Task: Look for space in Mandaguari, Brazil from 7th July, 2023 to 15th July, 2023 for 6 adults in price range Rs.15000 to Rs.20000. Place can be entire place with 3 bedrooms having 3 beds and 3 bathrooms. Property type can be house, flat, guest house. Booking option can be shelf check-in. Required host language is Spanish.
Action: Mouse scrolled (876, 238) with delta (0, 0)
Screenshot: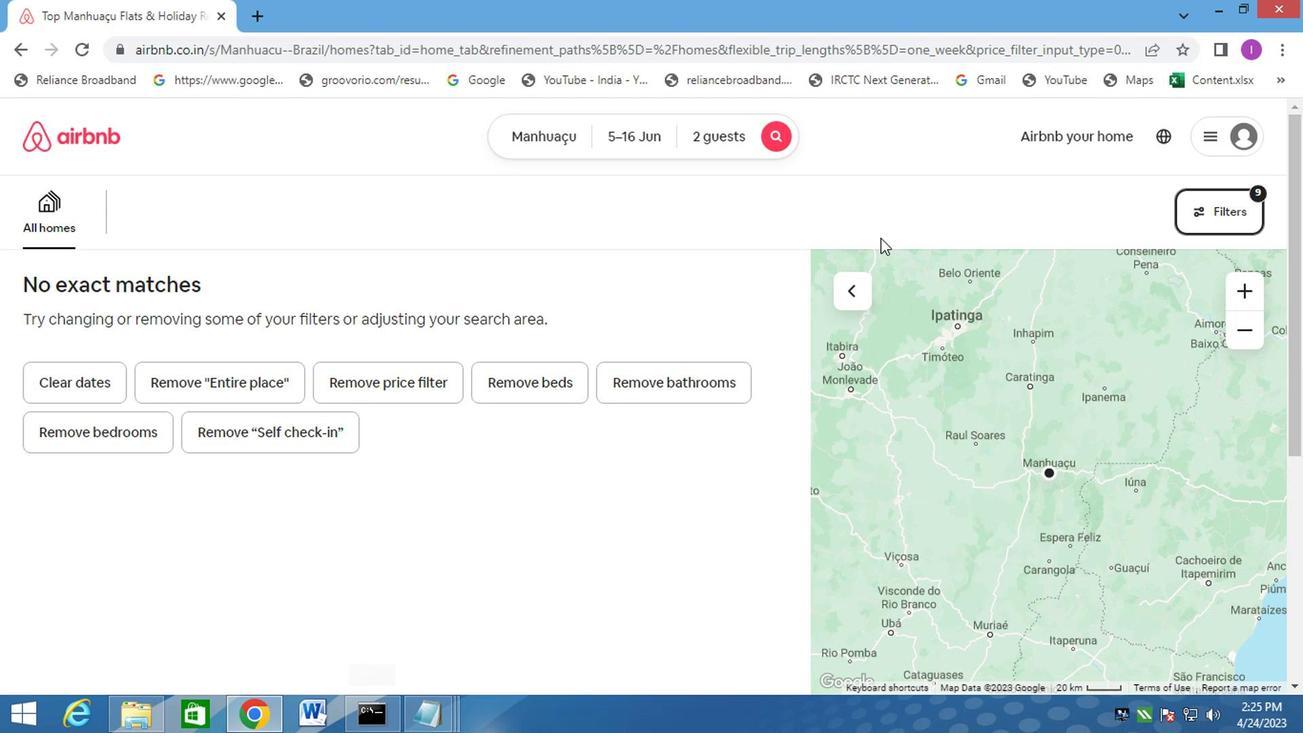 
Action: Mouse moved to (248, 710)
Screenshot: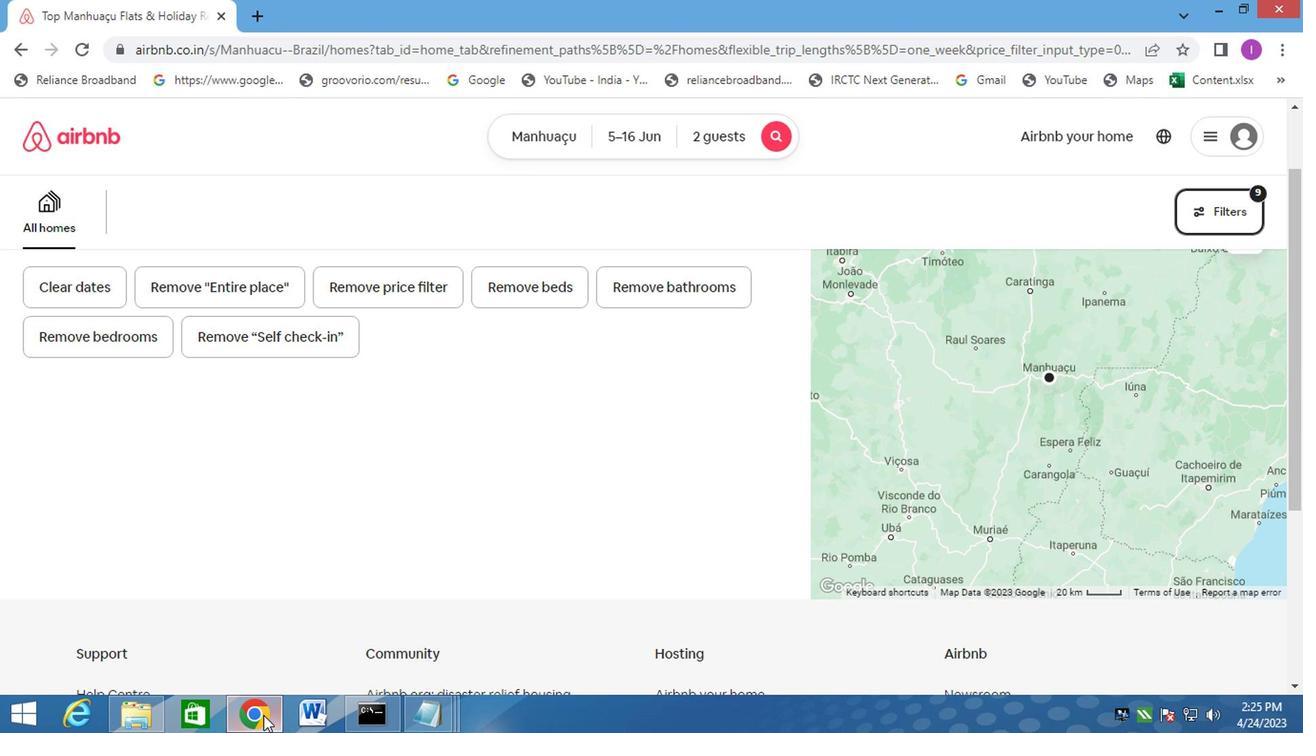 
Action: Mouse pressed left at (248, 710)
Screenshot: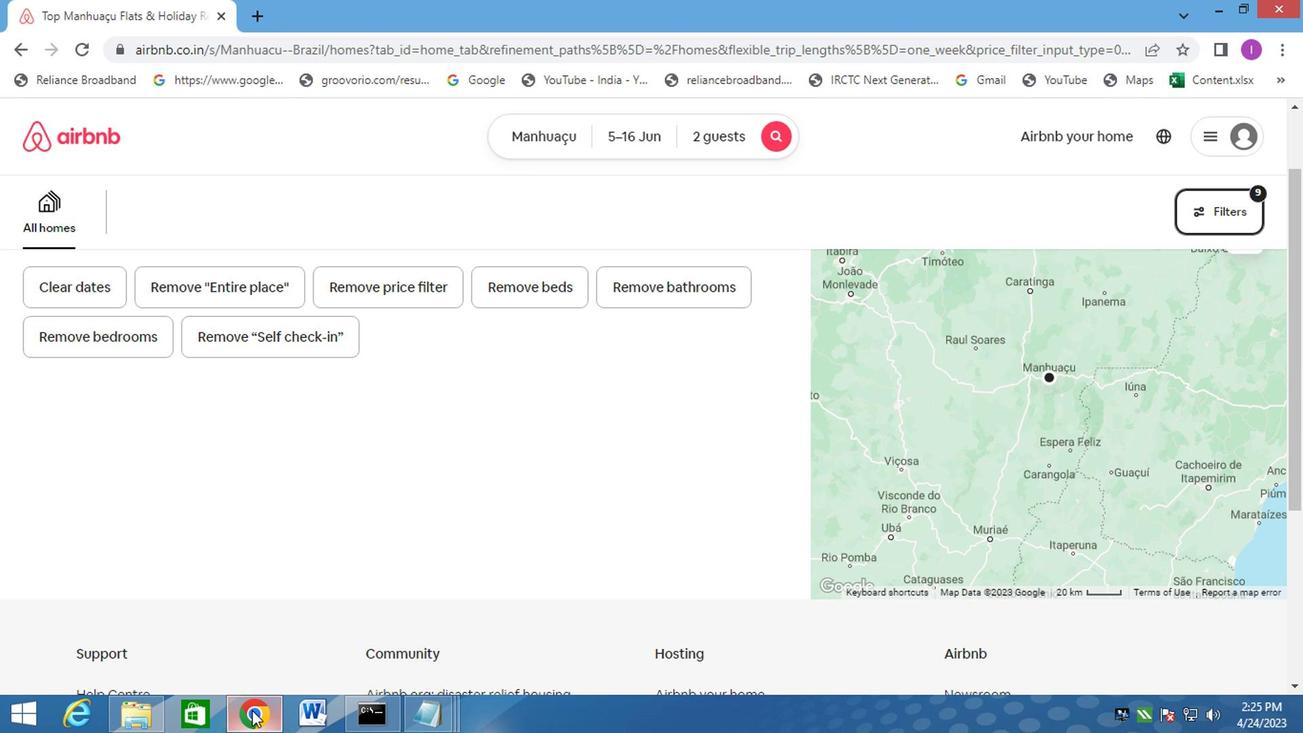 
Action: Mouse moved to (256, 699)
Screenshot: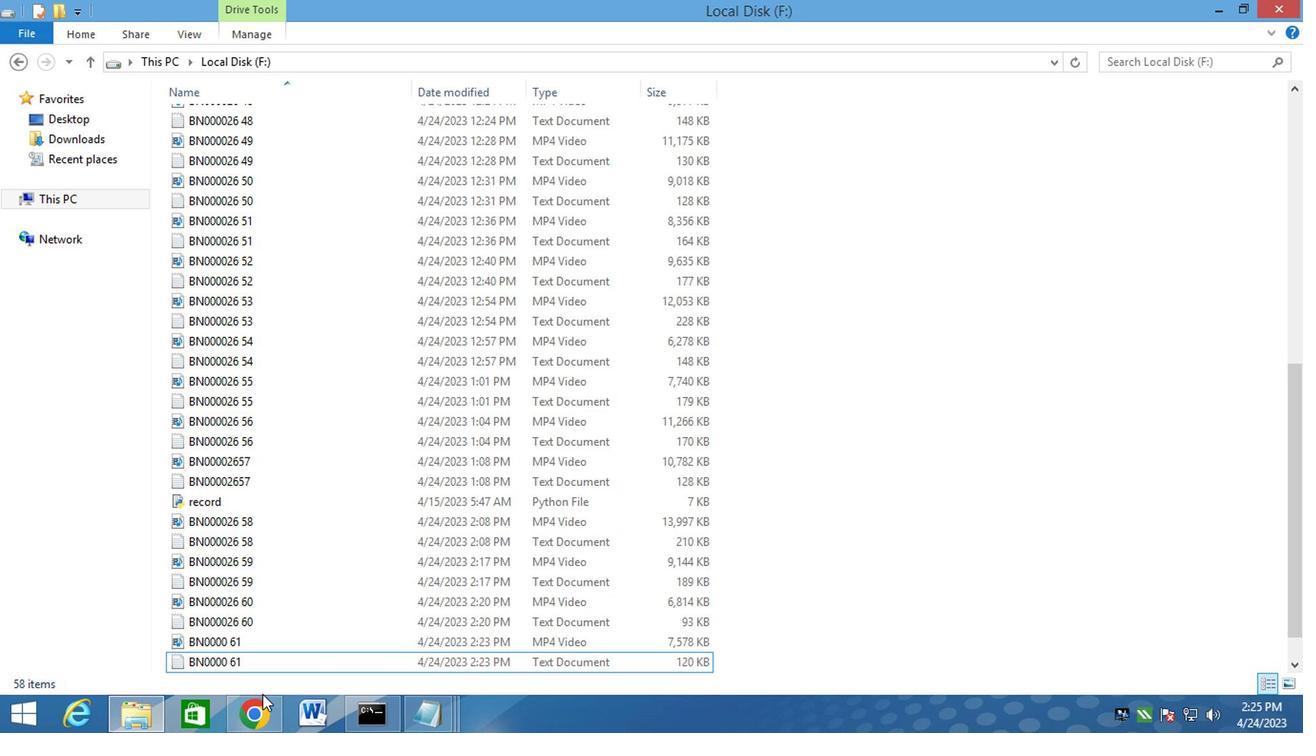 
Action: Mouse pressed left at (256, 699)
Screenshot: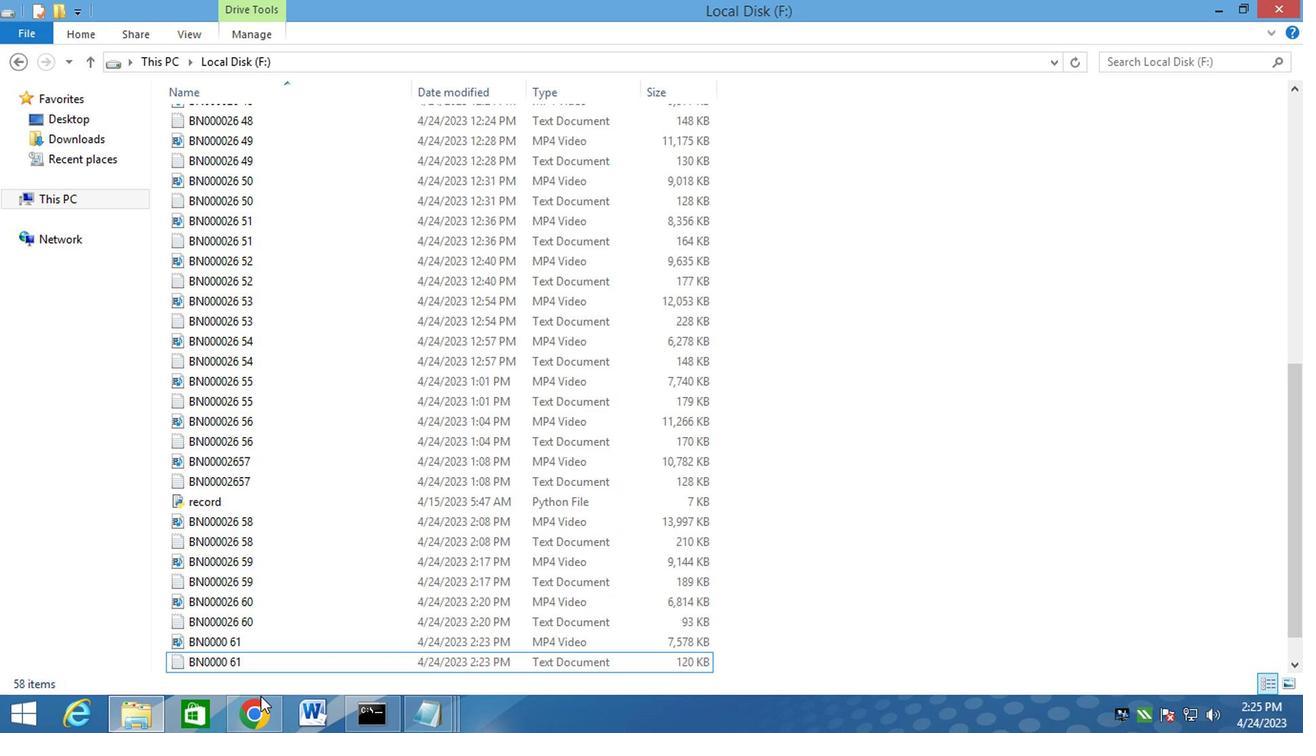 
Action: Mouse moved to (574, 141)
Screenshot: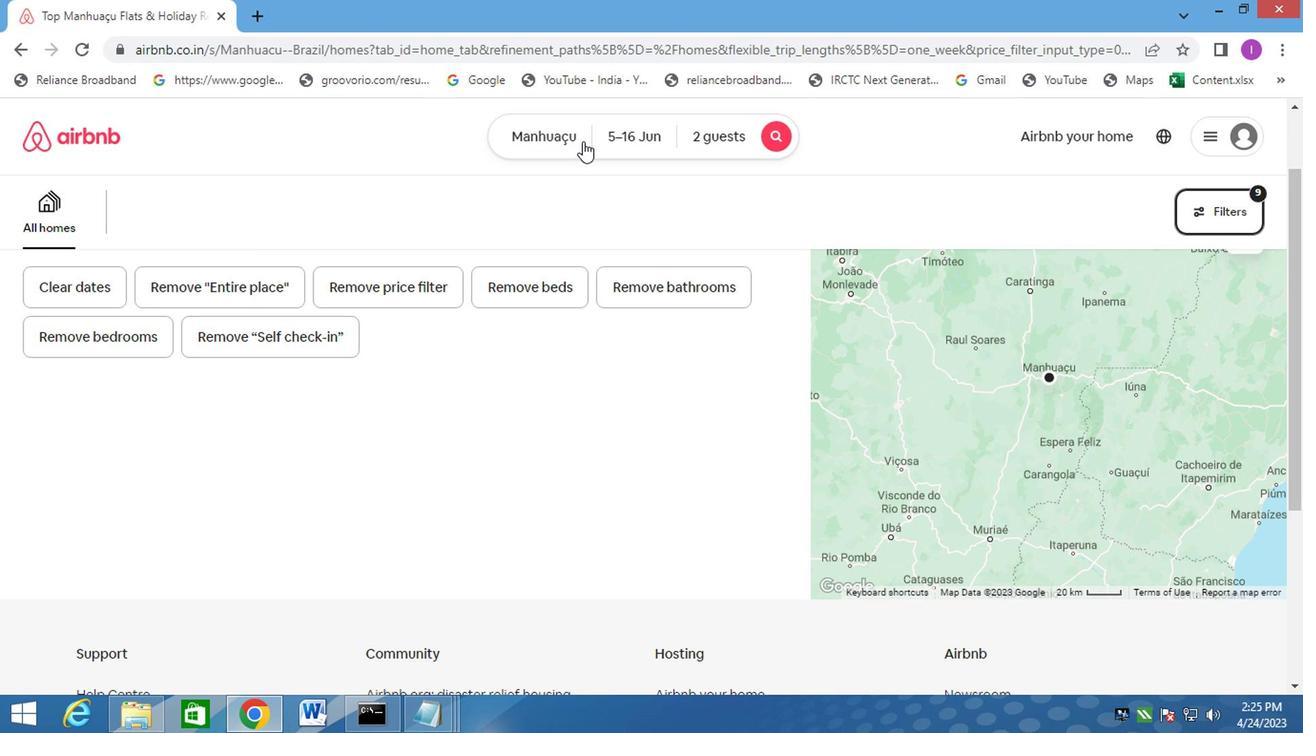 
Action: Mouse pressed left at (574, 141)
Screenshot: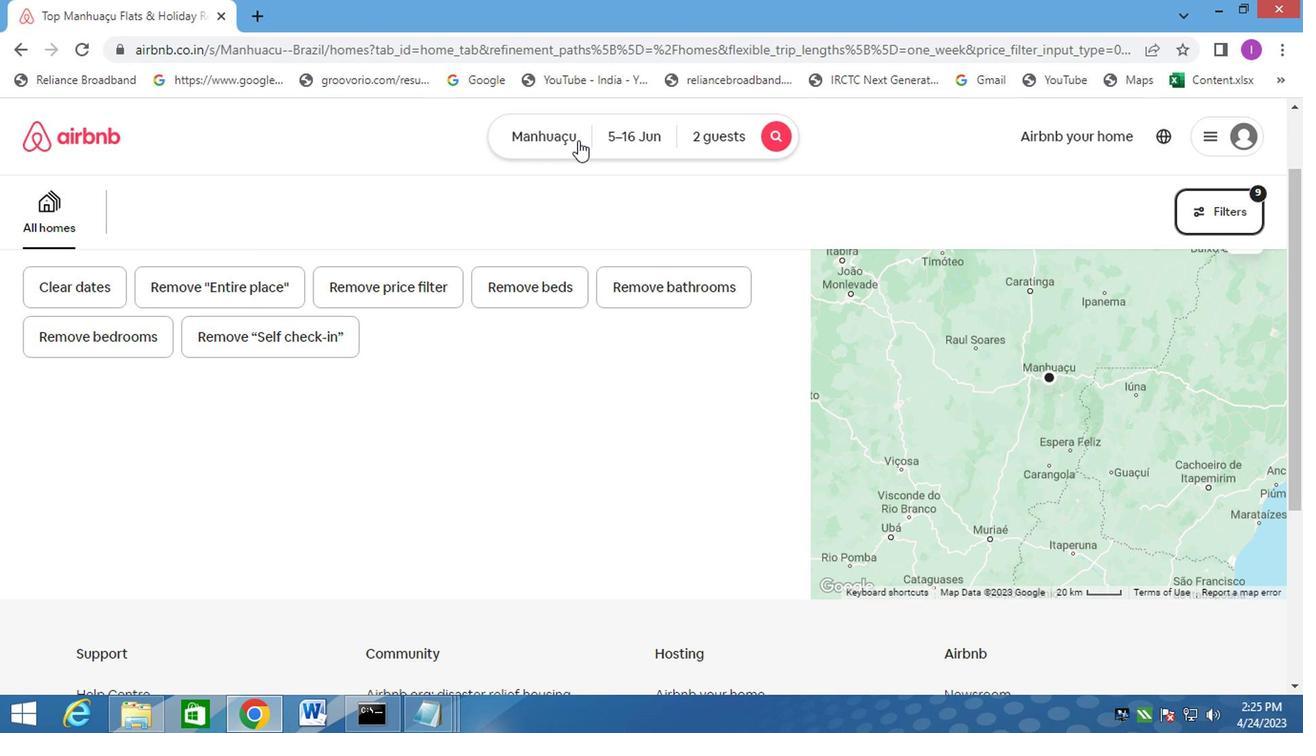 
Action: Mouse moved to (515, 206)
Screenshot: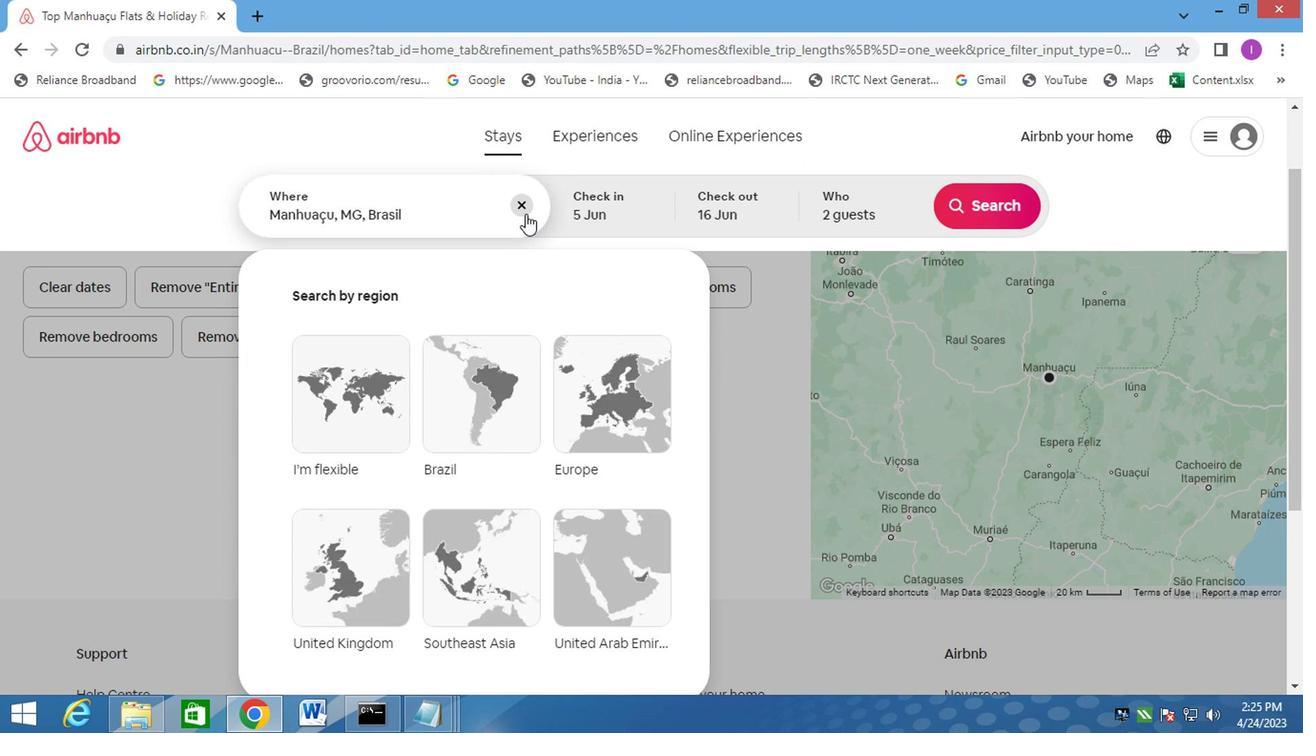 
Action: Mouse pressed left at (515, 206)
Screenshot: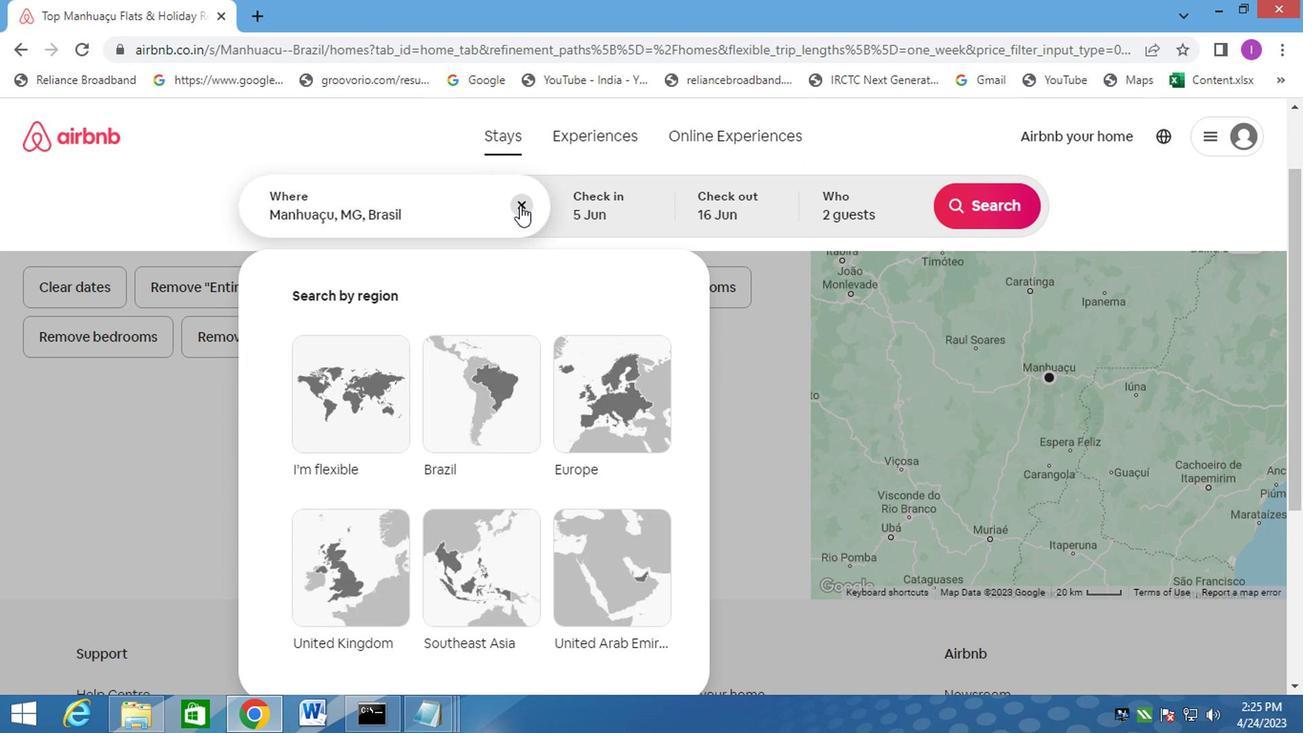 
Action: Mouse moved to (360, 208)
Screenshot: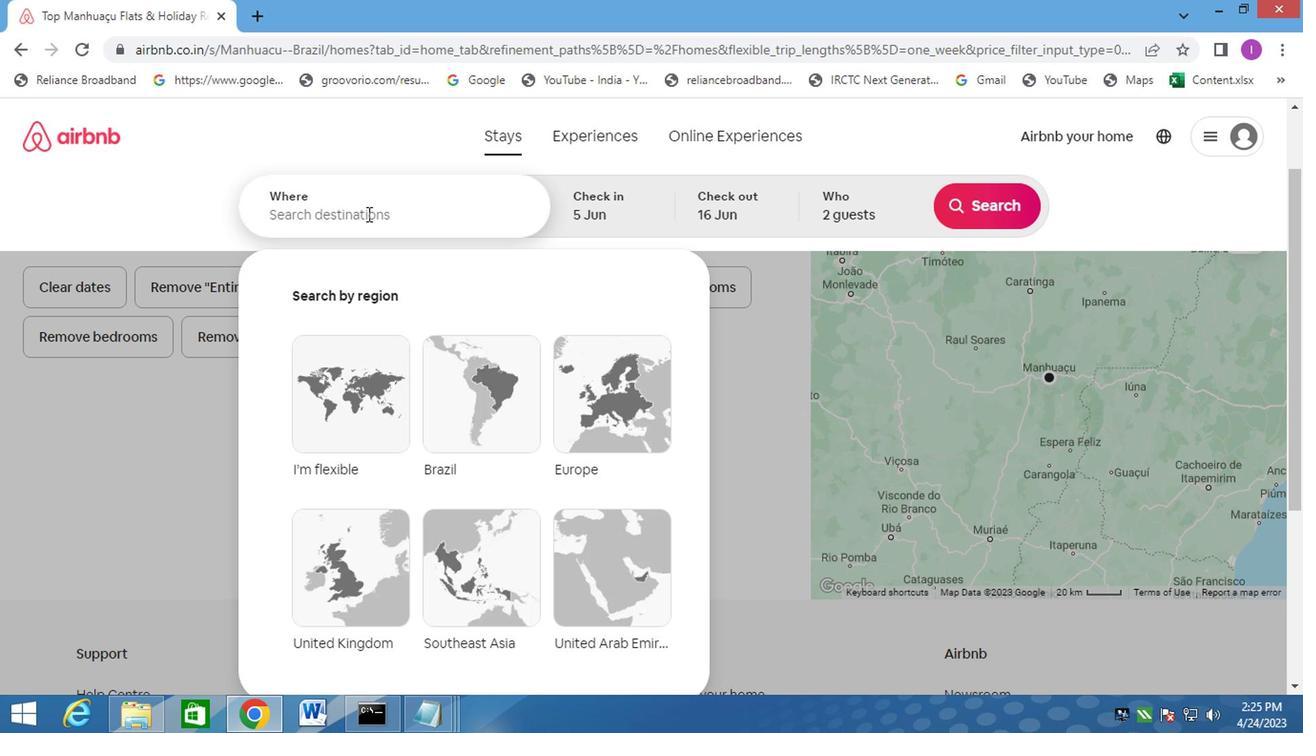 
Action: Mouse pressed left at (360, 208)
Screenshot: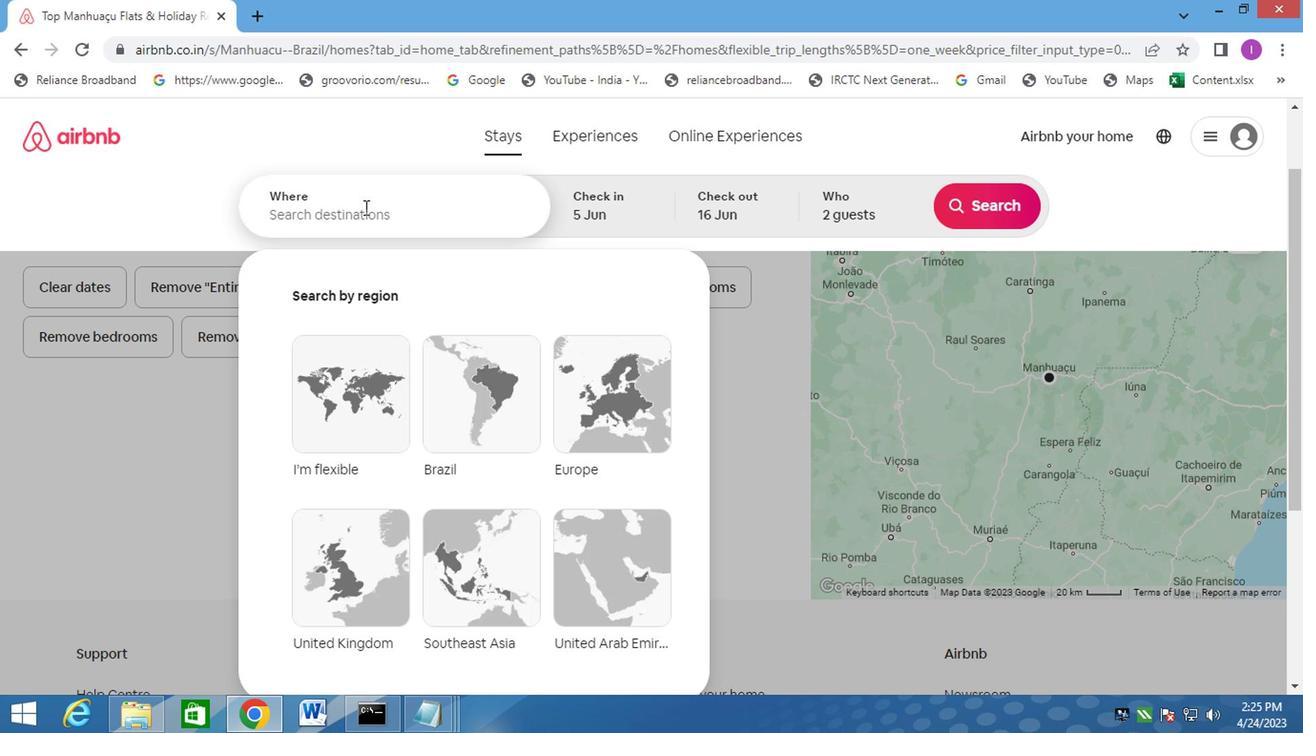 
Action: Mouse moved to (513, 205)
Screenshot: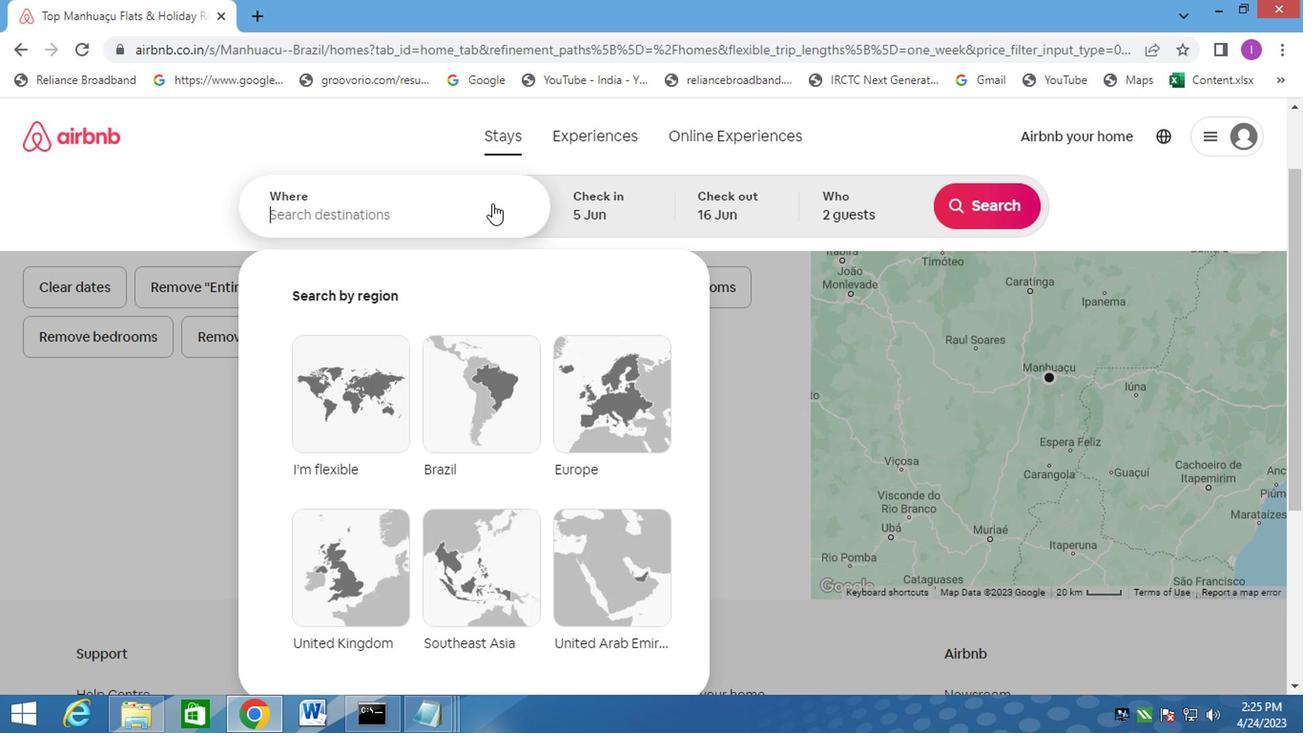 
Action: Key pressed <Key.shift><Key.shift>MANDAGUARI,<Key.shift>BRAZIL
Screenshot: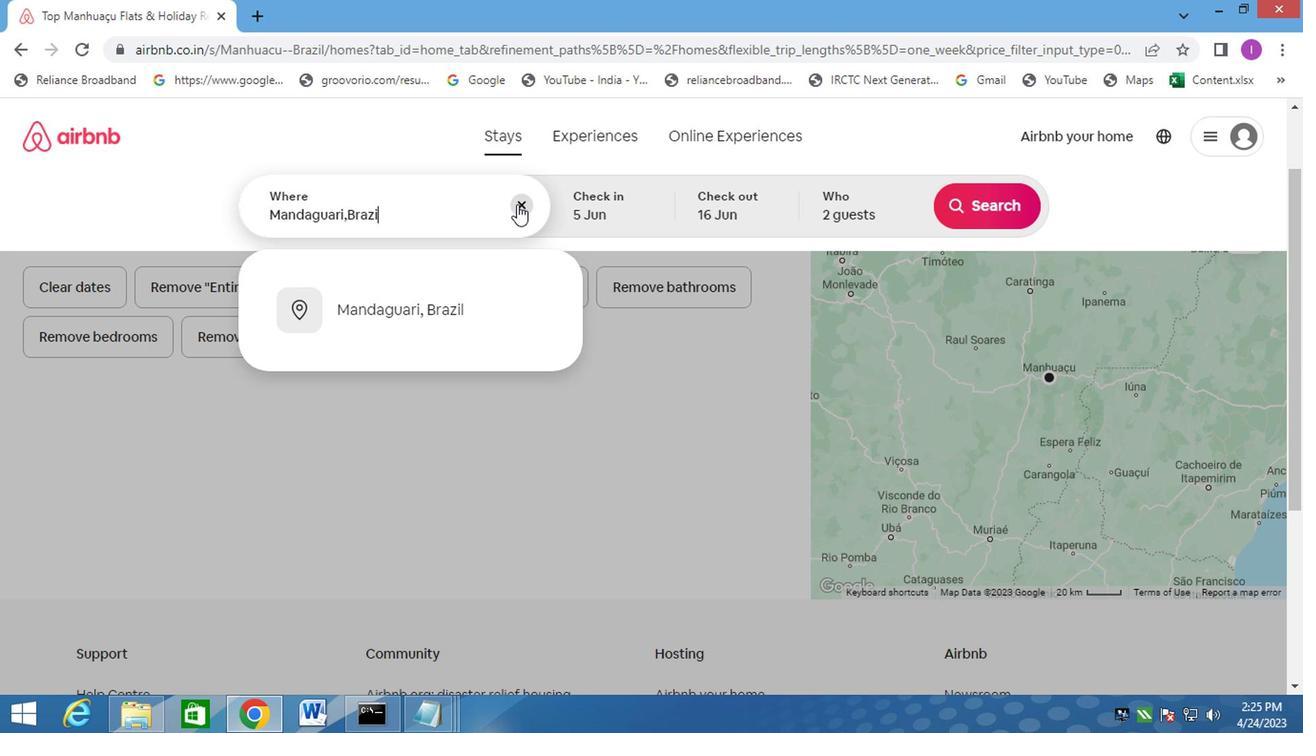 
Action: Mouse moved to (419, 310)
Screenshot: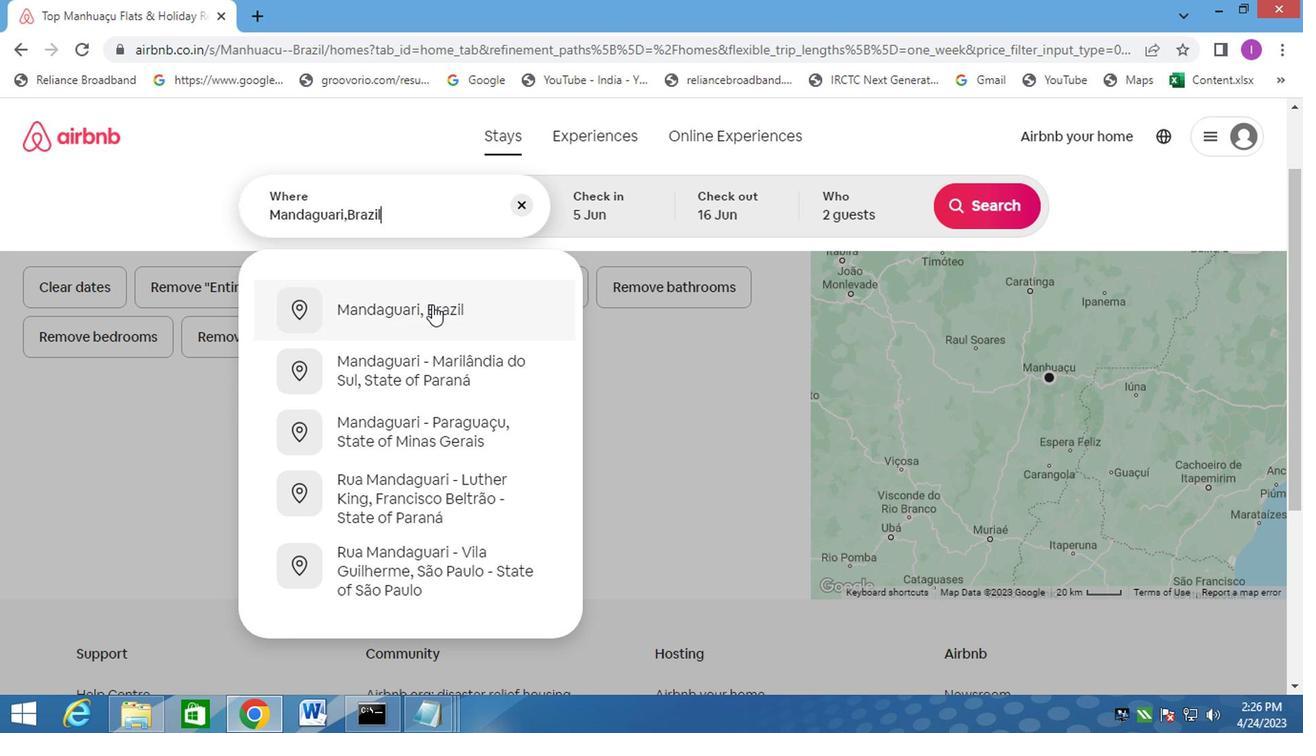 
Action: Mouse pressed left at (419, 310)
Screenshot: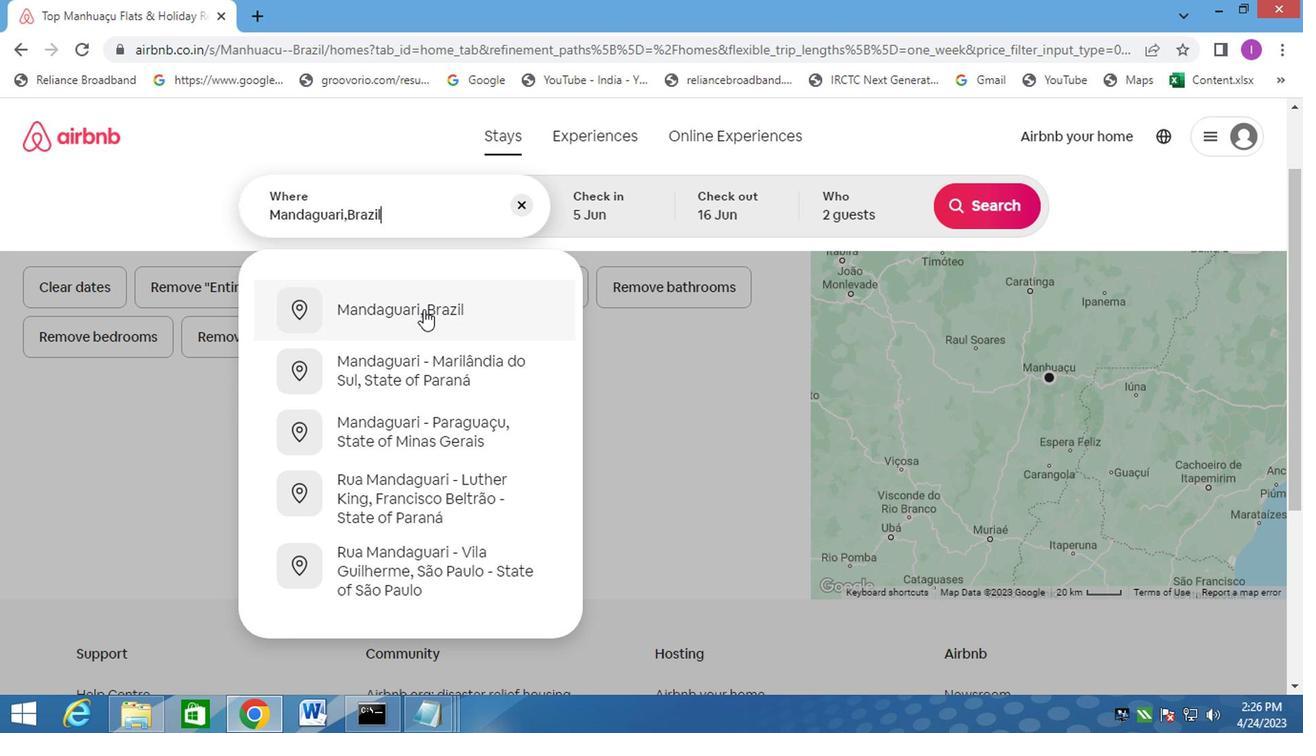 
Action: Mouse moved to (614, 206)
Screenshot: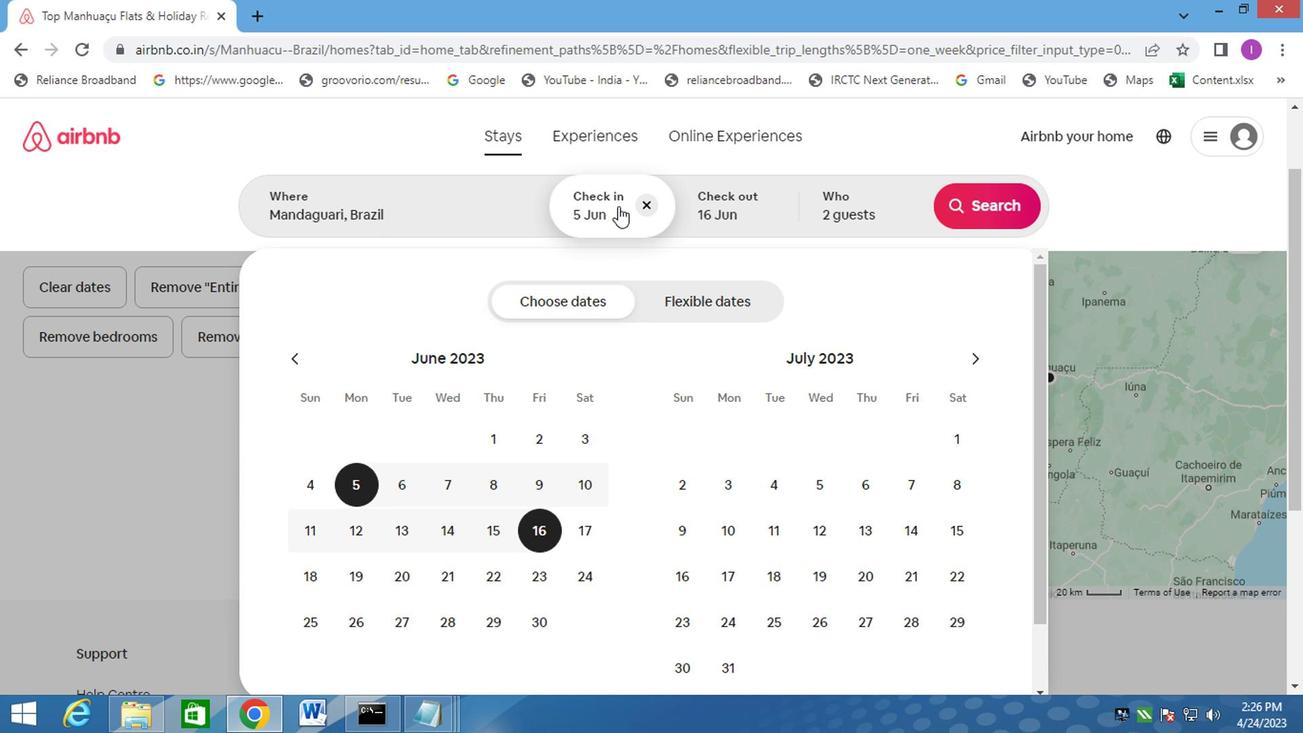 
Action: Mouse pressed left at (614, 206)
Screenshot: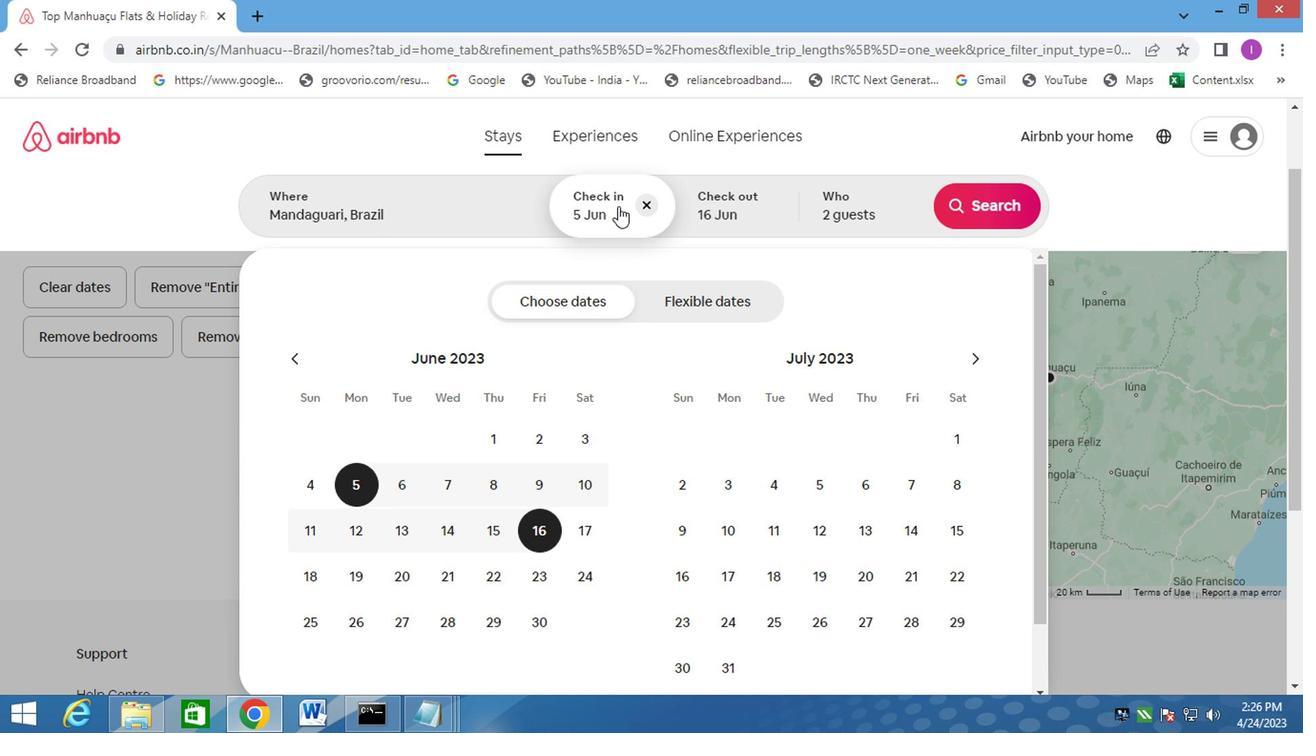 
Action: Mouse moved to (616, 148)
Screenshot: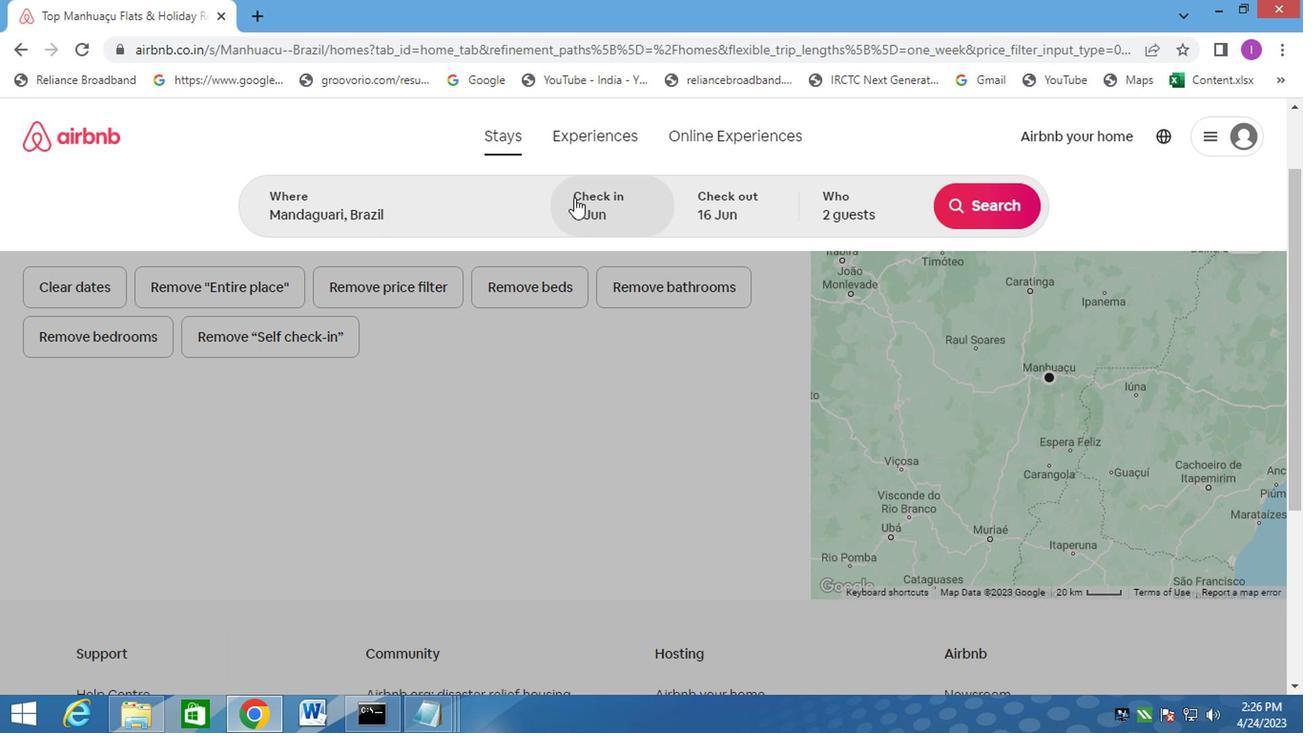 
Action: Mouse pressed left at (616, 148)
Screenshot: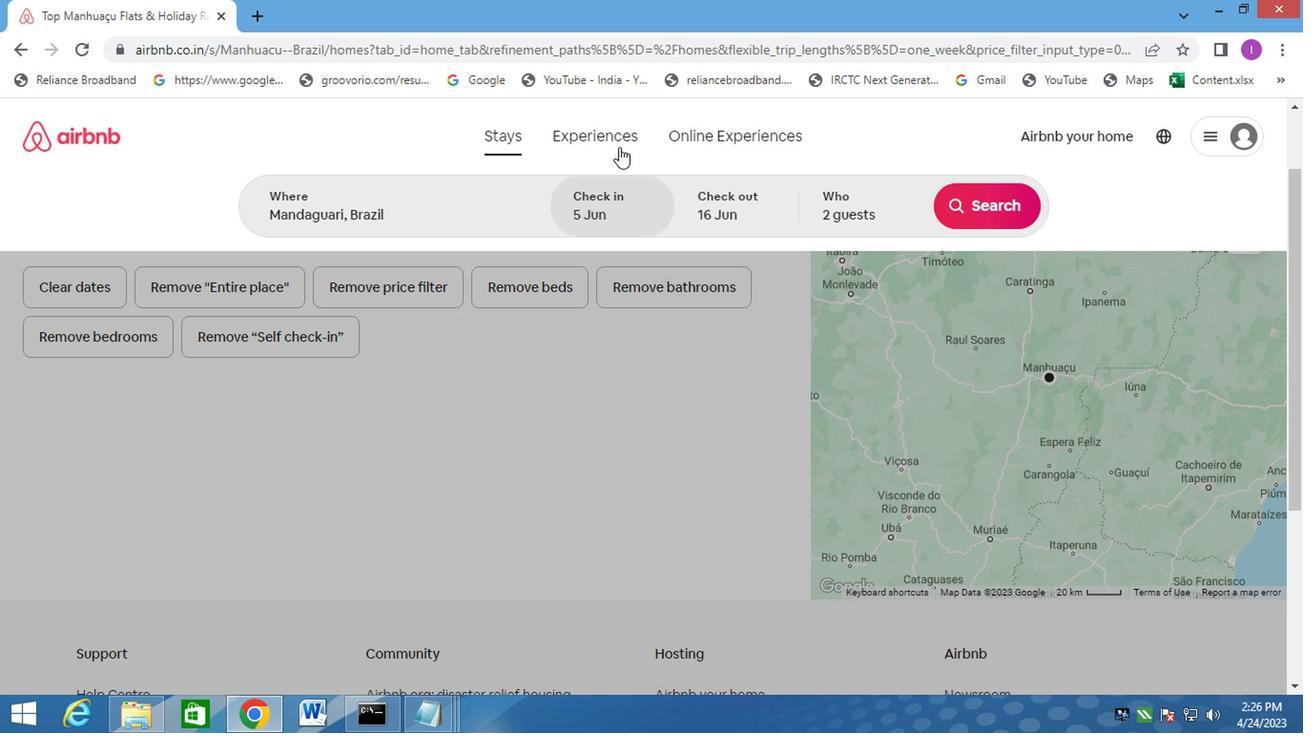 
Action: Mouse moved to (606, 222)
Screenshot: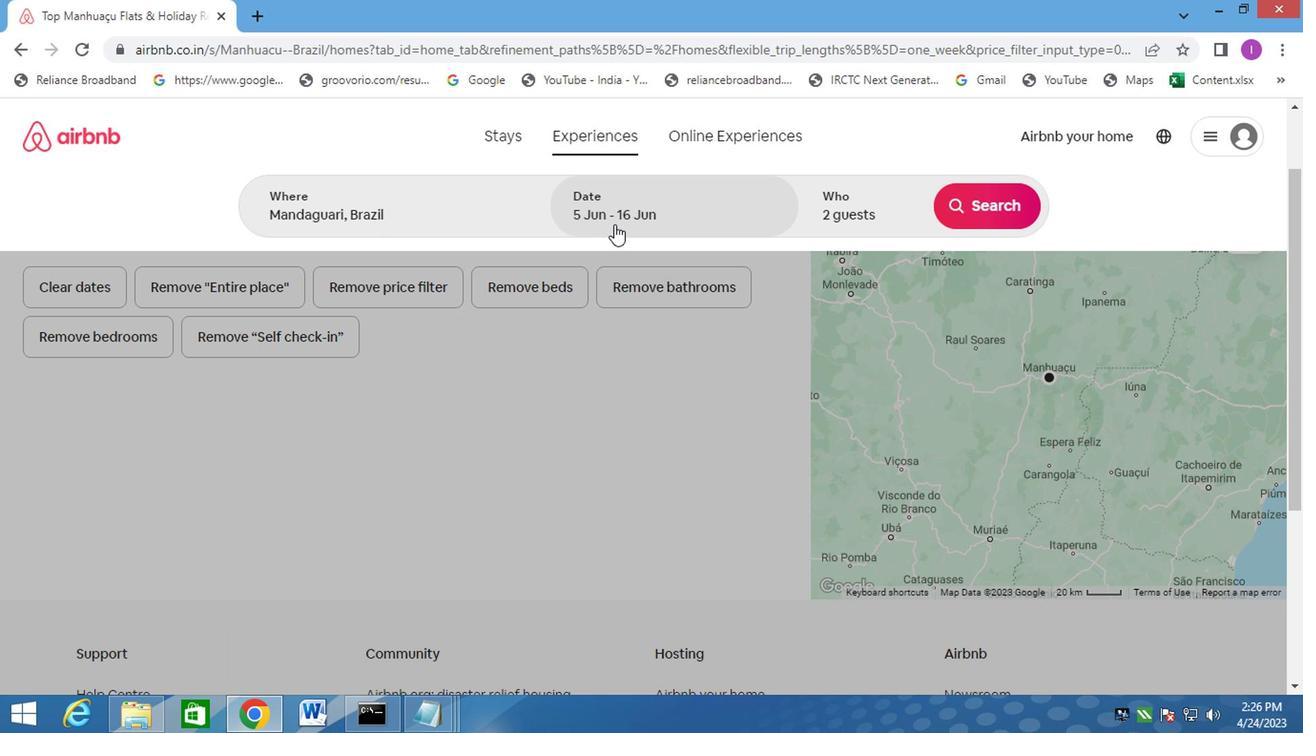 
Action: Mouse pressed left at (606, 222)
Screenshot: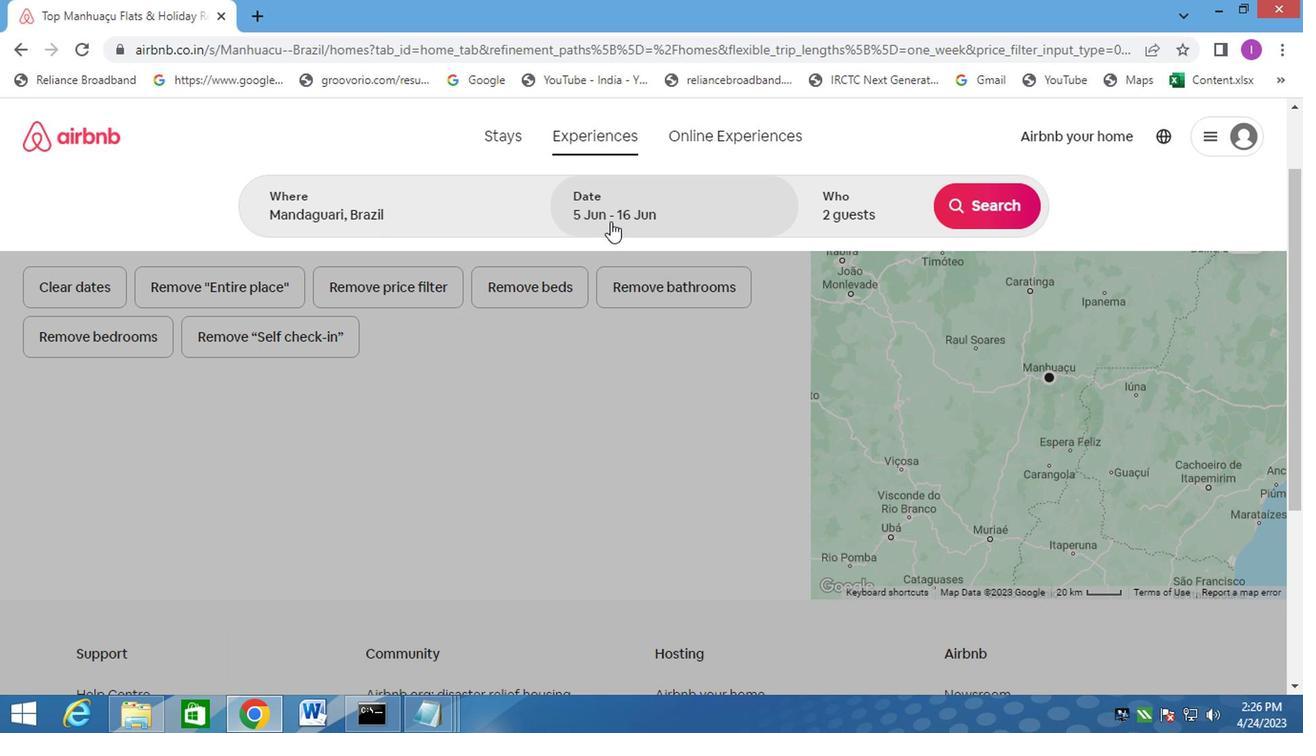 
Action: Mouse moved to (920, 445)
Screenshot: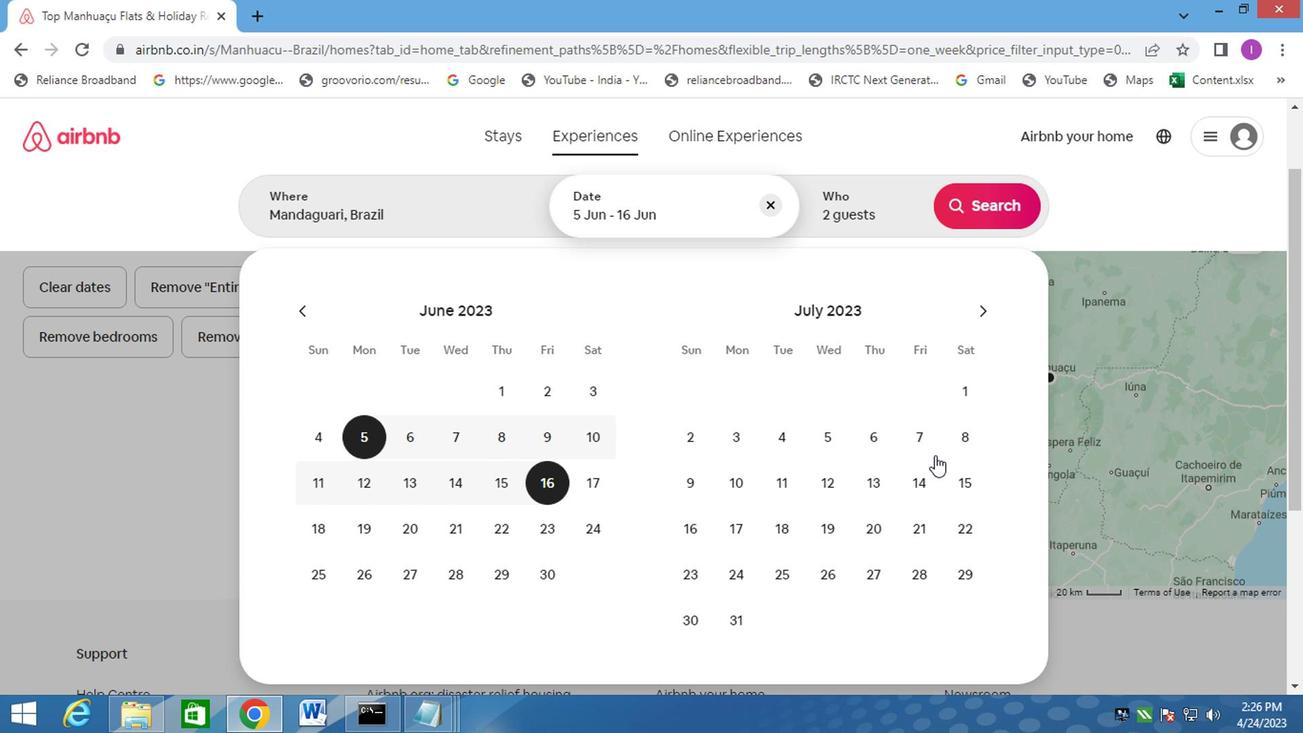 
Action: Mouse pressed left at (920, 445)
Screenshot: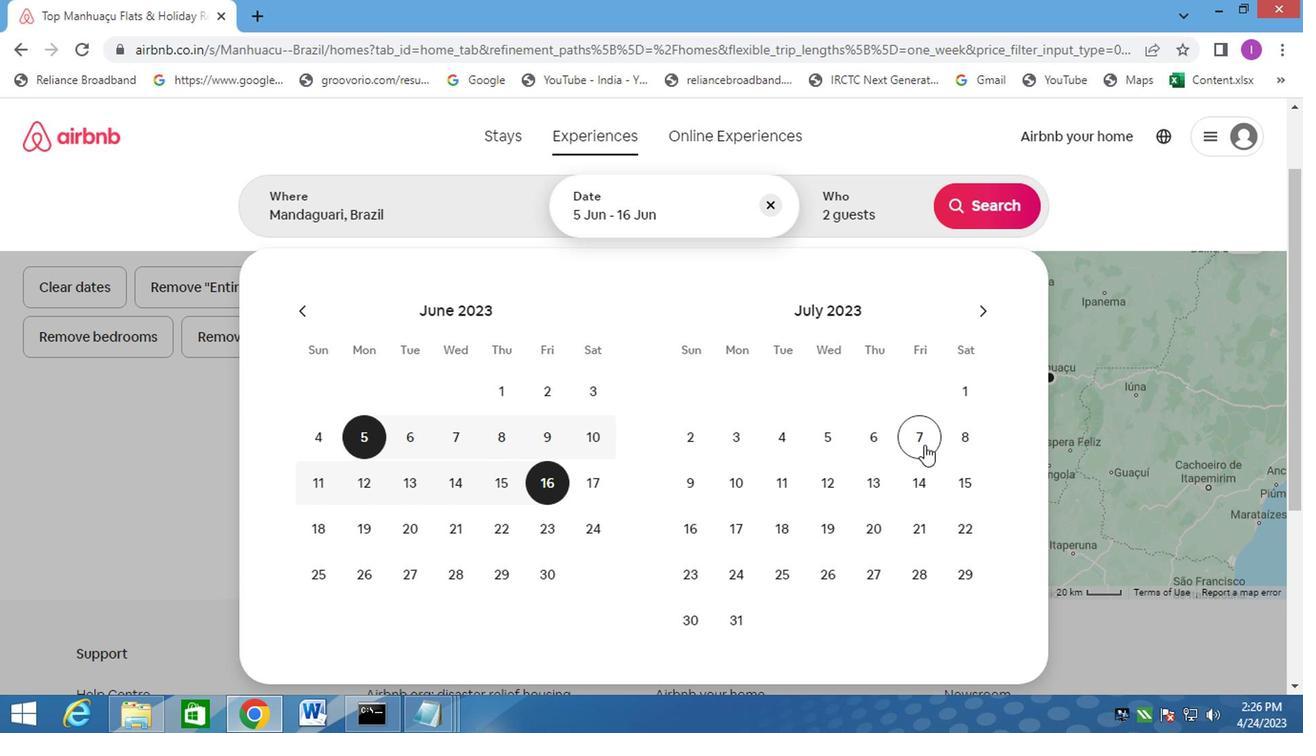 
Action: Mouse moved to (963, 475)
Screenshot: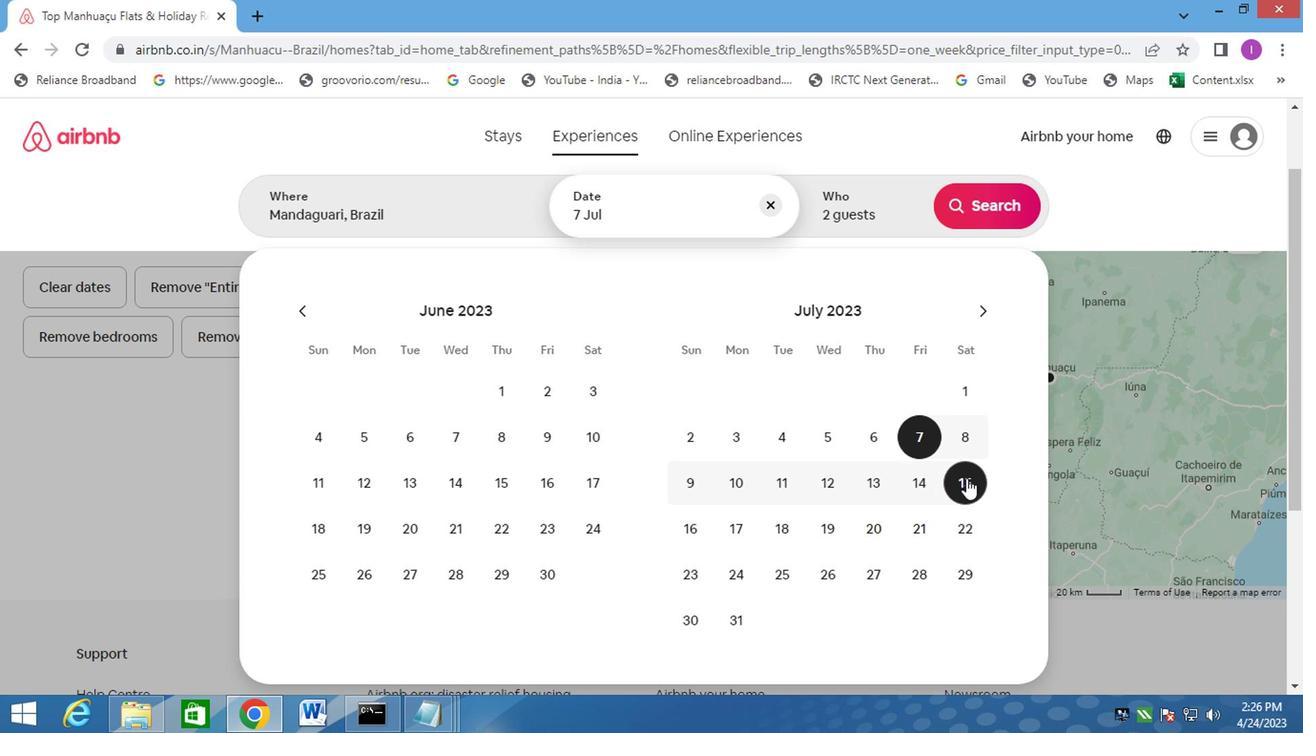 
Action: Mouse pressed left at (963, 475)
Screenshot: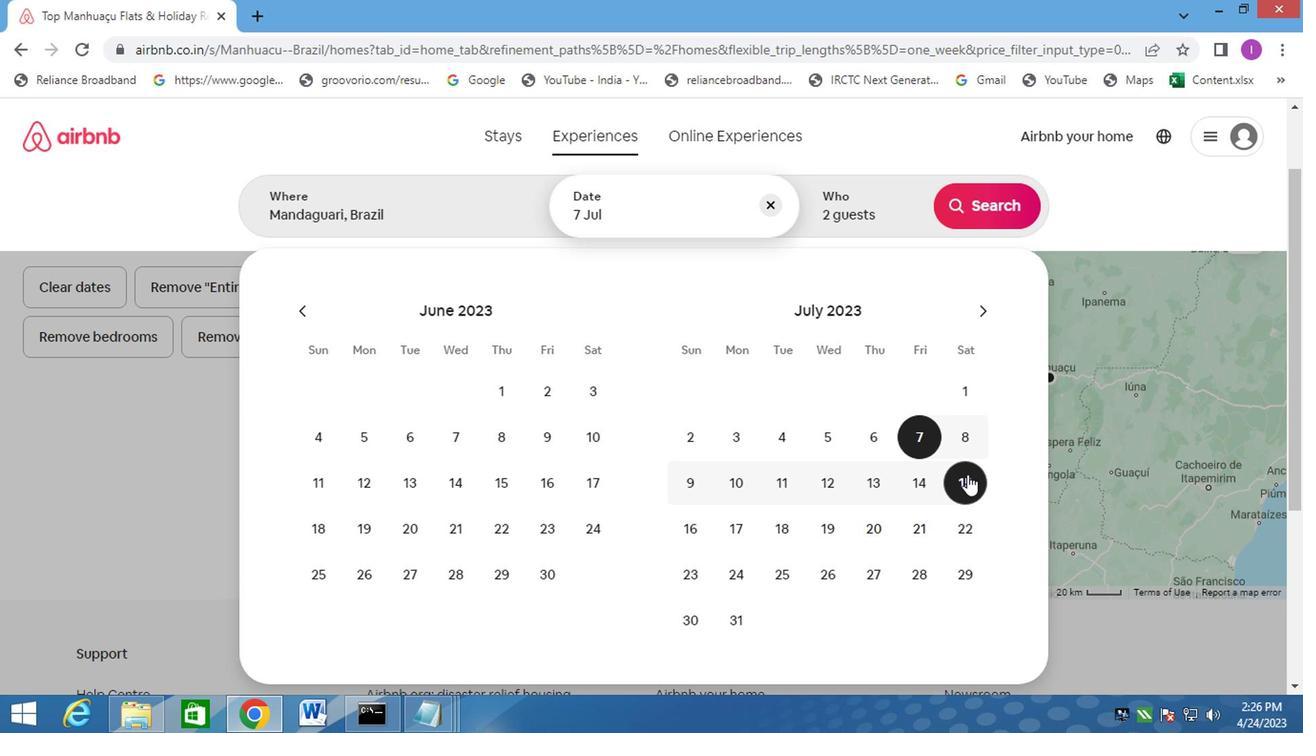 
Action: Mouse moved to (846, 213)
Screenshot: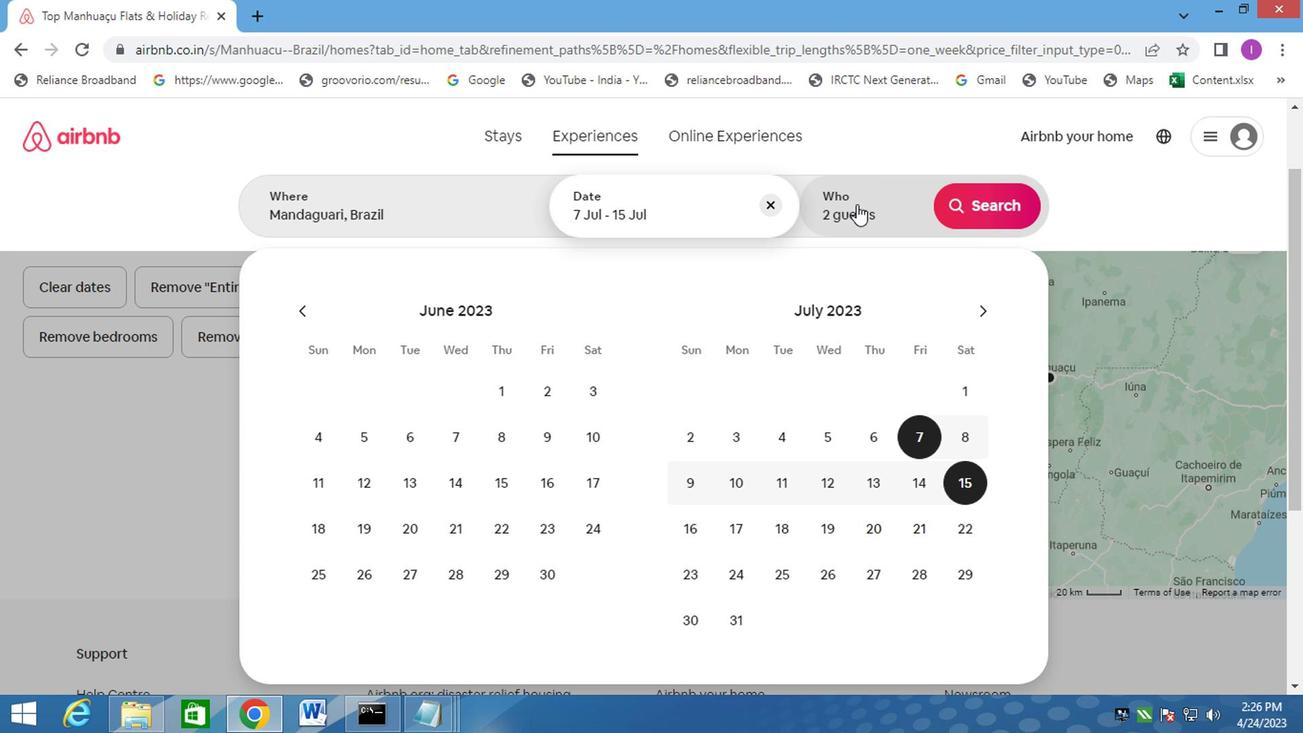 
Action: Mouse pressed left at (846, 213)
Screenshot: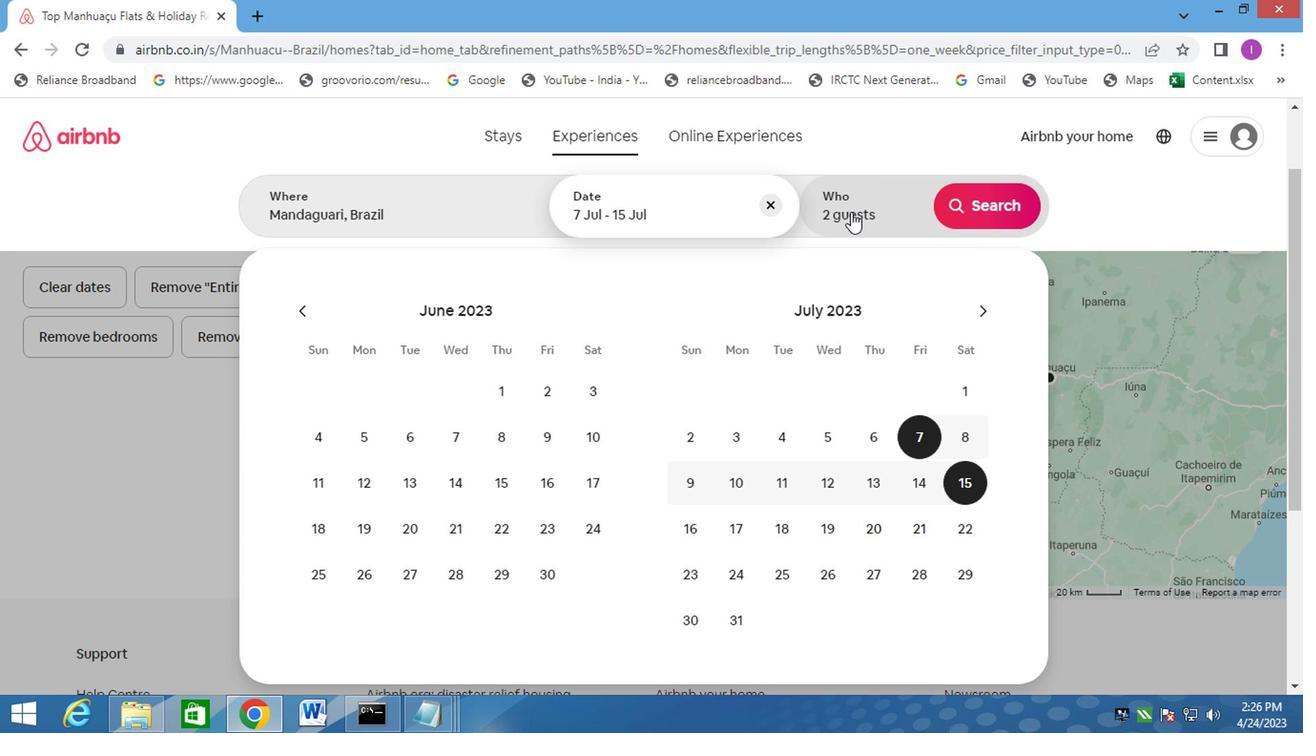 
Action: Mouse moved to (989, 313)
Screenshot: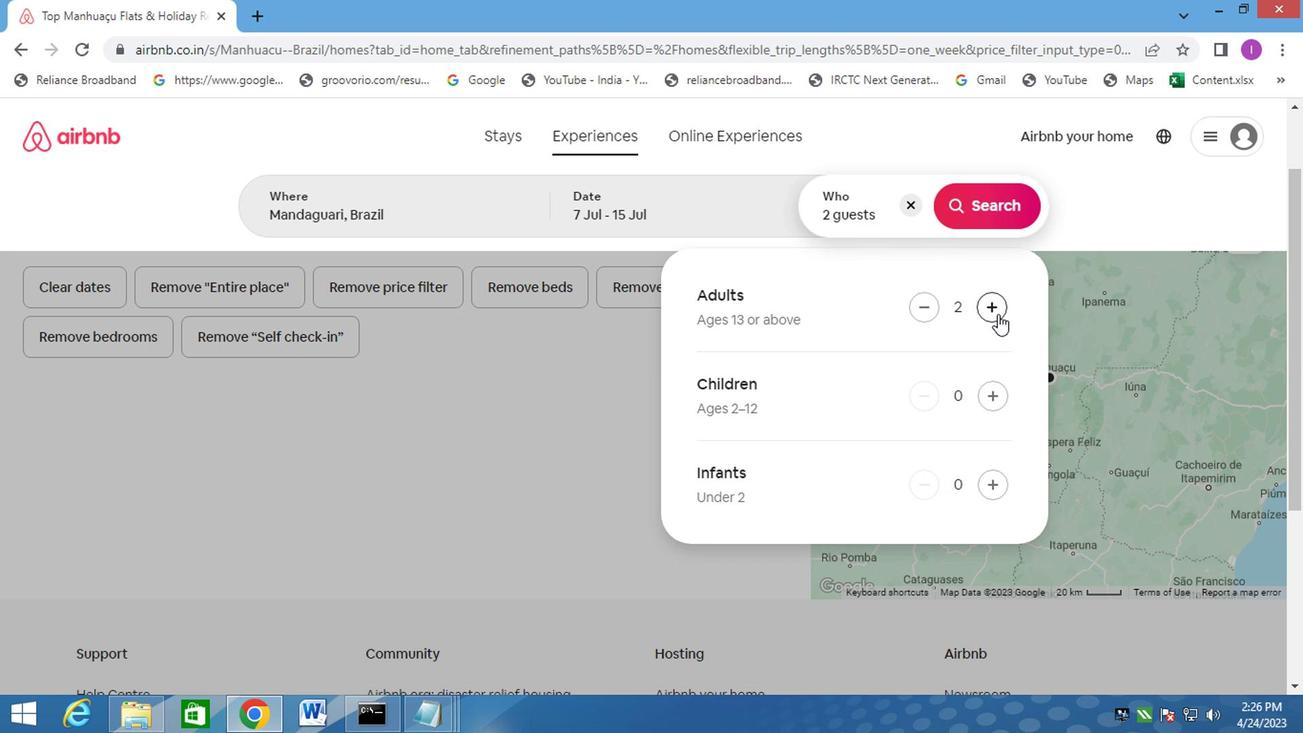 
Action: Mouse pressed left at (989, 313)
Screenshot: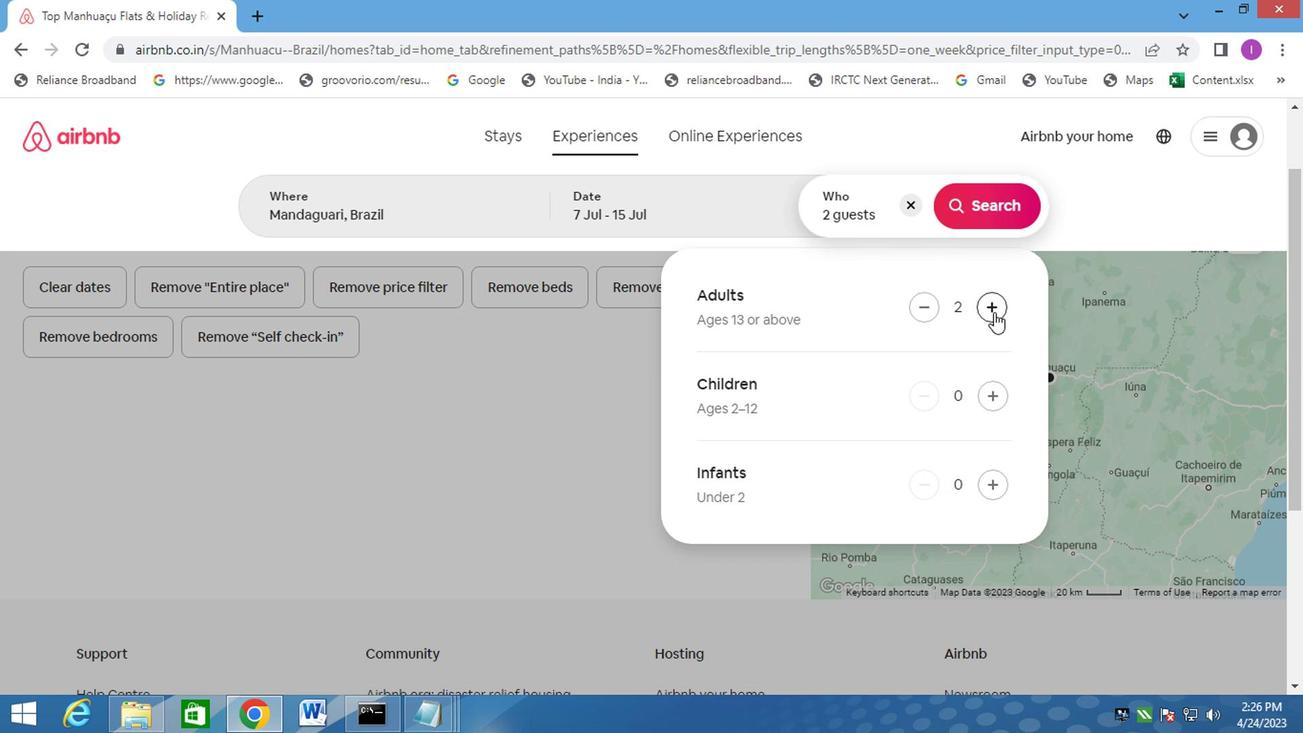 
Action: Mouse pressed left at (989, 313)
Screenshot: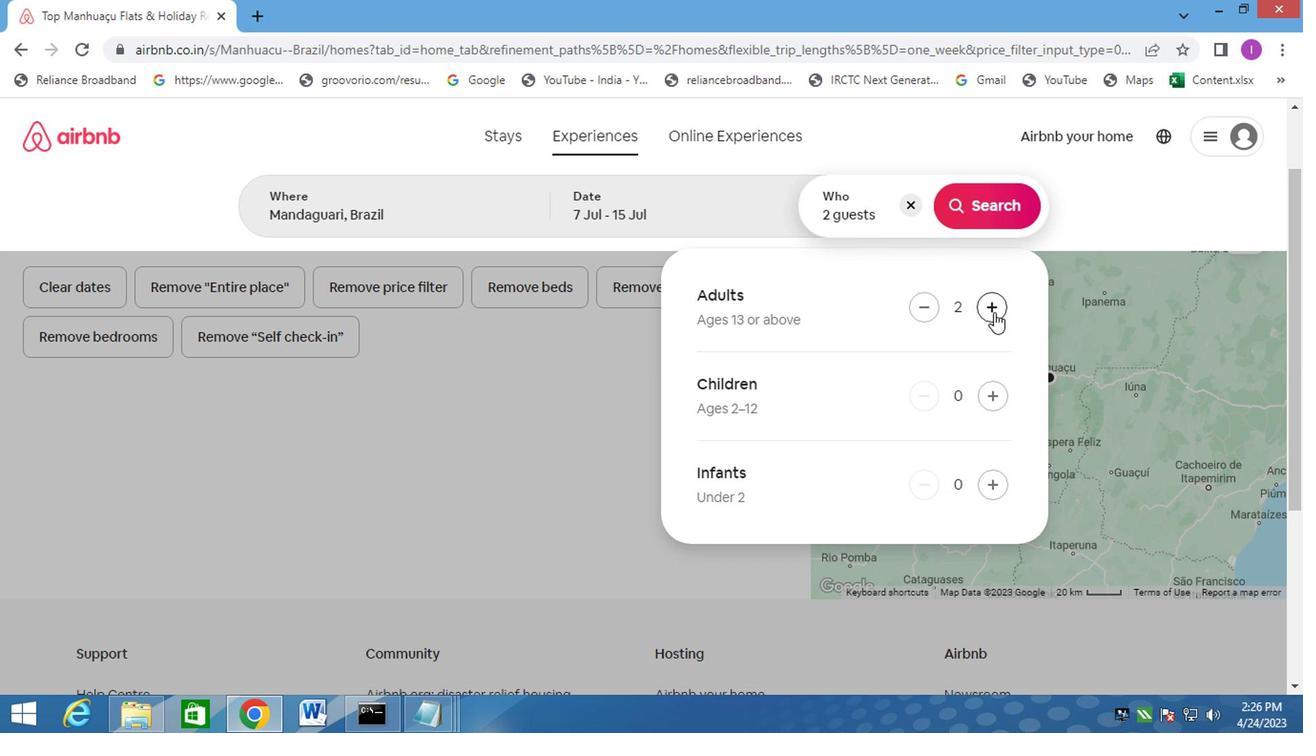 
Action: Mouse pressed left at (989, 313)
Screenshot: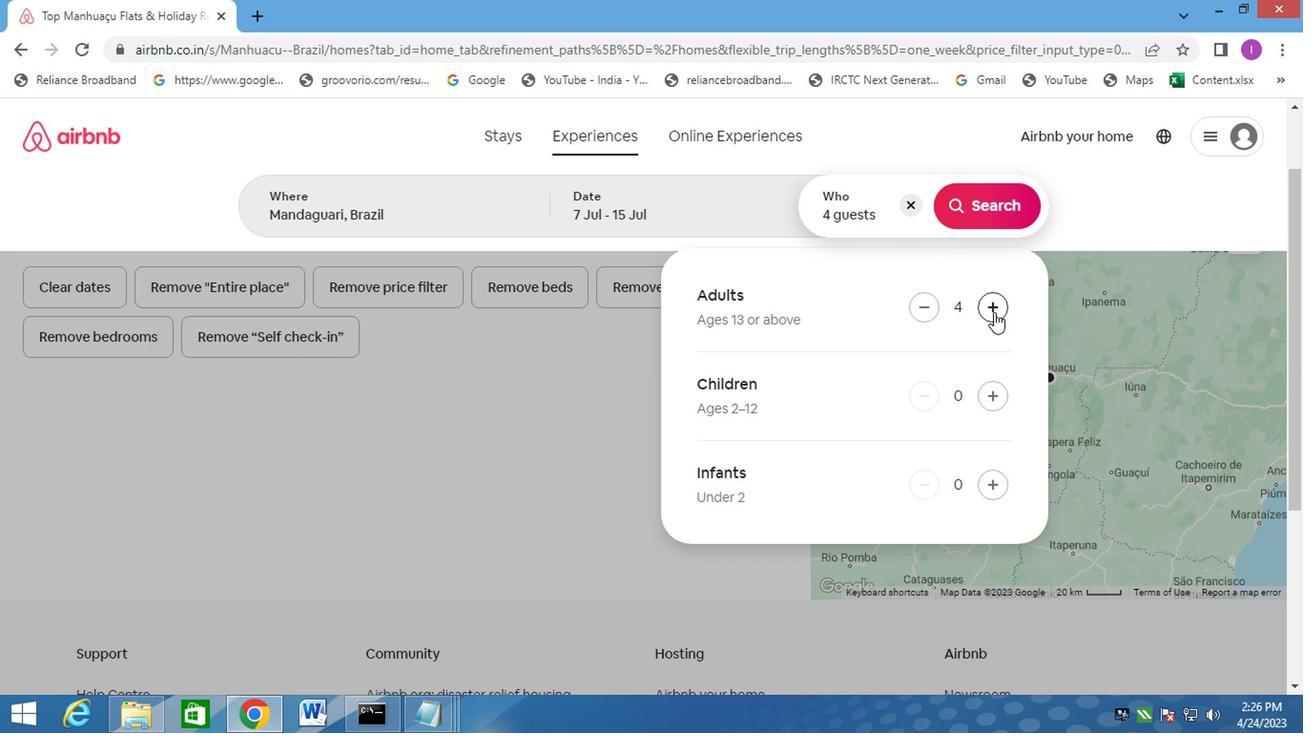 
Action: Mouse pressed left at (989, 313)
Screenshot: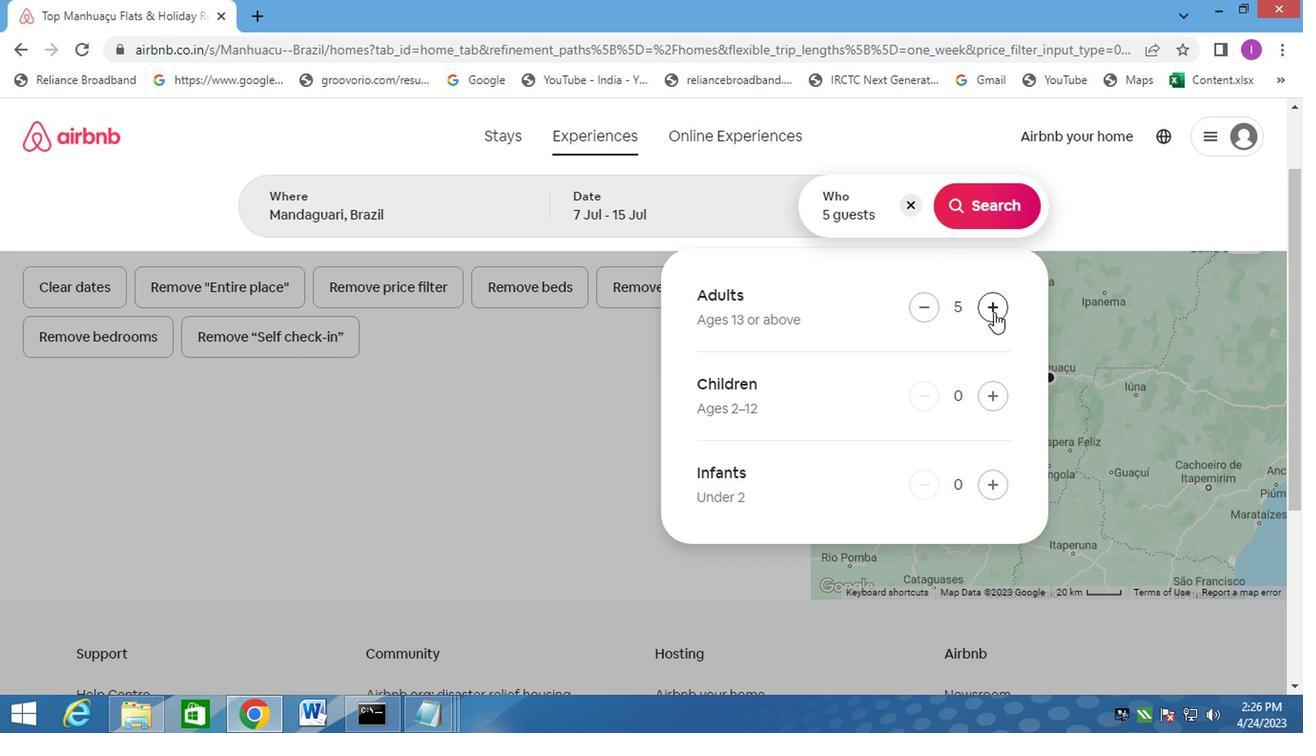 
Action: Mouse moved to (984, 201)
Screenshot: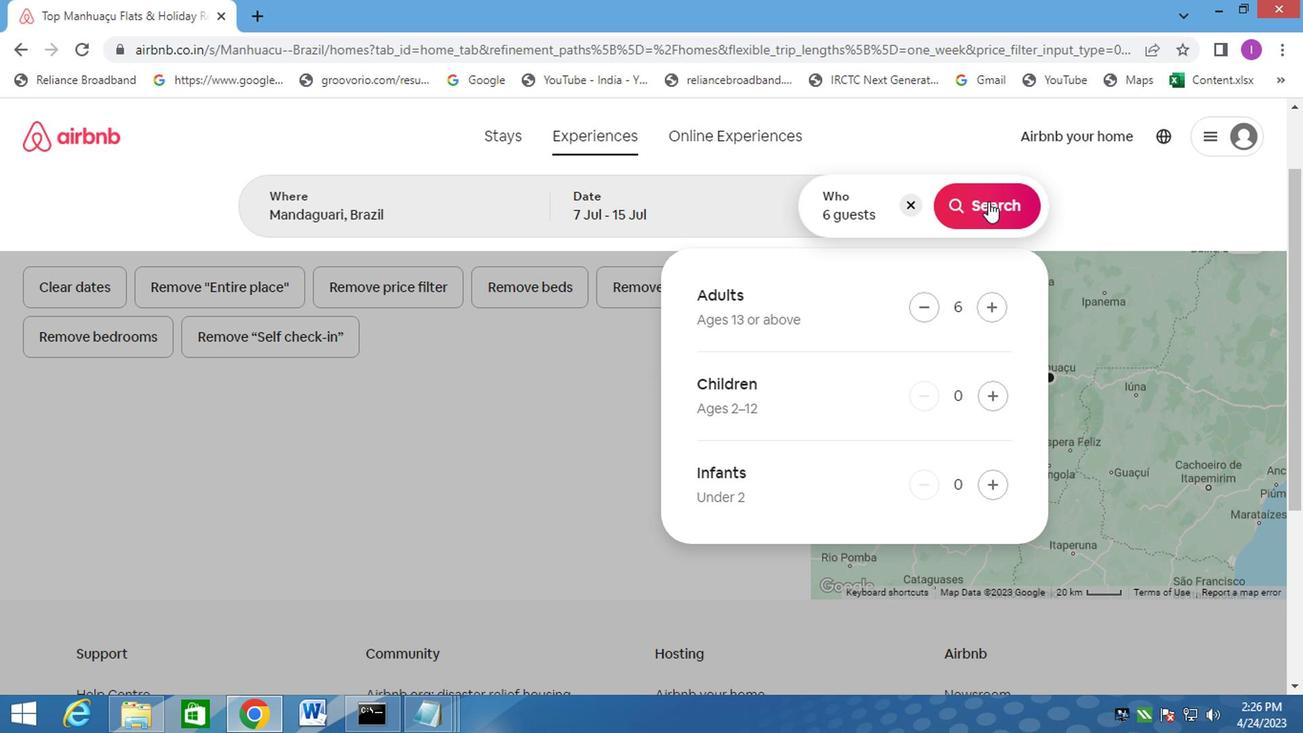 
Action: Mouse pressed left at (984, 201)
Screenshot: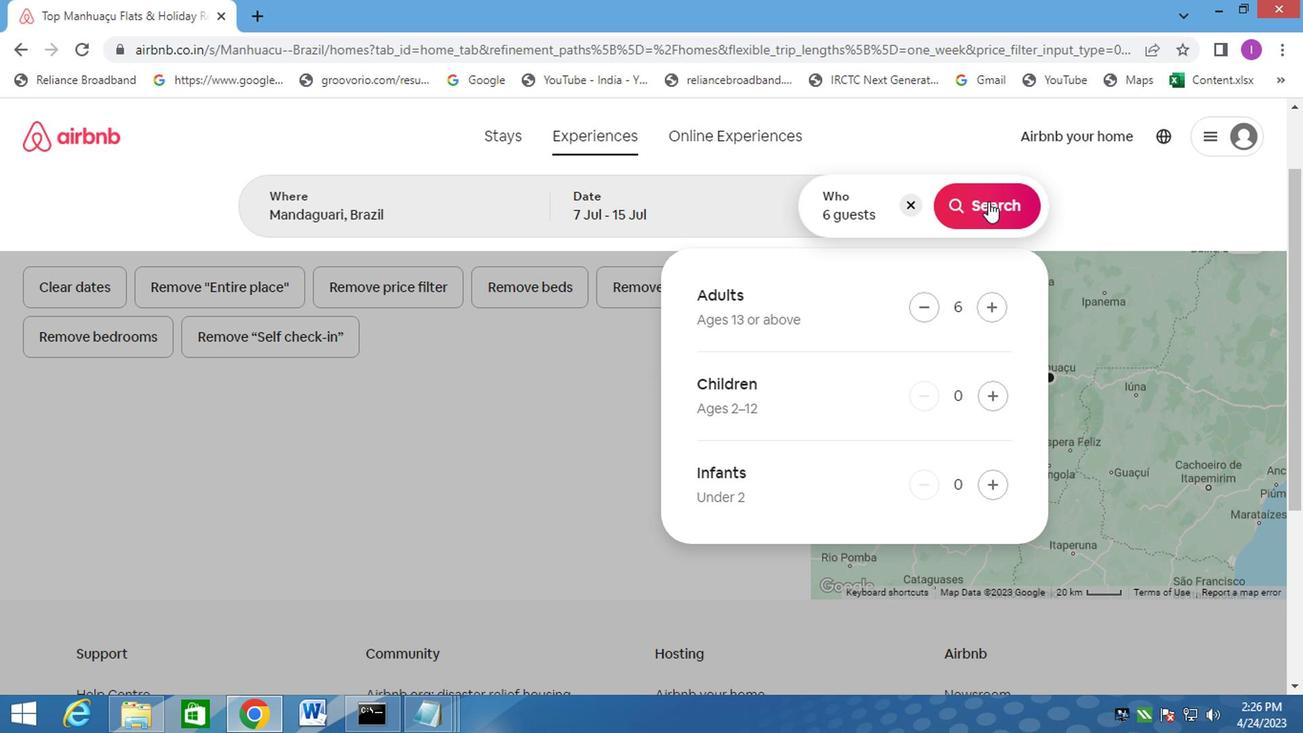 
Action: Mouse moved to (1199, 212)
Screenshot: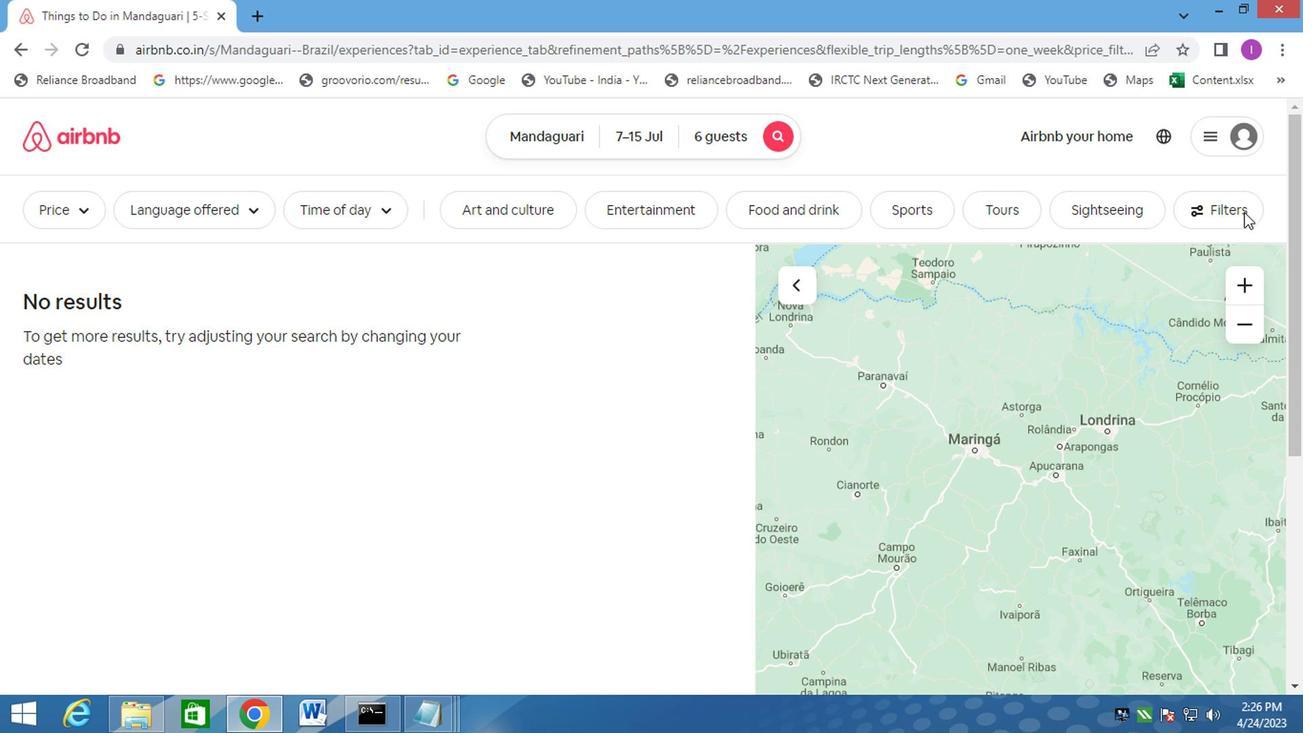 
Action: Mouse pressed left at (1199, 212)
Screenshot: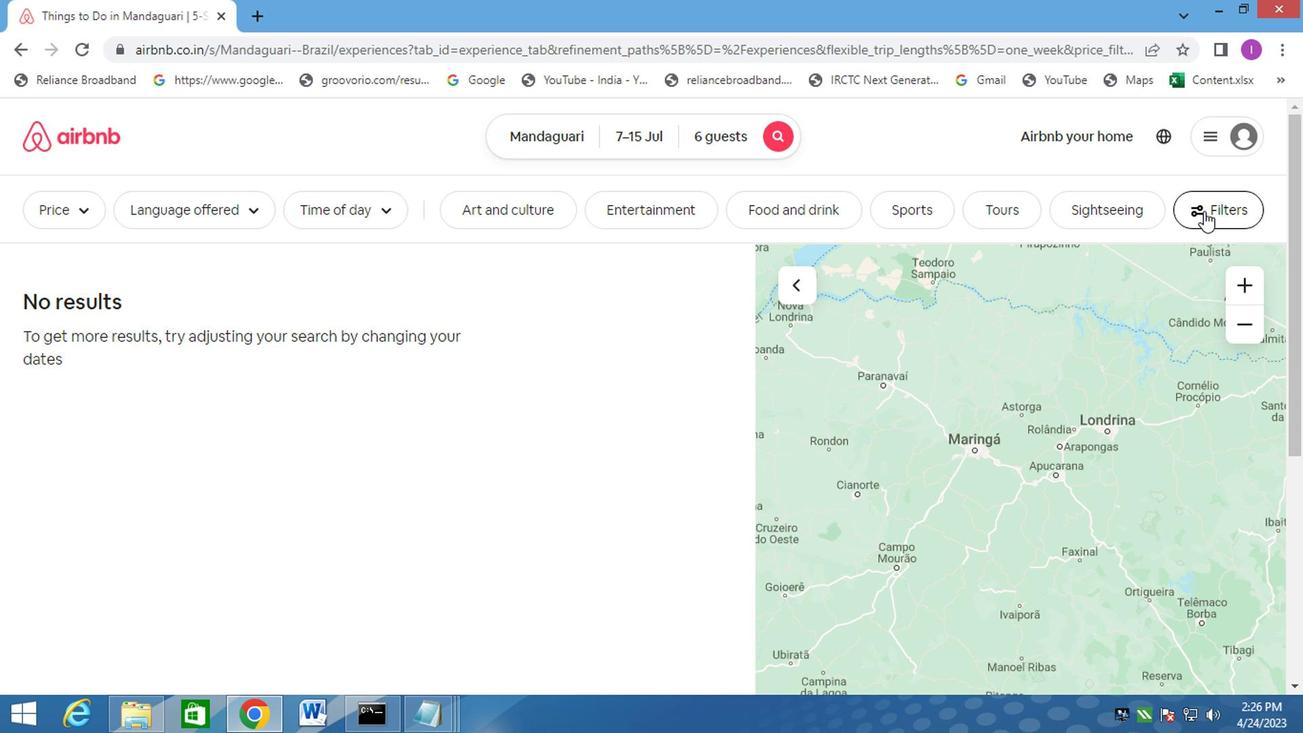 
Action: Mouse moved to (699, 304)
Screenshot: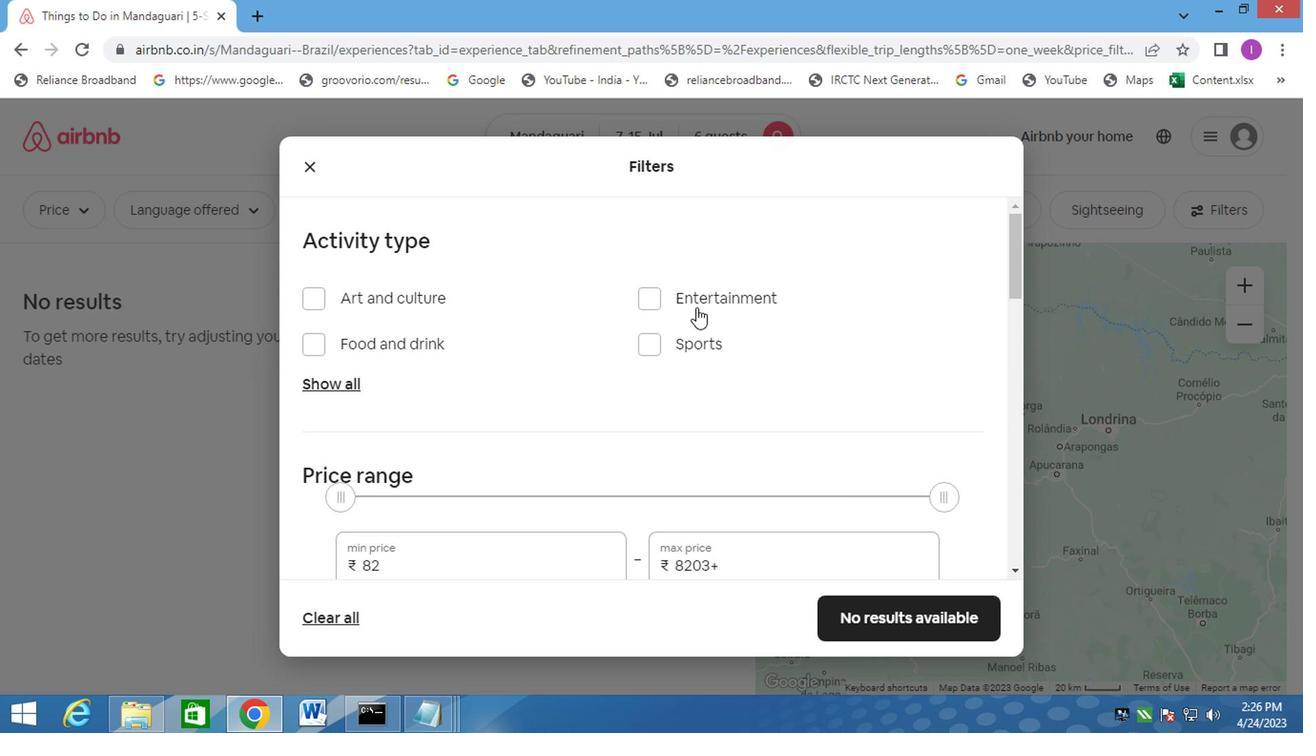 
Action: Mouse scrolled (699, 305) with delta (0, 0)
Screenshot: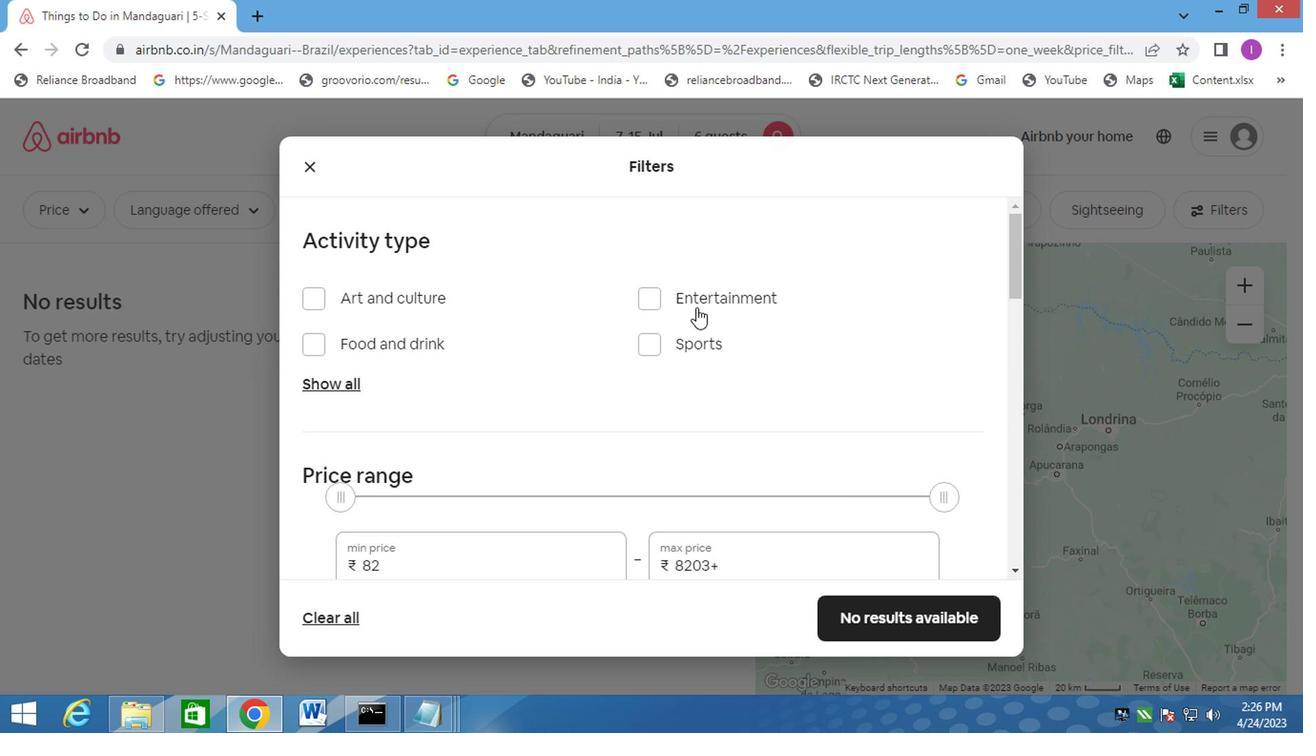 
Action: Mouse moved to (699, 304)
Screenshot: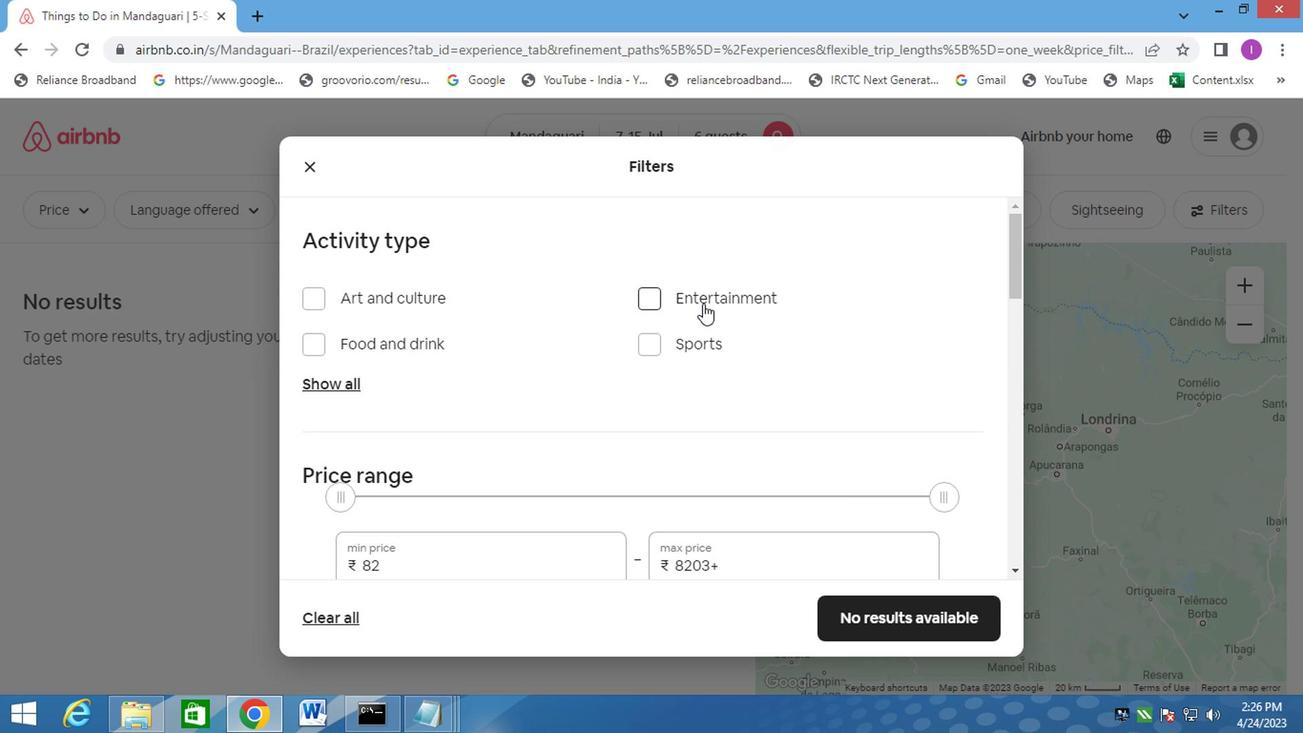 
Action: Mouse scrolled (699, 304) with delta (0, 0)
Screenshot: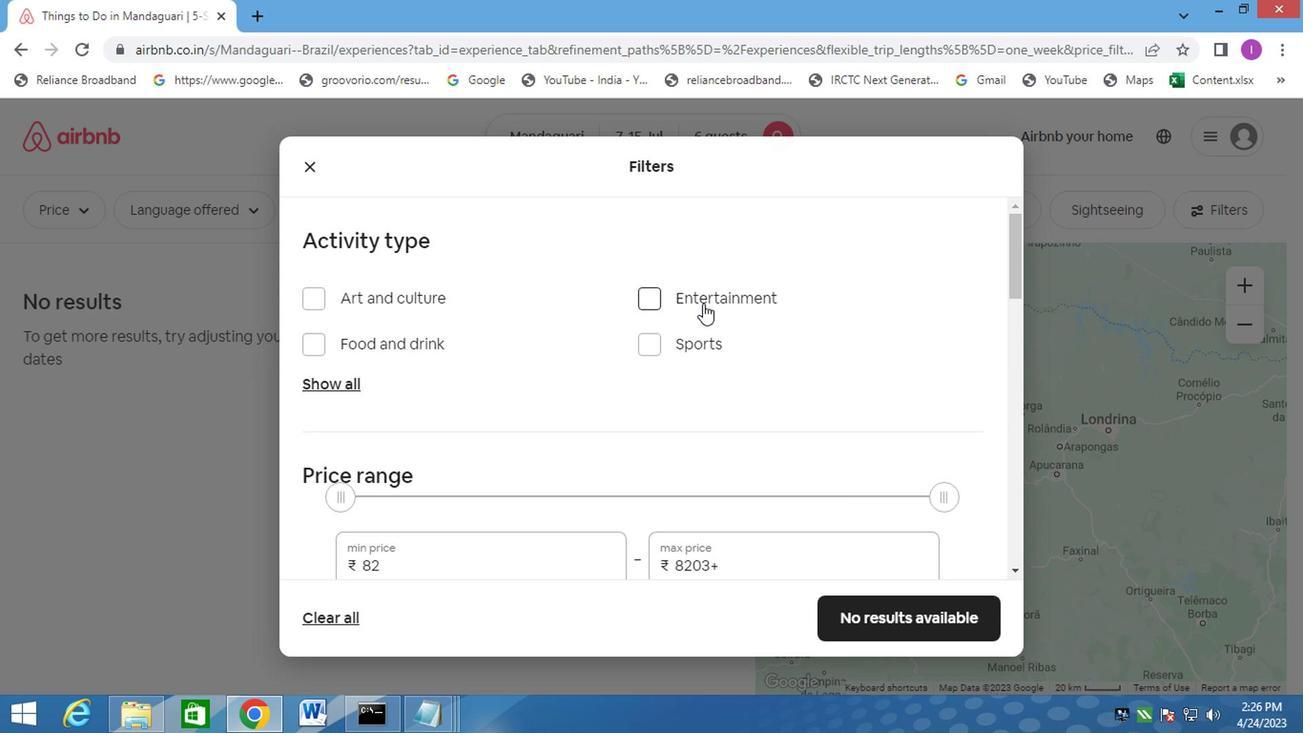 
Action: Mouse moved to (437, 372)
Screenshot: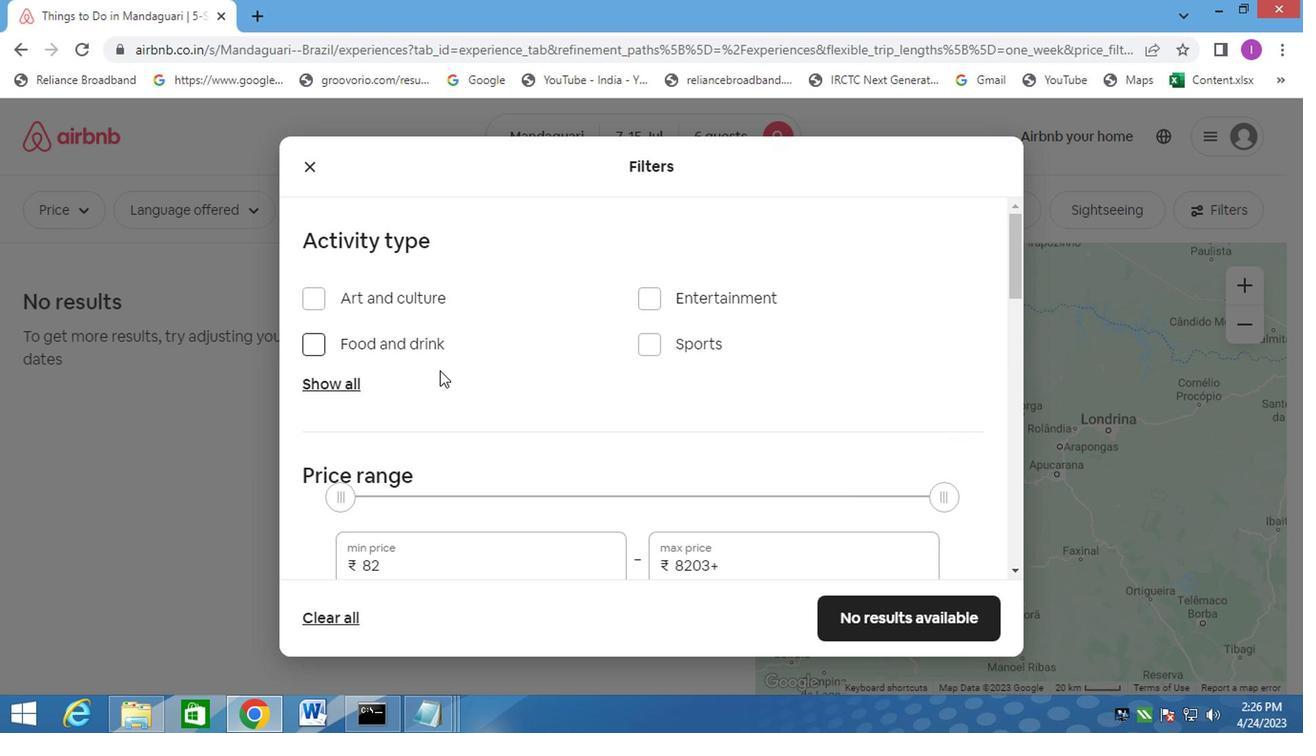 
Action: Mouse scrolled (437, 371) with delta (0, -1)
Screenshot: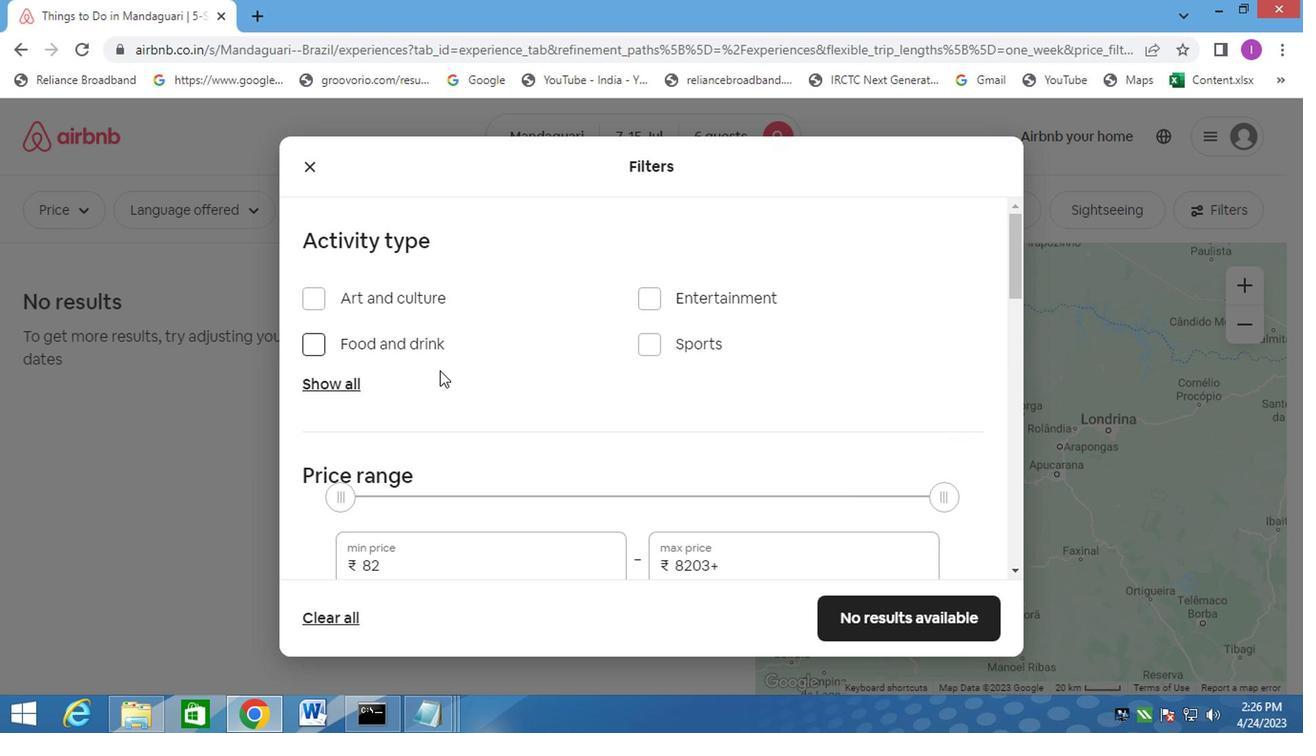 
Action: Mouse moved to (439, 372)
Screenshot: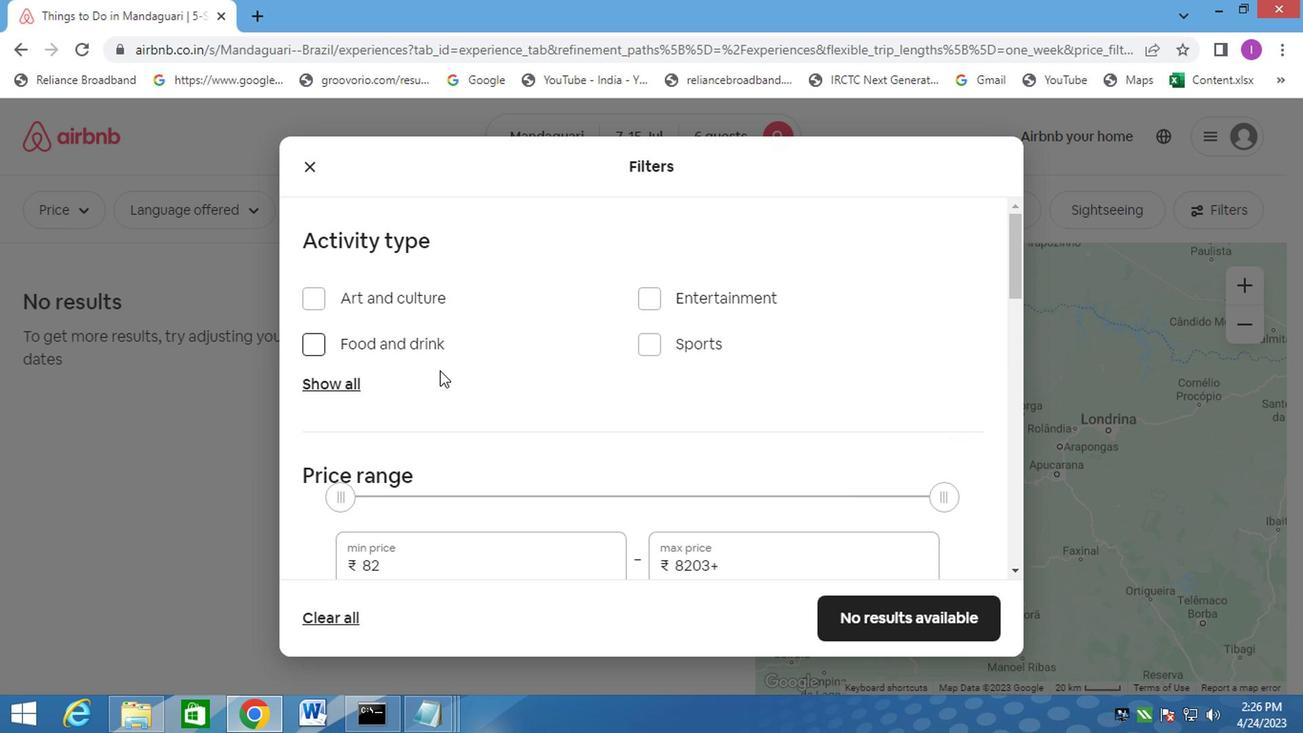 
Action: Mouse scrolled (439, 371) with delta (0, -1)
Screenshot: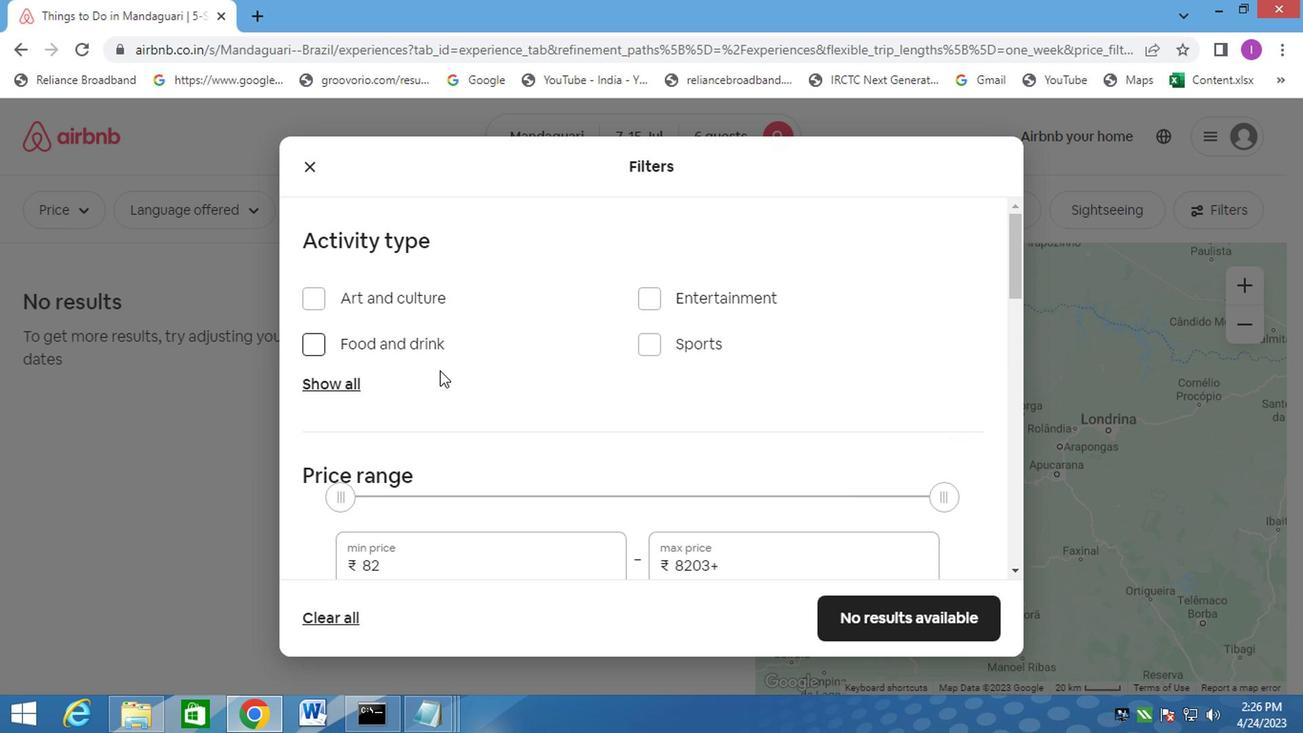 
Action: Mouse moved to (441, 372)
Screenshot: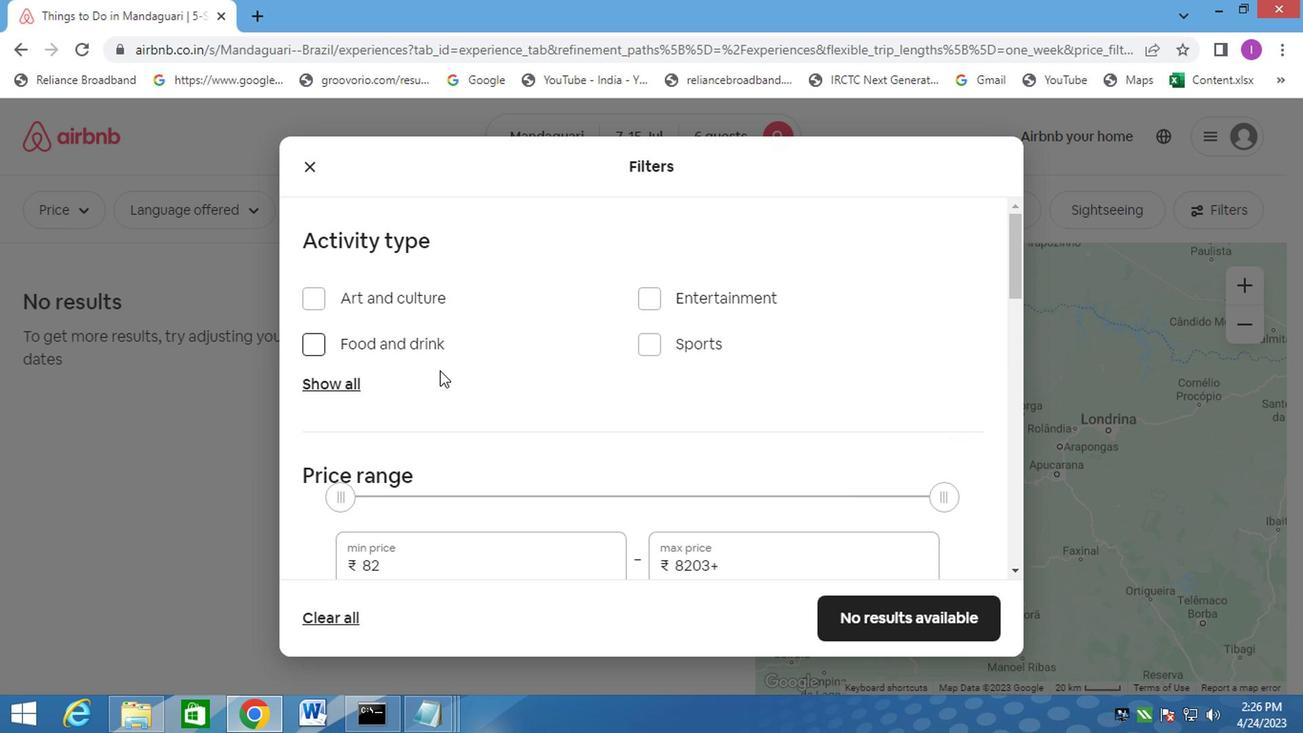 
Action: Mouse scrolled (441, 371) with delta (0, -1)
Screenshot: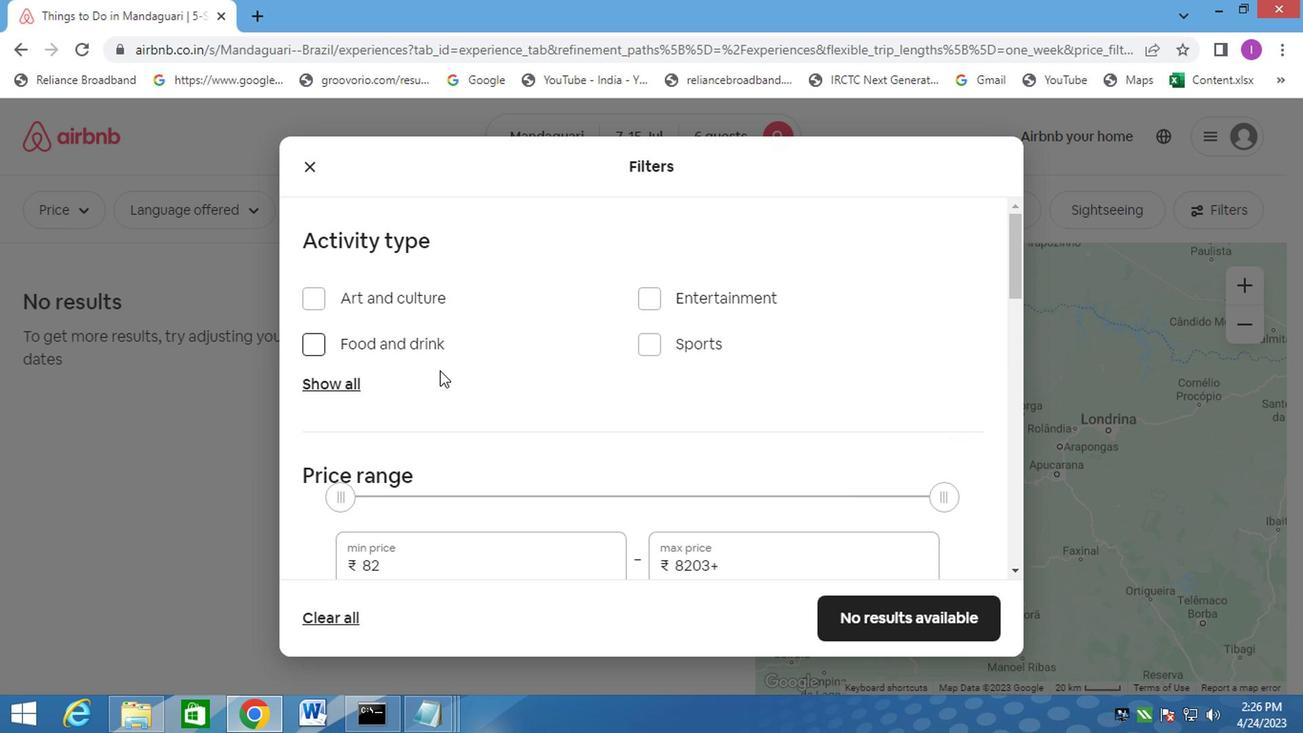 
Action: Mouse moved to (444, 324)
Screenshot: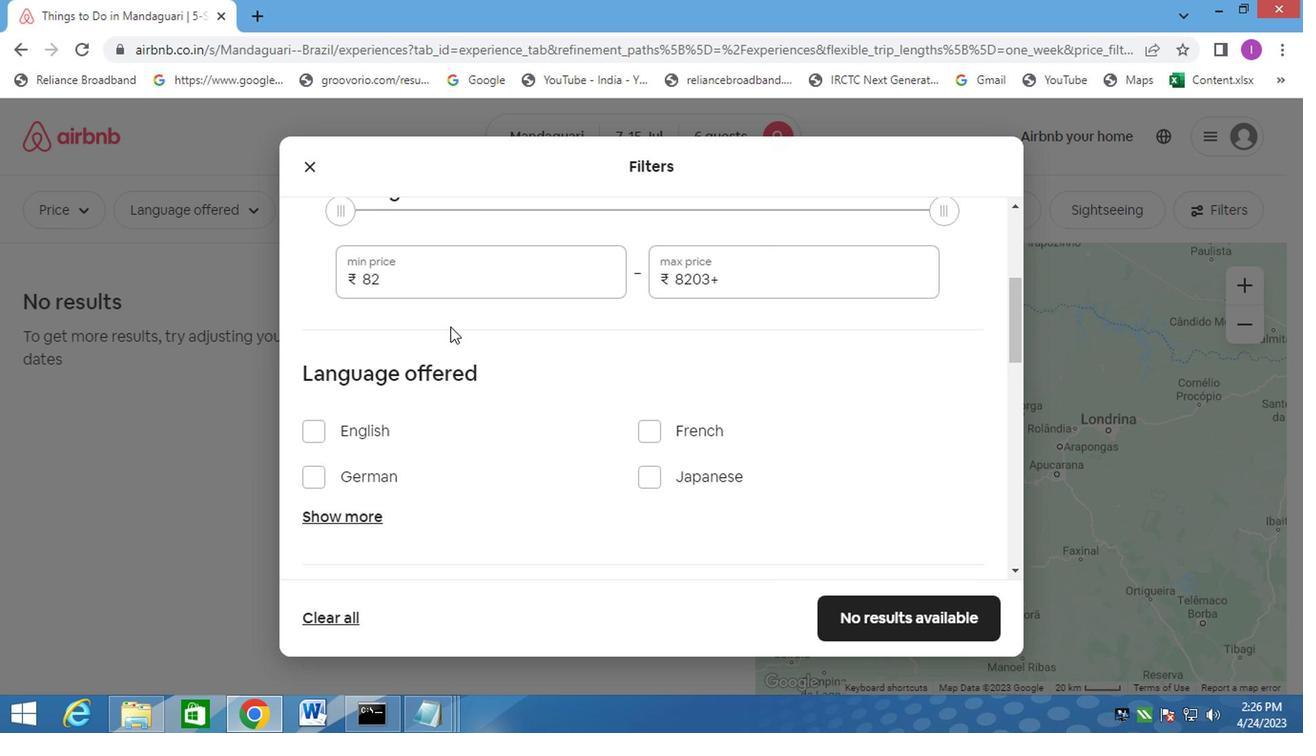 
Action: Mouse scrolled (444, 325) with delta (0, 1)
Screenshot: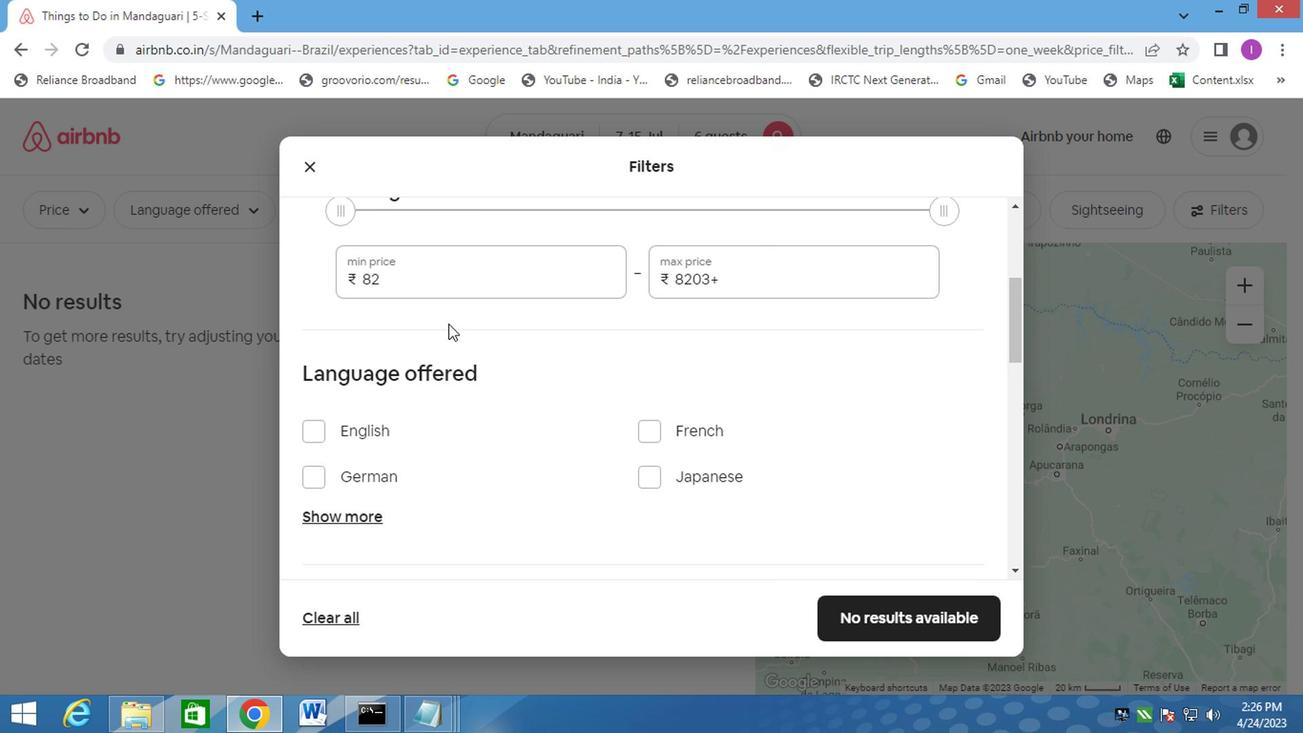 
Action: Mouse moved to (444, 323)
Screenshot: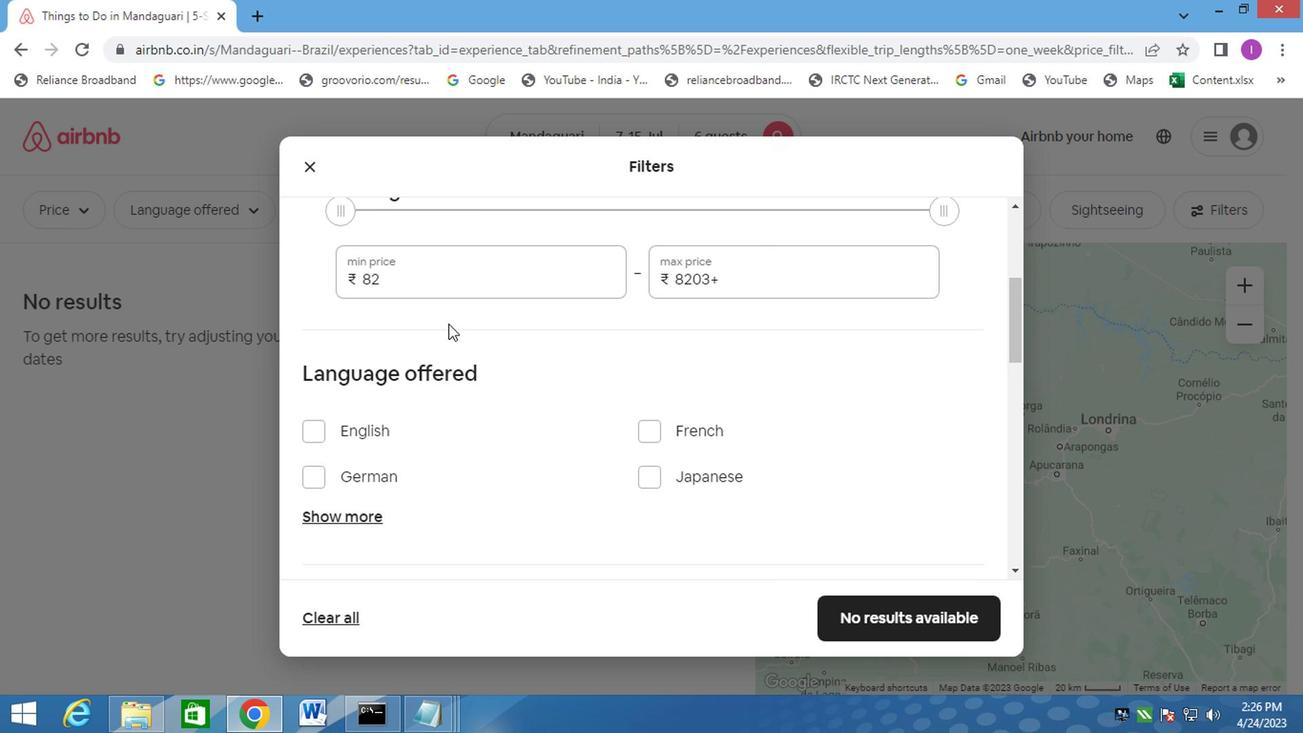 
Action: Mouse scrolled (444, 324) with delta (0, 0)
Screenshot: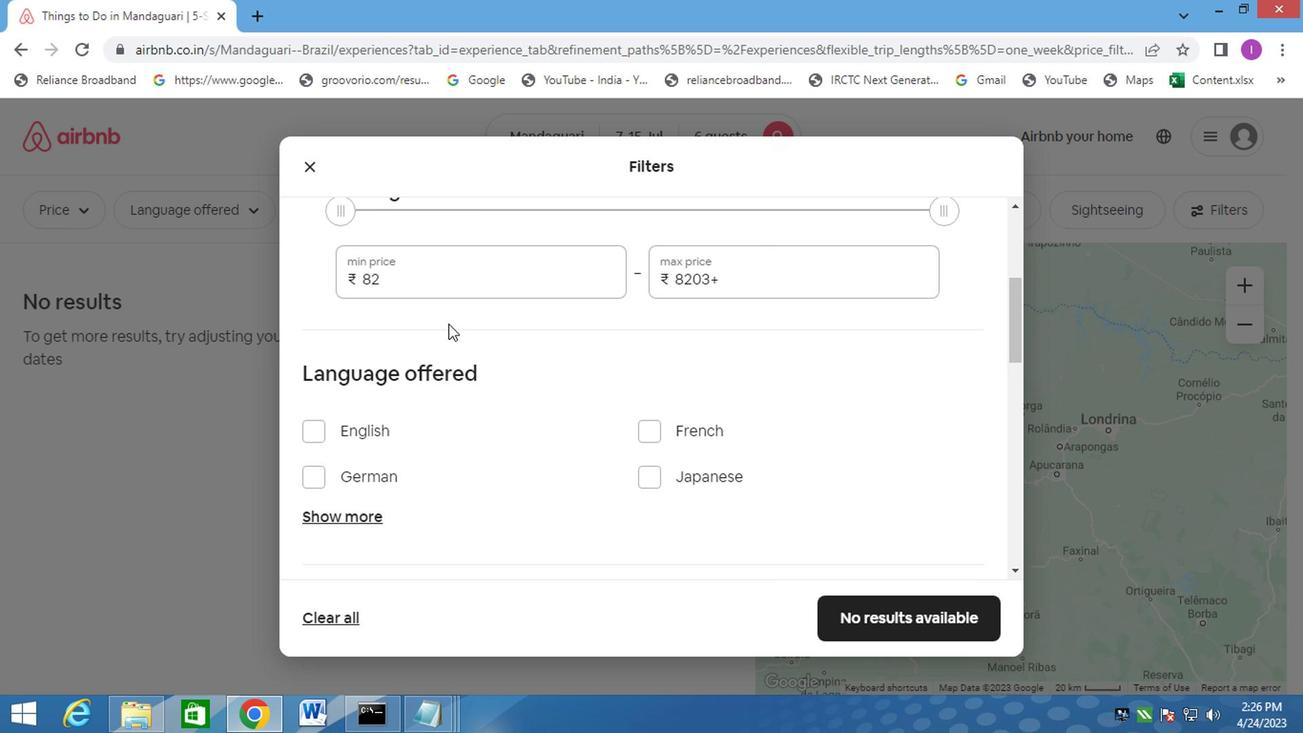 
Action: Mouse scrolled (444, 324) with delta (0, 0)
Screenshot: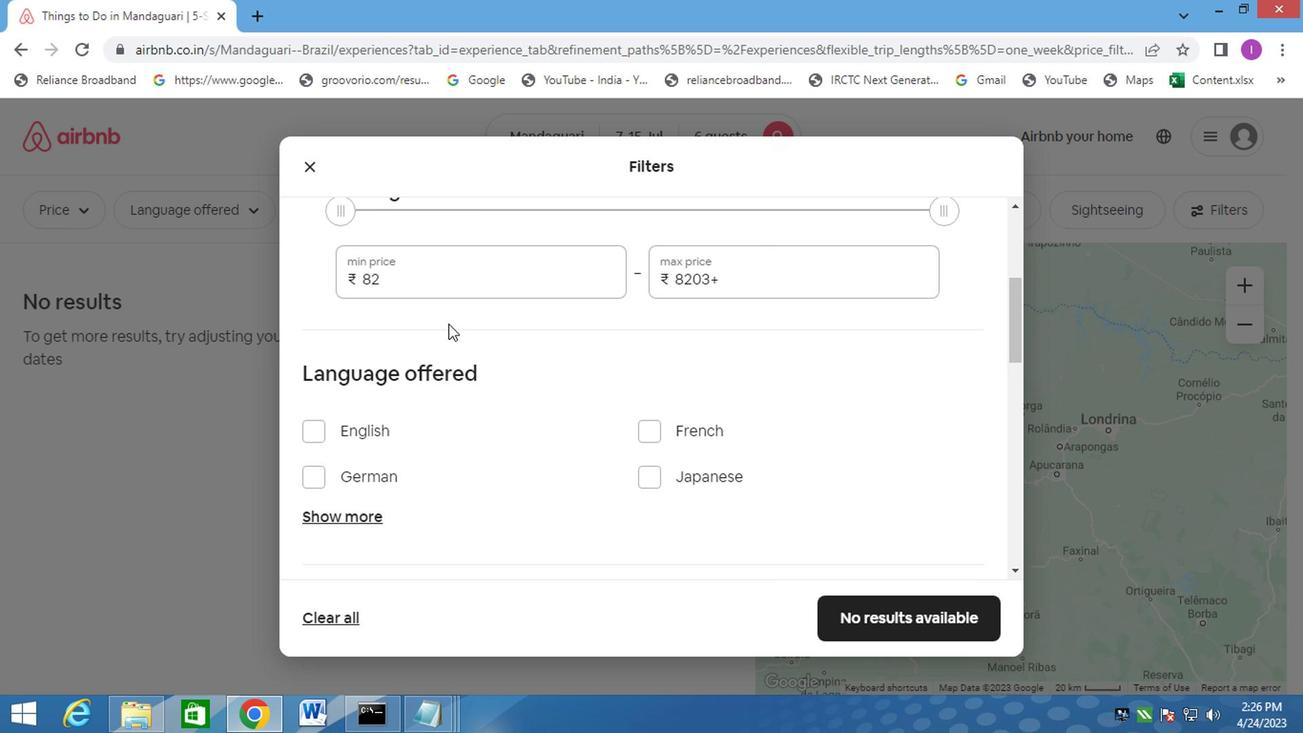 
Action: Mouse scrolled (444, 324) with delta (0, 0)
Screenshot: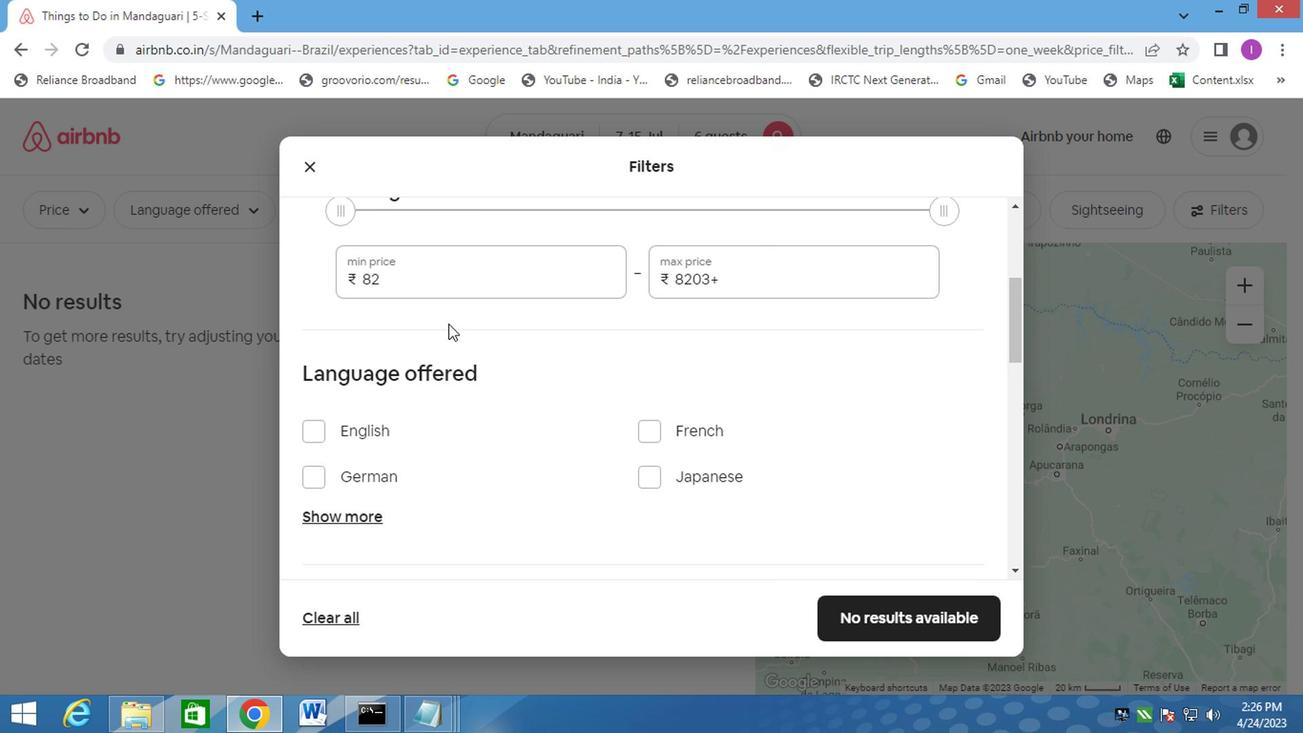 
Action: Mouse moved to (449, 327)
Screenshot: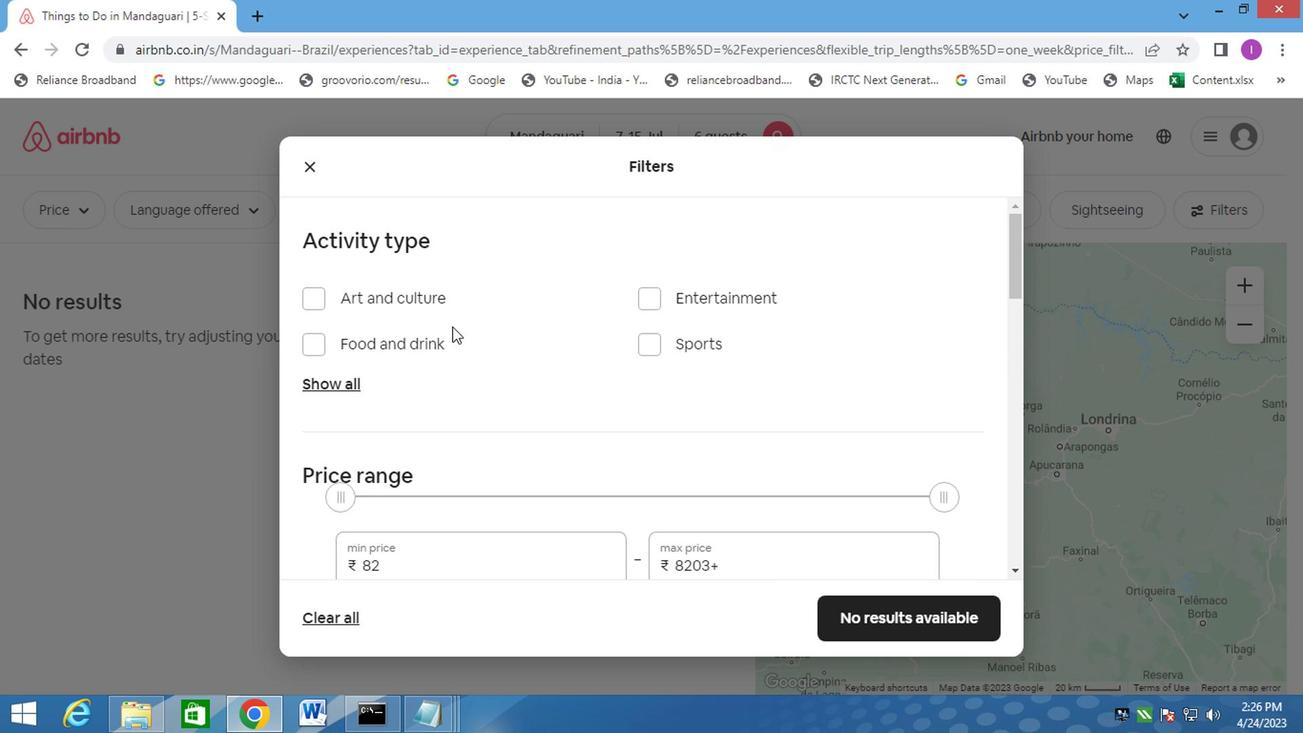 
Action: Mouse scrolled (449, 328) with delta (0, 0)
Screenshot: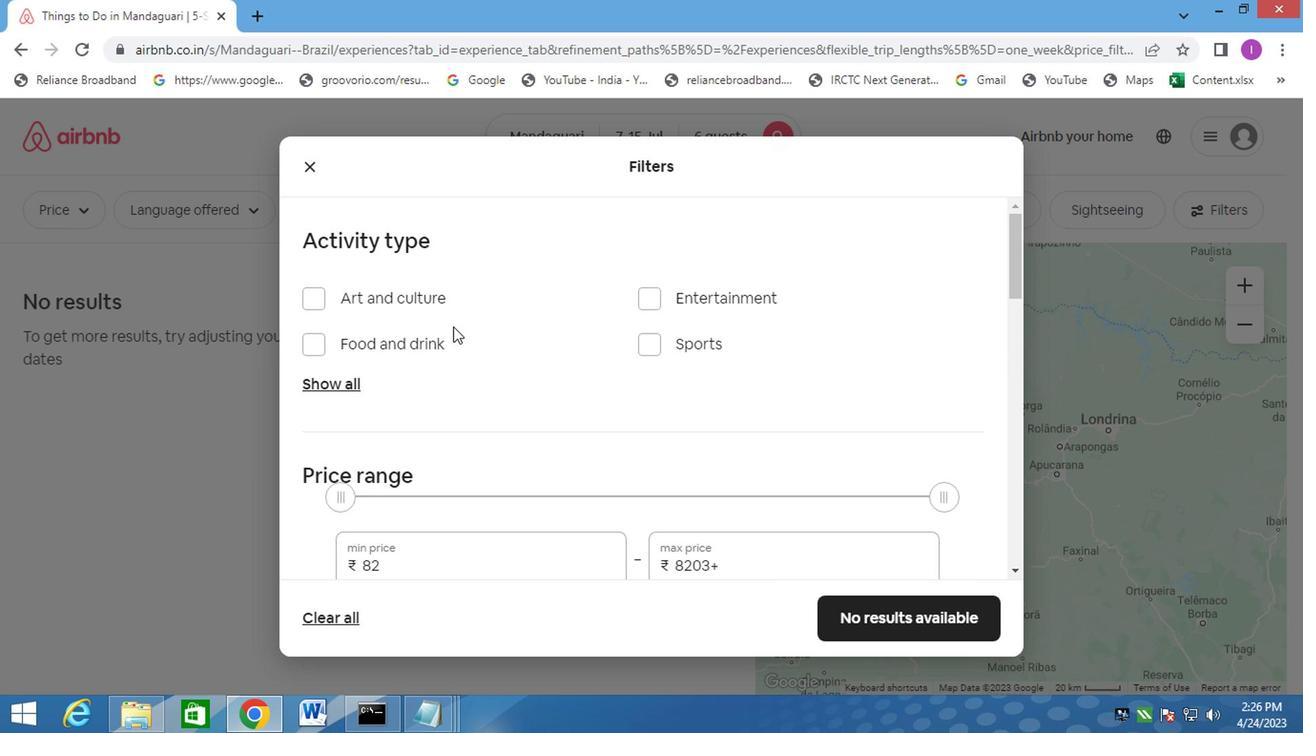 
Action: Mouse moved to (449, 327)
Screenshot: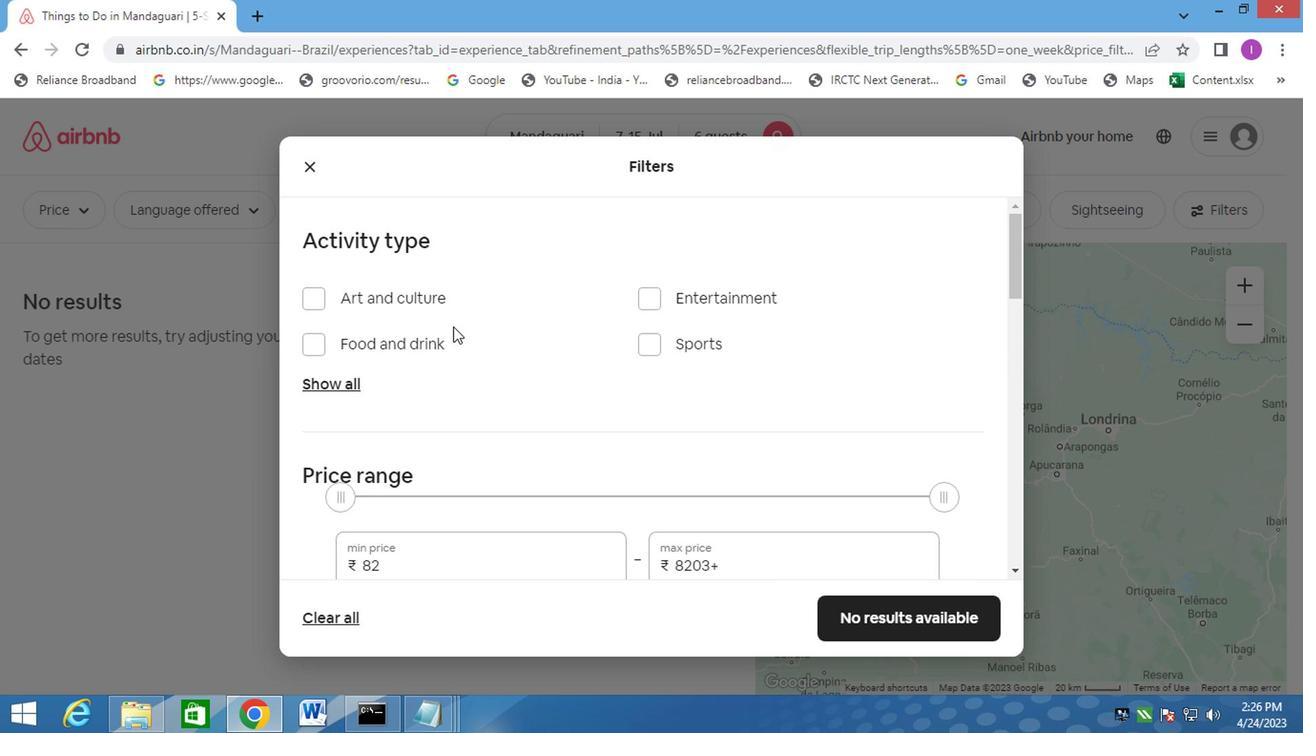 
Action: Mouse scrolled (449, 328) with delta (0, 0)
Screenshot: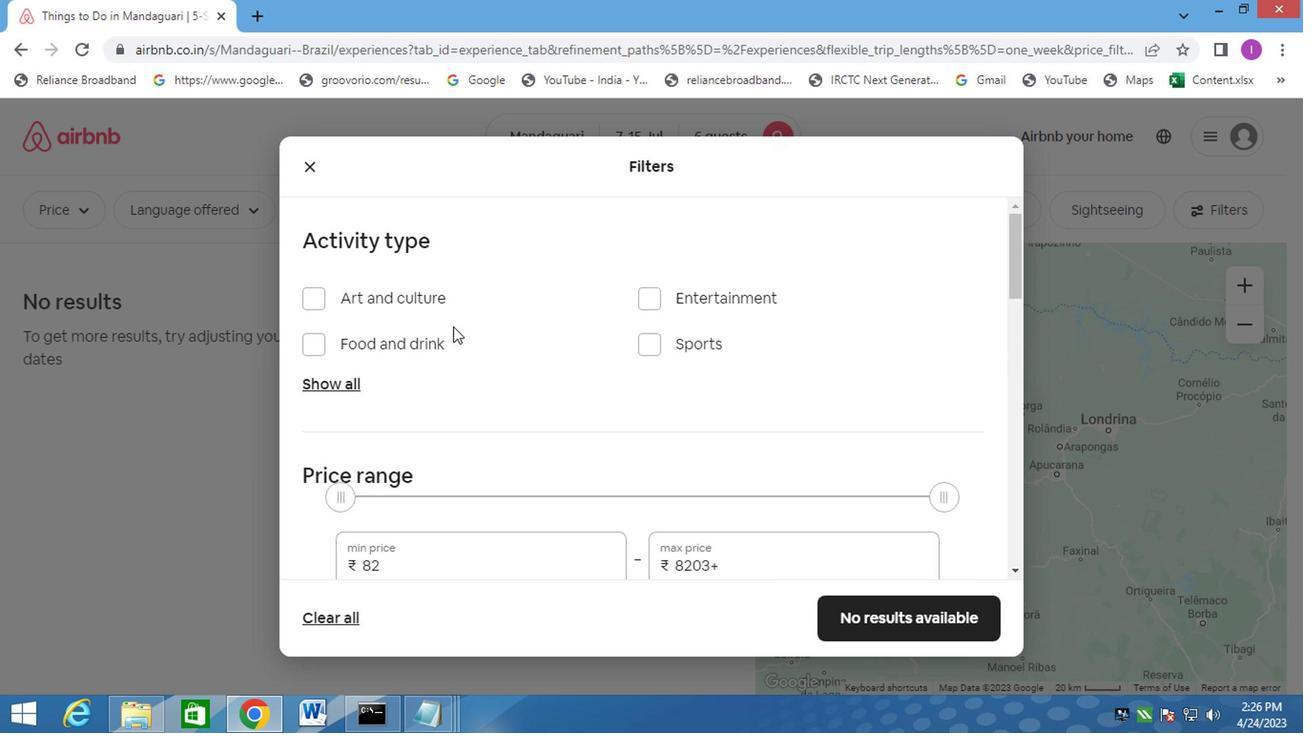 
Action: Mouse moved to (449, 327)
Screenshot: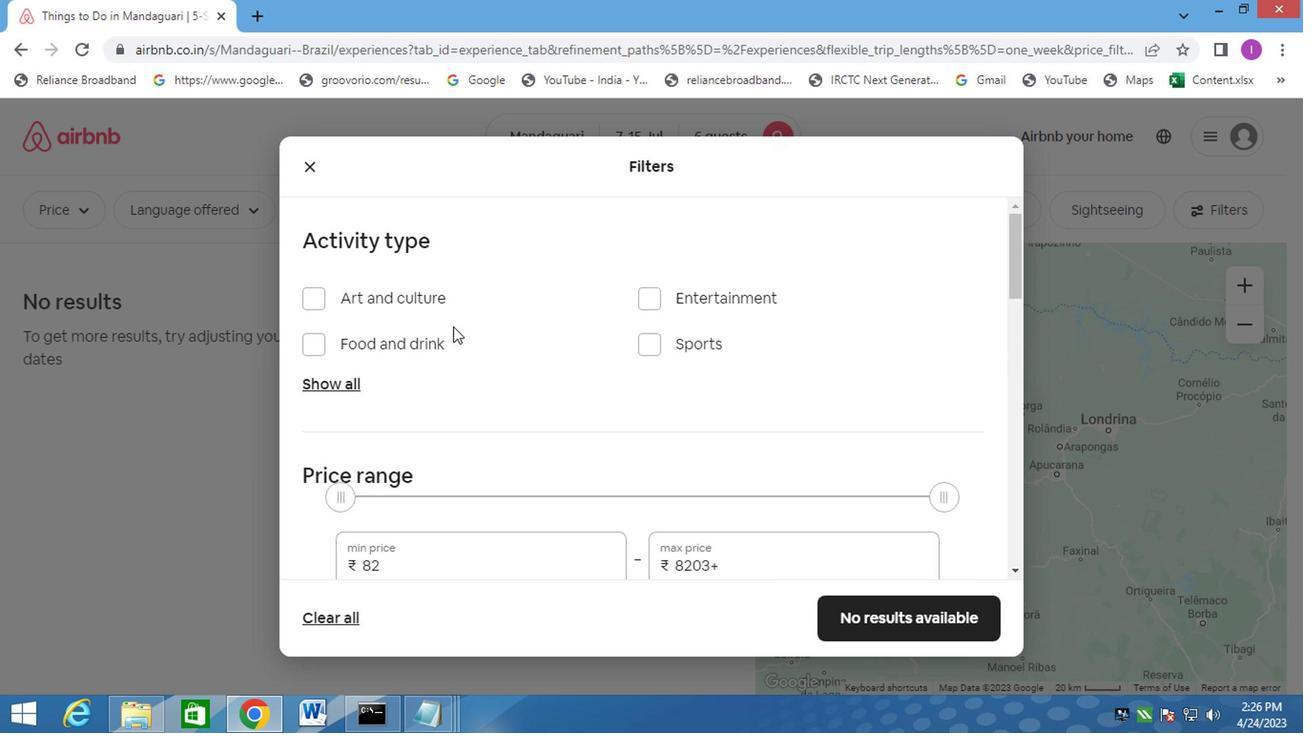 
Action: Mouse scrolled (449, 328) with delta (0, 0)
Screenshot: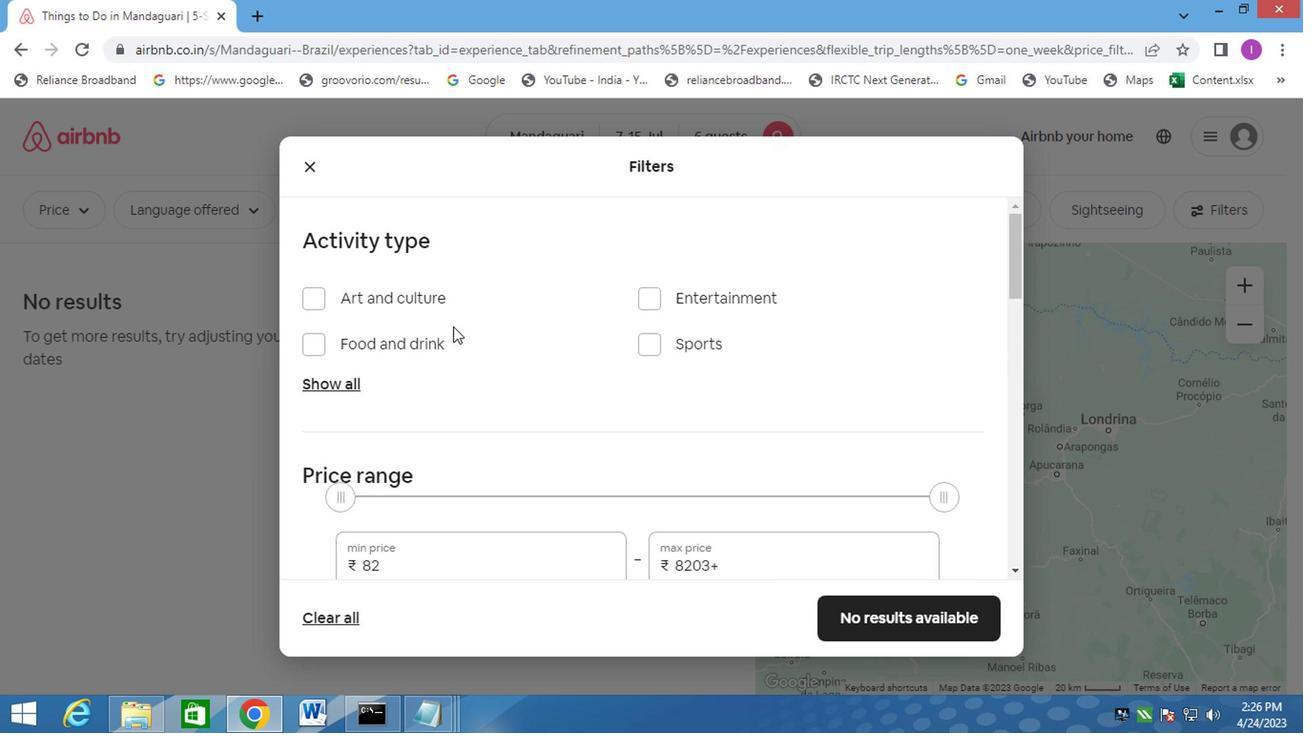 
Action: Mouse moved to (475, 453)
Screenshot: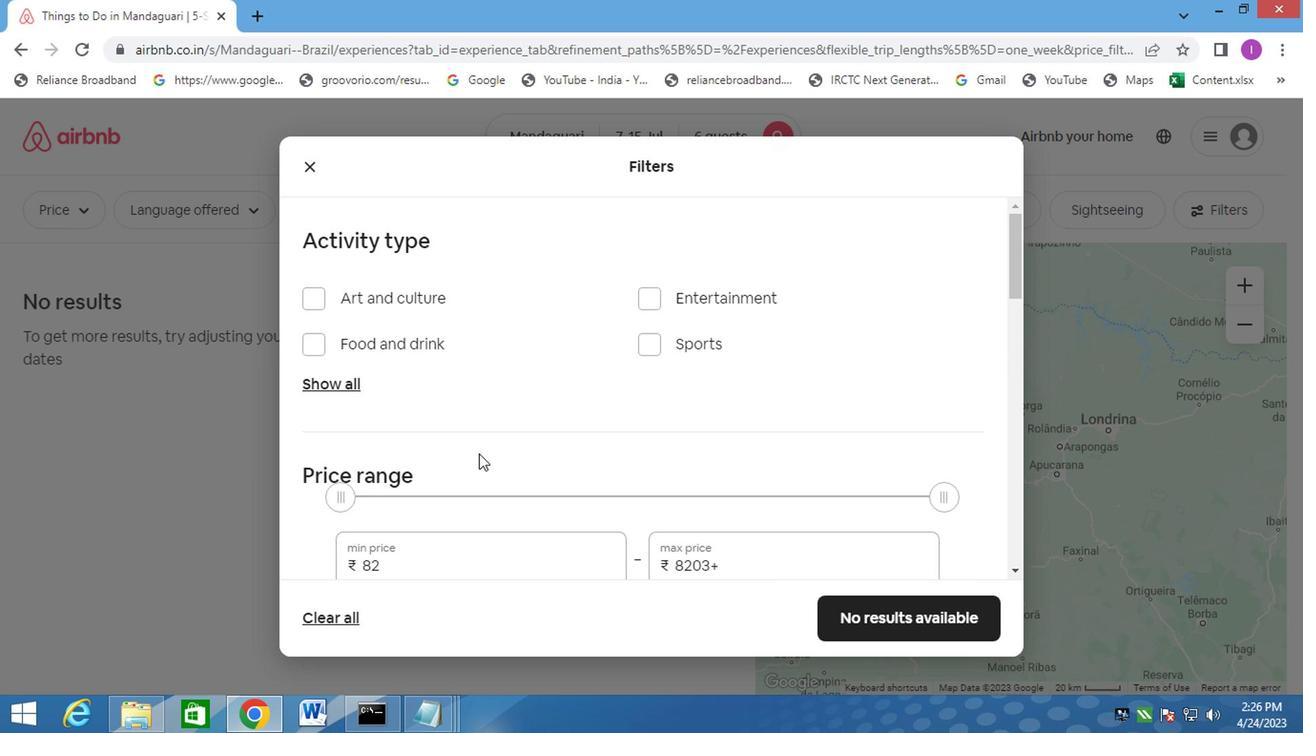 
Action: Mouse scrolled (475, 452) with delta (0, -1)
Screenshot: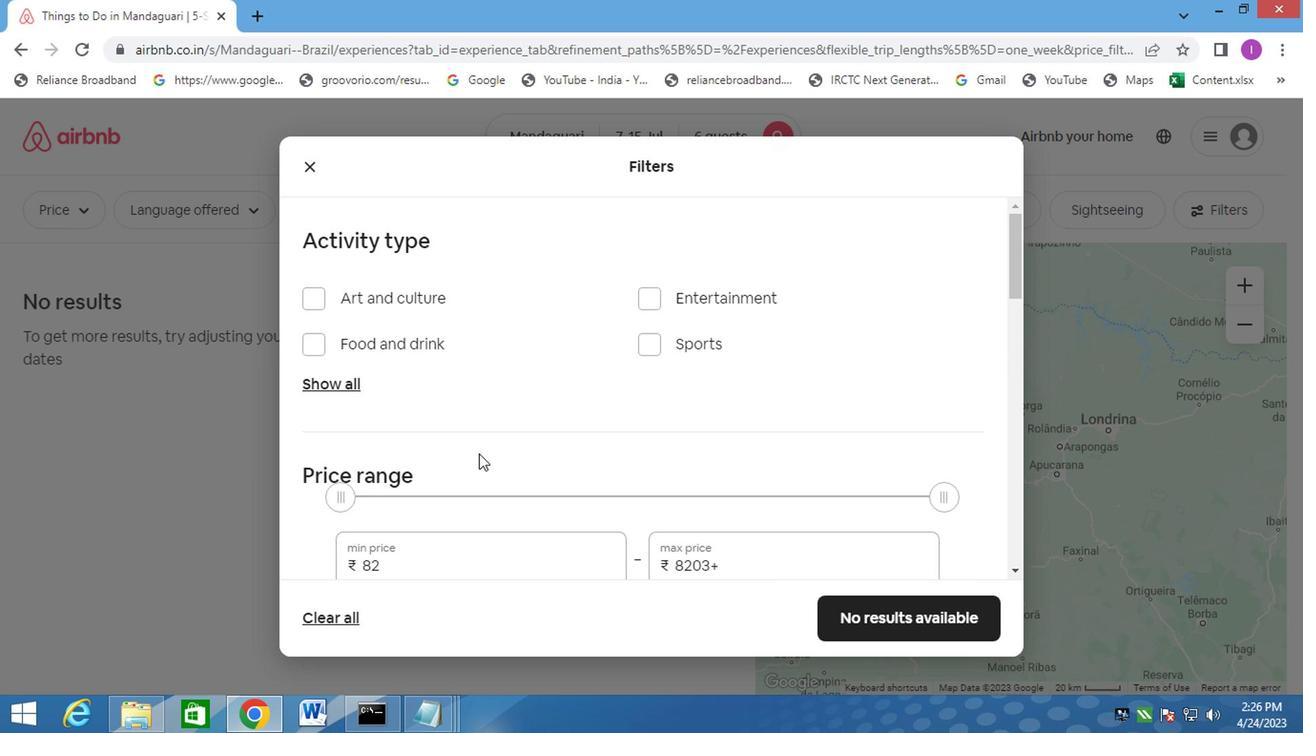 
Action: Mouse scrolled (475, 452) with delta (0, -1)
Screenshot: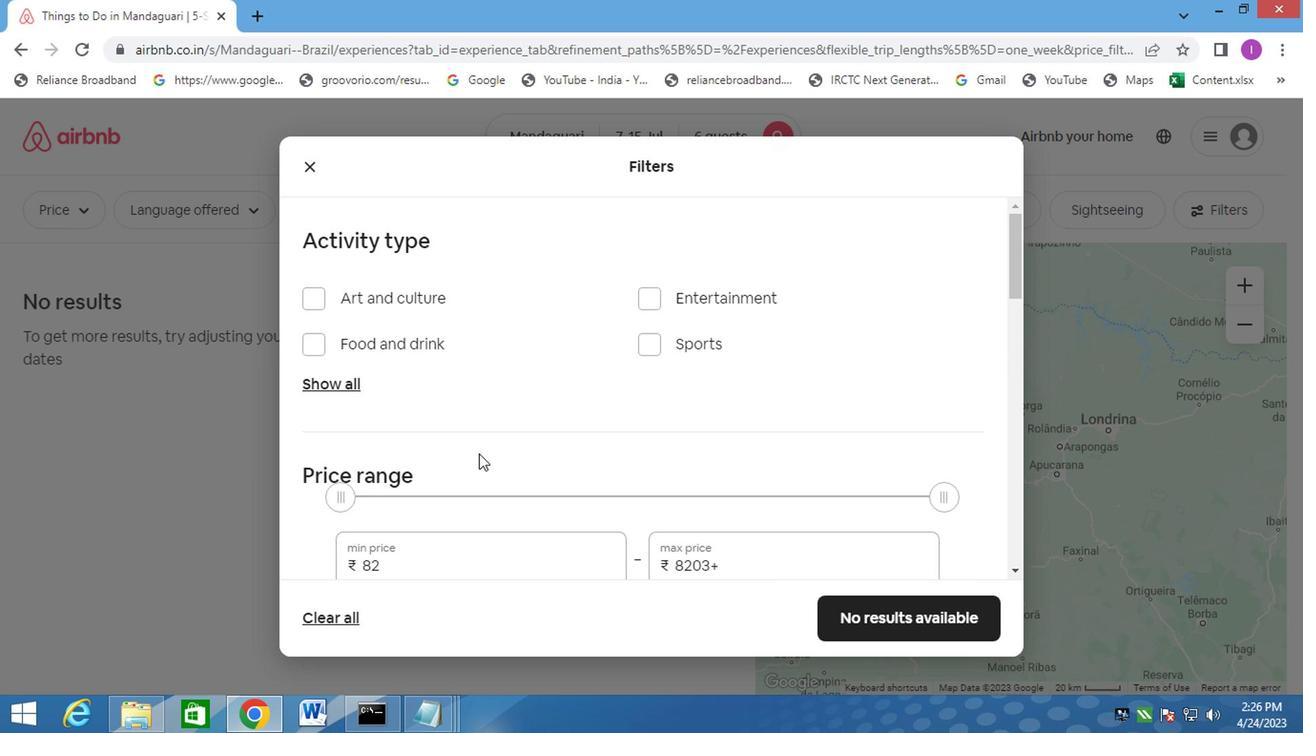 
Action: Mouse moved to (385, 377)
Screenshot: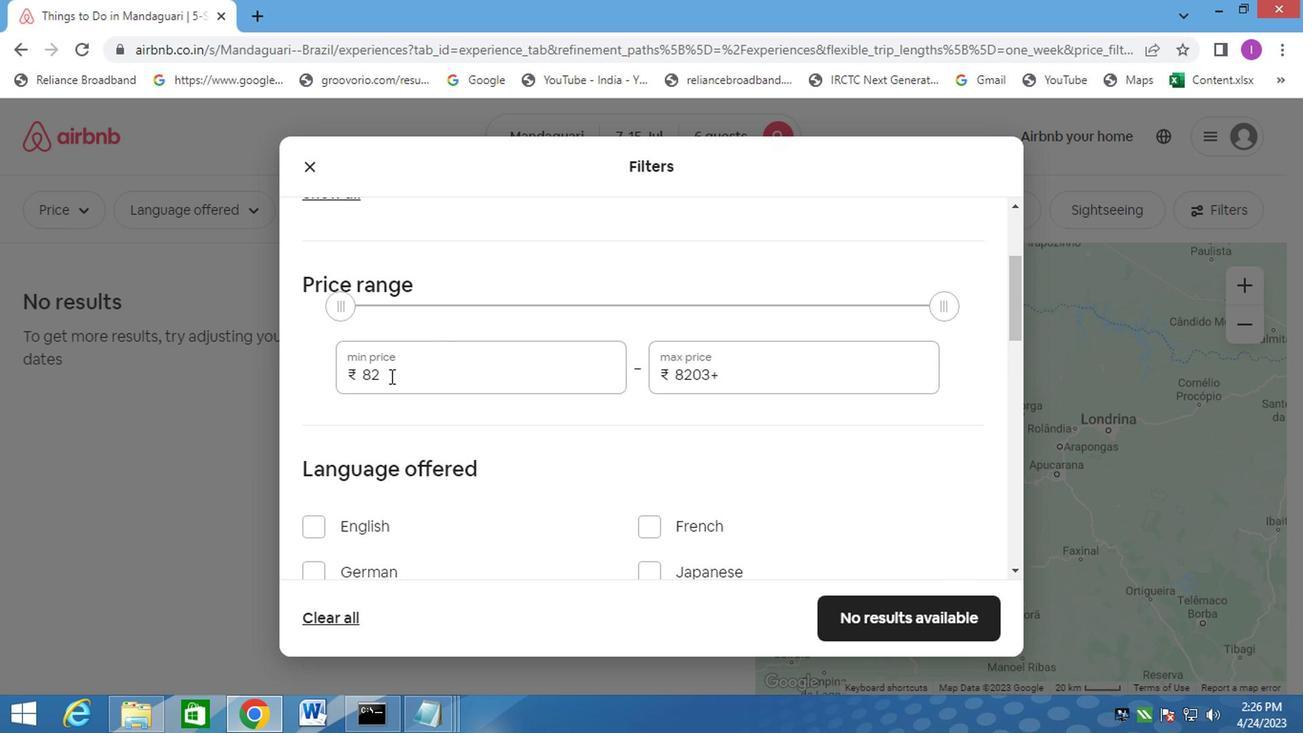 
Action: Mouse pressed left at (385, 377)
Screenshot: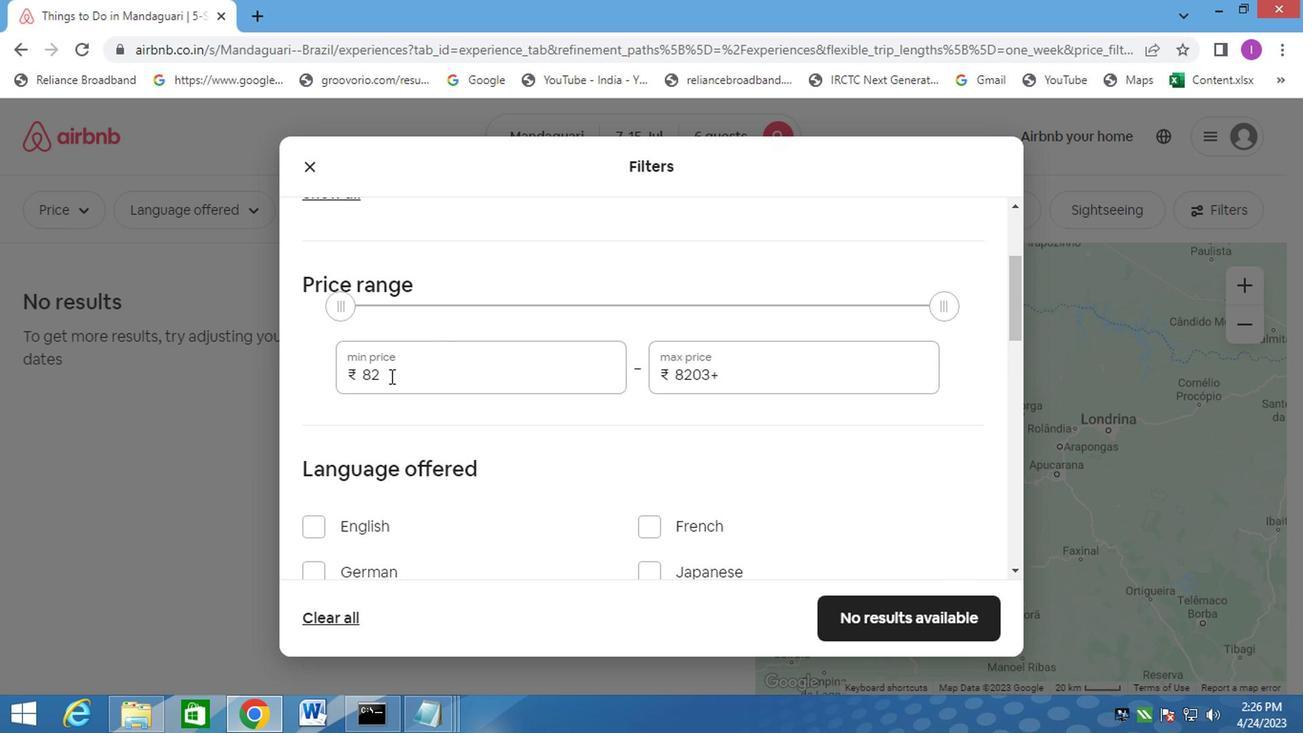 
Action: Mouse moved to (1269, 93)
Screenshot: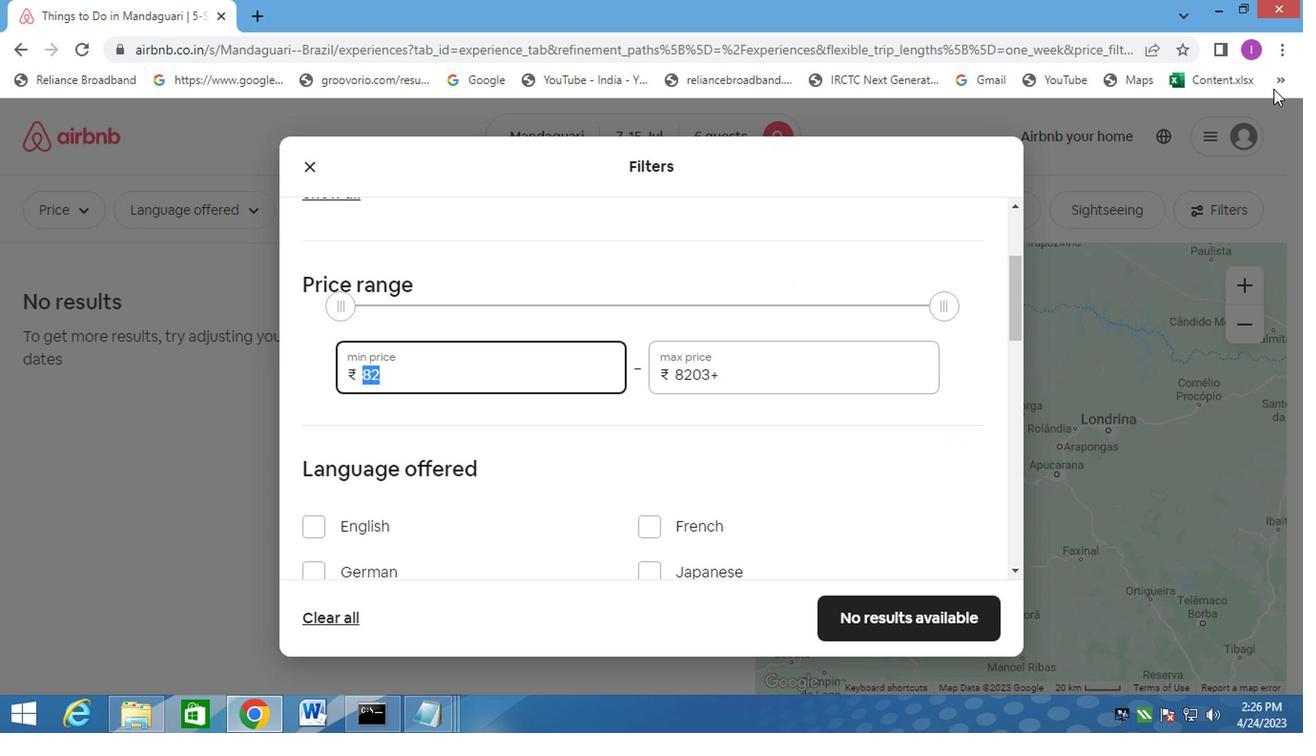 
Action: Key pressed 15000
Screenshot: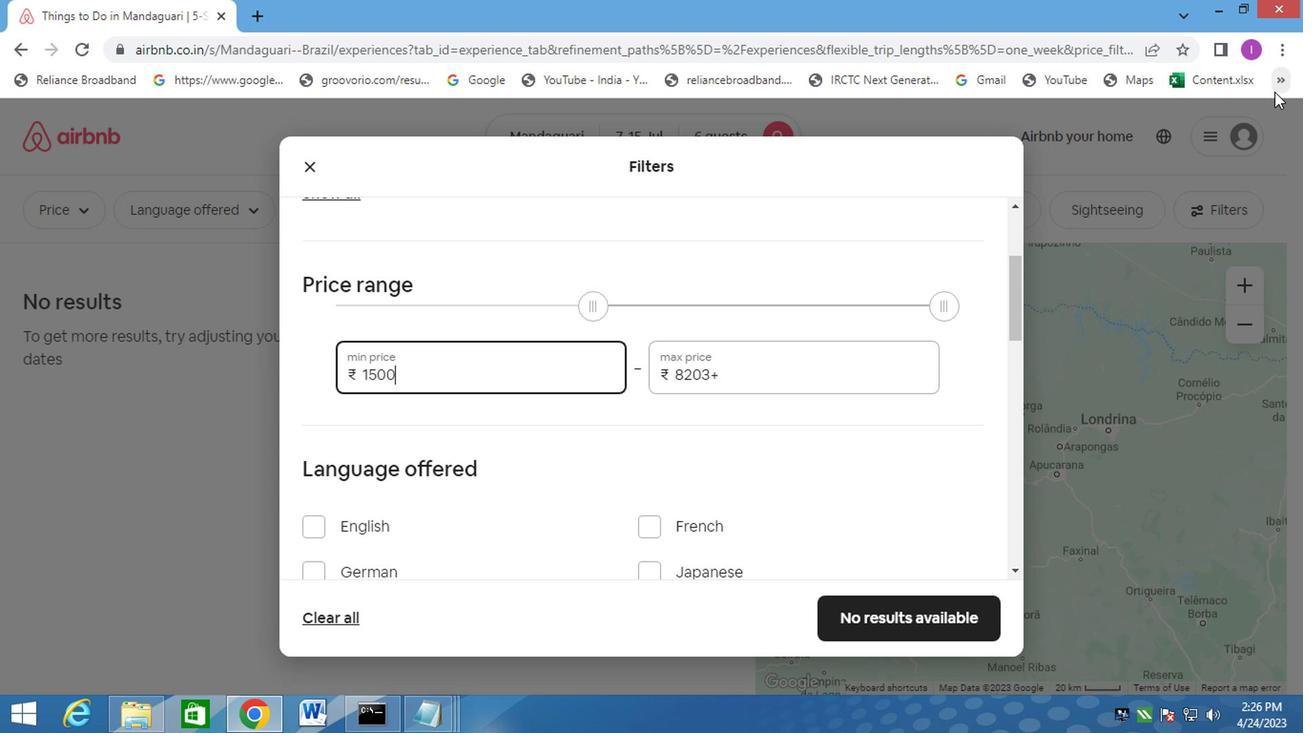 
Action: Mouse moved to (730, 365)
Screenshot: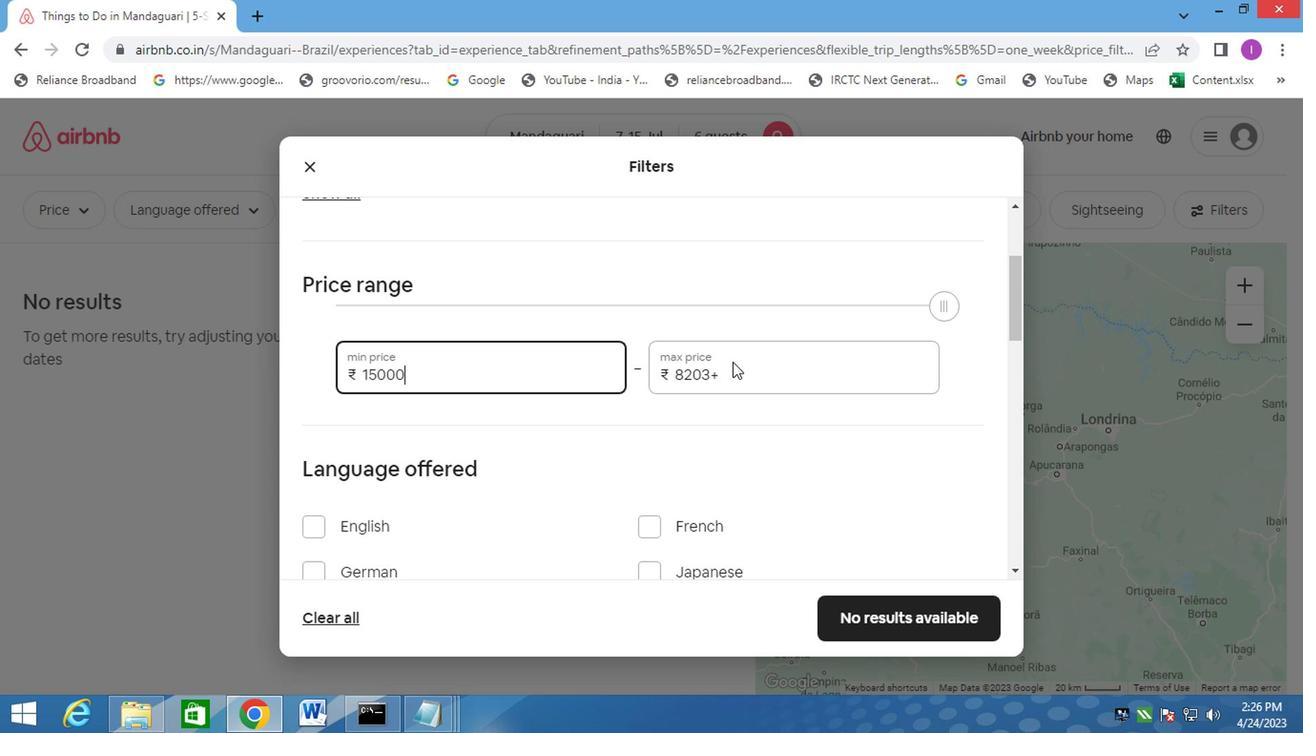 
Action: Mouse pressed left at (730, 365)
Screenshot: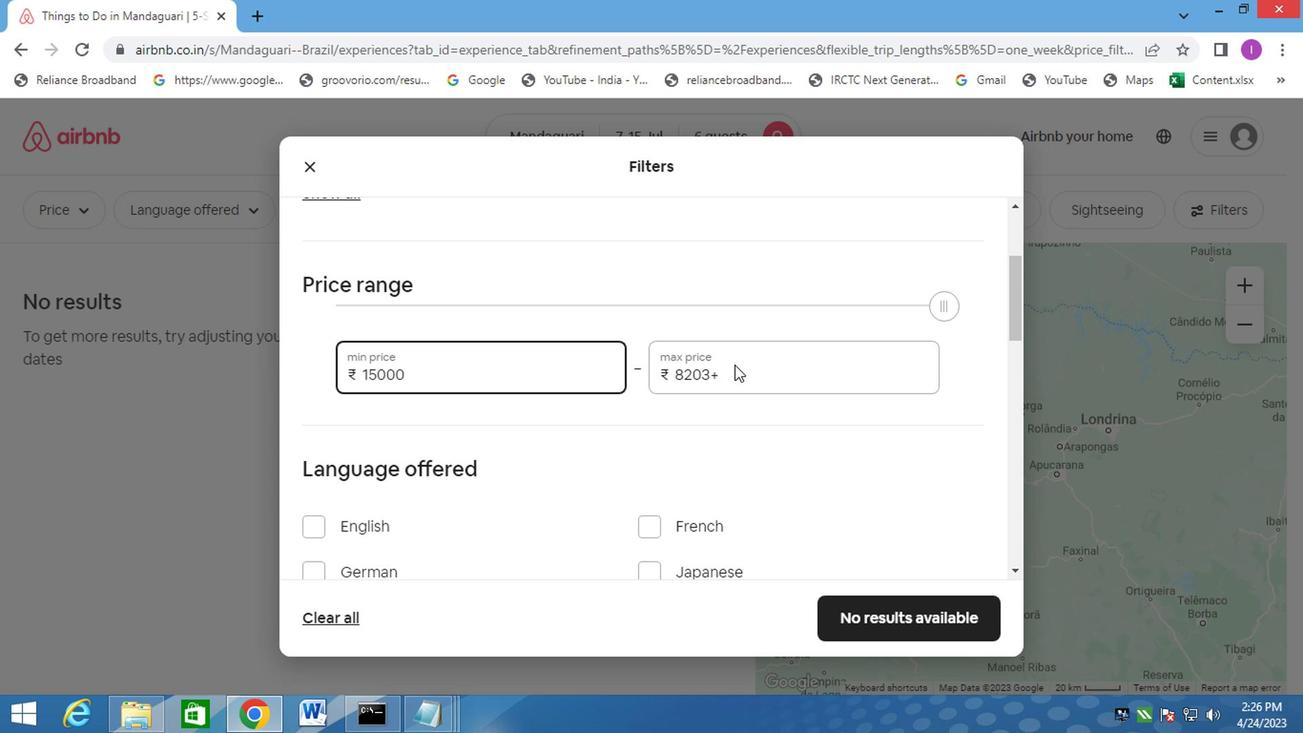 
Action: Mouse moved to (720, 370)
Screenshot: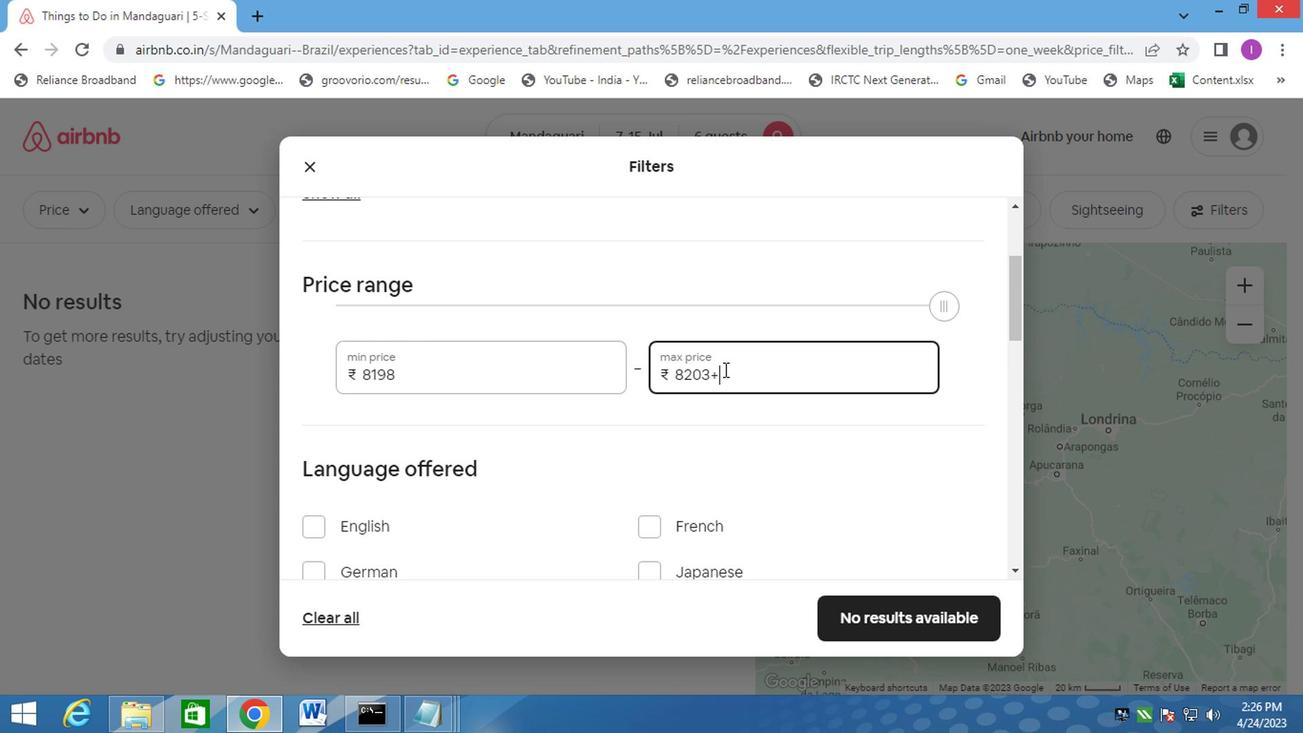 
Action: Mouse pressed left at (720, 370)
Screenshot: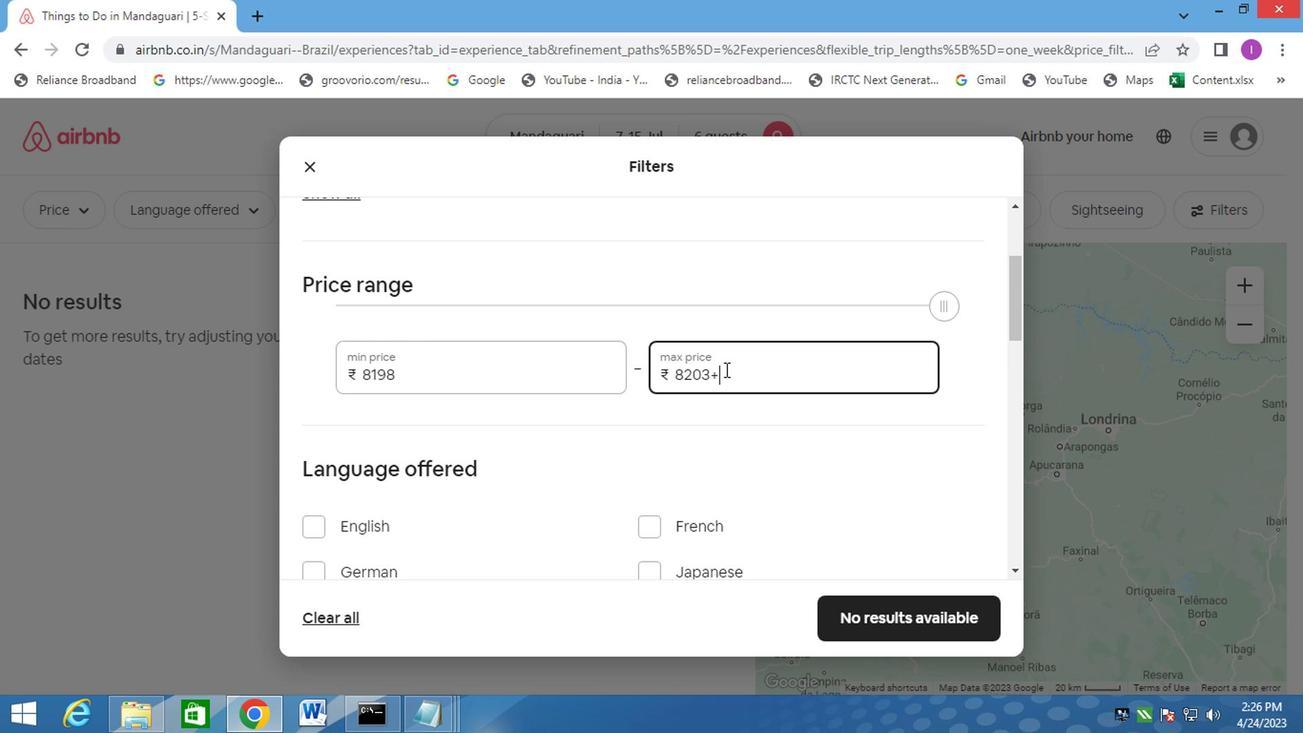 
Action: Mouse moved to (1214, 153)
Screenshot: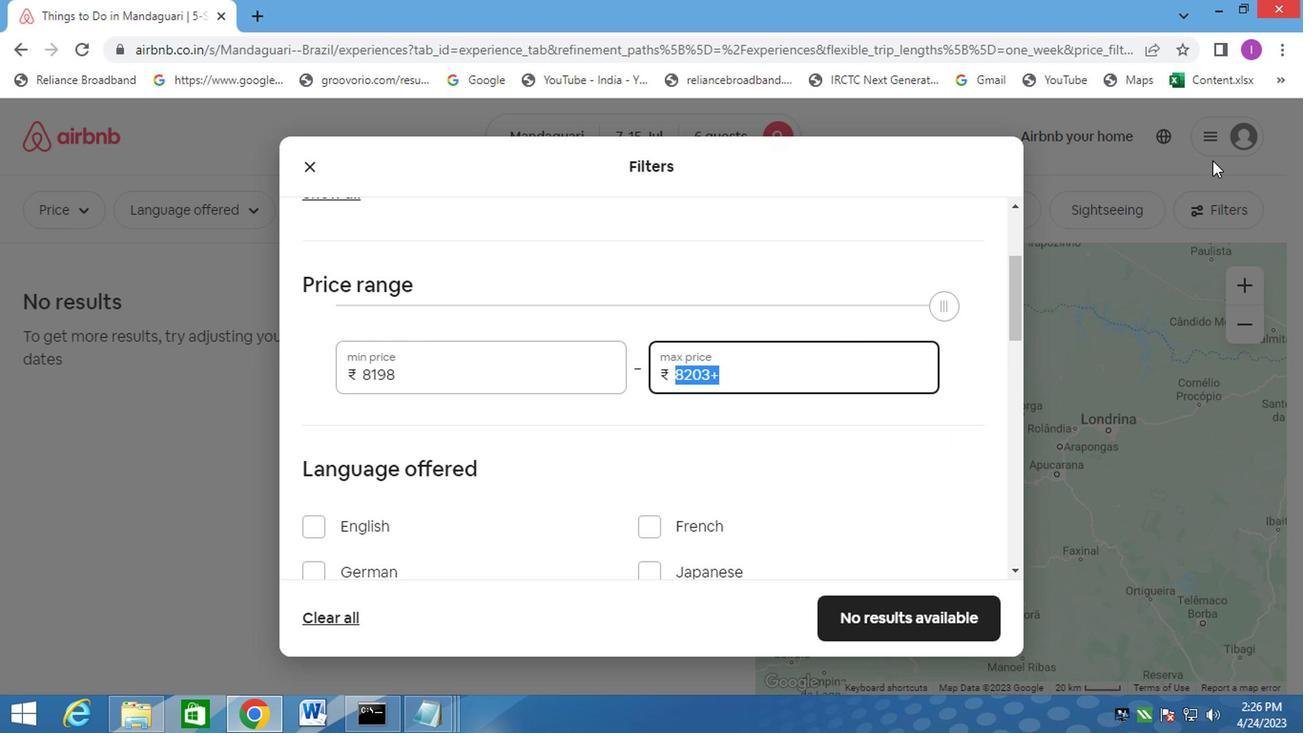 
Action: Key pressed 20000
Screenshot: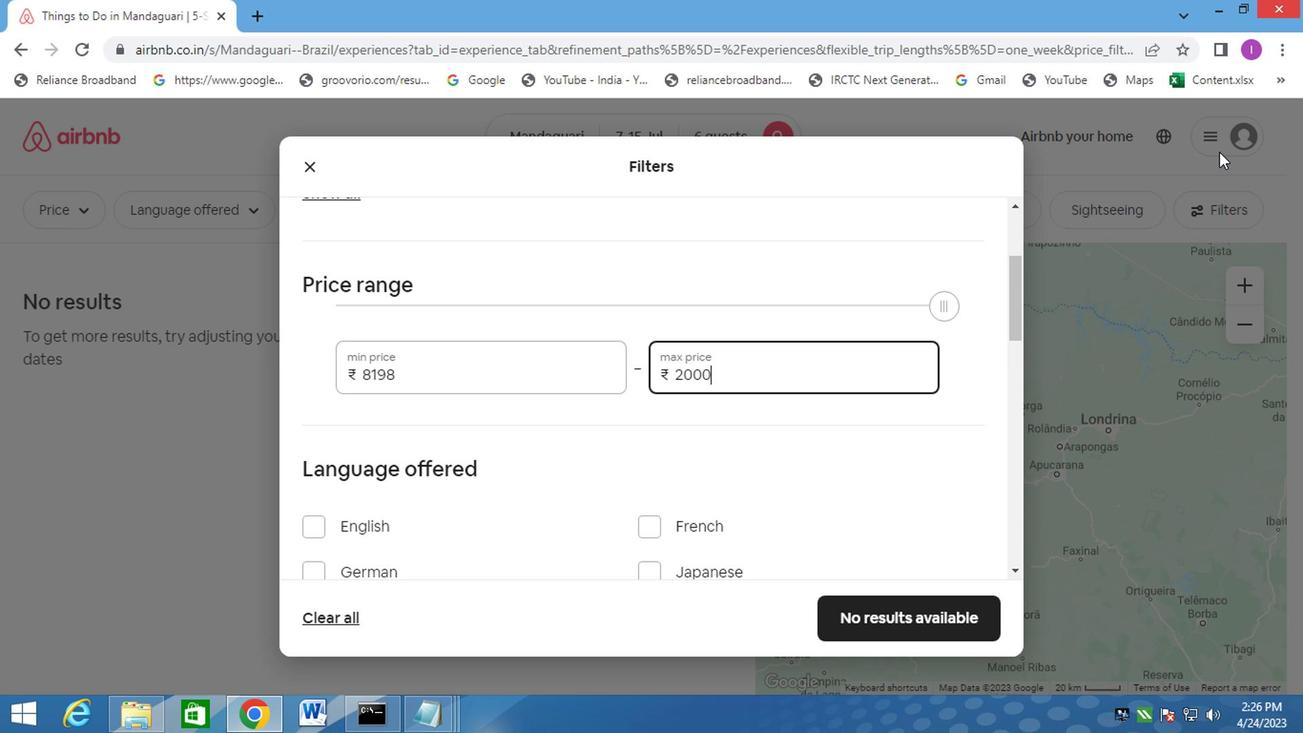 
Action: Mouse moved to (567, 361)
Screenshot: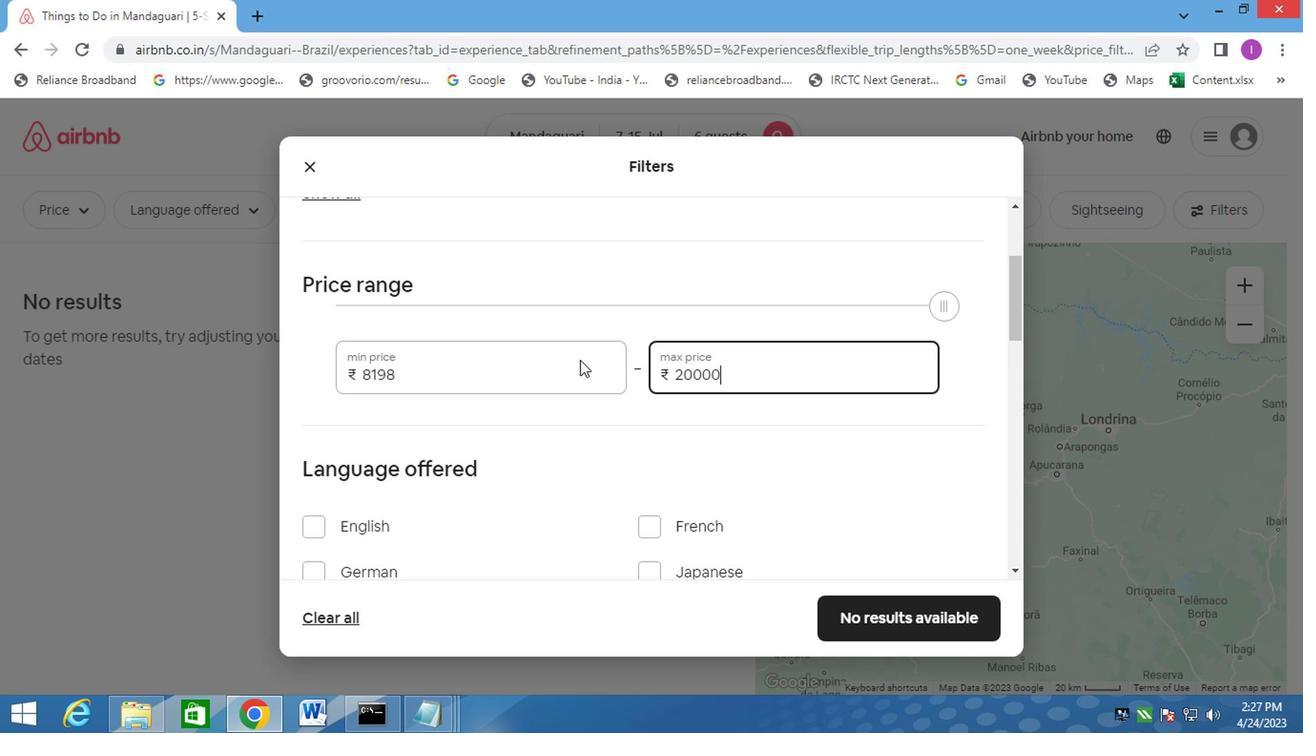 
Action: Mouse pressed left at (567, 361)
Screenshot: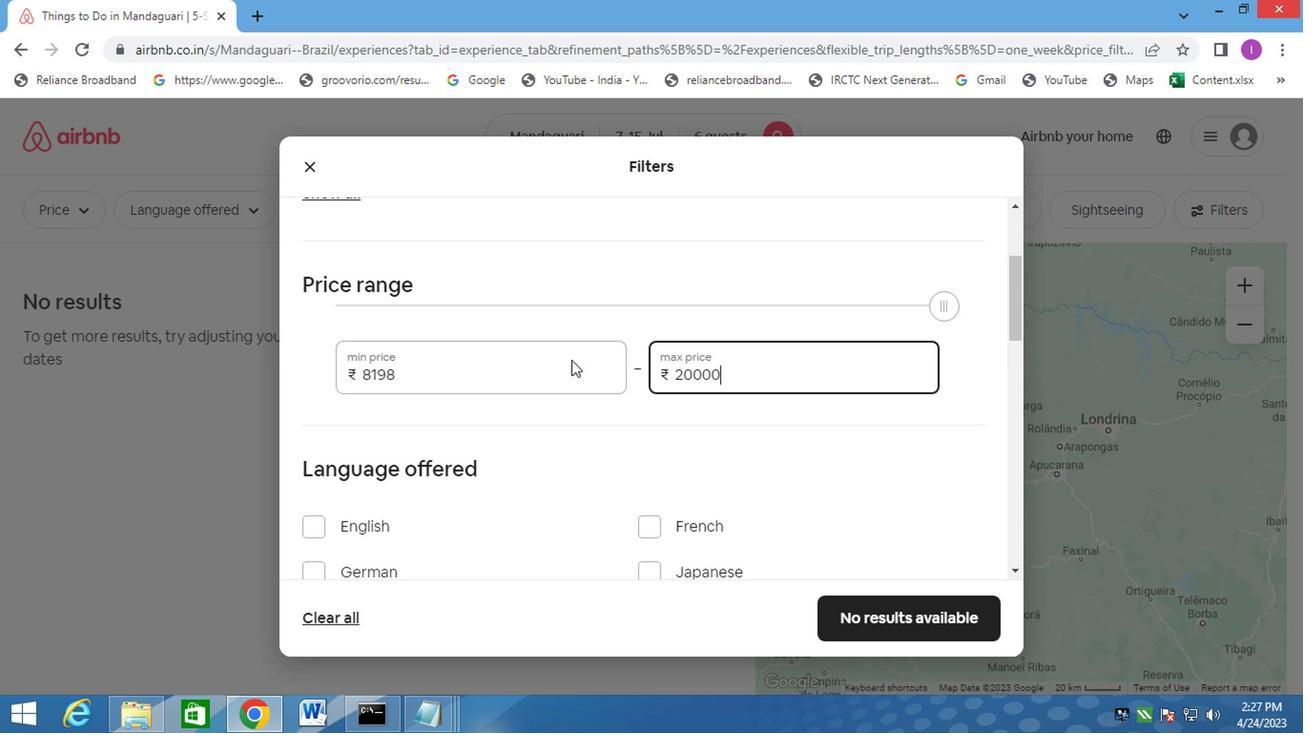 
Action: Mouse moved to (402, 373)
Screenshot: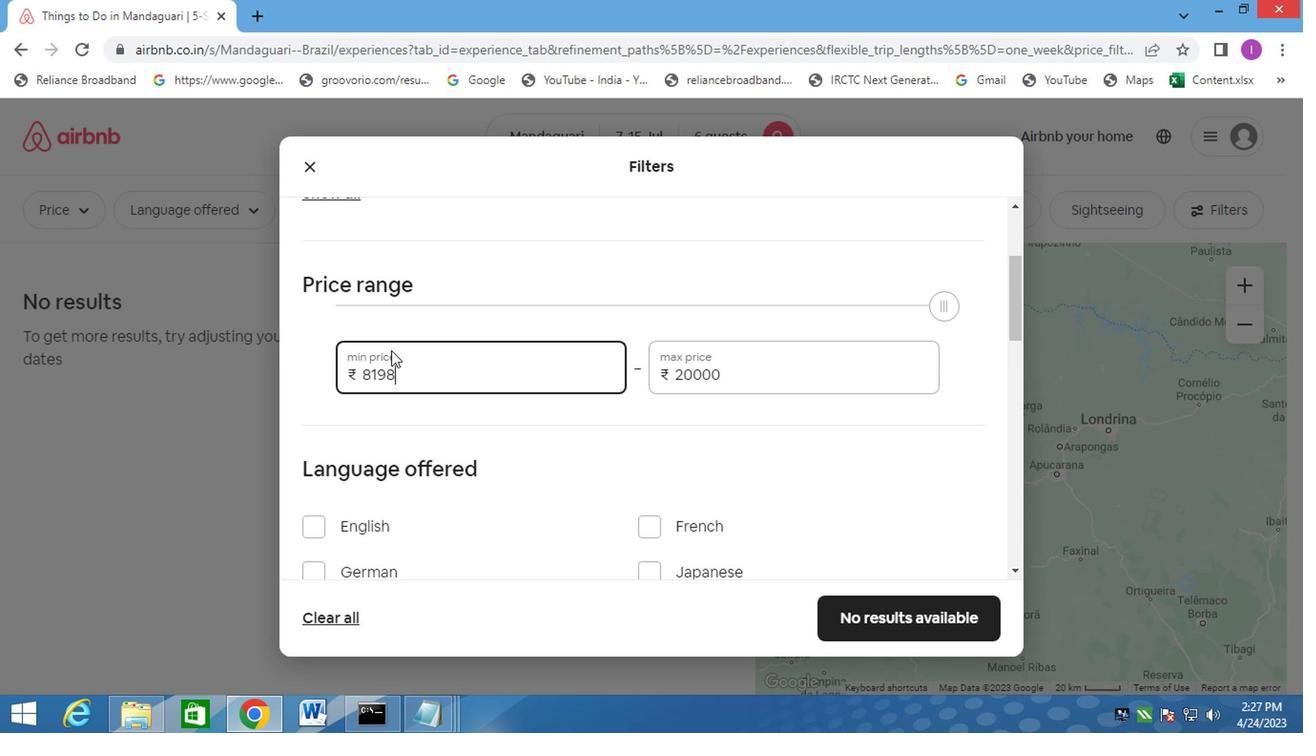 
Action: Mouse pressed left at (402, 373)
Screenshot: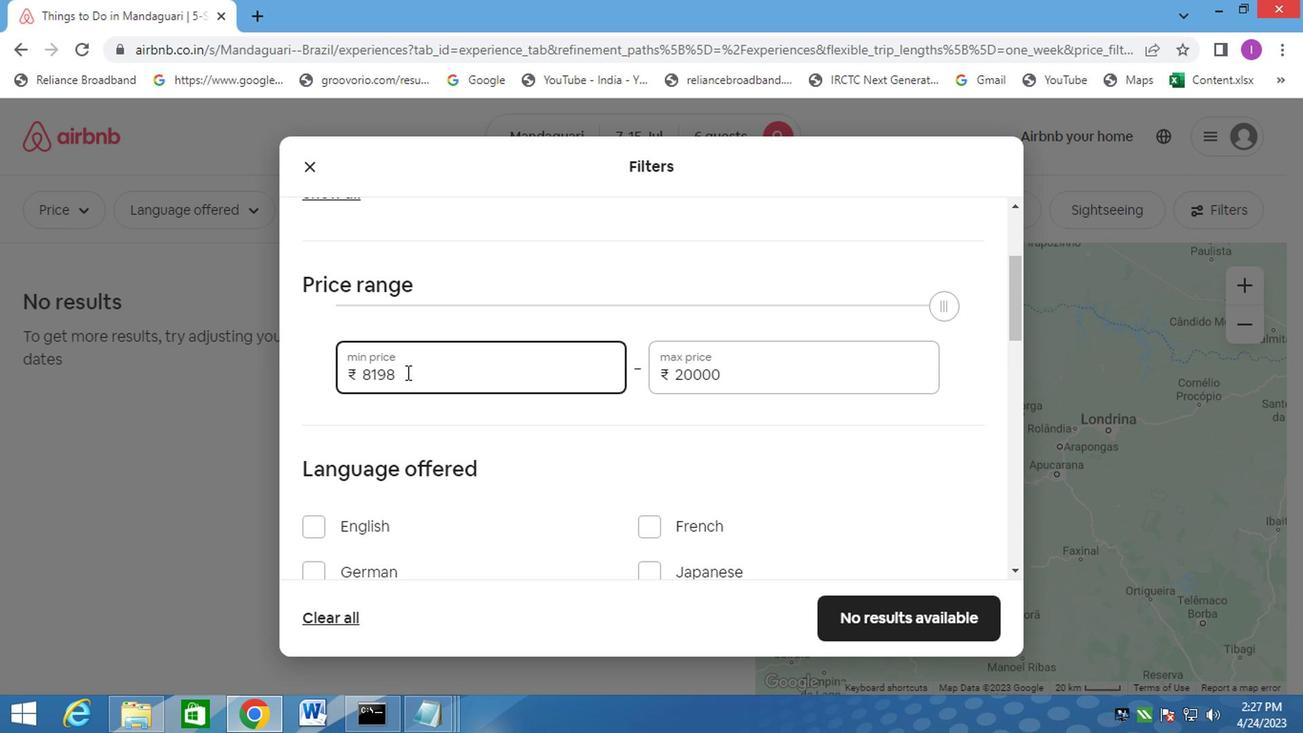 
Action: Mouse moved to (356, 390)
Screenshot: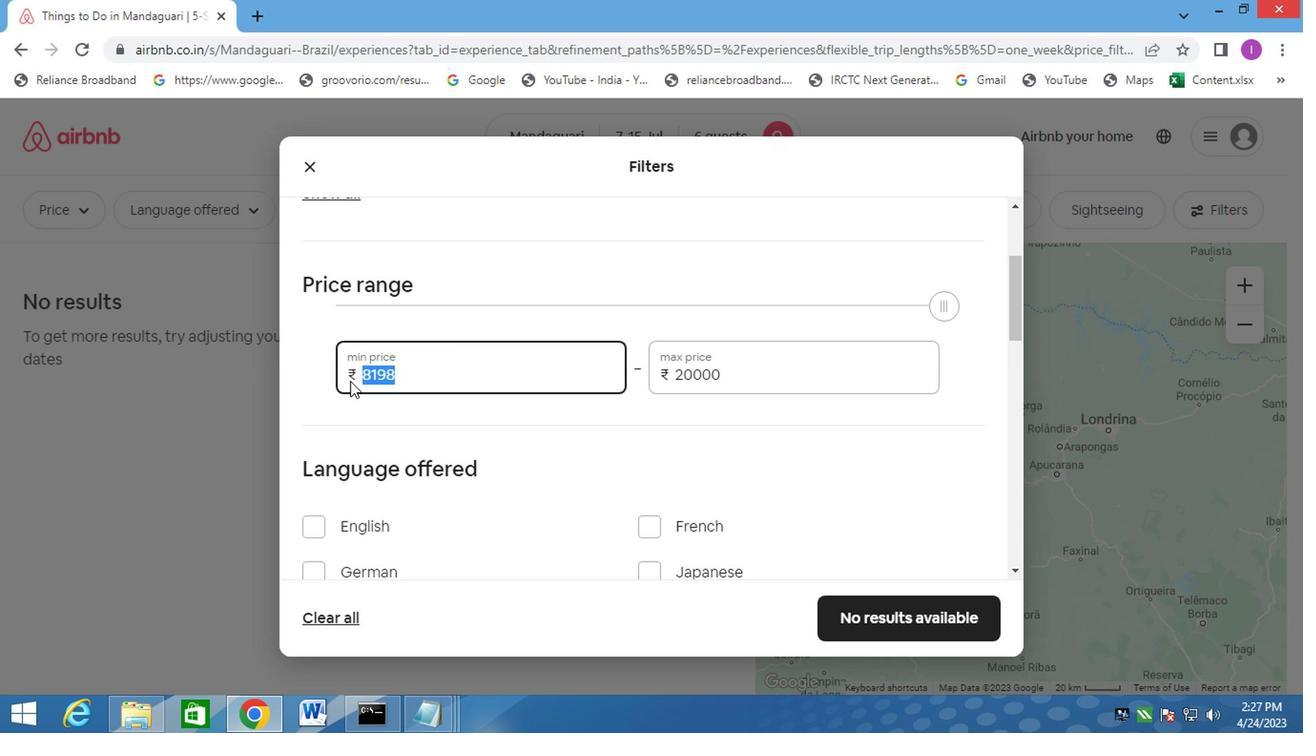 
Action: Key pressed <Key.backspace>15000
Screenshot: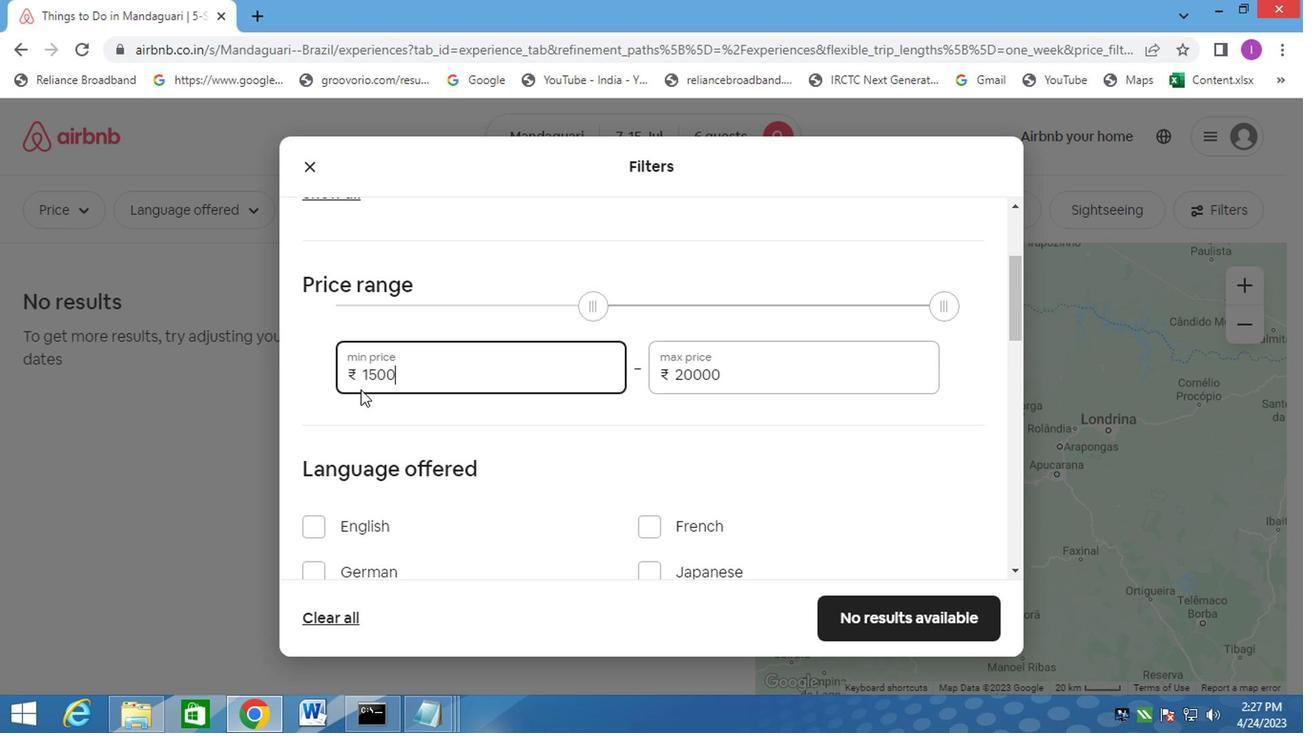 
Action: Mouse moved to (565, 500)
Screenshot: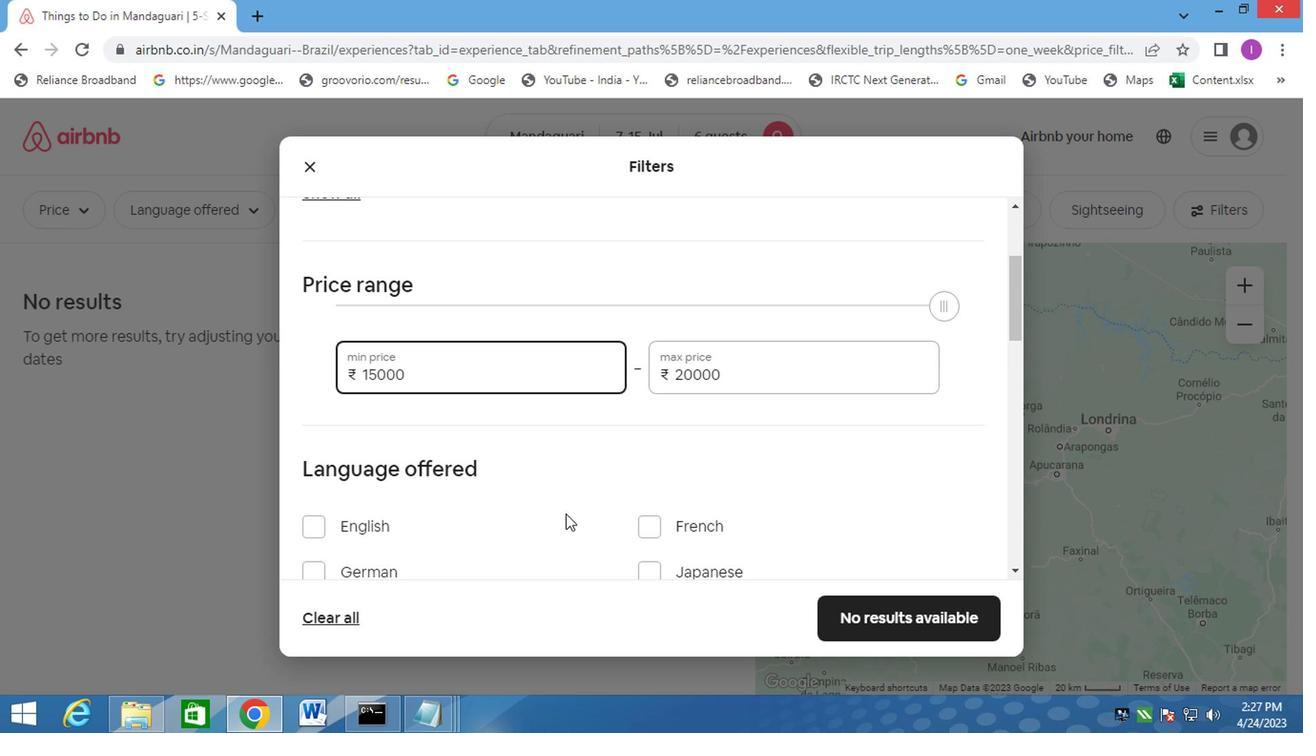 
Action: Mouse scrolled (565, 498) with delta (0, -1)
Screenshot: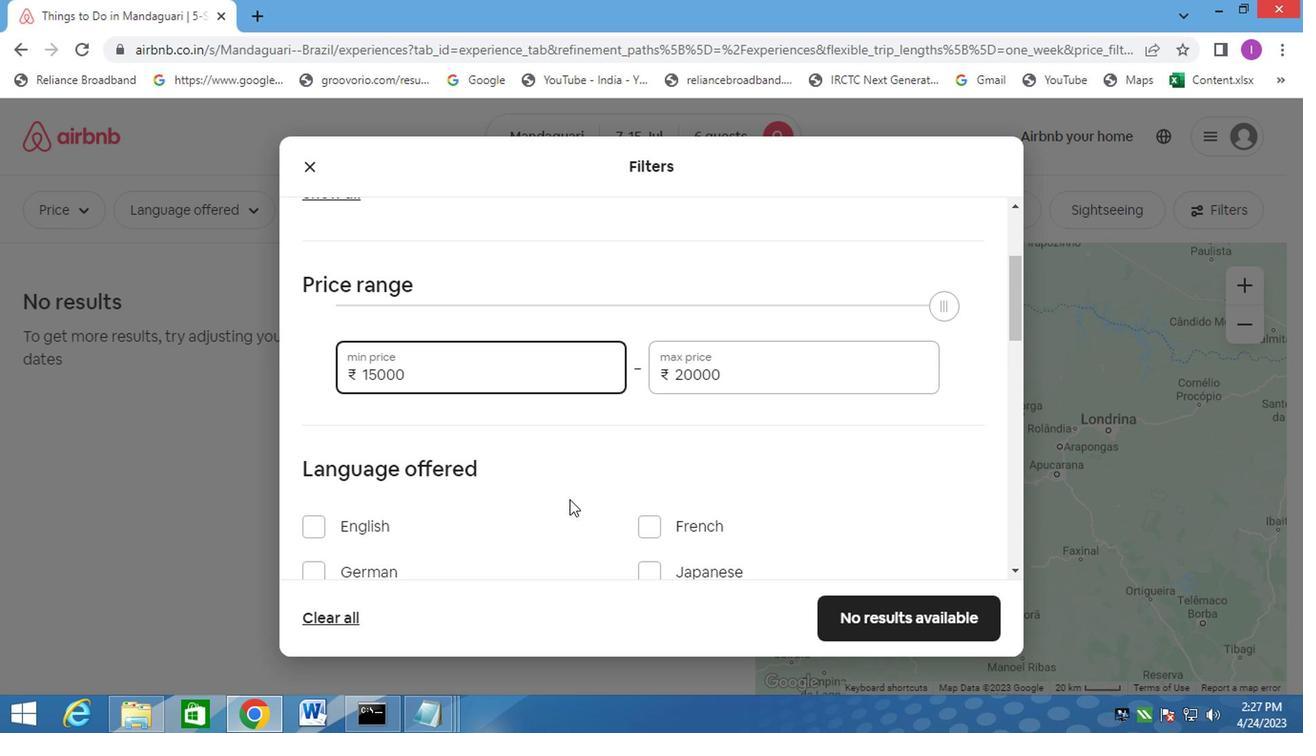 
Action: Mouse scrolled (565, 498) with delta (0, -1)
Screenshot: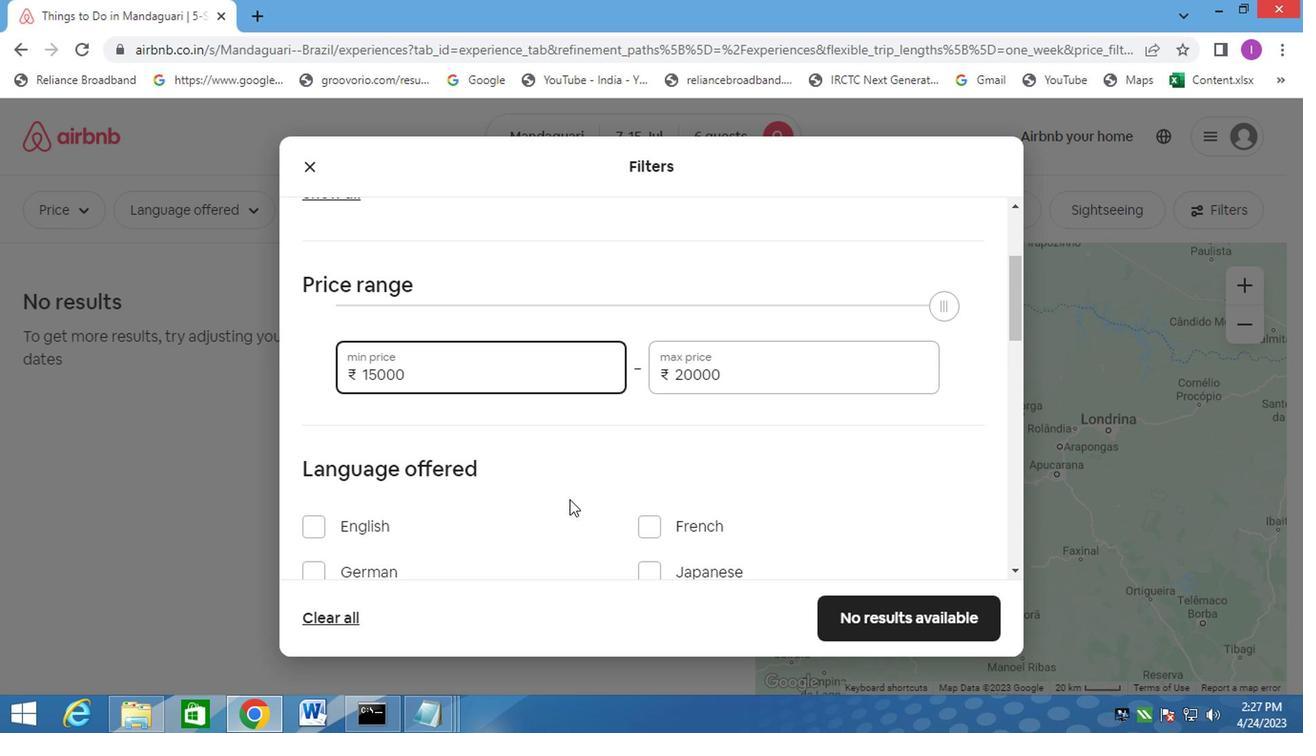 
Action: Mouse moved to (570, 479)
Screenshot: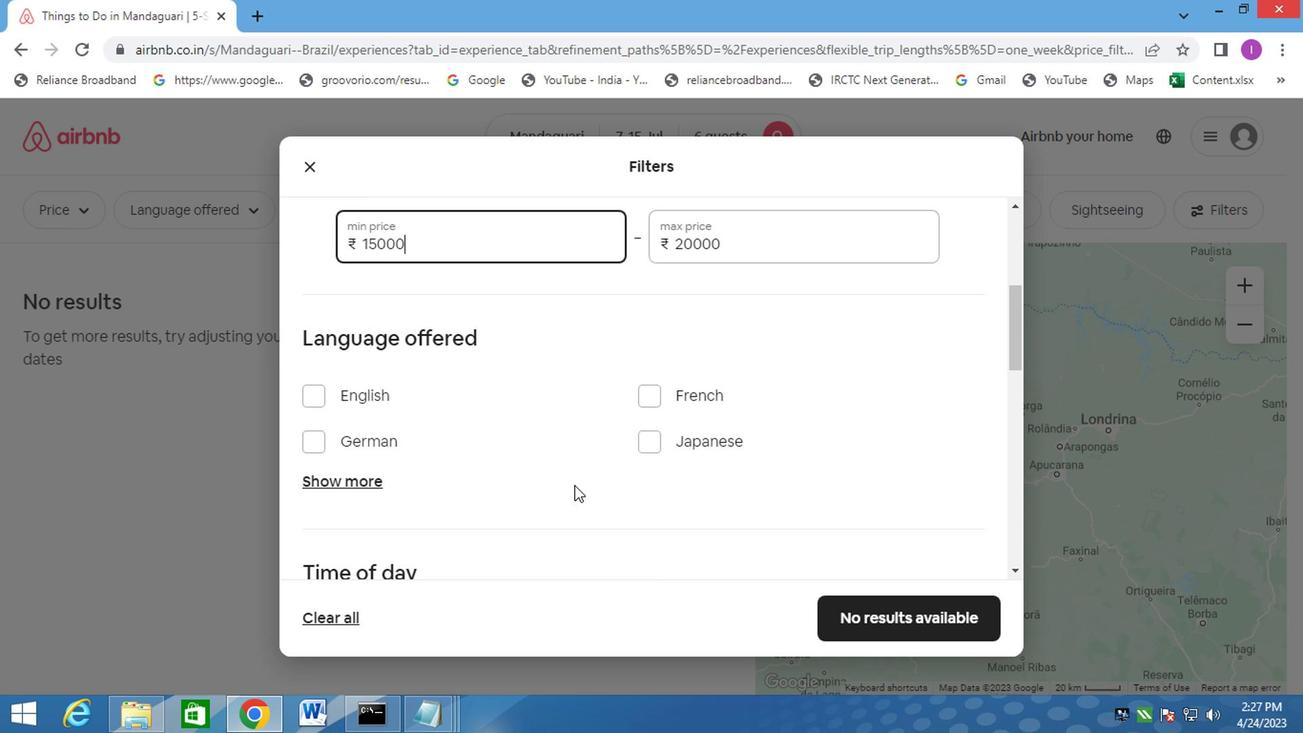 
Action: Mouse scrolled (570, 480) with delta (0, 0)
Screenshot: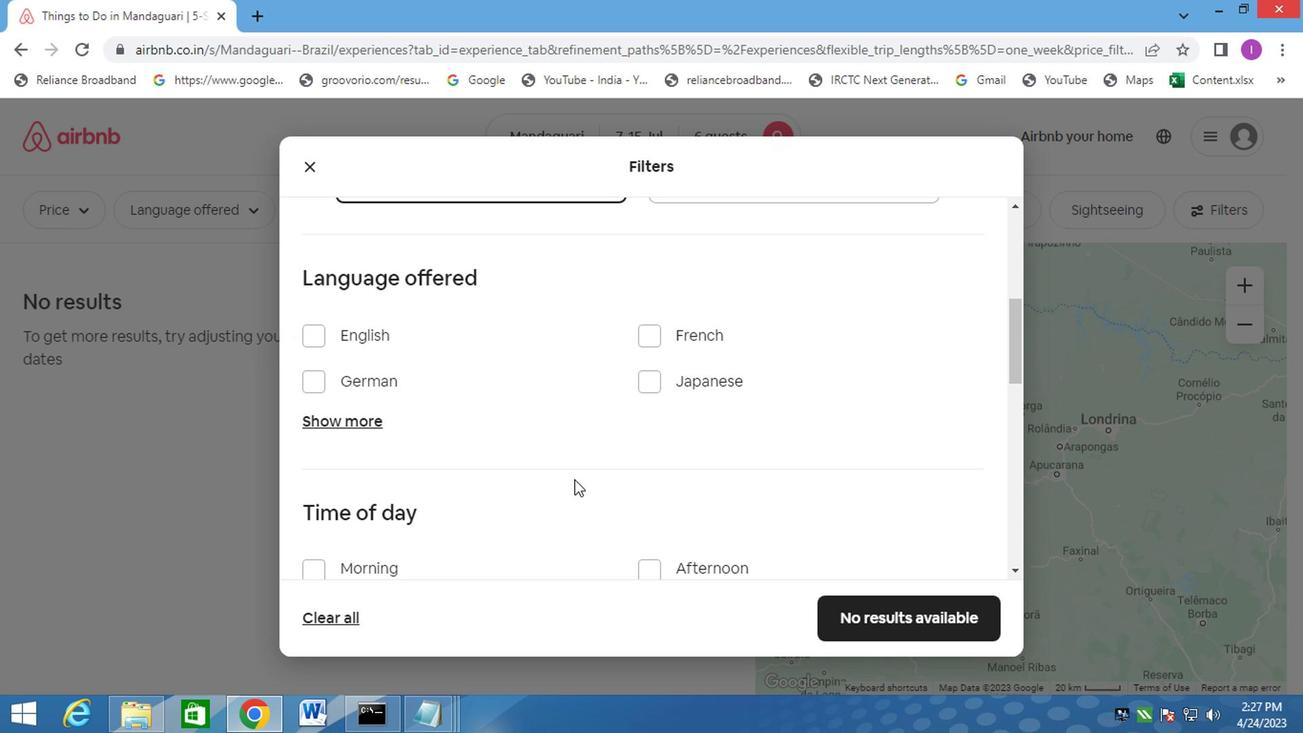 
Action: Mouse scrolled (570, 480) with delta (0, 0)
Screenshot: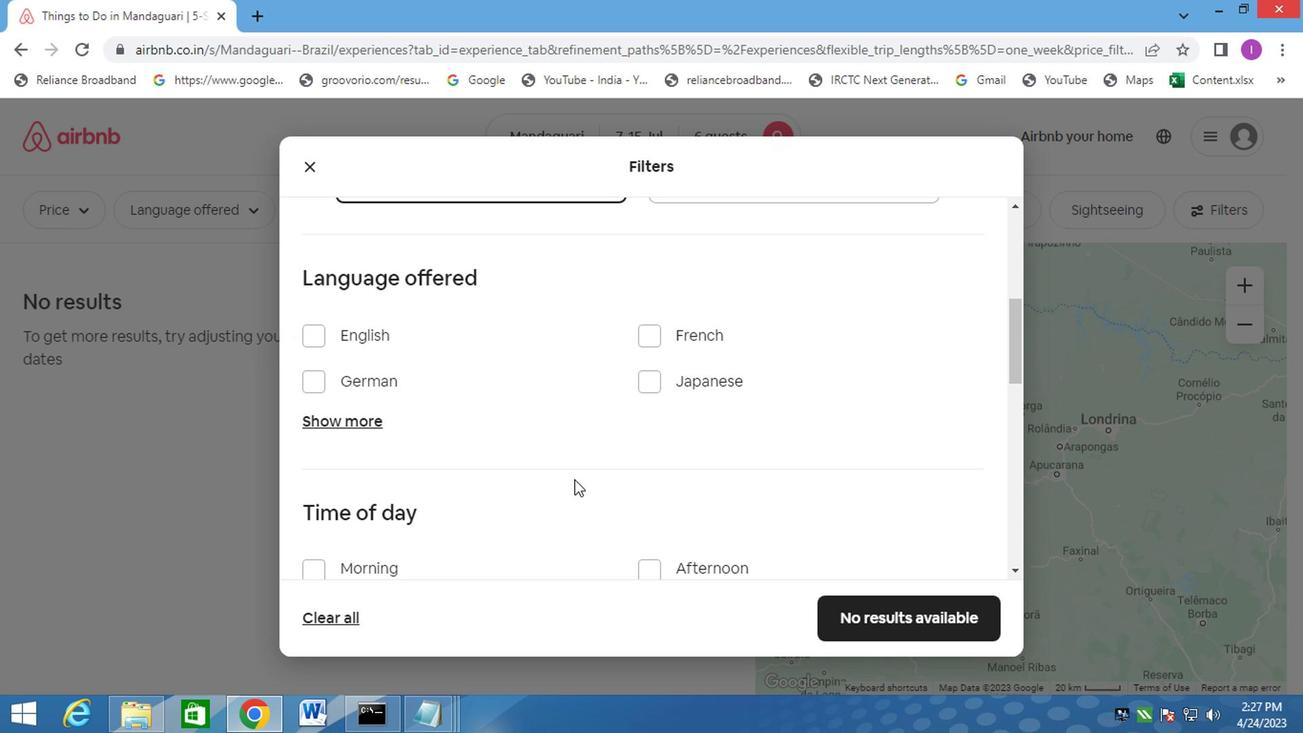 
Action: Mouse scrolled (570, 480) with delta (0, 0)
Screenshot: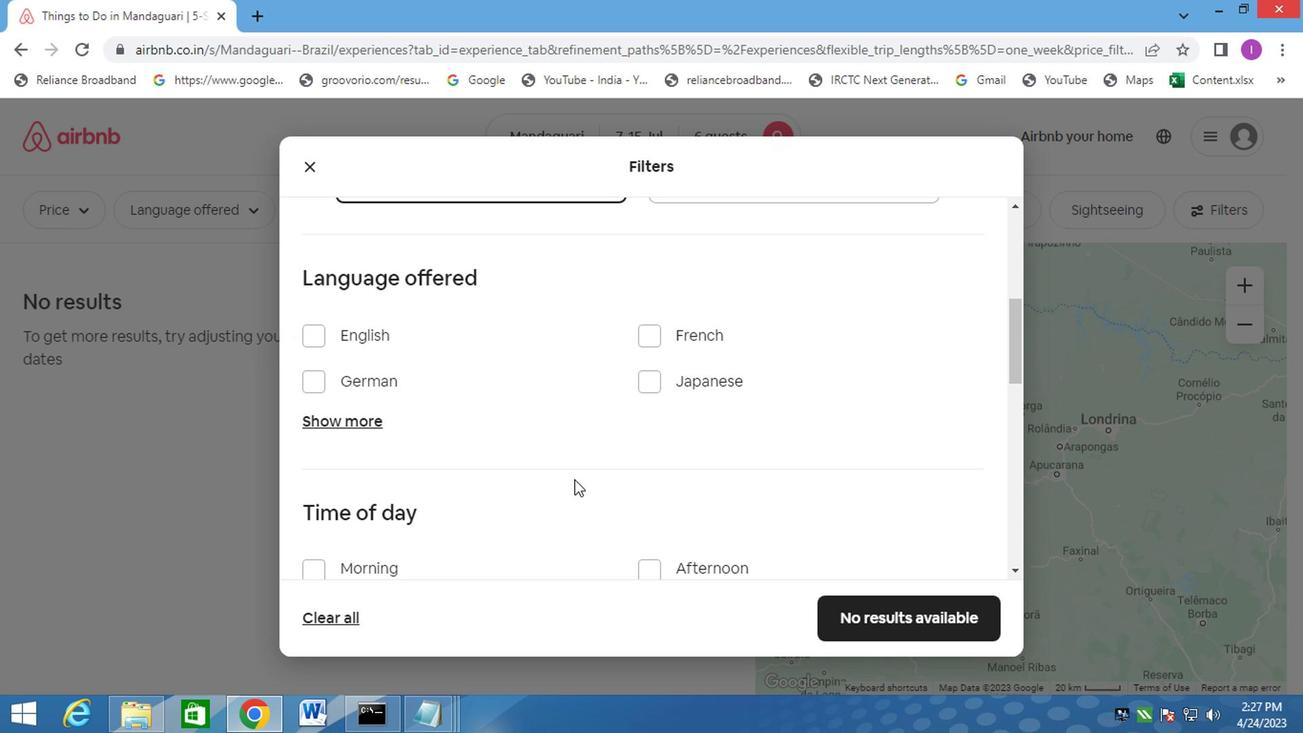 
Action: Mouse scrolled (570, 480) with delta (0, 0)
Screenshot: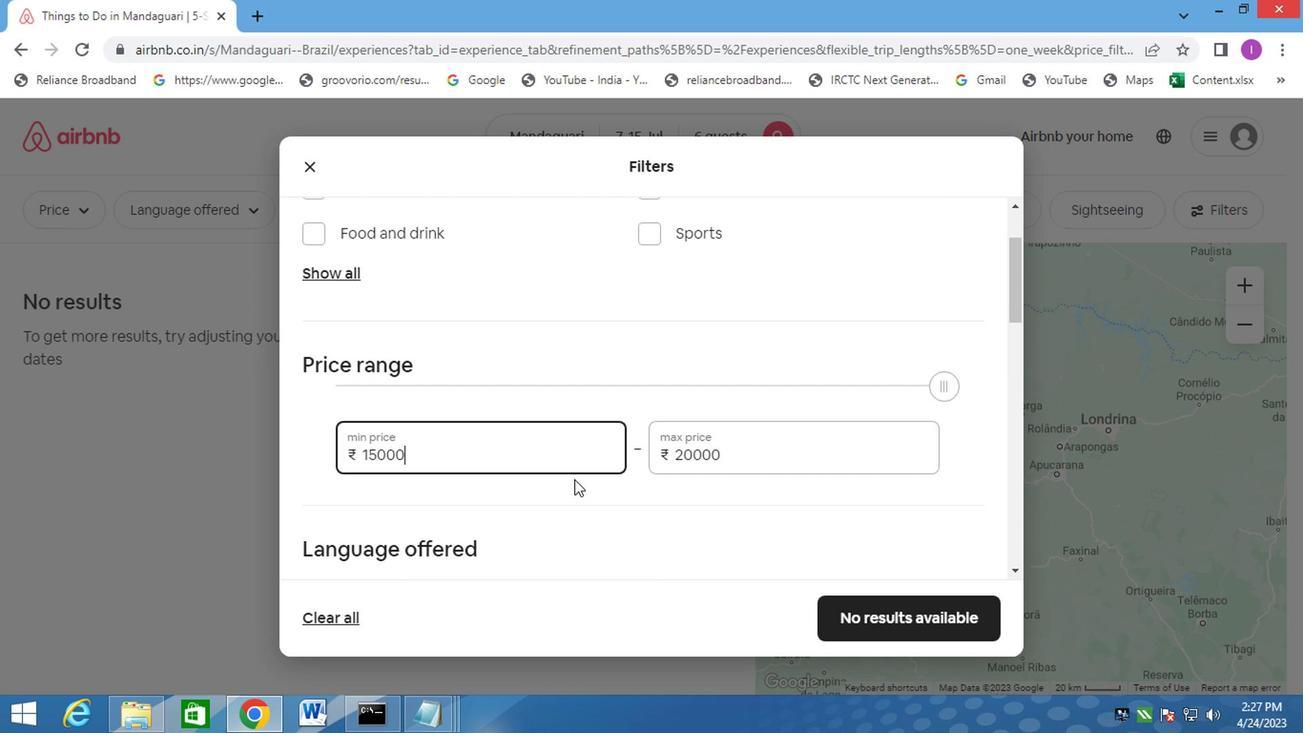 
Action: Mouse scrolled (570, 480) with delta (0, 0)
Screenshot: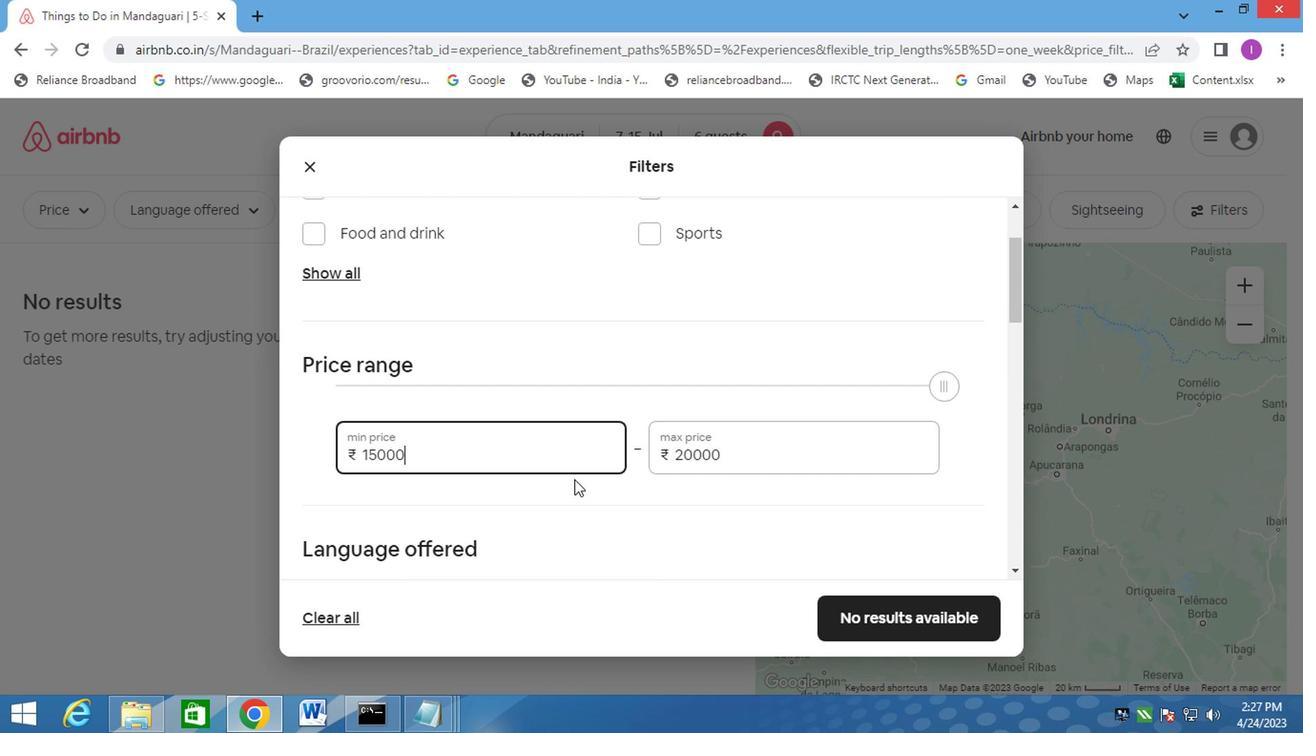 
Action: Mouse moved to (570, 473)
Screenshot: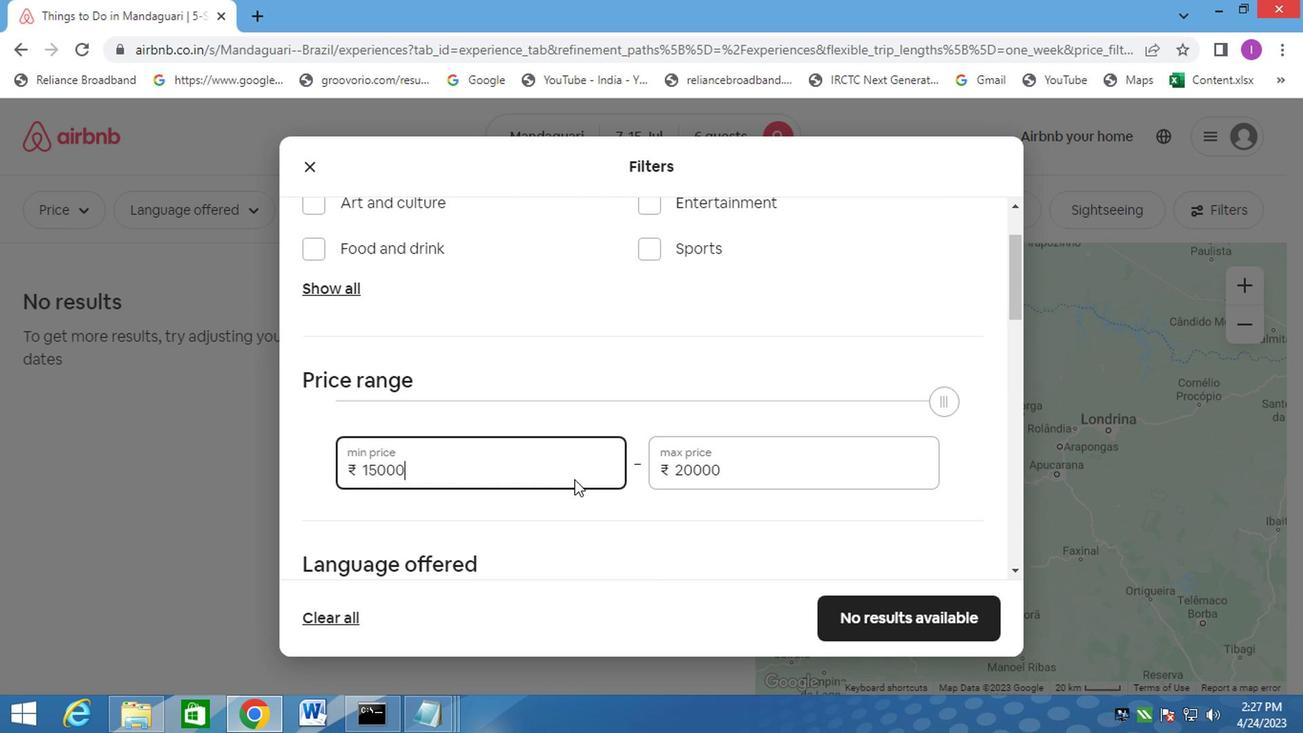 
Action: Mouse scrolled (570, 474) with delta (0, 1)
Screenshot: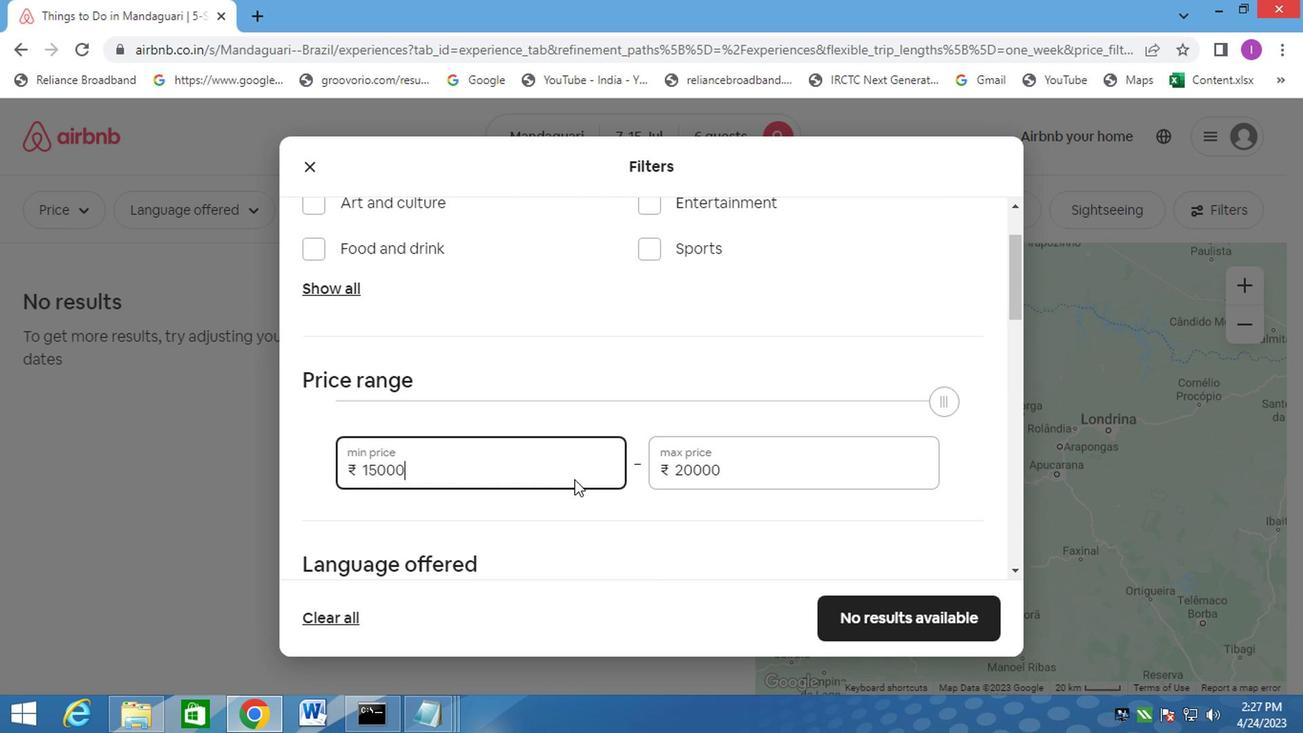 
Action: Mouse moved to (574, 460)
Screenshot: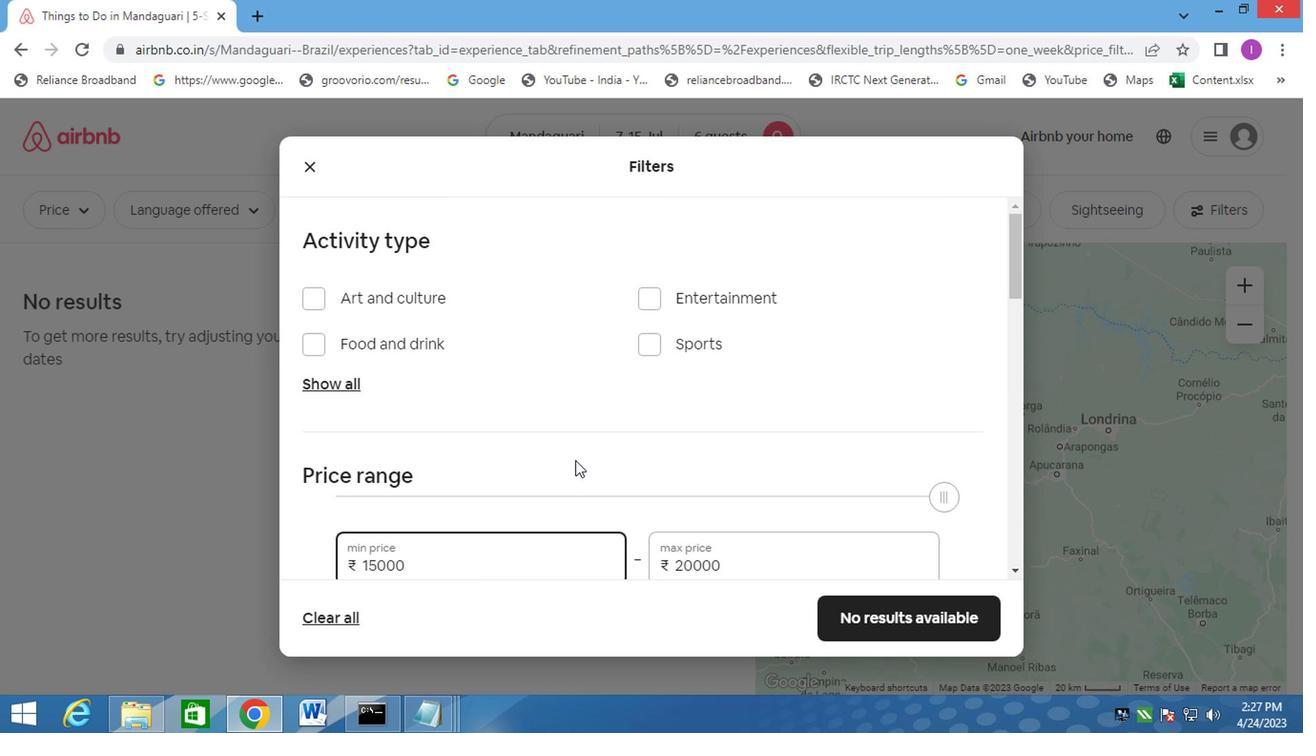 
Action: Mouse scrolled (574, 460) with delta (0, 0)
Screenshot: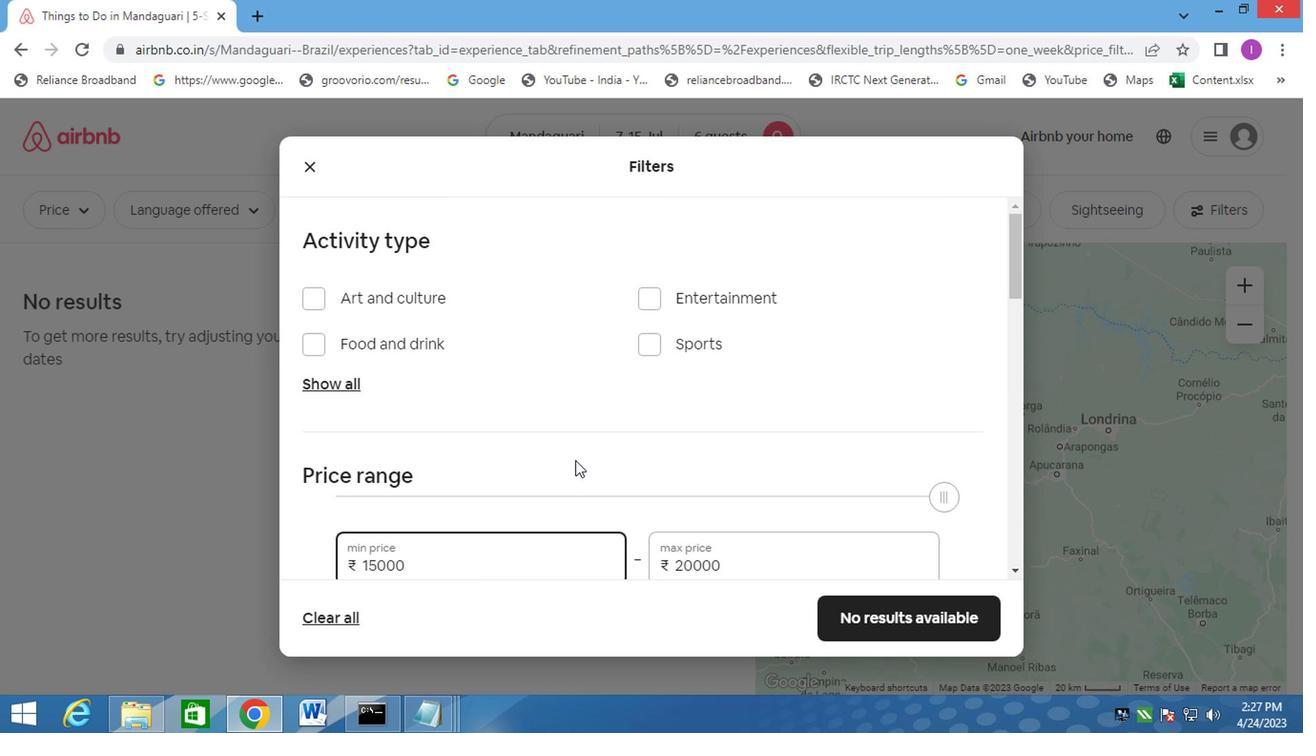 
Action: Mouse moved to (574, 460)
Screenshot: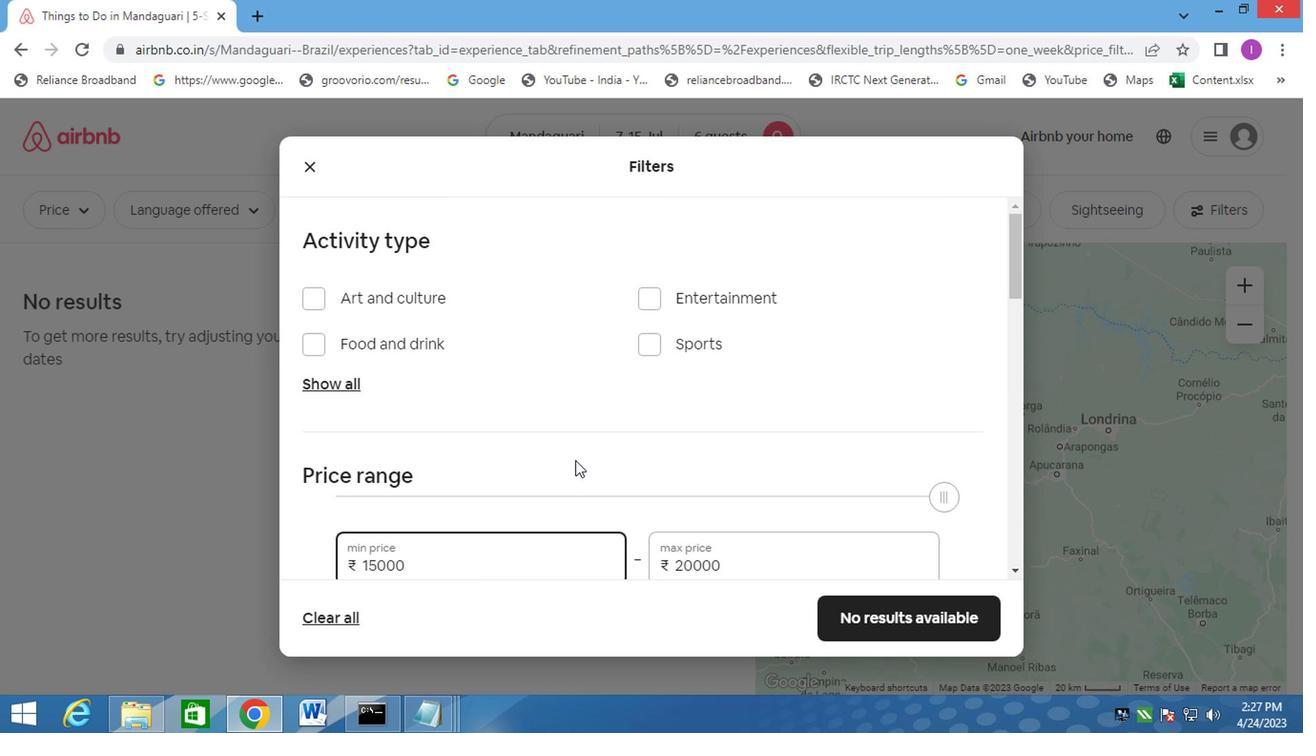 
Action: Mouse scrolled (574, 460) with delta (0, 0)
Screenshot: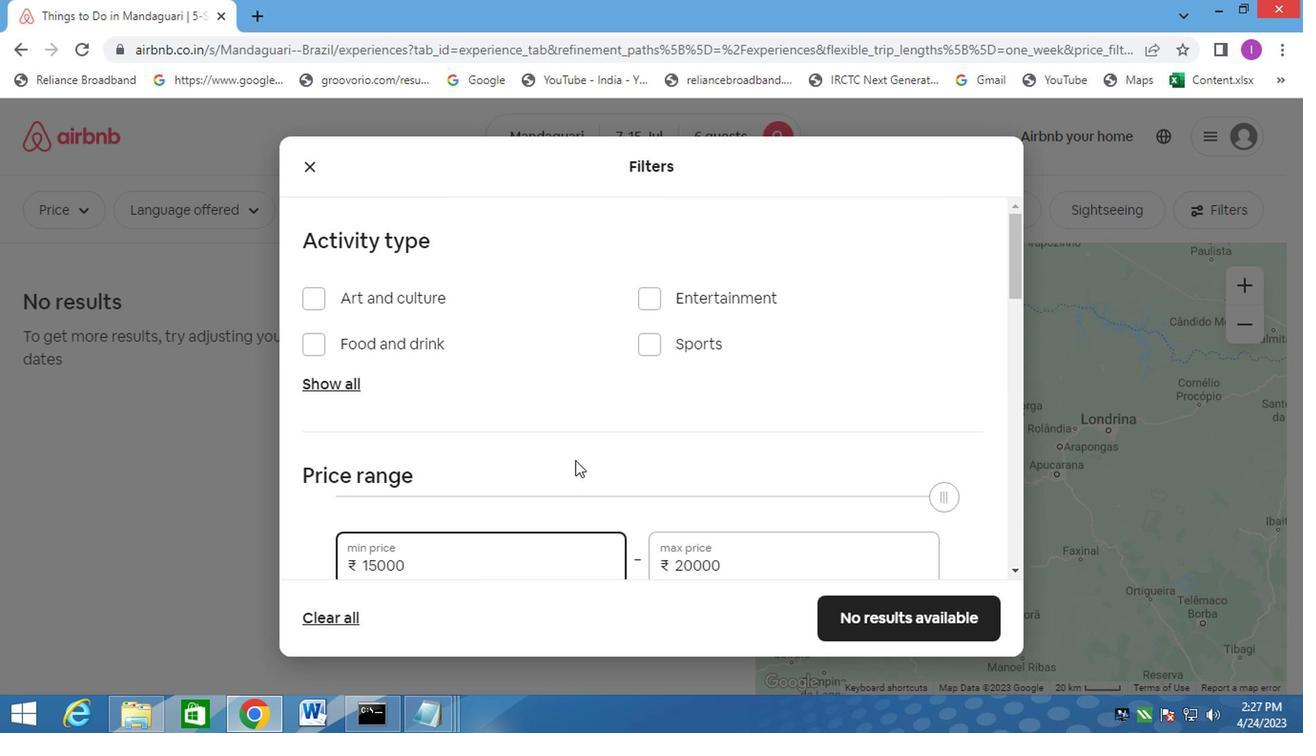 
Action: Mouse scrolled (574, 460) with delta (0, 0)
Screenshot: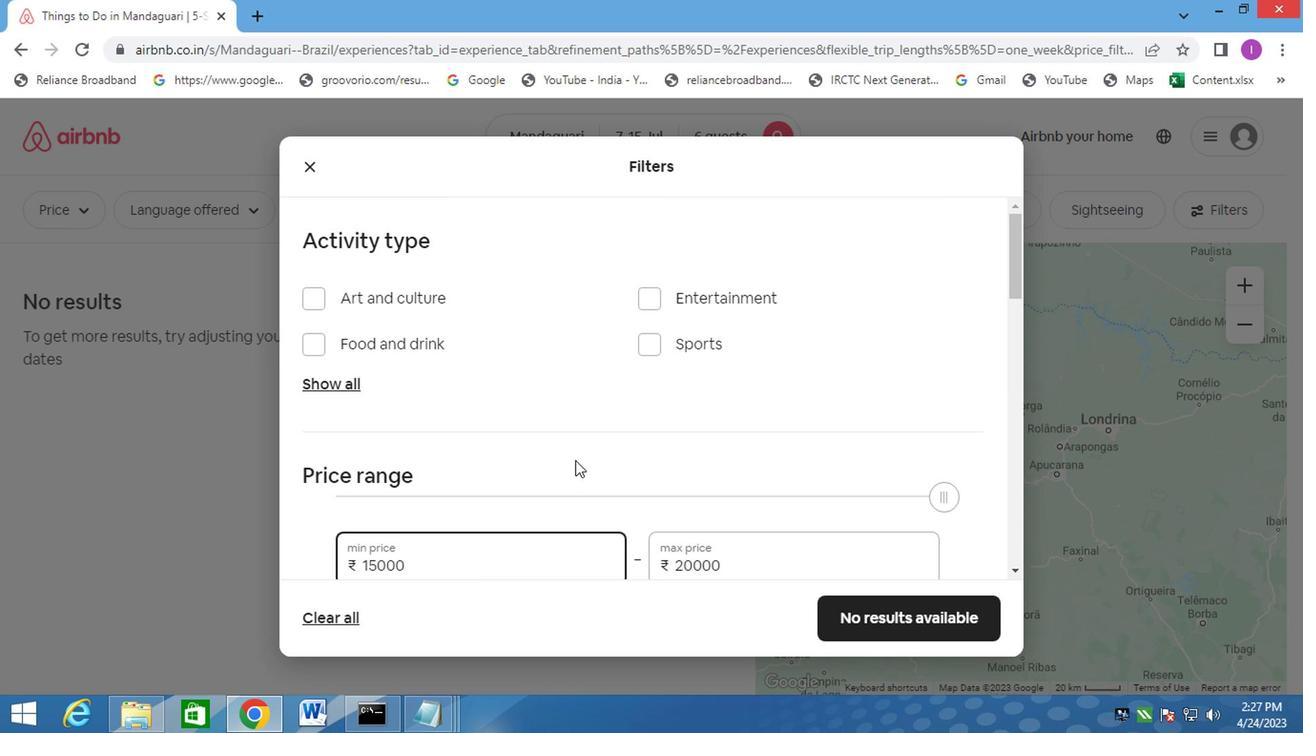 
Action: Mouse moved to (574, 458)
Screenshot: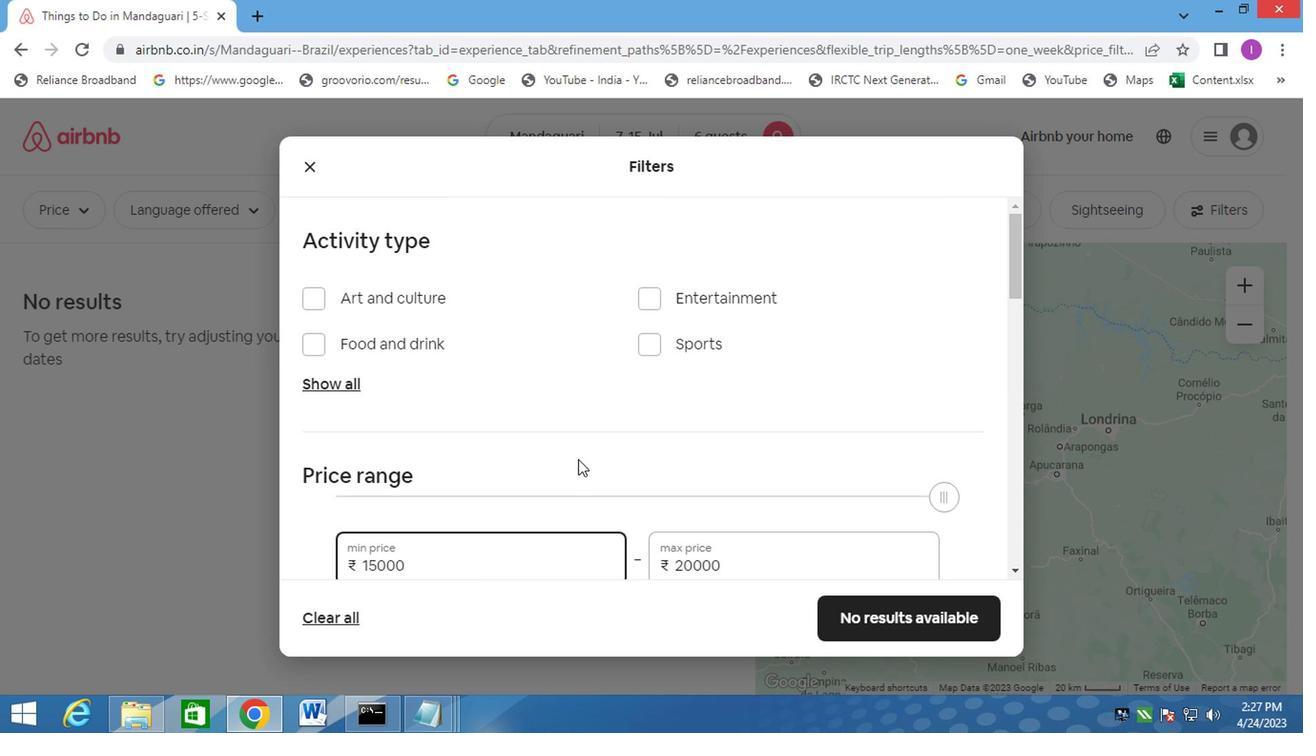 
Action: Mouse scrolled (574, 458) with delta (0, 0)
Screenshot: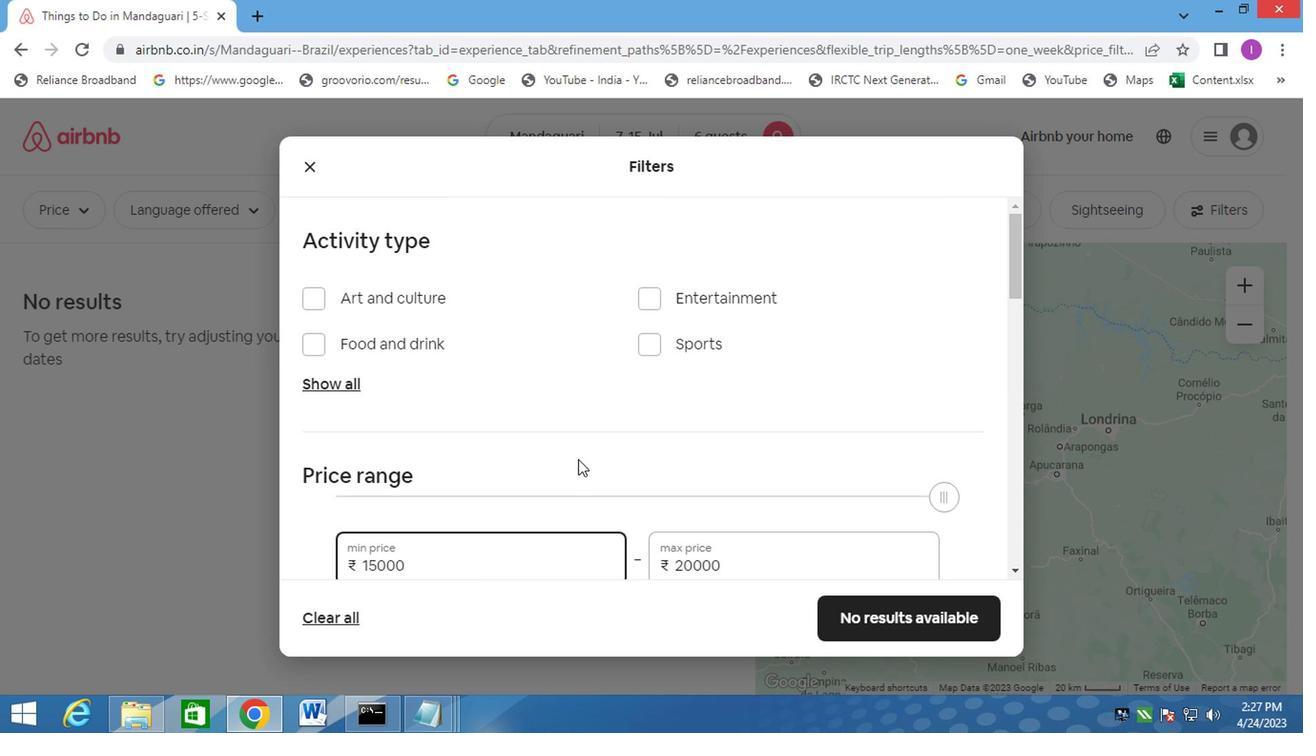 
Action: Mouse moved to (576, 454)
Screenshot: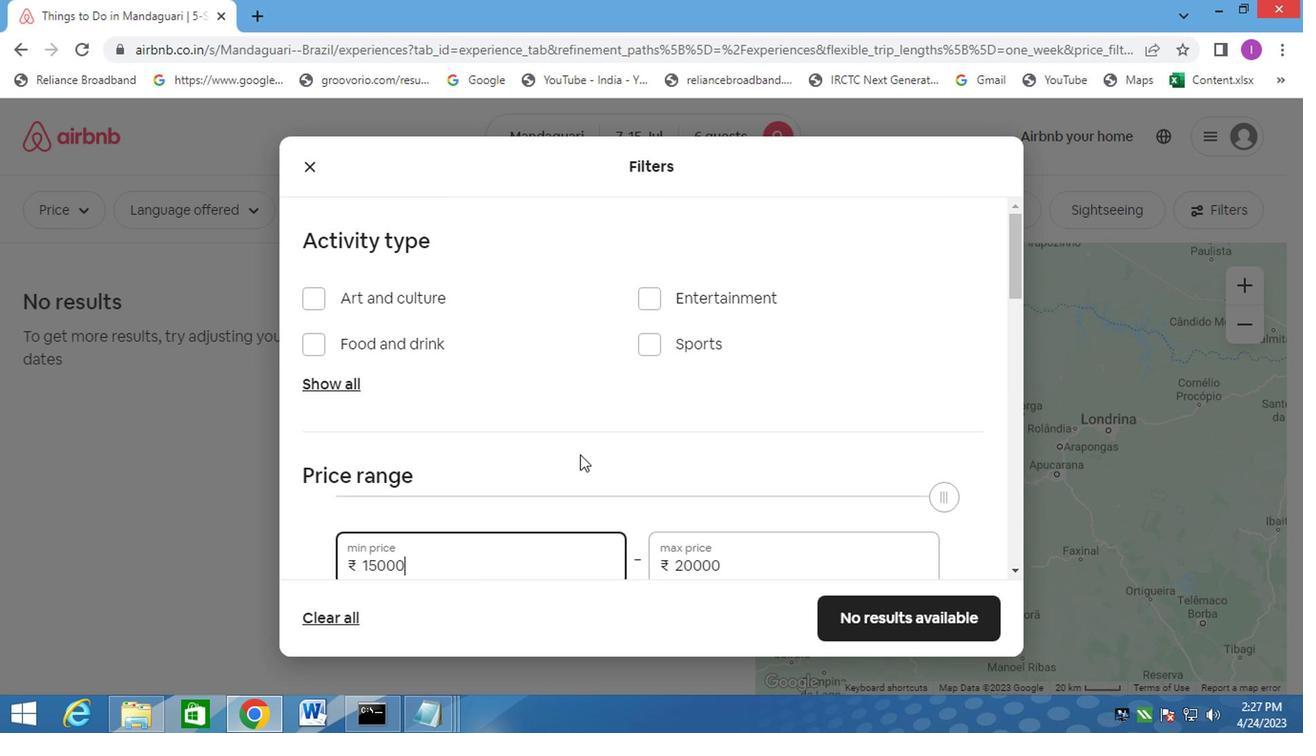
Action: Mouse scrolled (576, 453) with delta (0, 0)
Screenshot: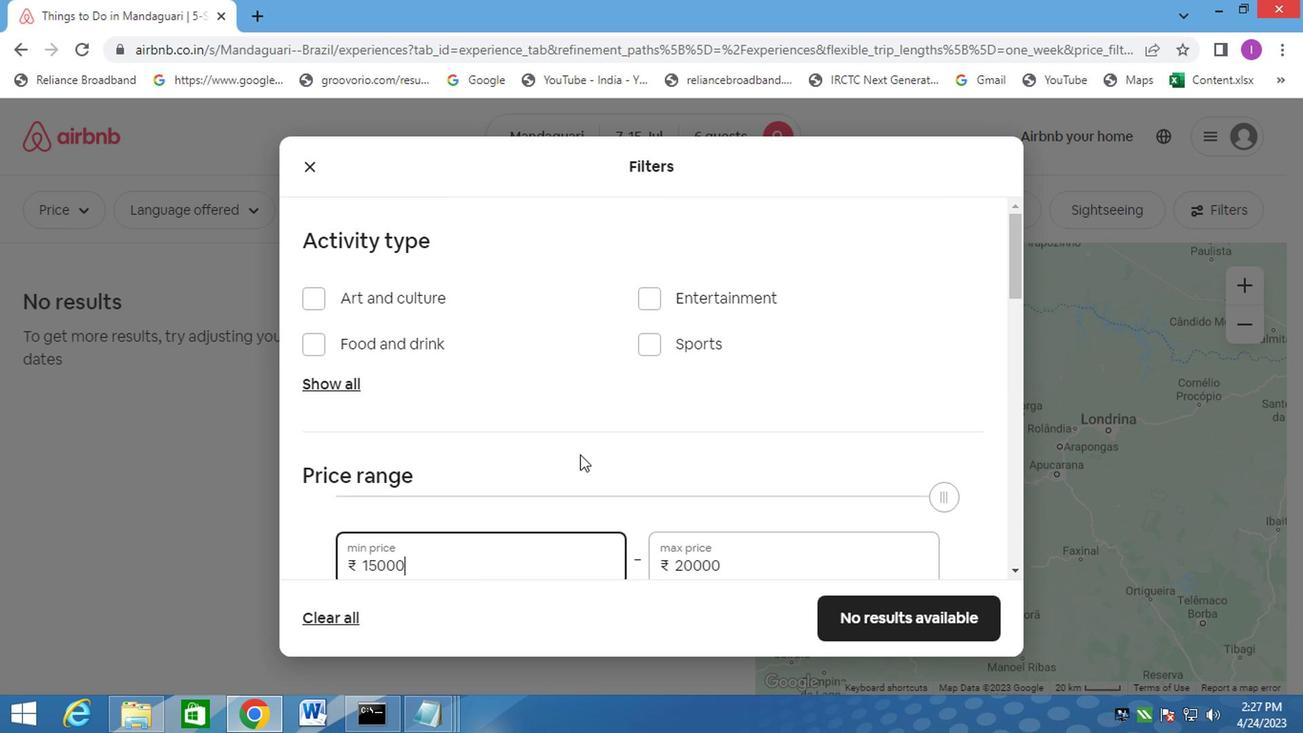 
Action: Mouse moved to (576, 454)
Screenshot: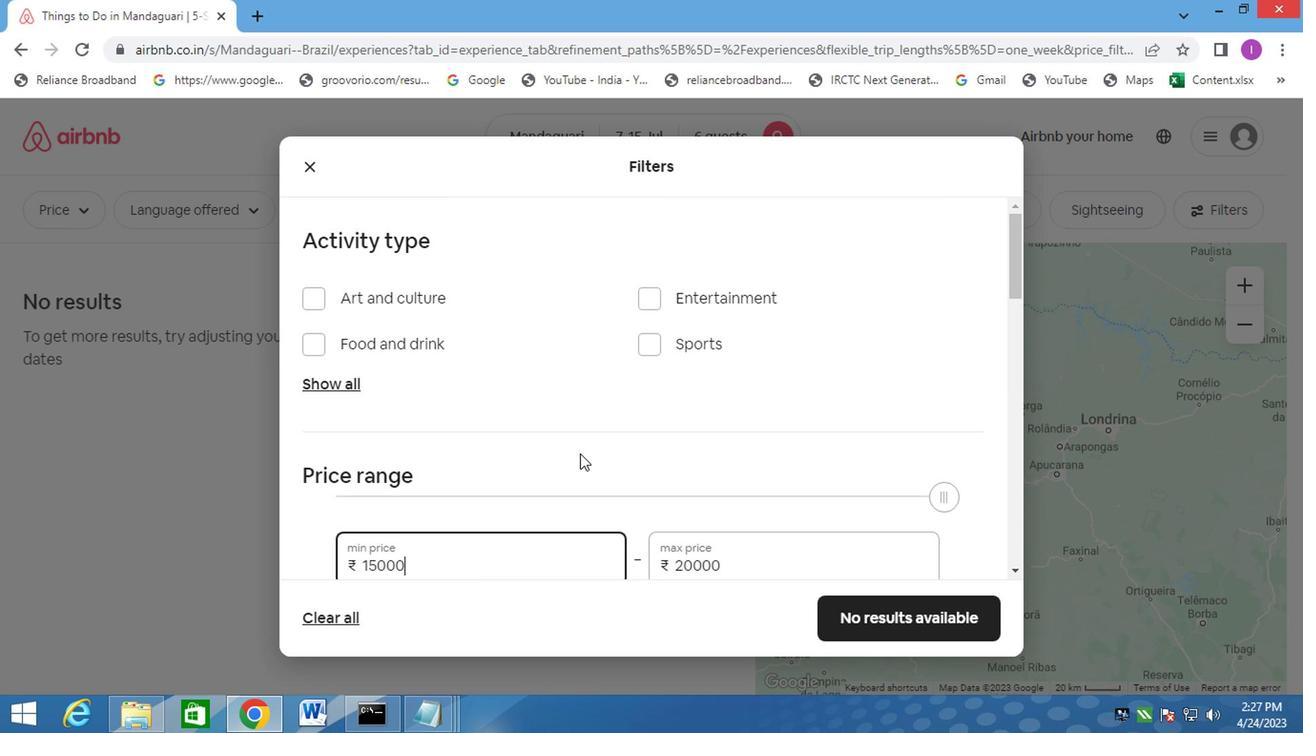 
Action: Mouse scrolled (576, 453) with delta (0, 0)
Screenshot: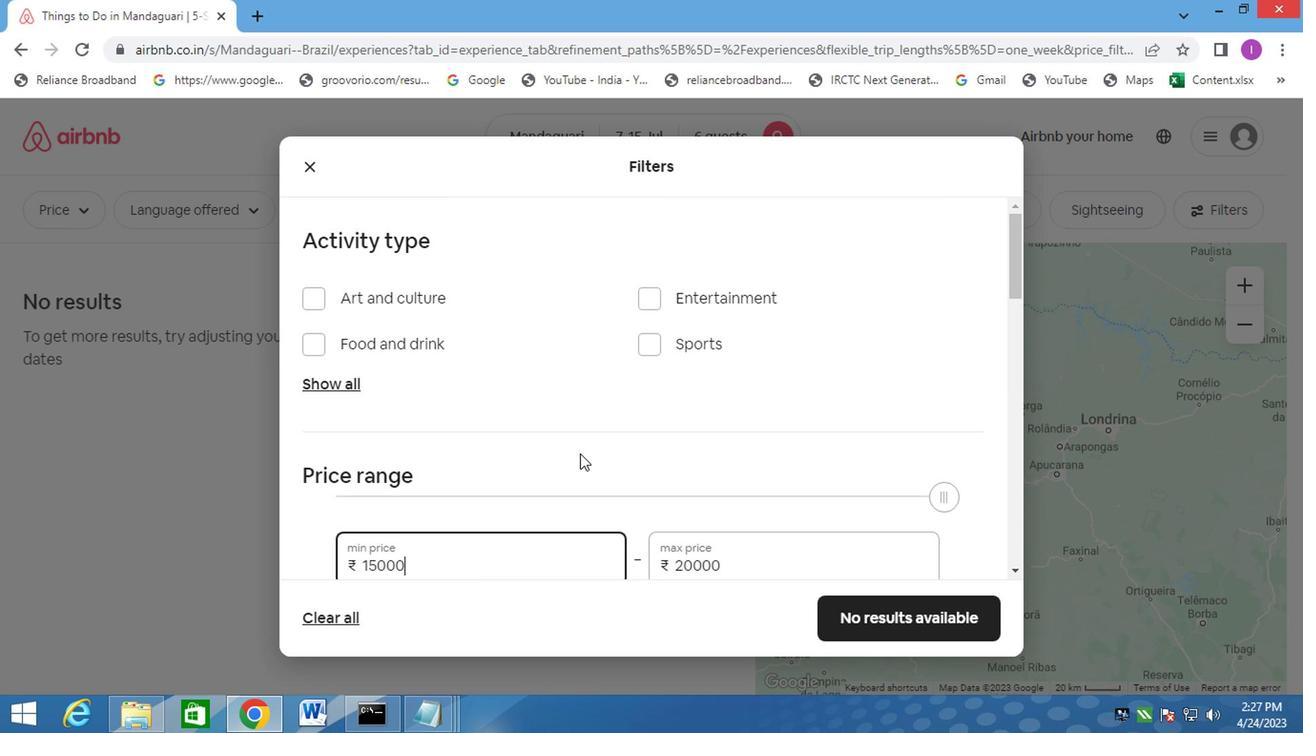 
Action: Mouse scrolled (576, 453) with delta (0, 0)
Screenshot: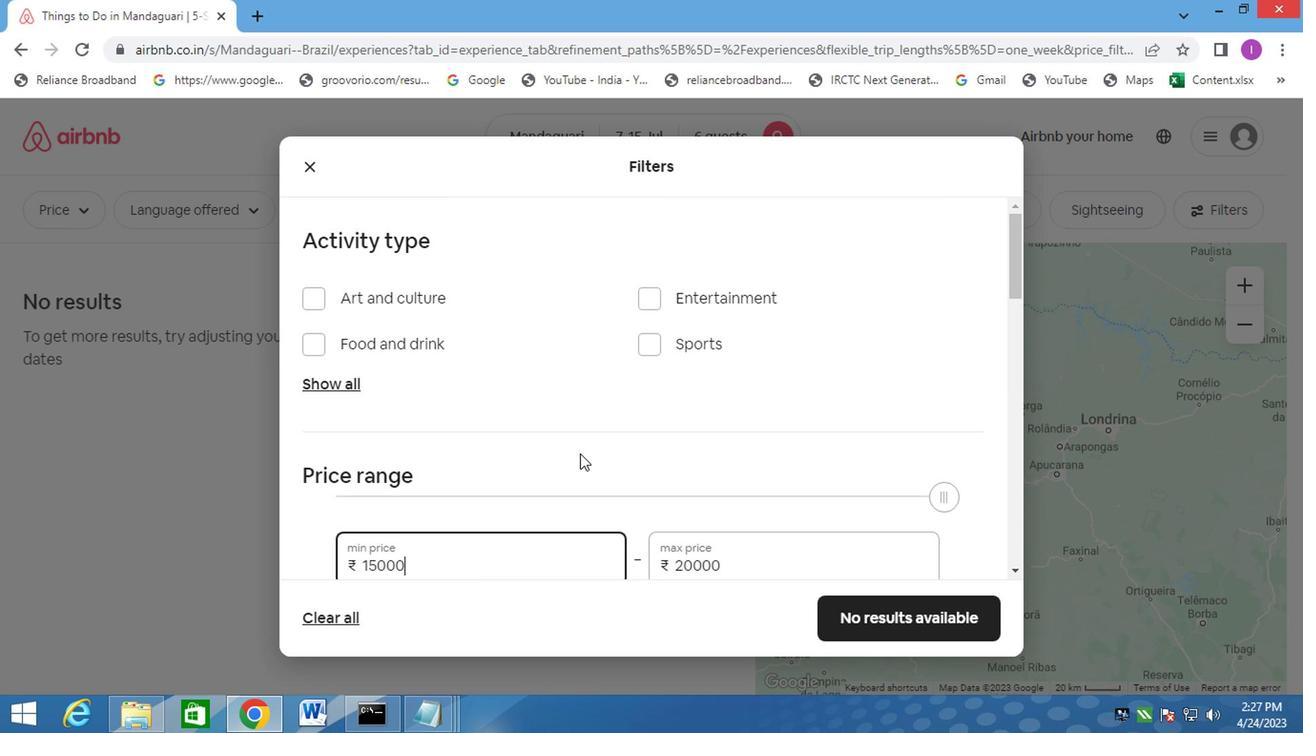 
Action: Mouse scrolled (576, 453) with delta (0, 0)
Screenshot: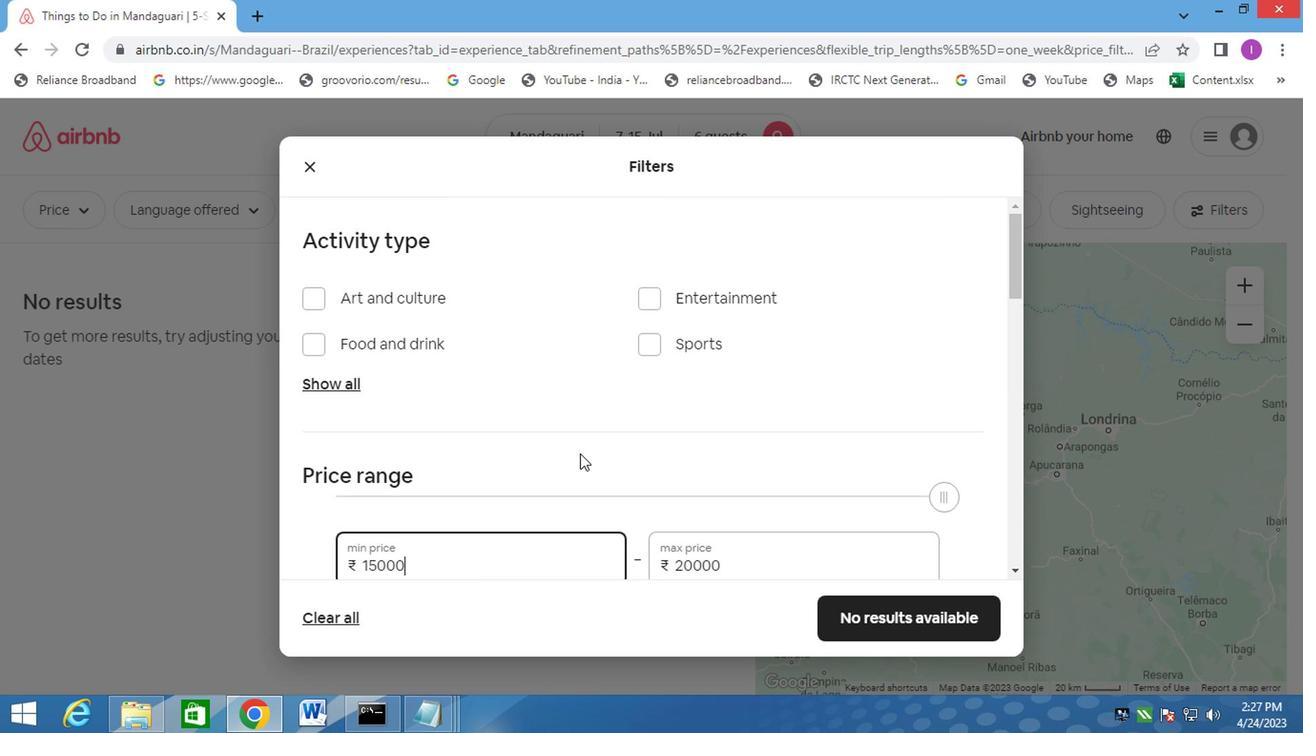 
Action: Mouse moved to (576, 454)
Screenshot: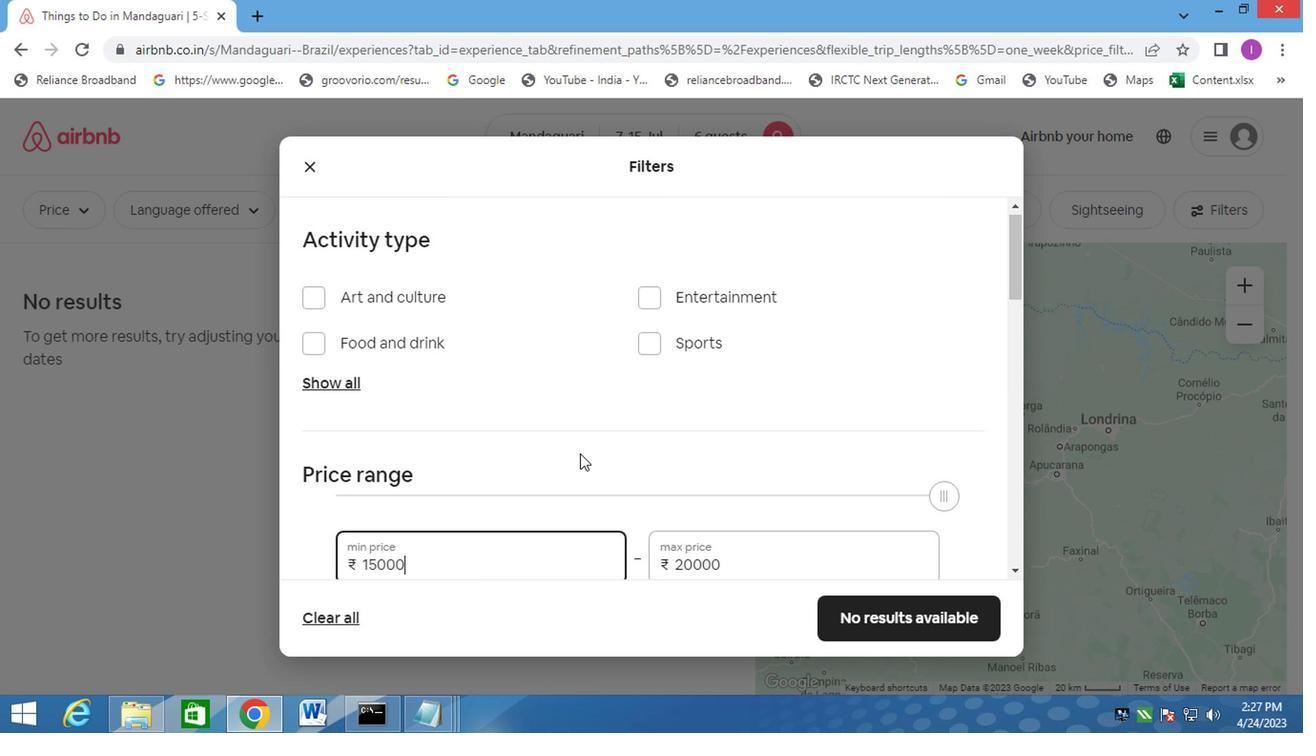 
Action: Mouse scrolled (576, 453) with delta (0, 0)
Screenshot: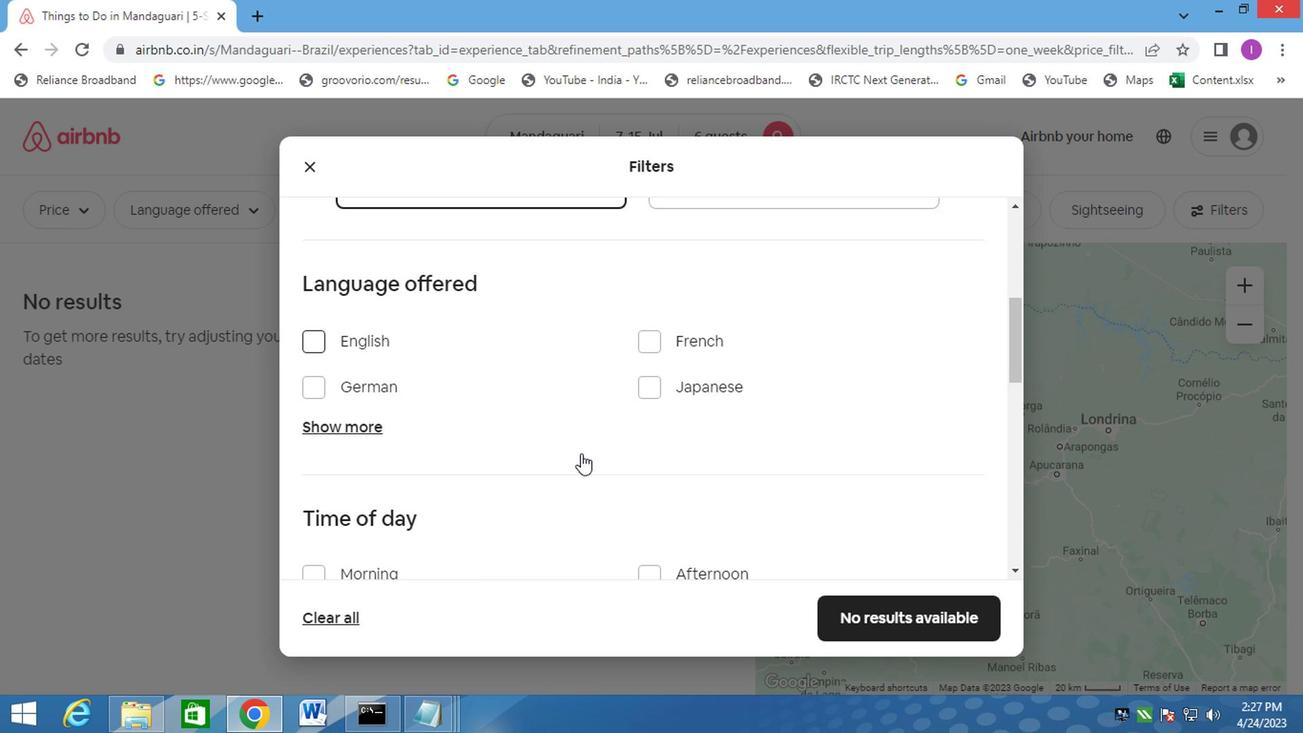
Action: Mouse scrolled (576, 453) with delta (0, 0)
Screenshot: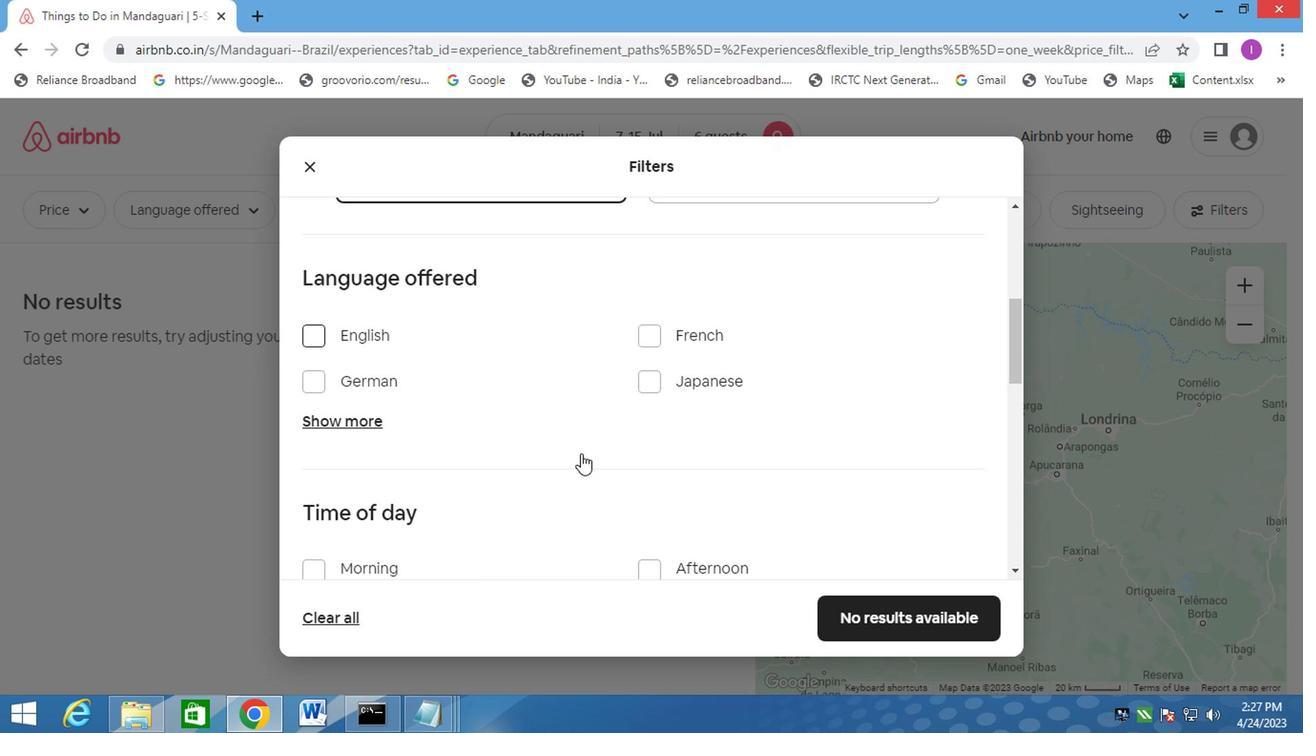 
Action: Mouse scrolled (576, 453) with delta (0, 0)
Screenshot: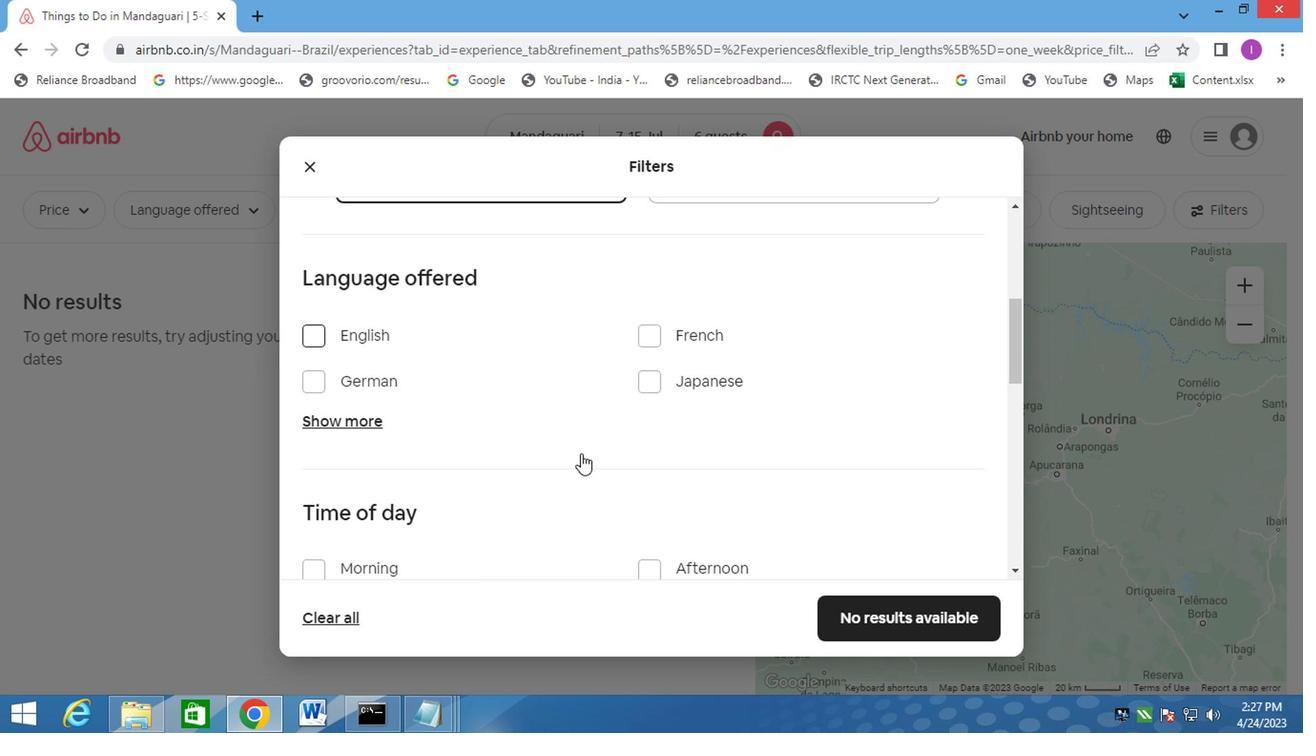 
Action: Mouse scrolled (576, 455) with delta (0, 1)
Screenshot: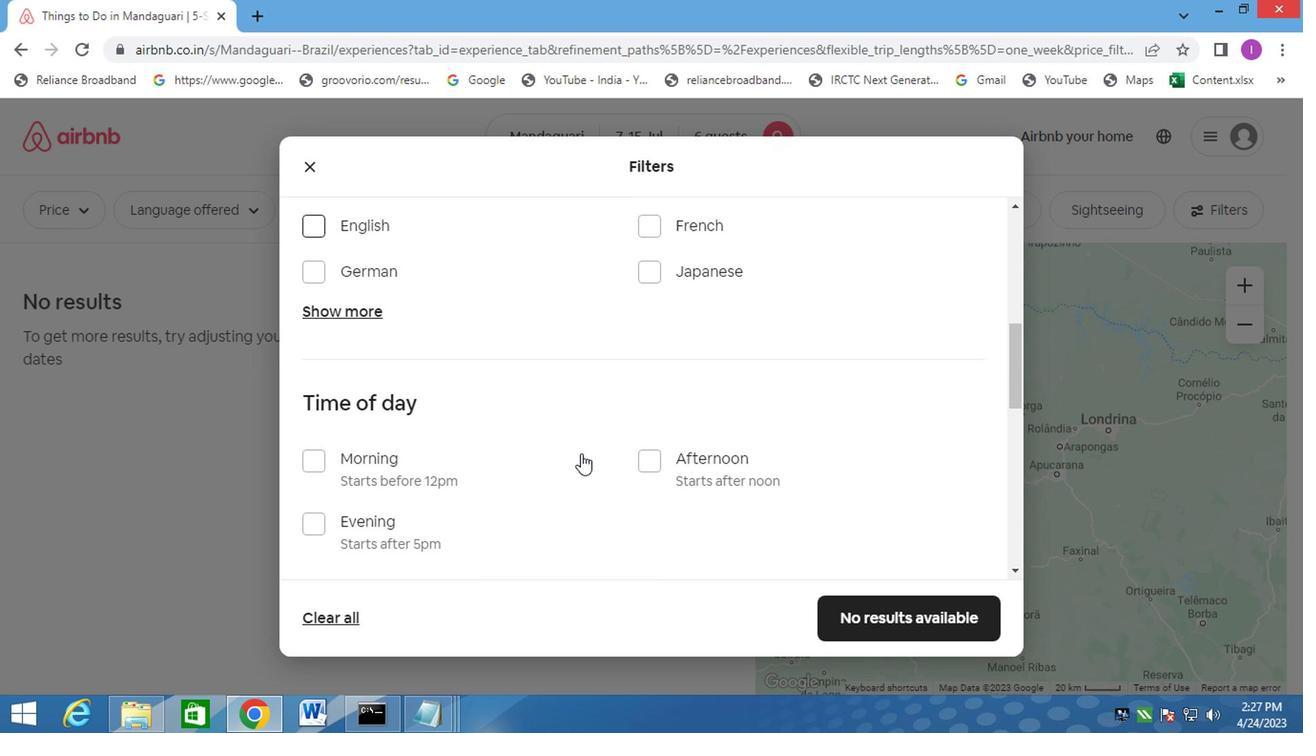 
Action: Mouse scrolled (576, 455) with delta (0, 1)
Screenshot: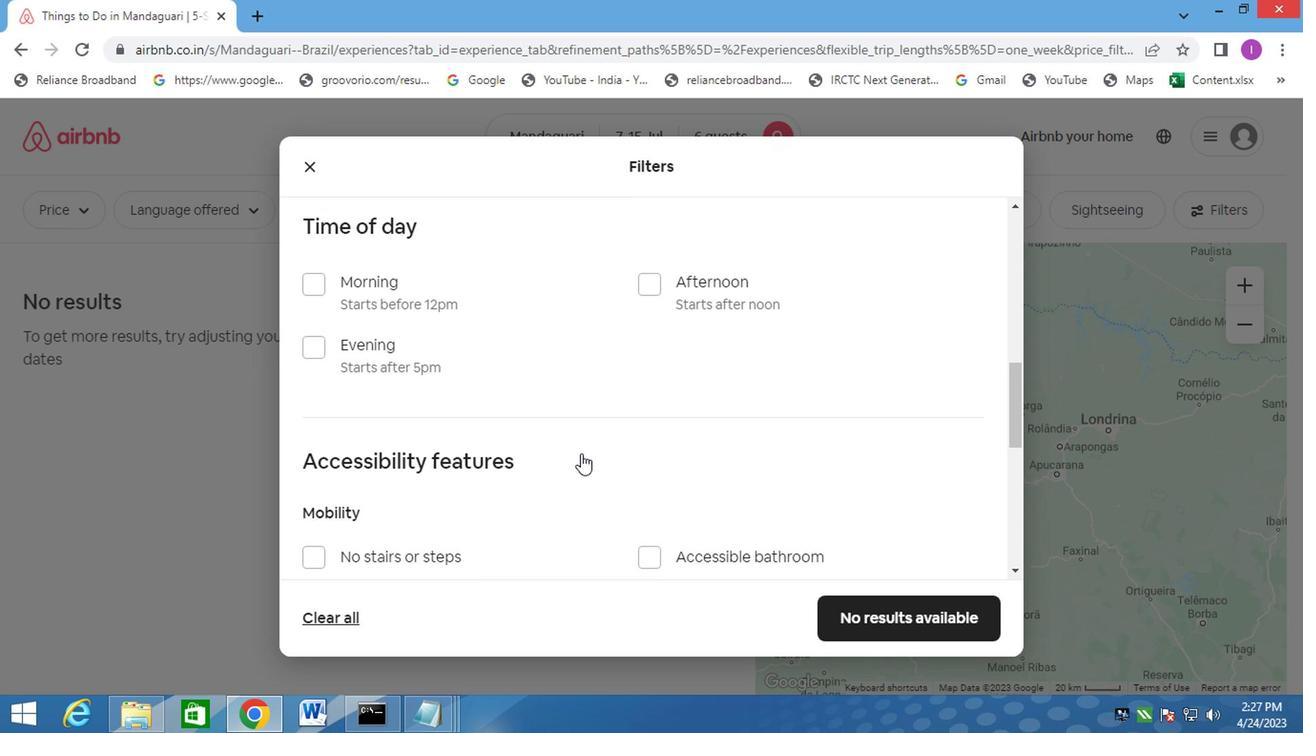
Action: Mouse moved to (349, 330)
Screenshot: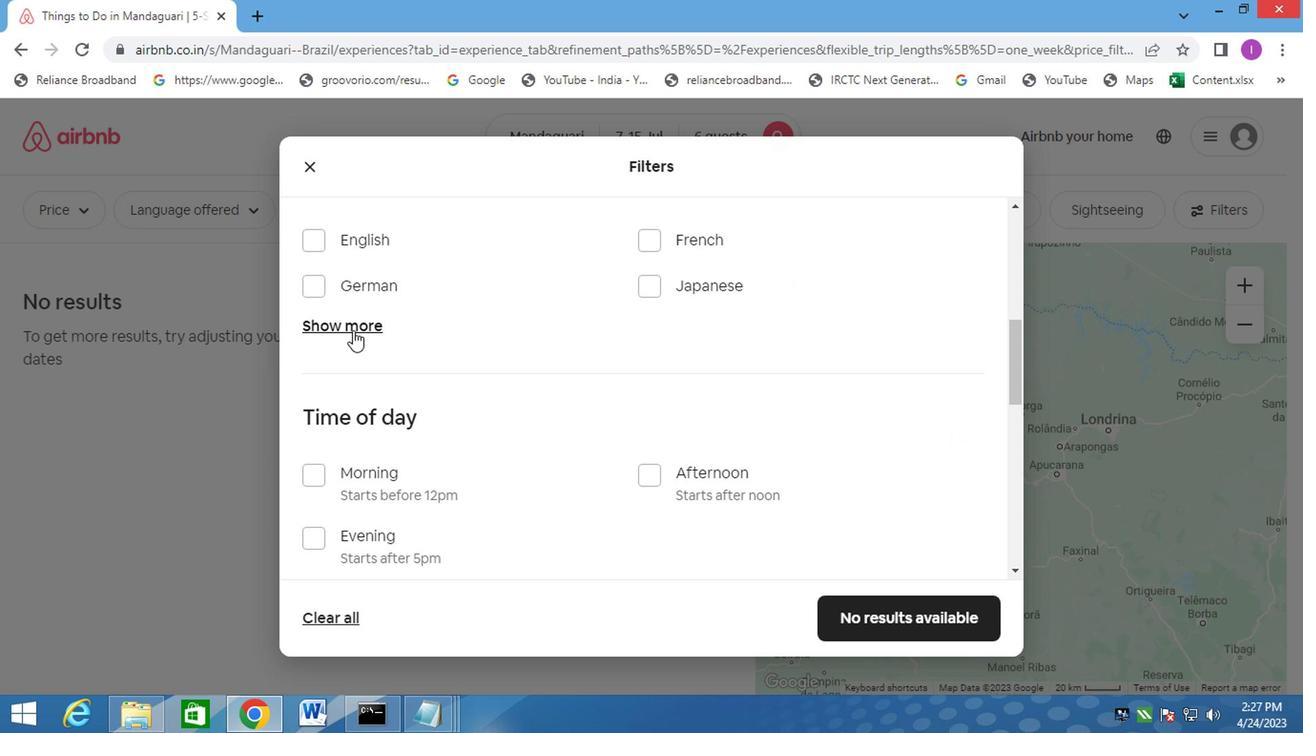 
Action: Mouse pressed left at (349, 330)
Screenshot: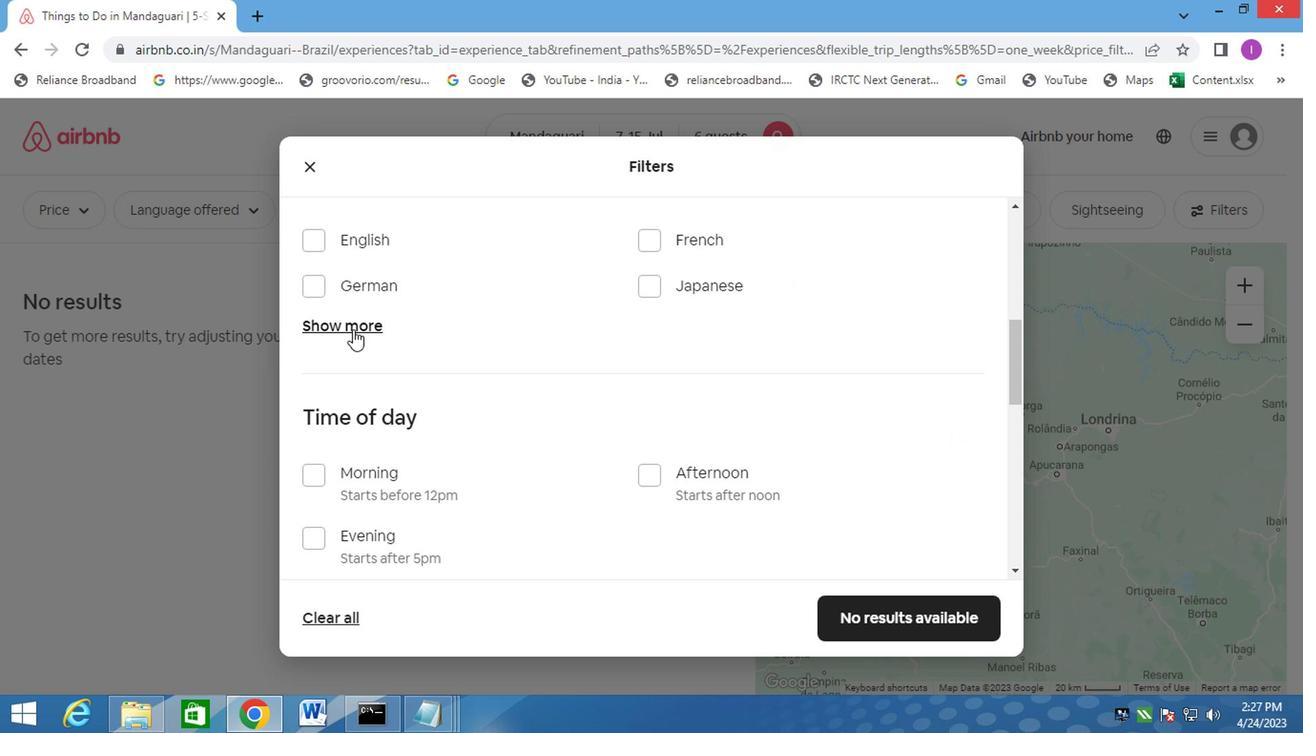 
Action: Mouse moved to (326, 384)
Screenshot: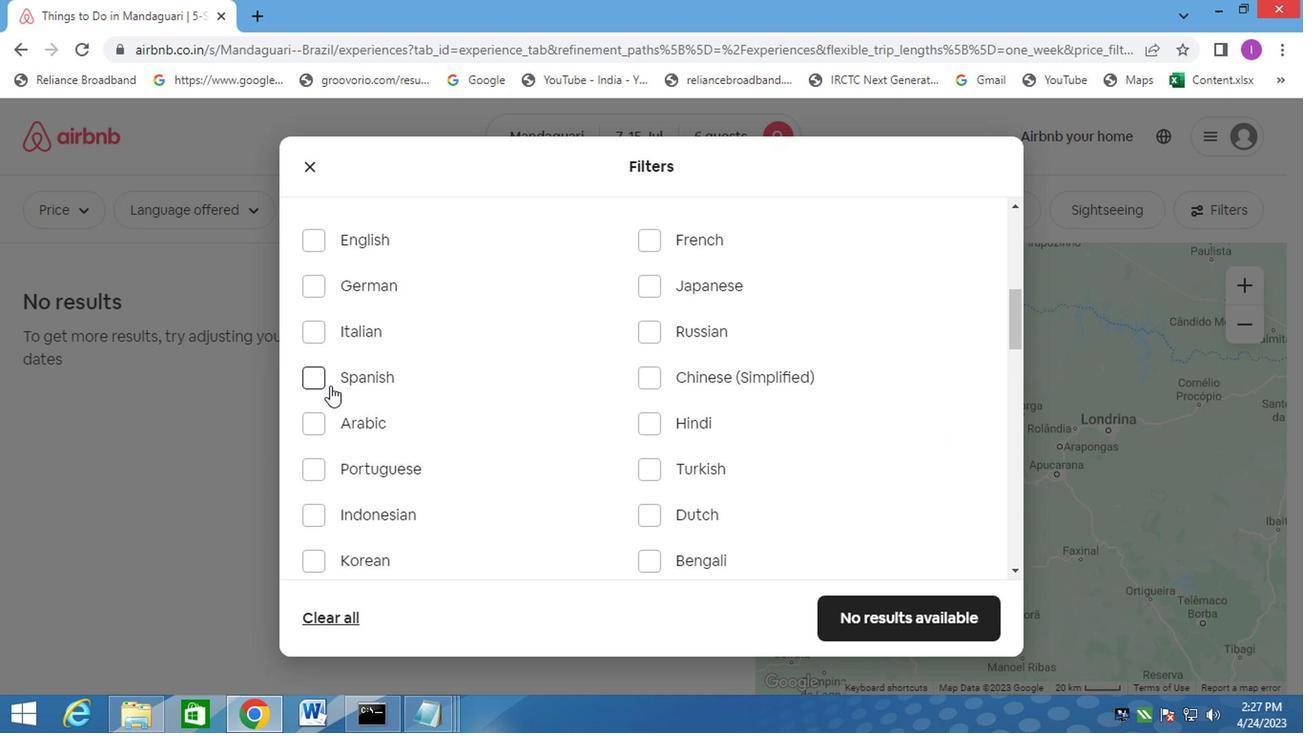 
Action: Mouse pressed left at (326, 384)
Screenshot: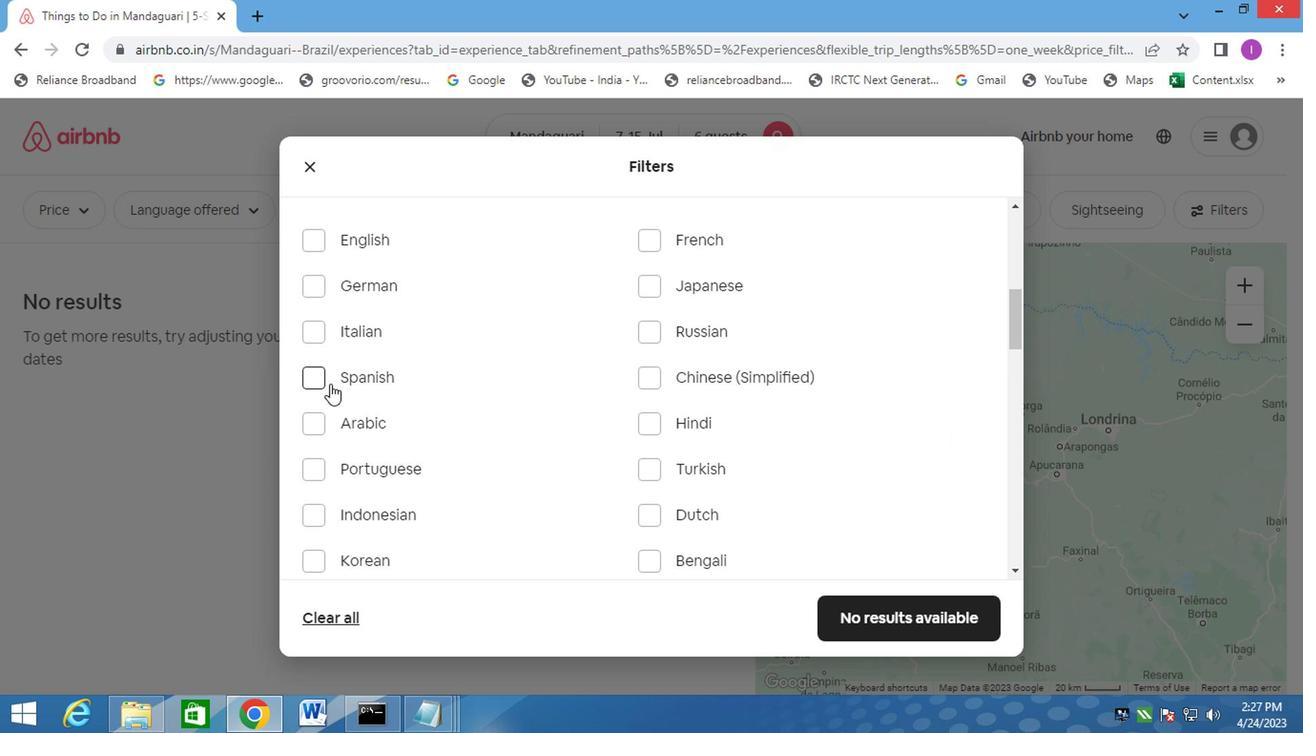 
Action: Mouse moved to (425, 371)
Screenshot: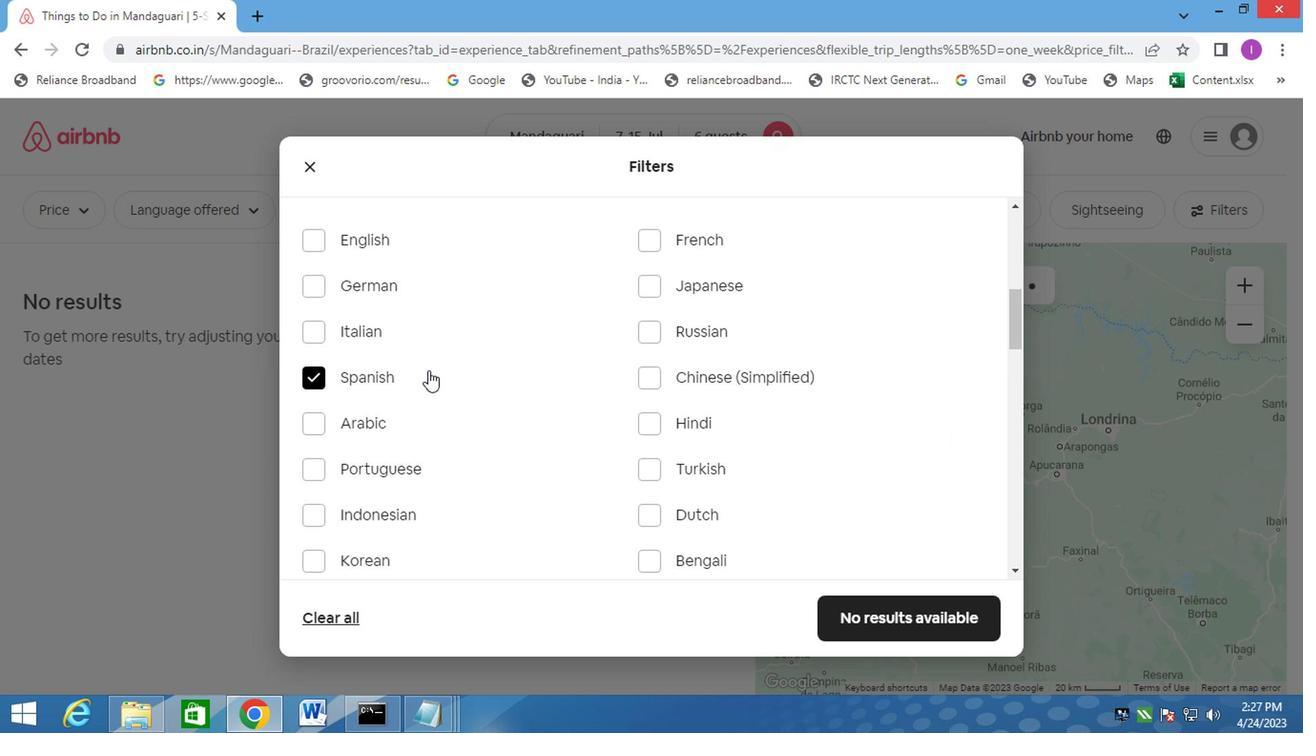 
Action: Mouse scrolled (425, 372) with delta (0, 1)
Screenshot: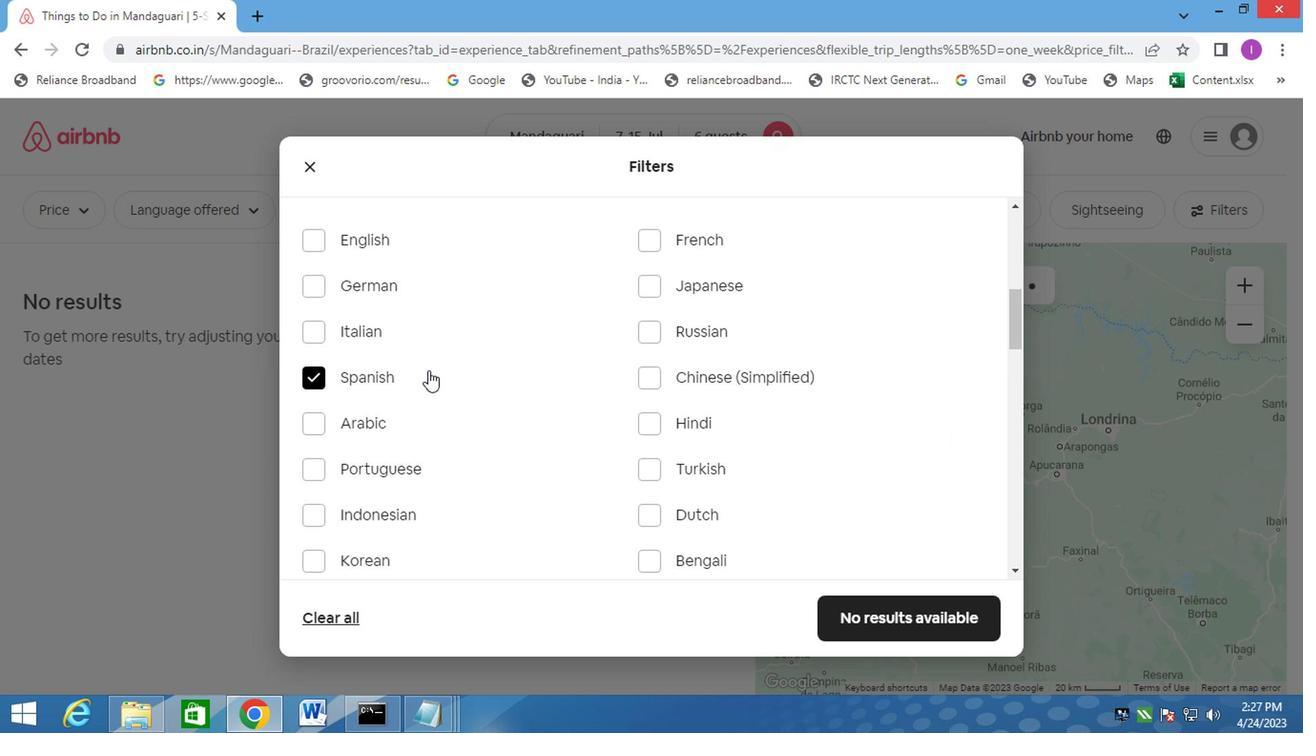 
Action: Mouse moved to (428, 370)
Screenshot: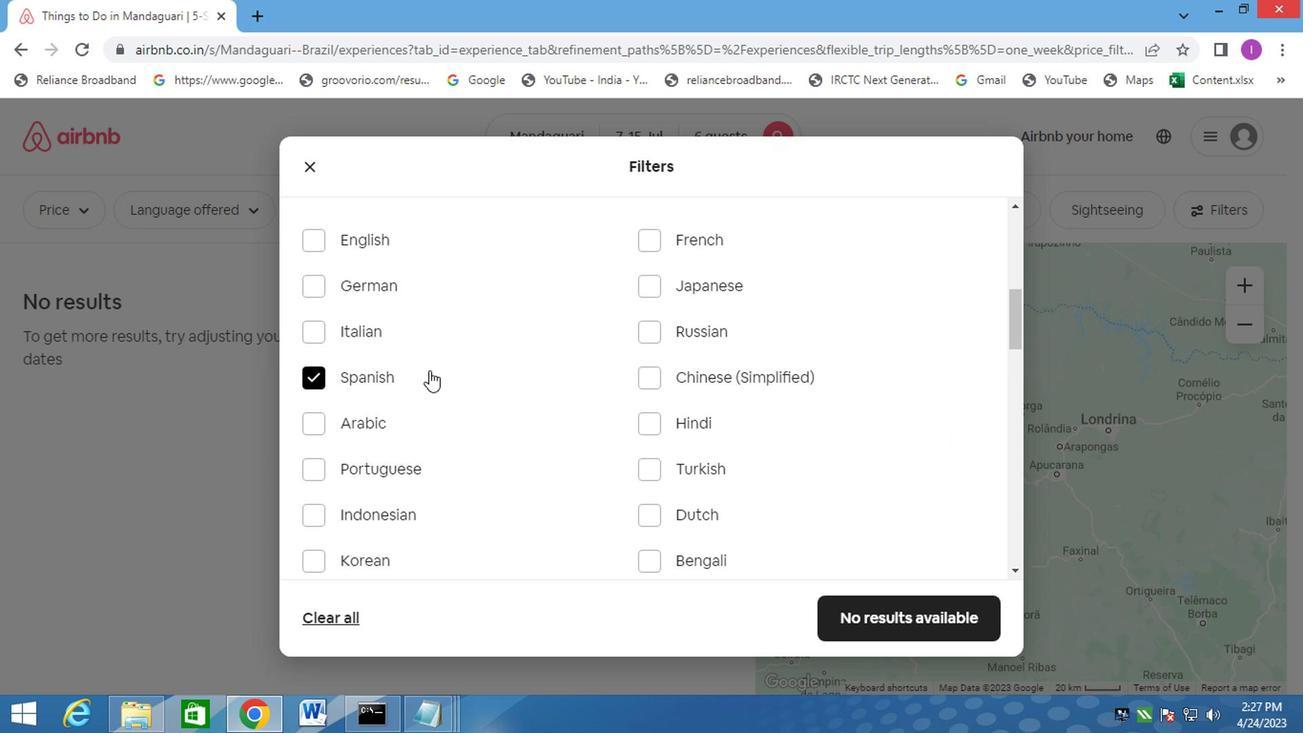 
Action: Mouse scrolled (428, 371) with delta (0, 0)
Screenshot: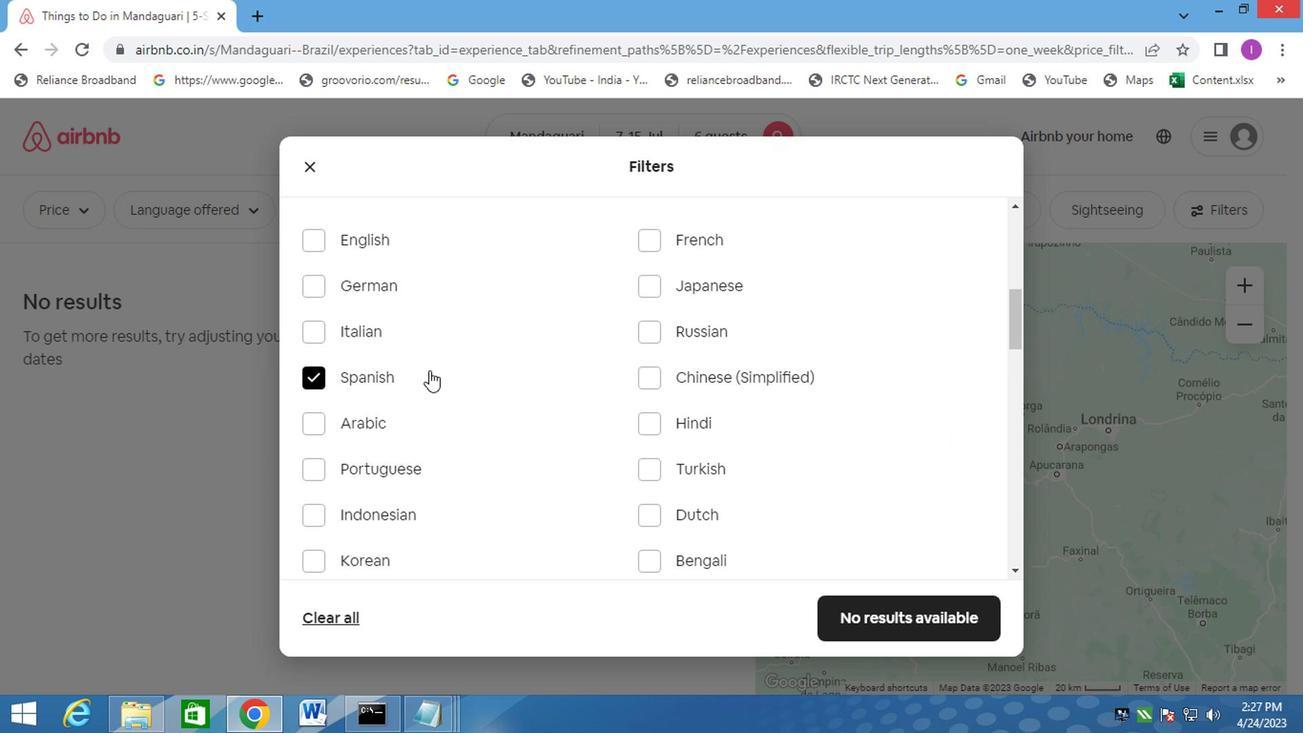 
Action: Mouse moved to (428, 368)
Screenshot: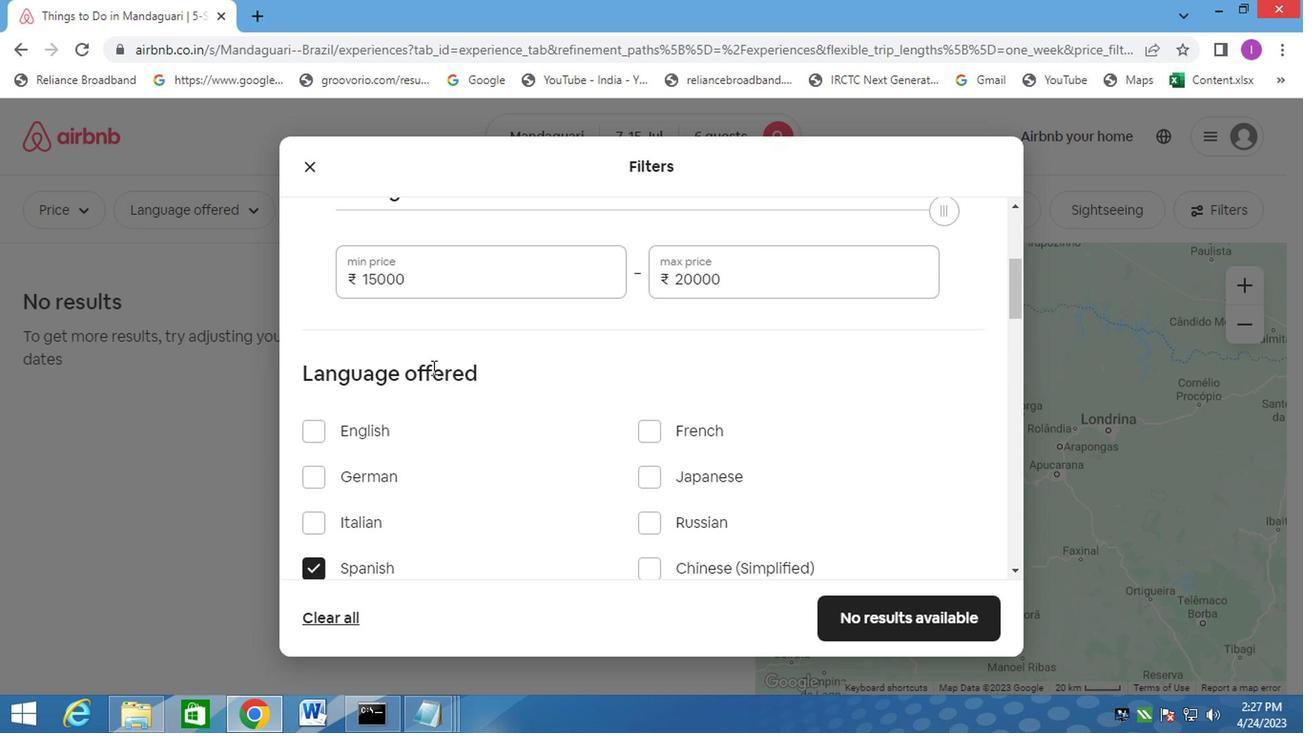 
Action: Mouse scrolled (428, 367) with delta (0, 0)
Screenshot: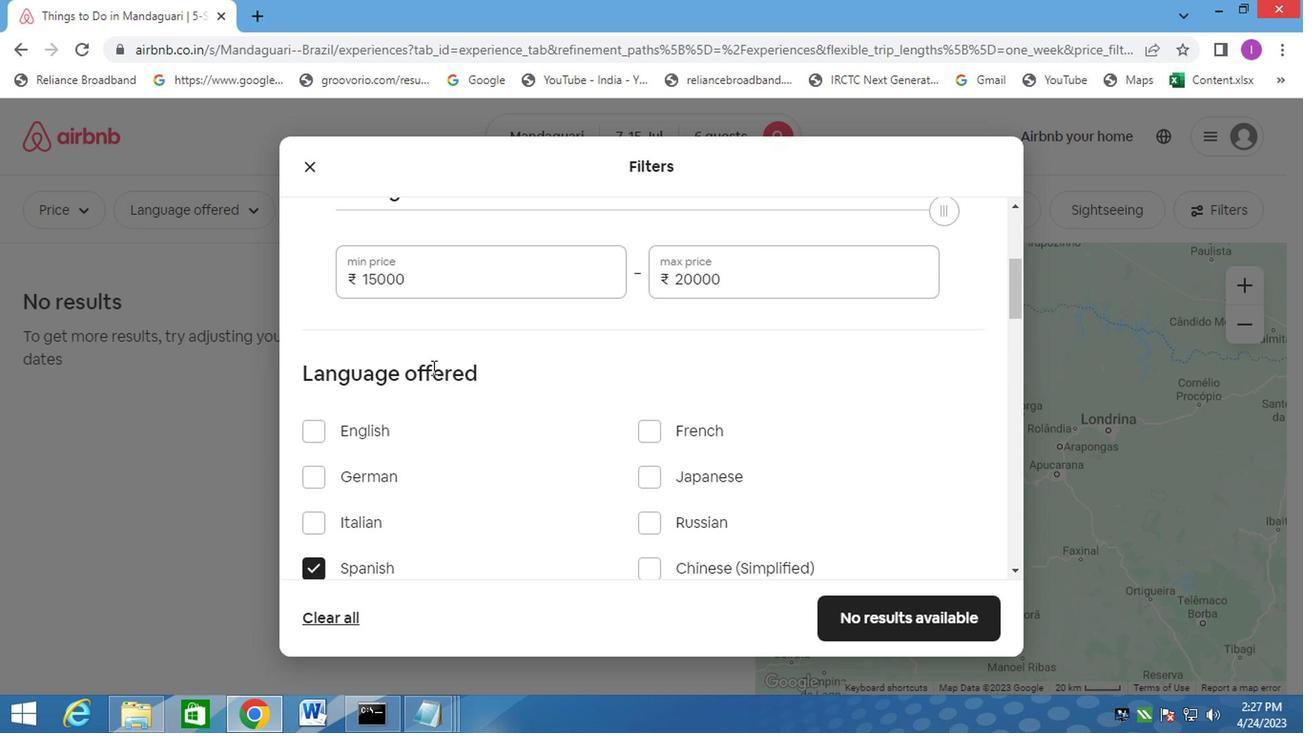 
Action: Mouse moved to (428, 368)
Screenshot: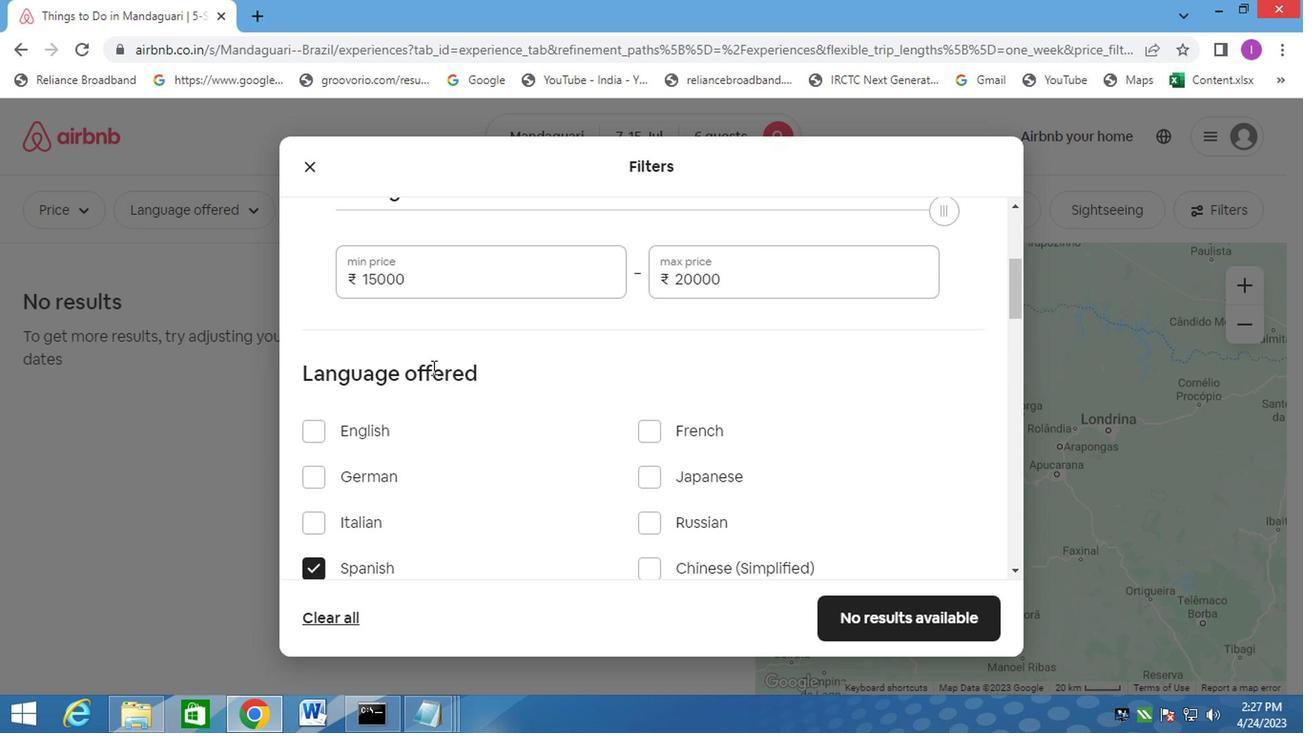 
Action: Mouse scrolled (428, 367) with delta (0, 0)
Screenshot: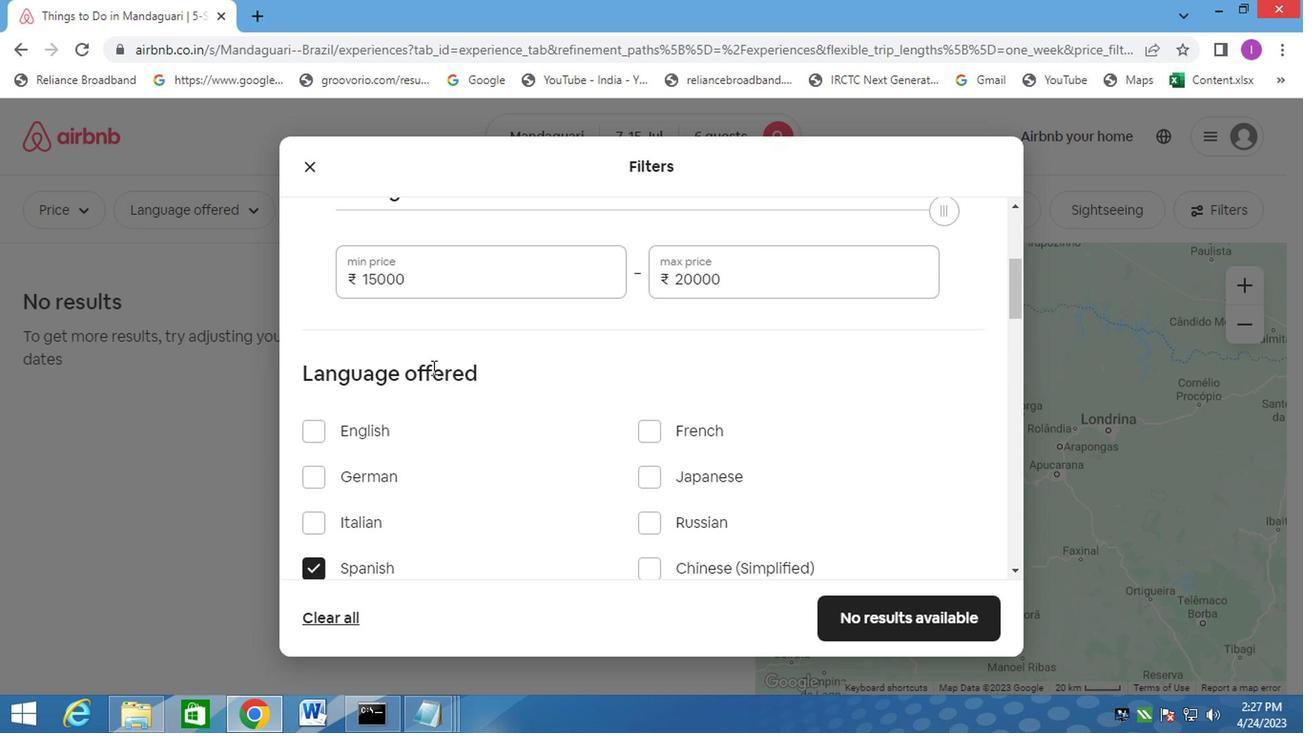 
Action: Mouse moved to (428, 369)
Screenshot: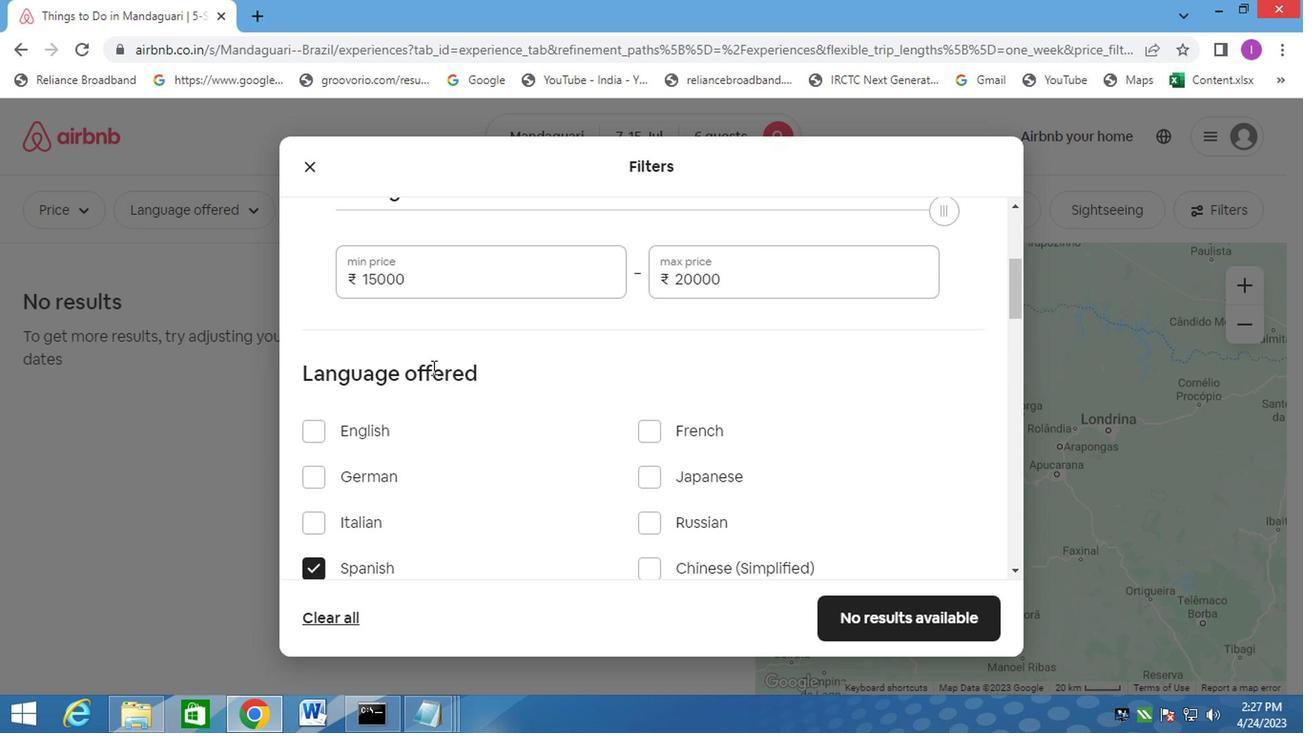 
Action: Mouse scrolled (428, 368) with delta (0, 0)
Screenshot: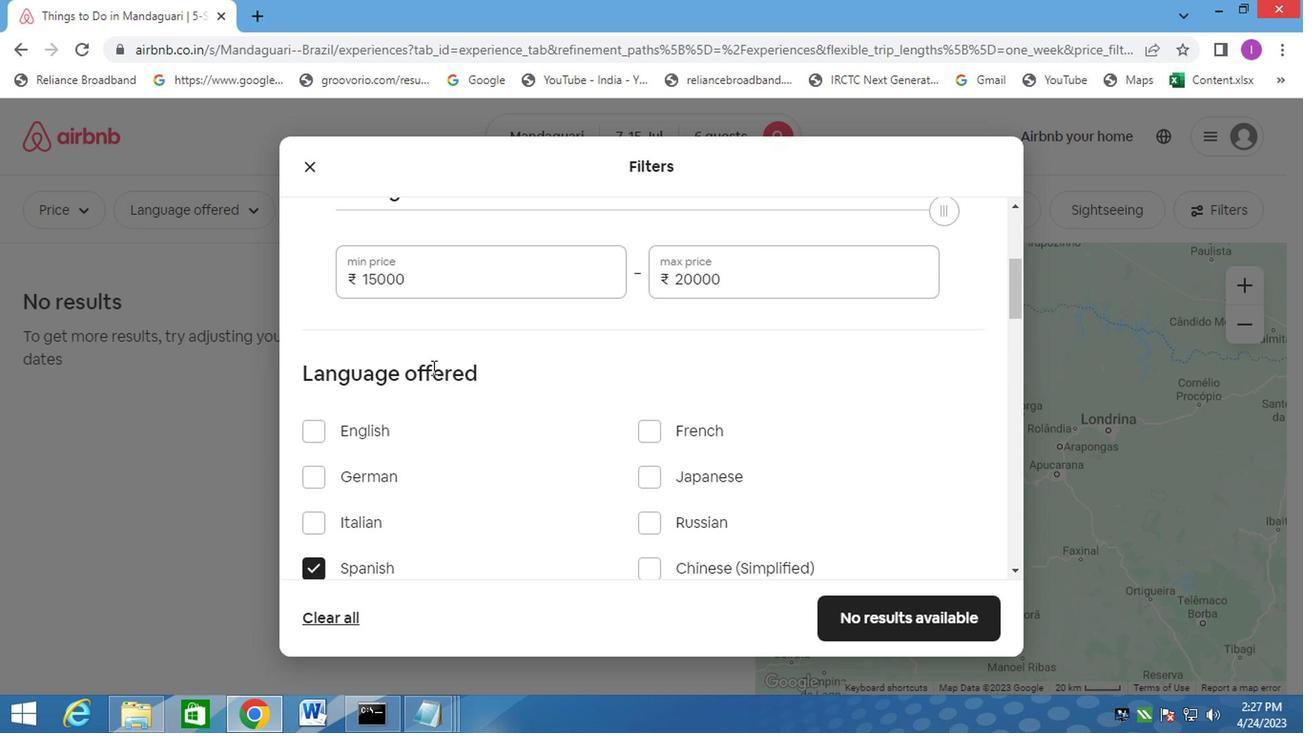 
Action: Mouse moved to (428, 370)
Screenshot: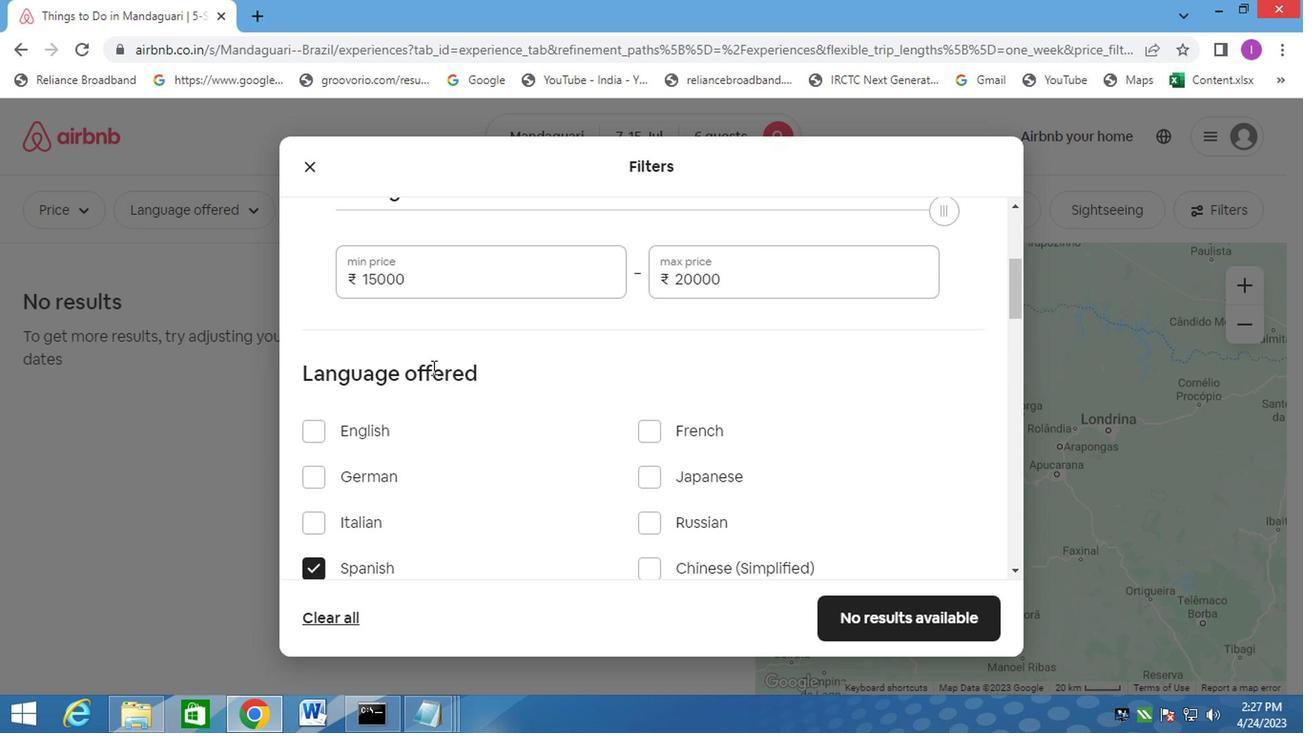 
Action: Mouse scrolled (428, 369) with delta (0, -1)
Screenshot: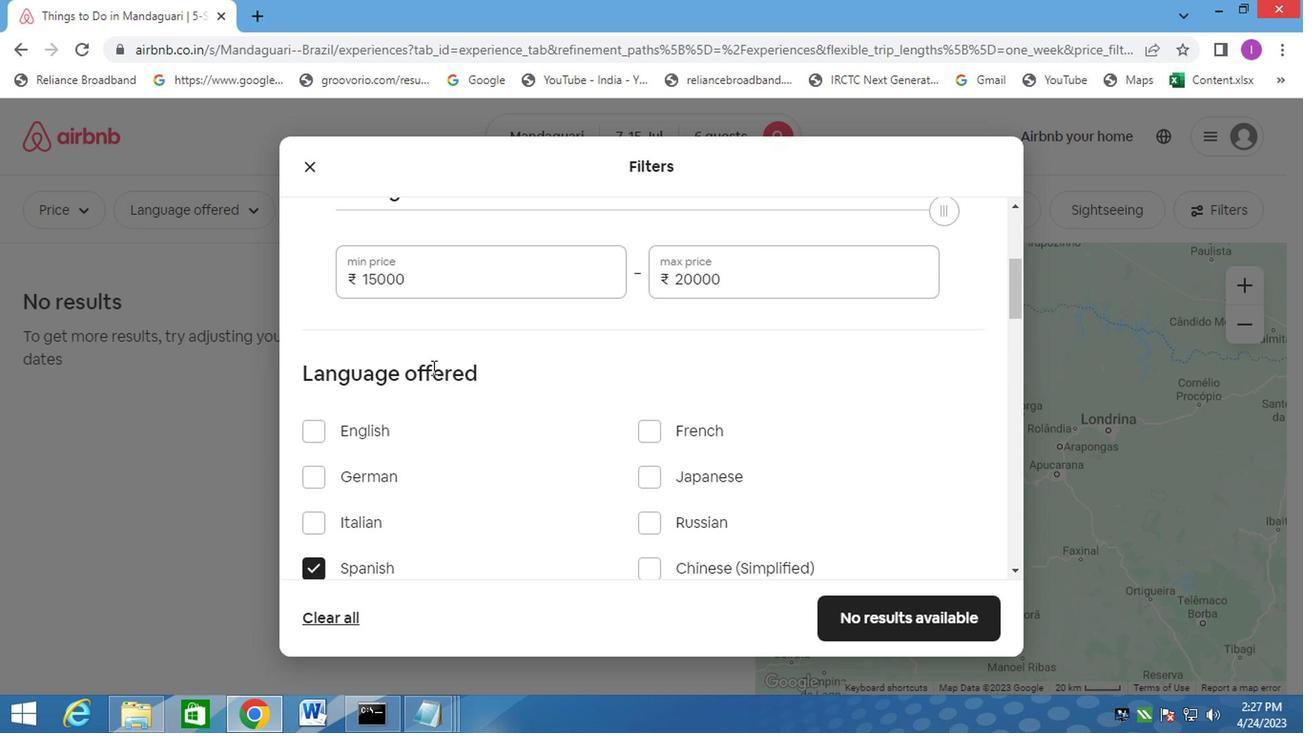 
Action: Mouse moved to (428, 371)
Screenshot: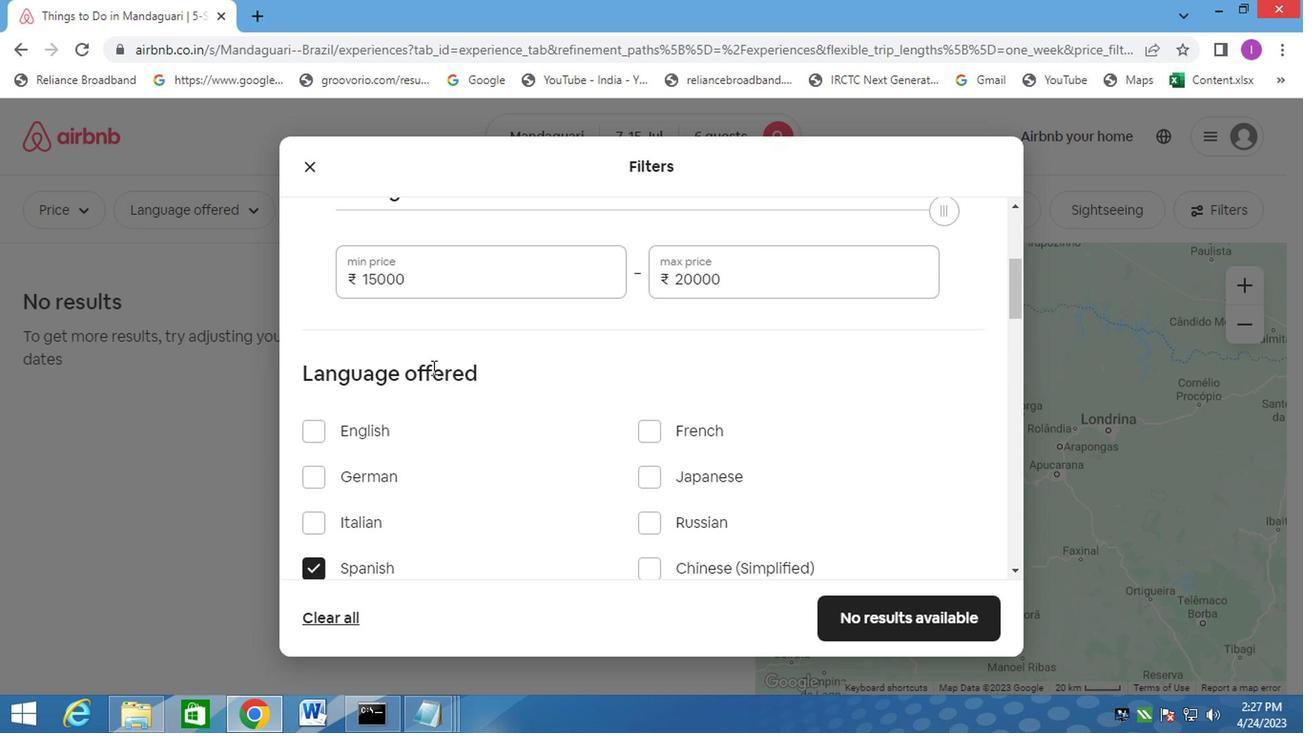 
Action: Mouse scrolled (428, 370) with delta (0, 0)
Screenshot: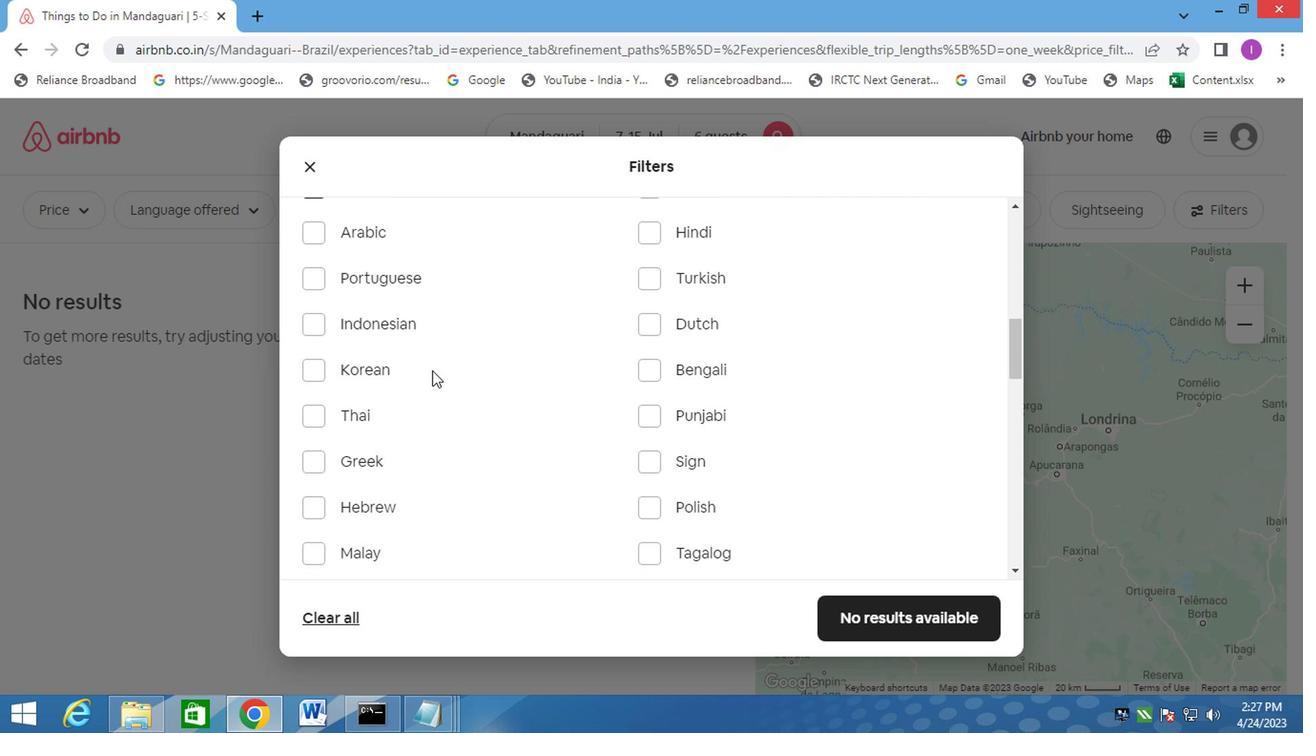 
Action: Mouse scrolled (428, 370) with delta (0, 0)
Screenshot: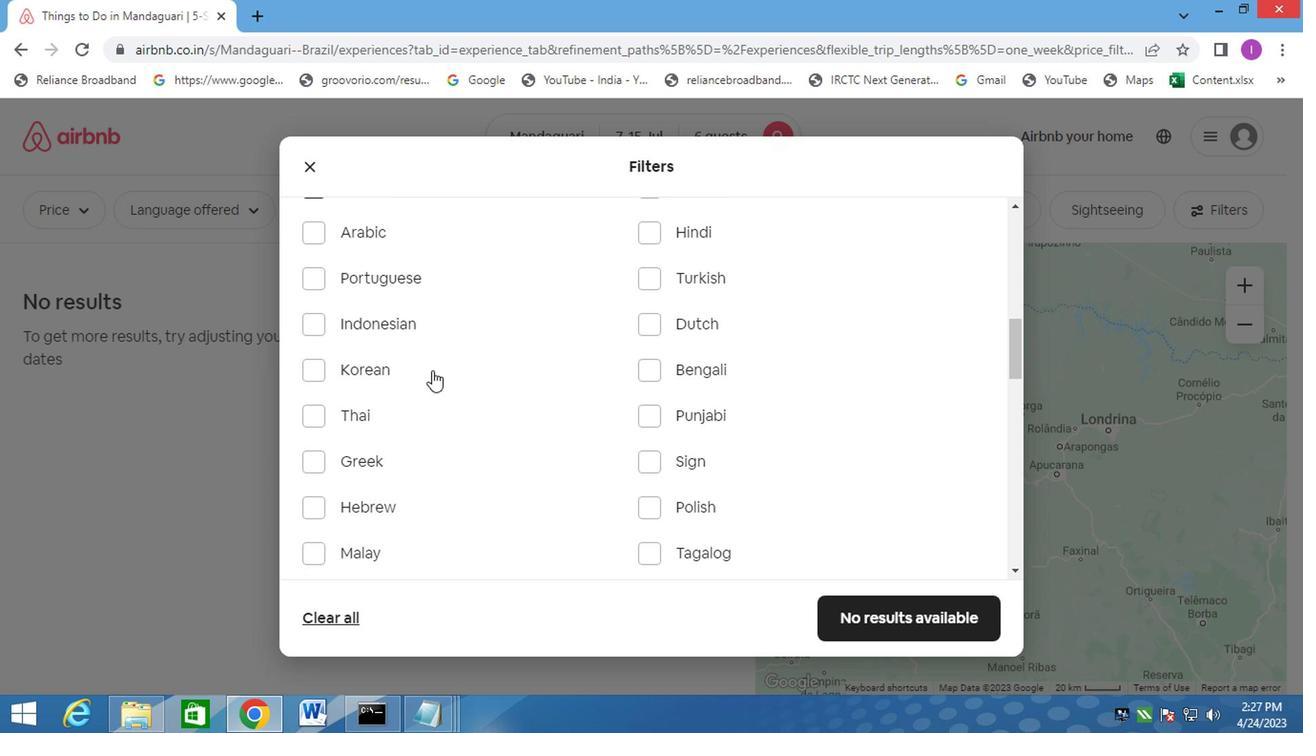 
Action: Mouse scrolled (428, 370) with delta (0, 0)
Screenshot: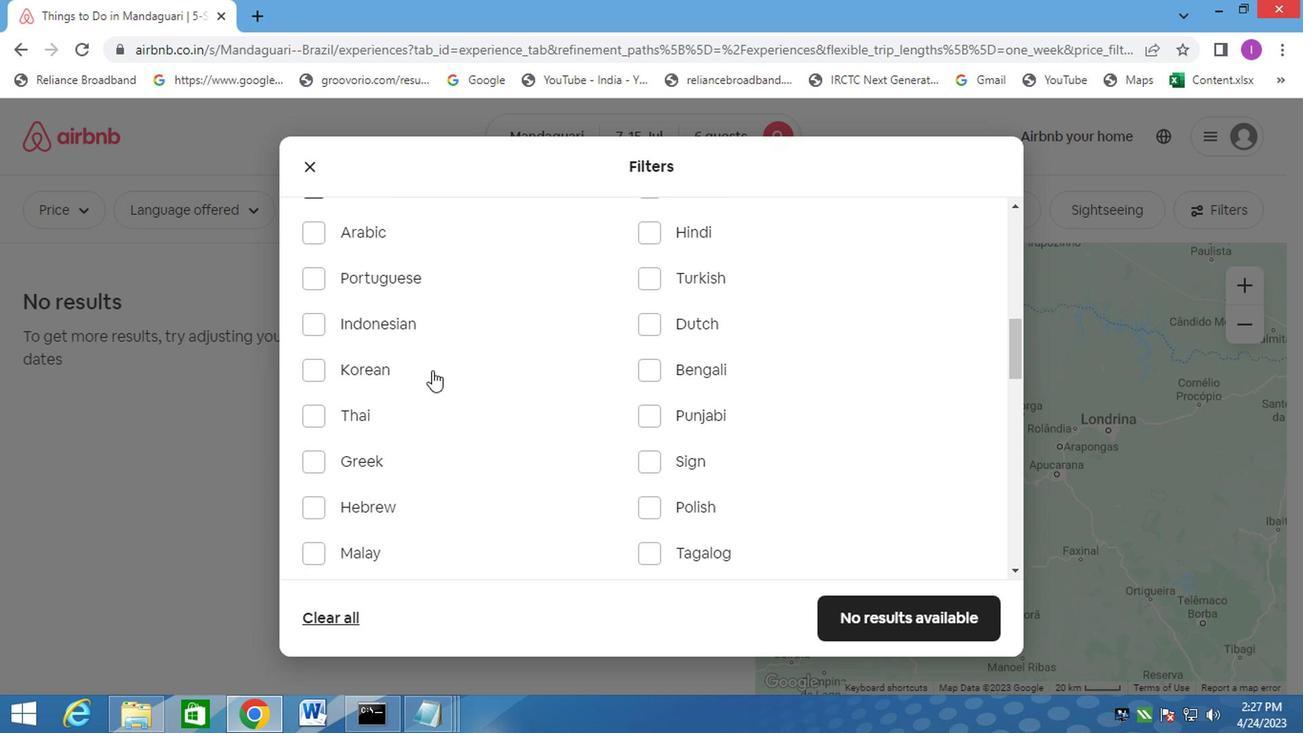 
Action: Mouse moved to (428, 372)
Screenshot: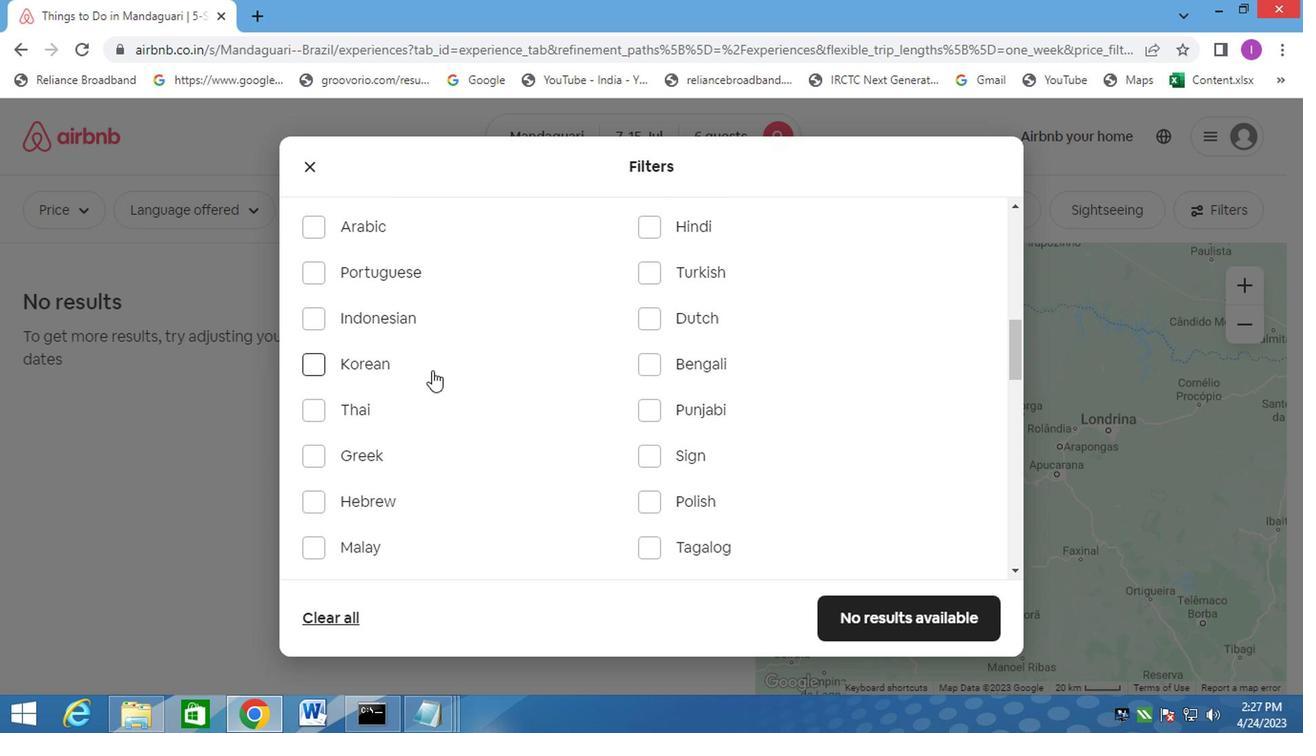 
Action: Mouse scrolled (428, 371) with delta (0, -1)
Screenshot: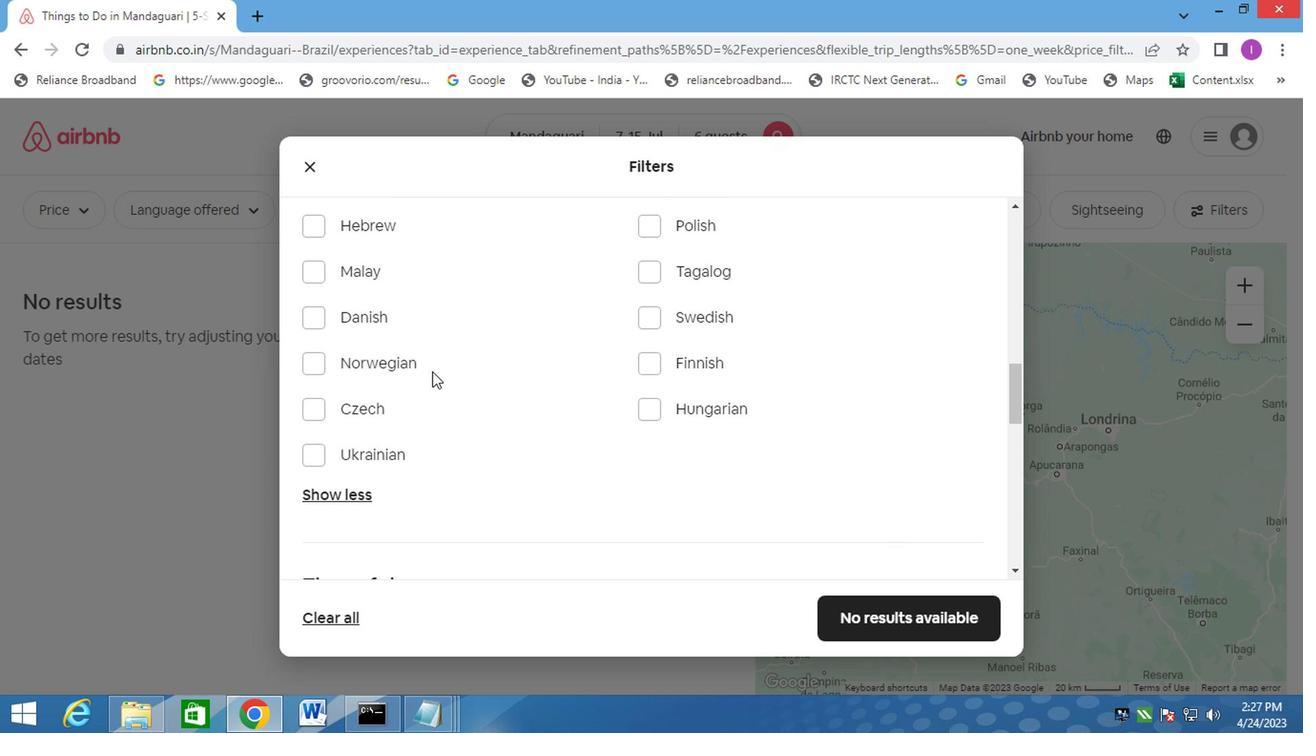 
Action: Mouse scrolled (428, 371) with delta (0, -1)
Screenshot: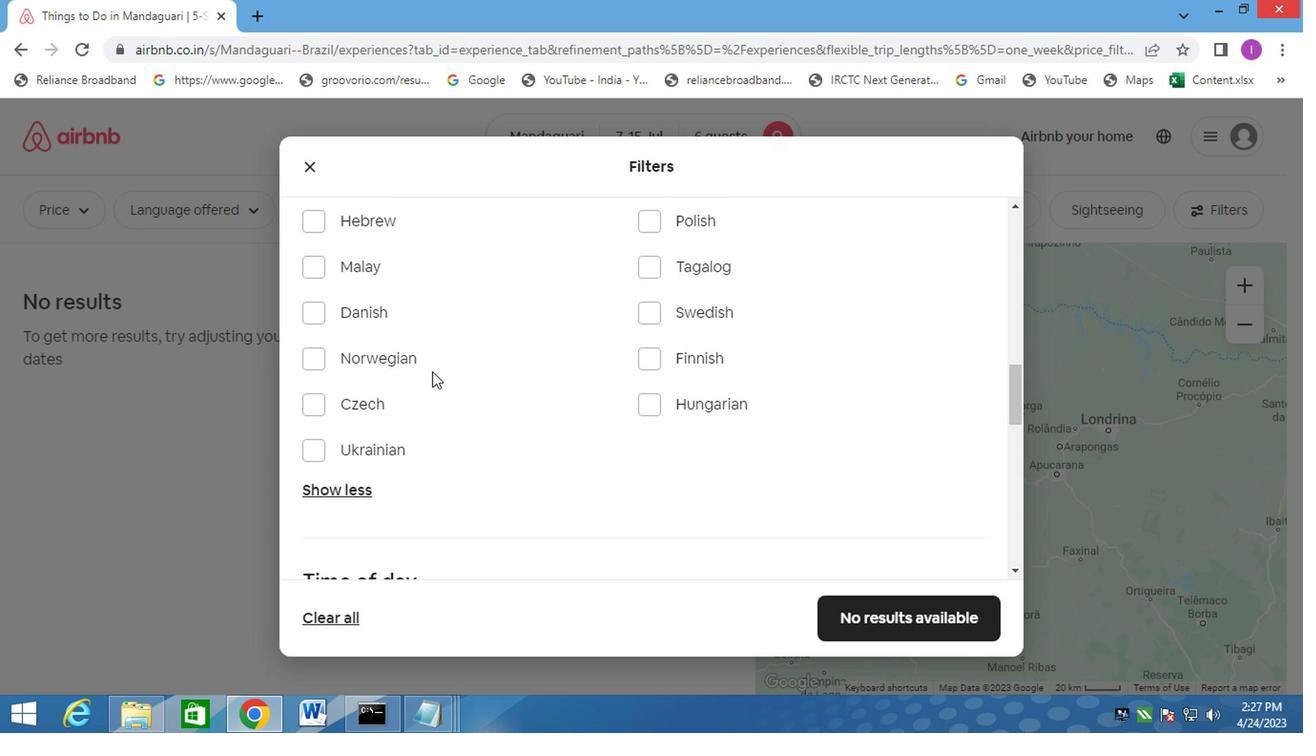 
Action: Mouse scrolled (428, 371) with delta (0, -1)
Screenshot: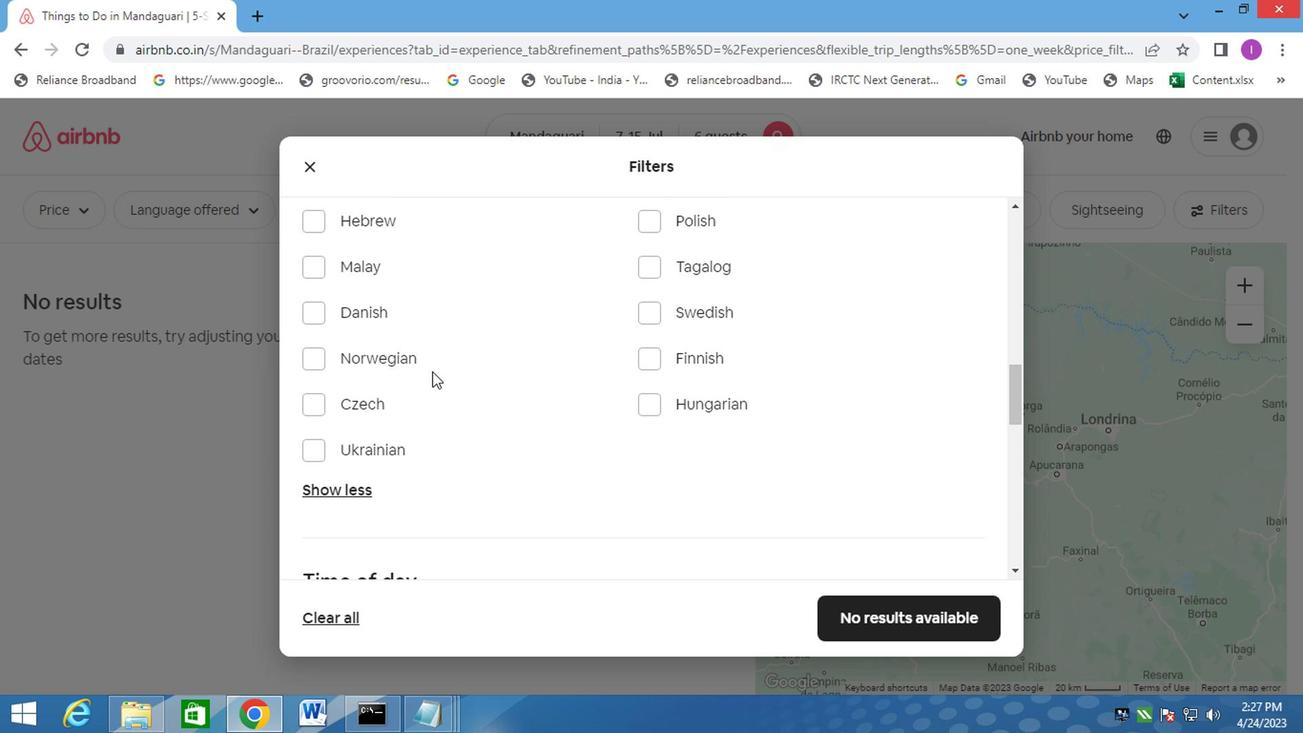 
Action: Mouse moved to (432, 388)
Screenshot: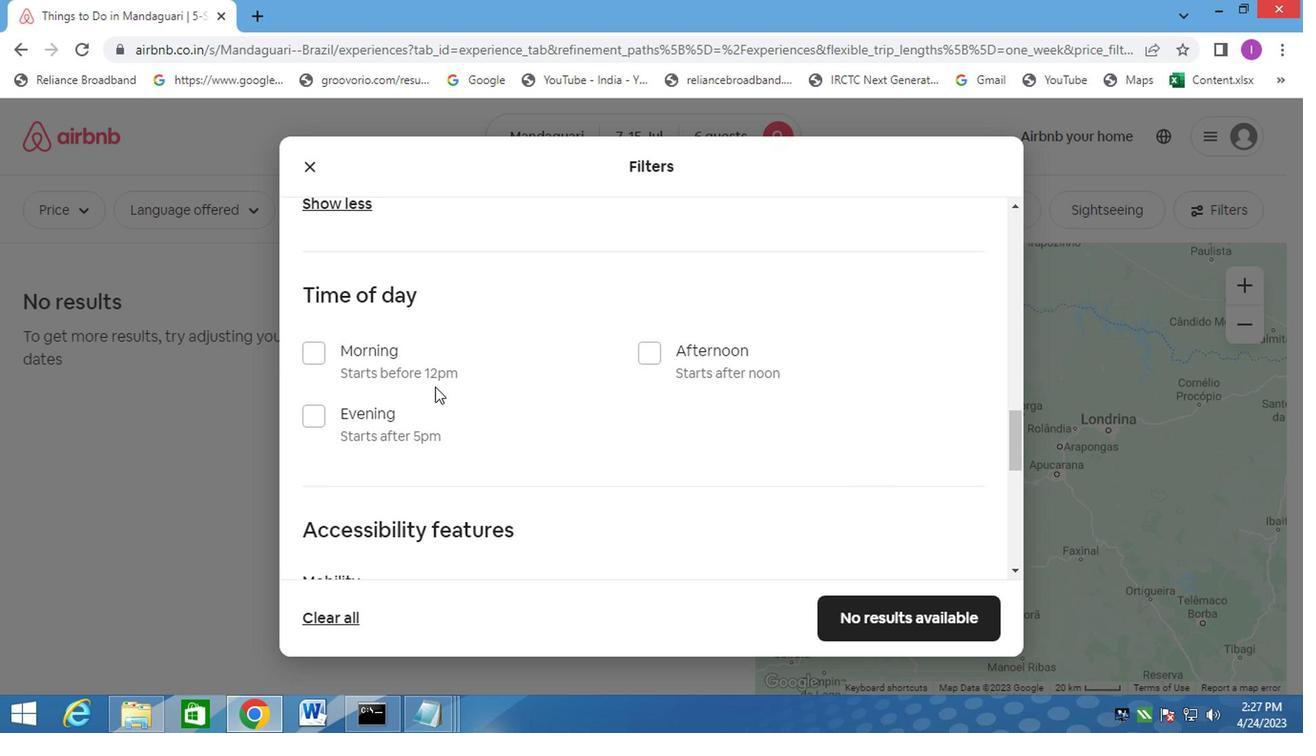 
Action: Mouse scrolled (432, 387) with delta (0, 0)
Screenshot: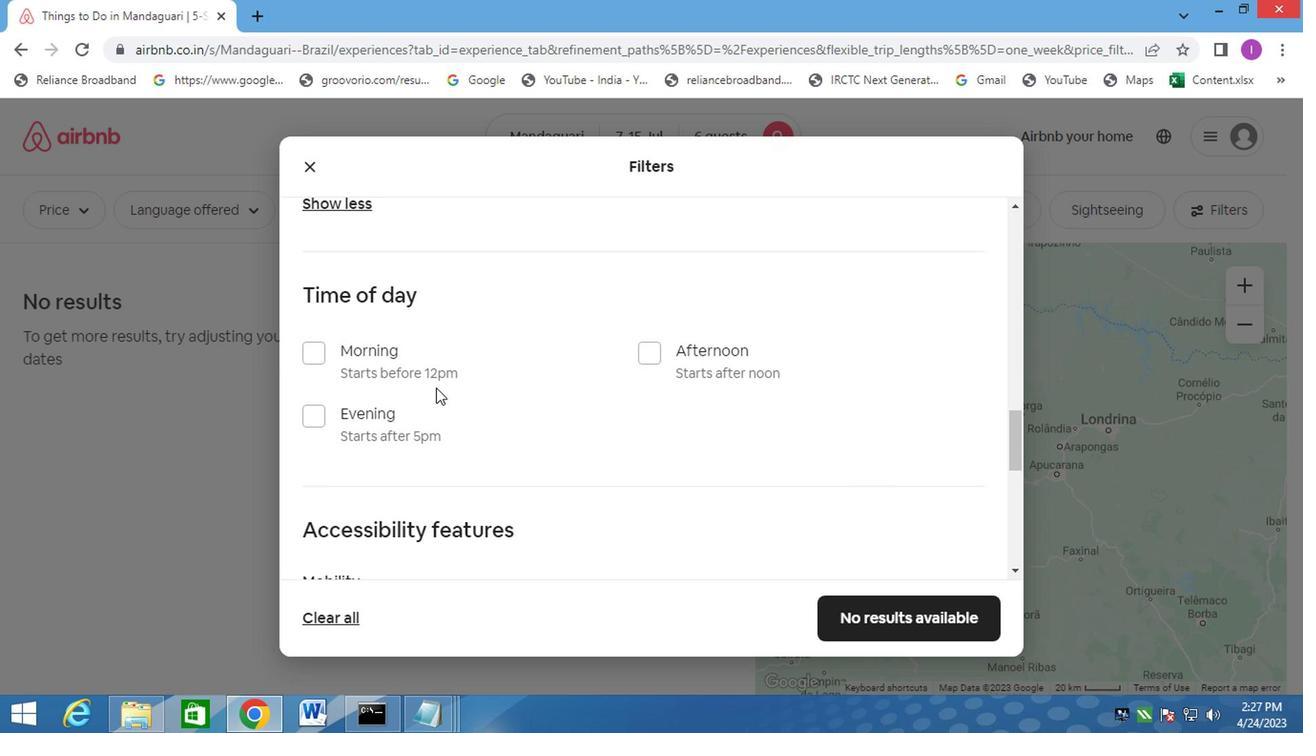 
Action: Mouse scrolled (432, 387) with delta (0, 0)
Screenshot: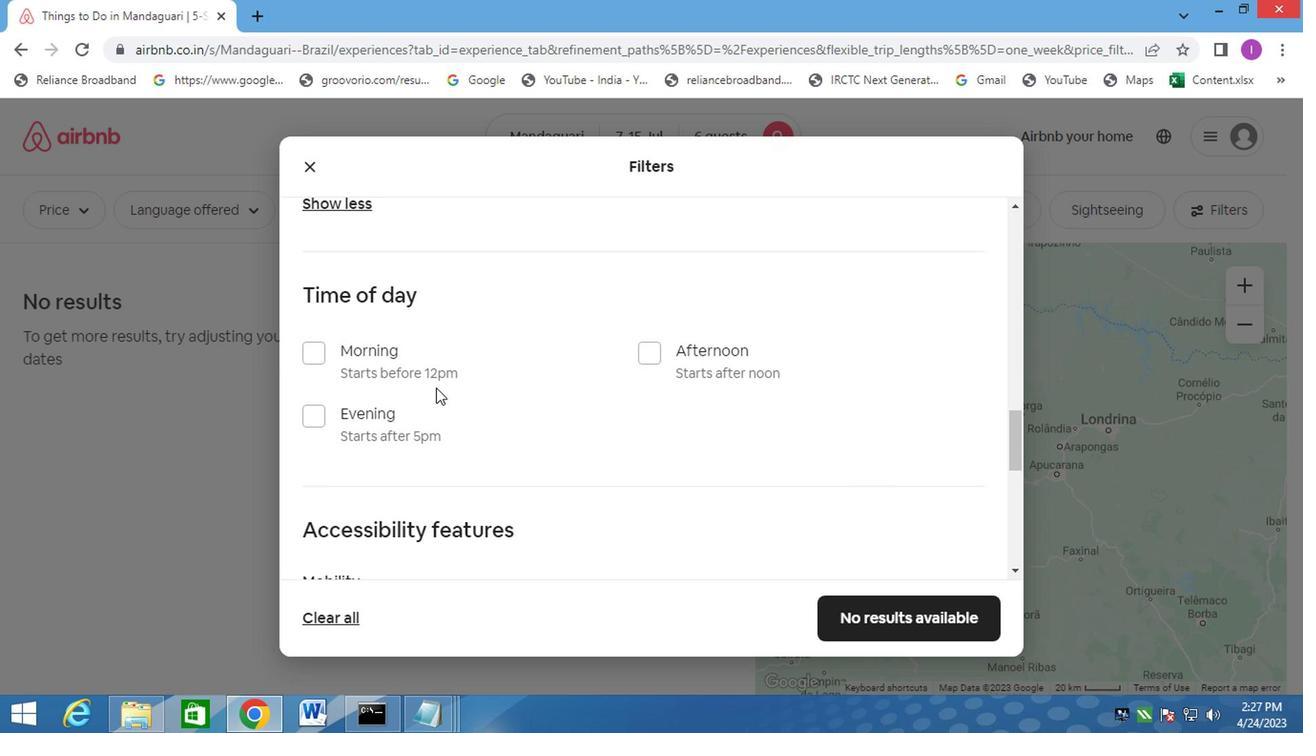 
Action: Mouse moved to (468, 382)
Screenshot: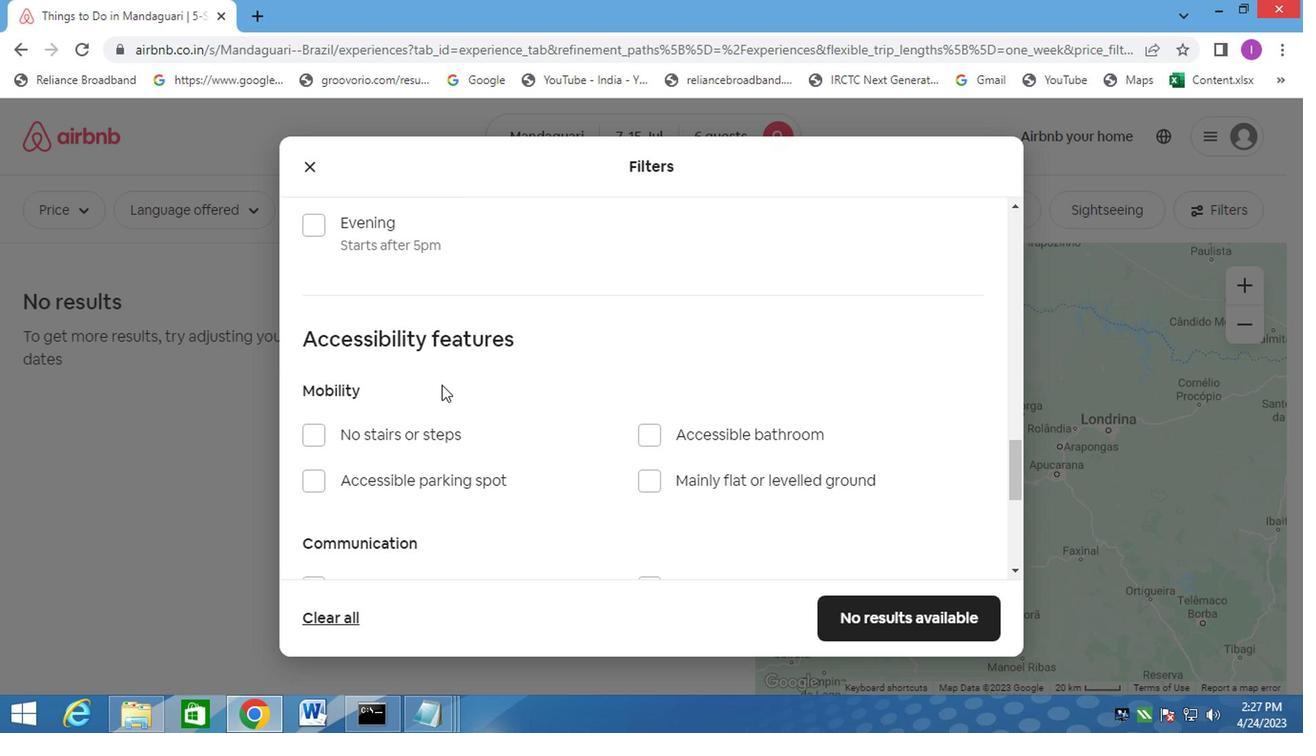 
Action: Mouse scrolled (468, 382) with delta (0, 0)
Screenshot: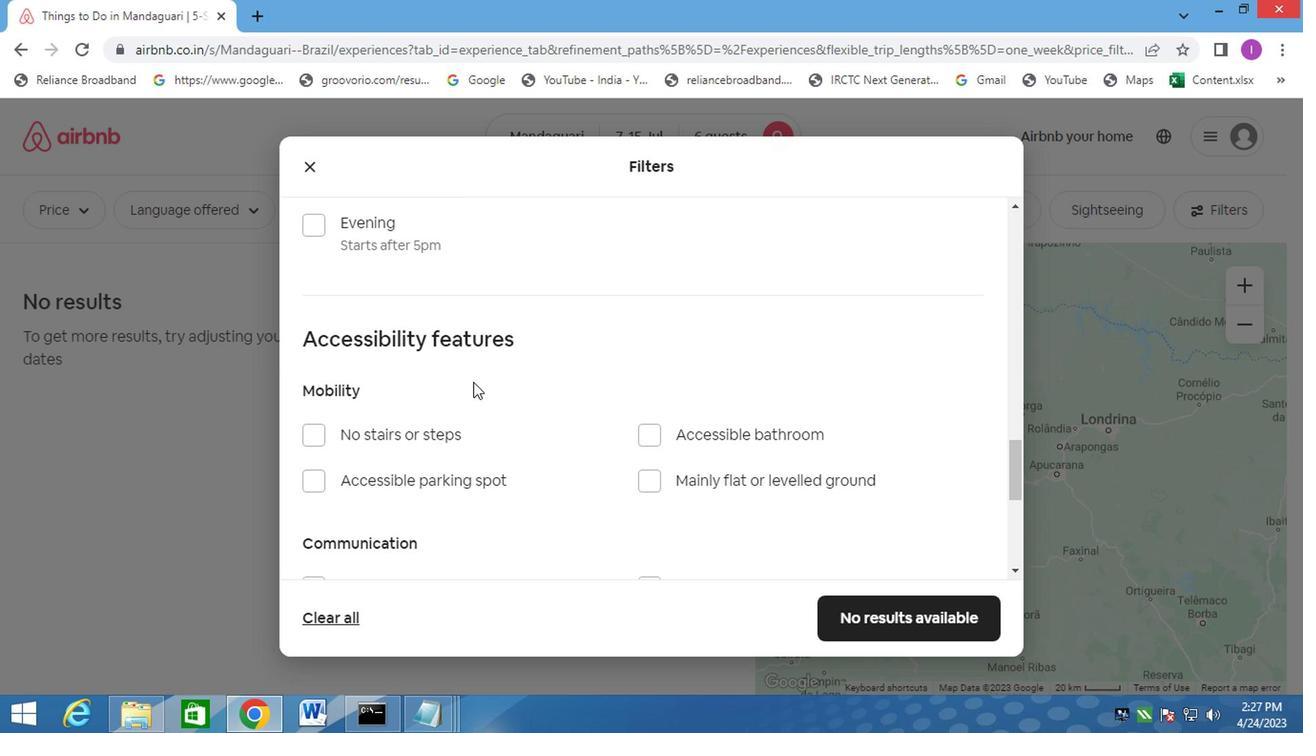 
Action: Mouse scrolled (468, 382) with delta (0, 0)
Screenshot: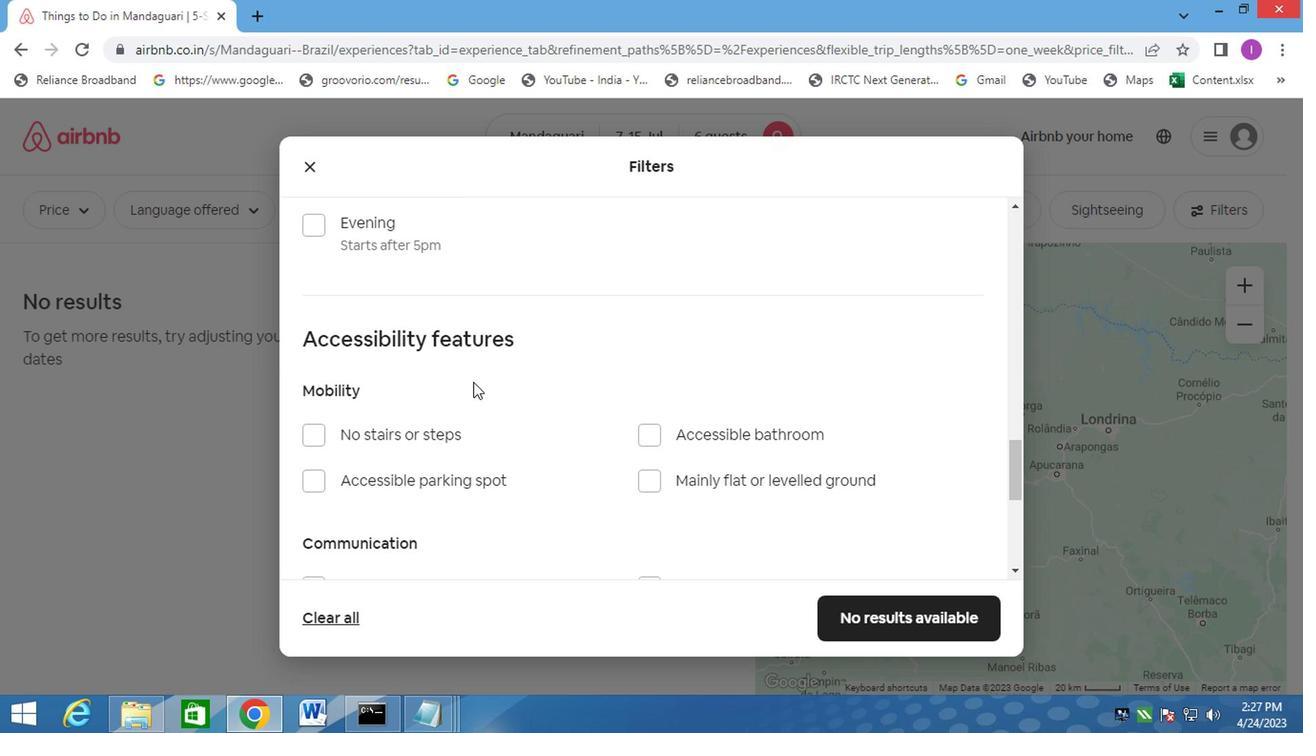 
Action: Mouse scrolled (468, 382) with delta (0, 0)
Screenshot: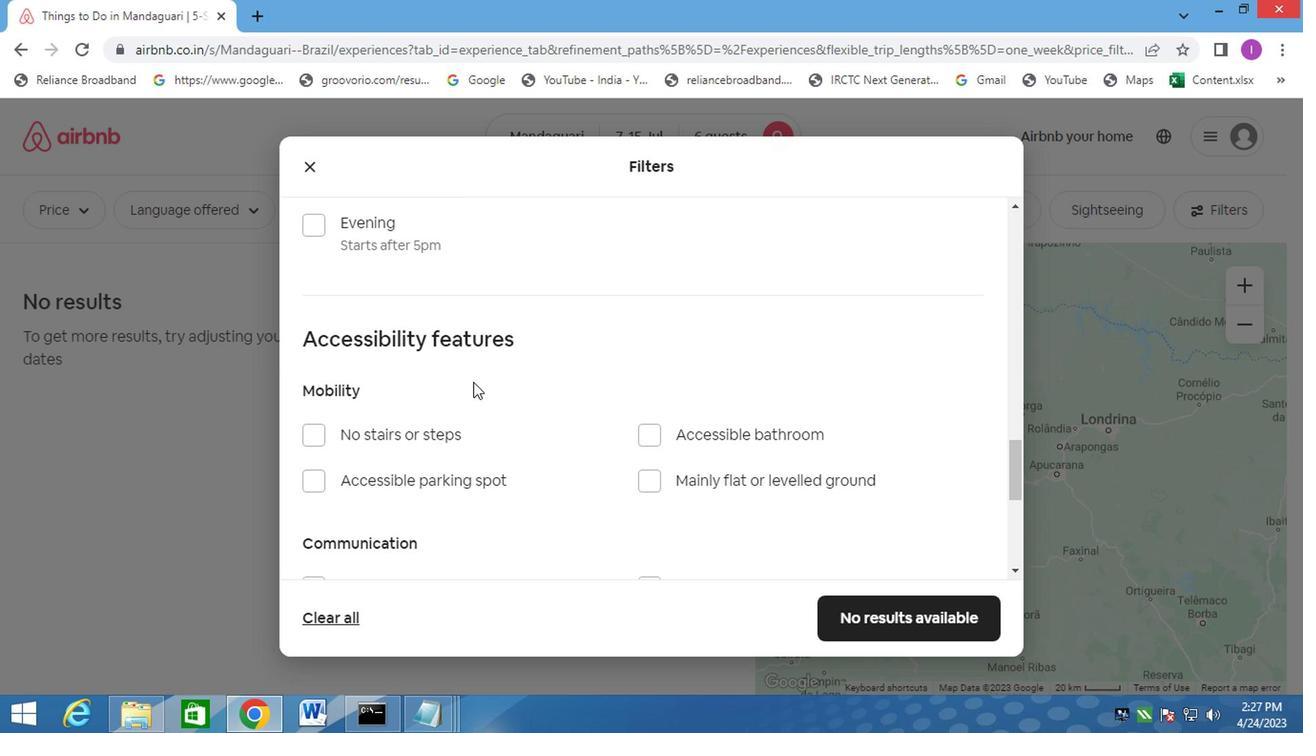 
Action: Mouse moved to (479, 359)
Screenshot: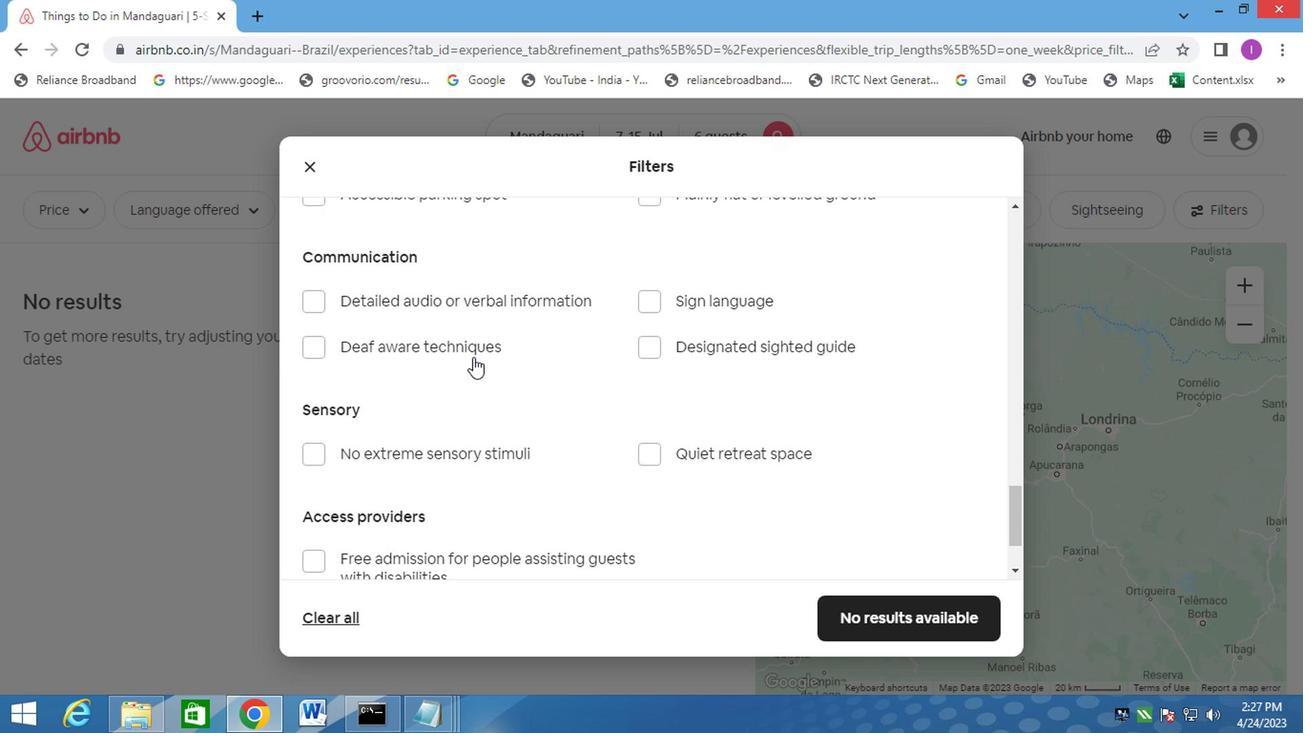 
Action: Mouse scrolled (479, 359) with delta (0, 0)
Screenshot: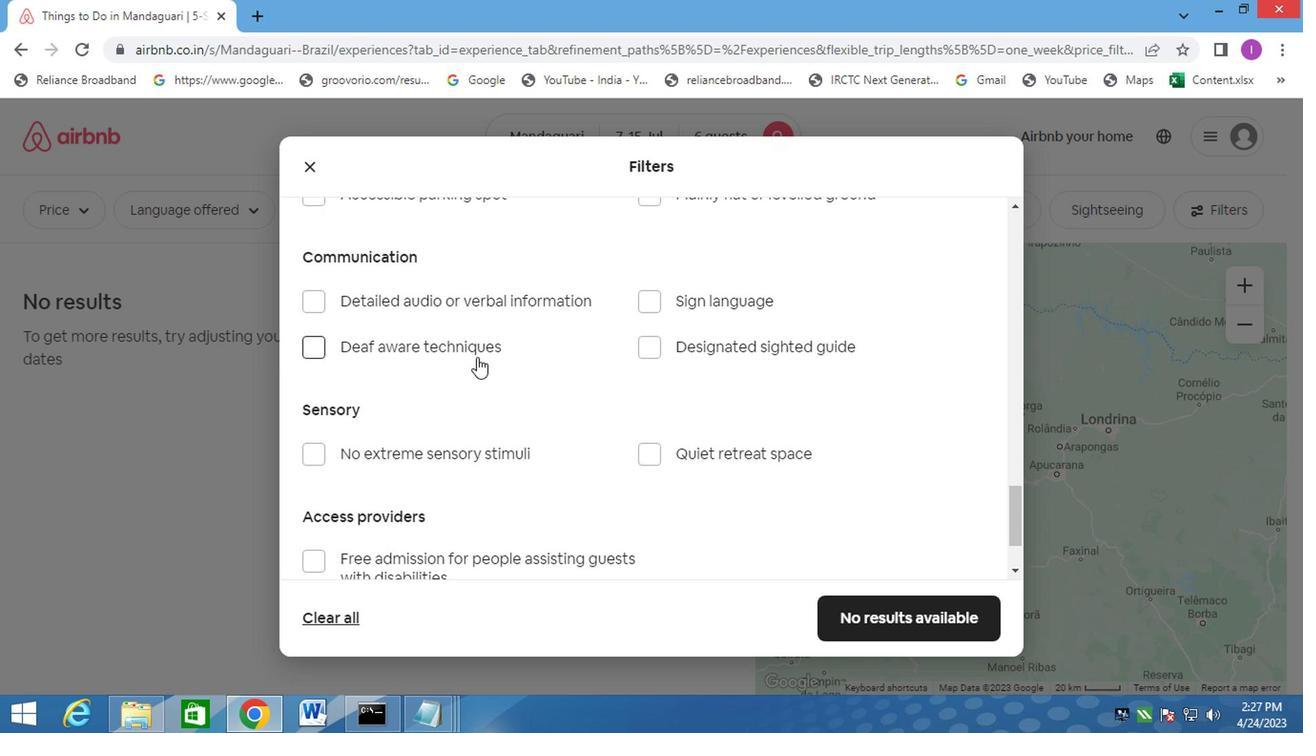 
Action: Mouse moved to (491, 369)
Screenshot: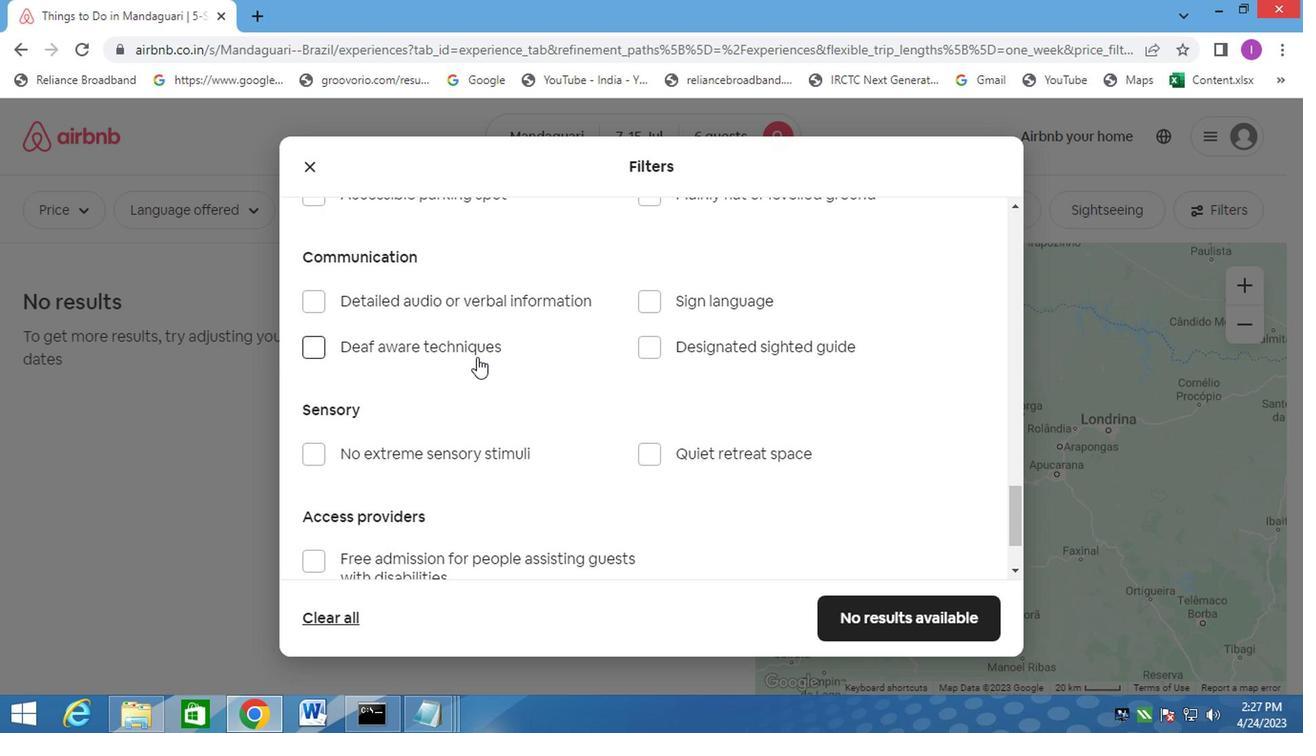 
Action: Mouse scrolled (491, 368) with delta (0, 0)
Screenshot: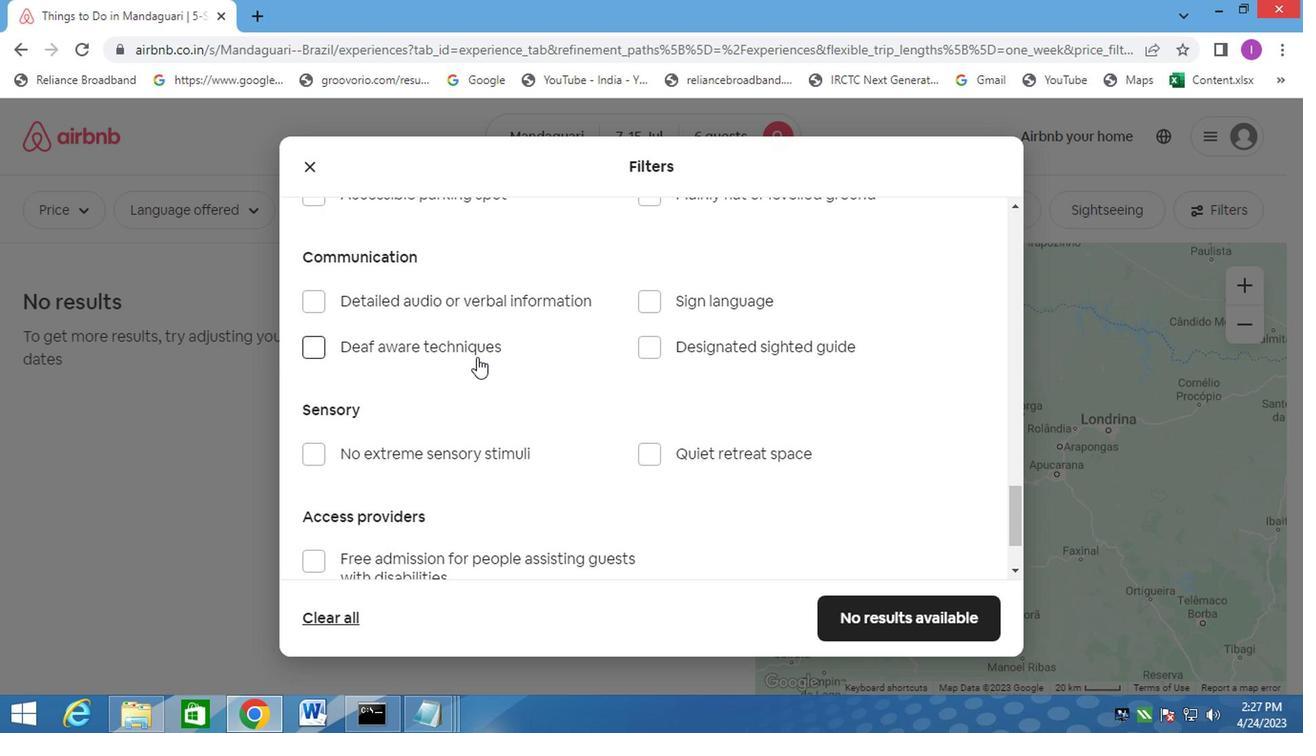 
Action: Mouse moved to (492, 369)
Screenshot: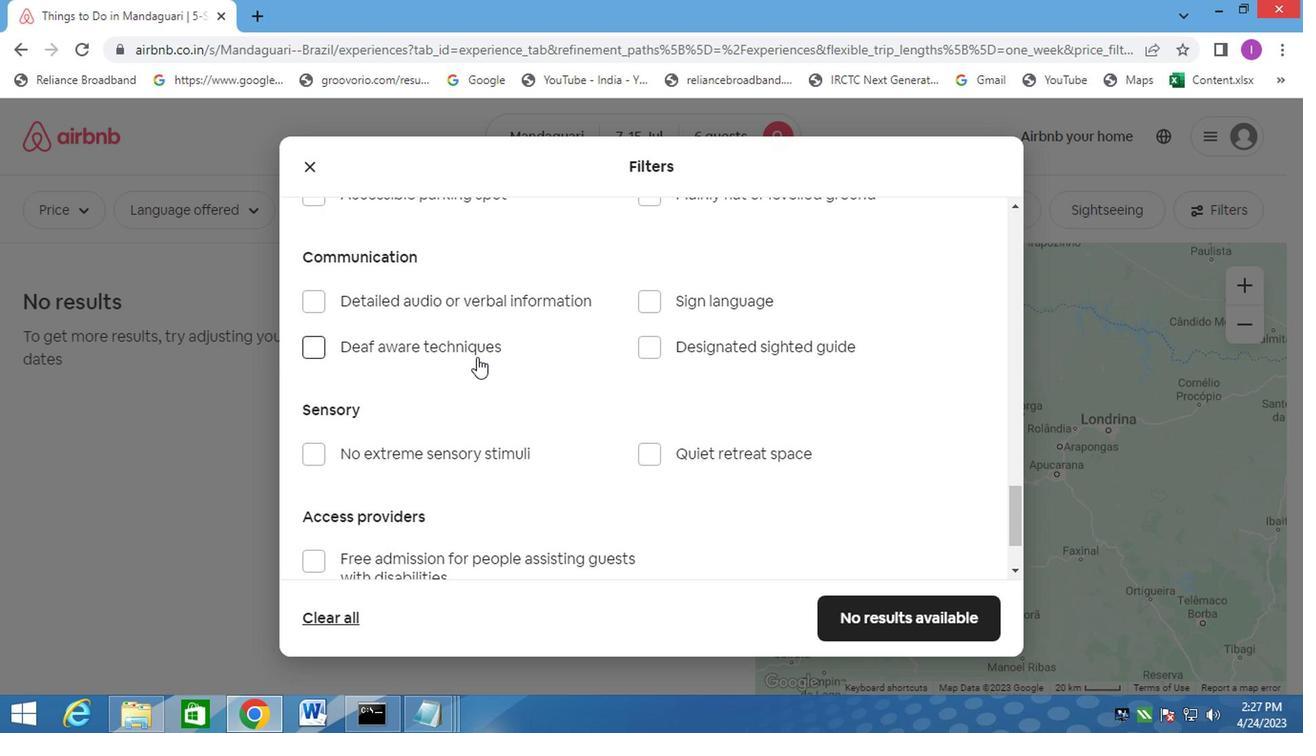 
Action: Mouse scrolled (492, 368) with delta (0, 0)
Screenshot: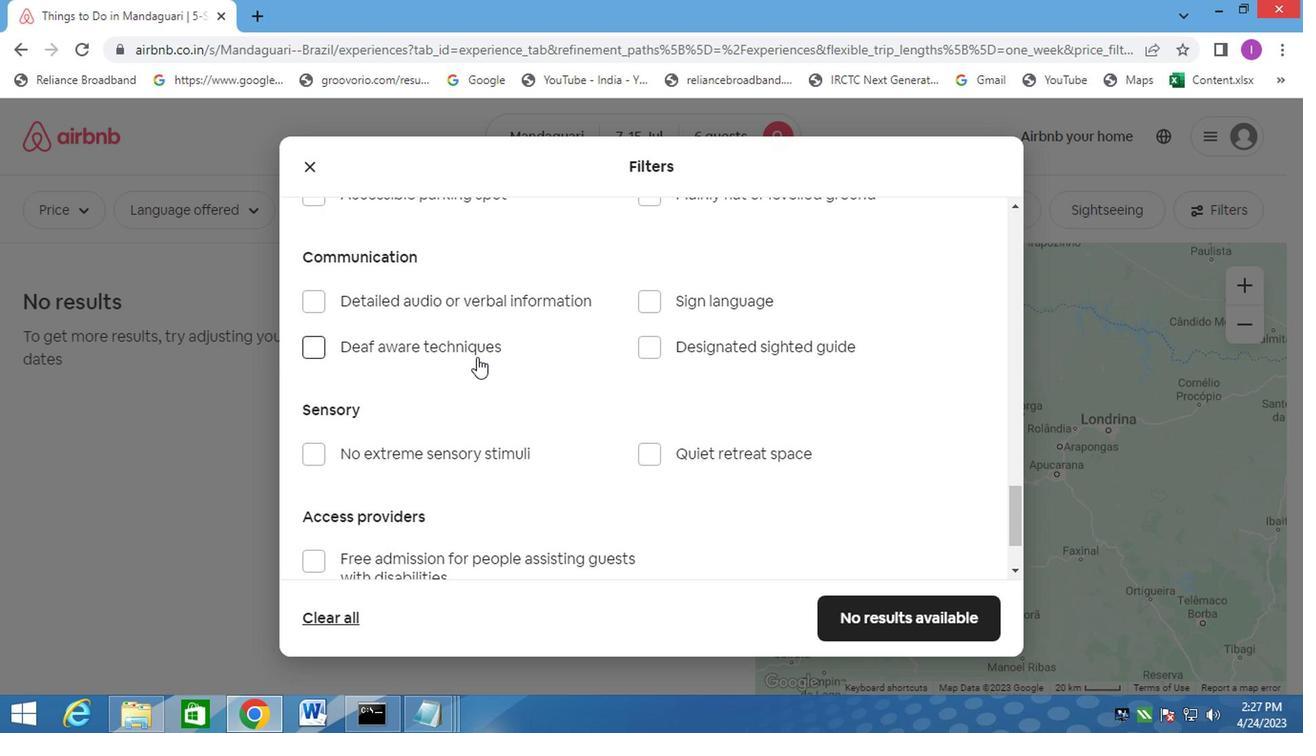 
Action: Mouse moved to (496, 371)
Screenshot: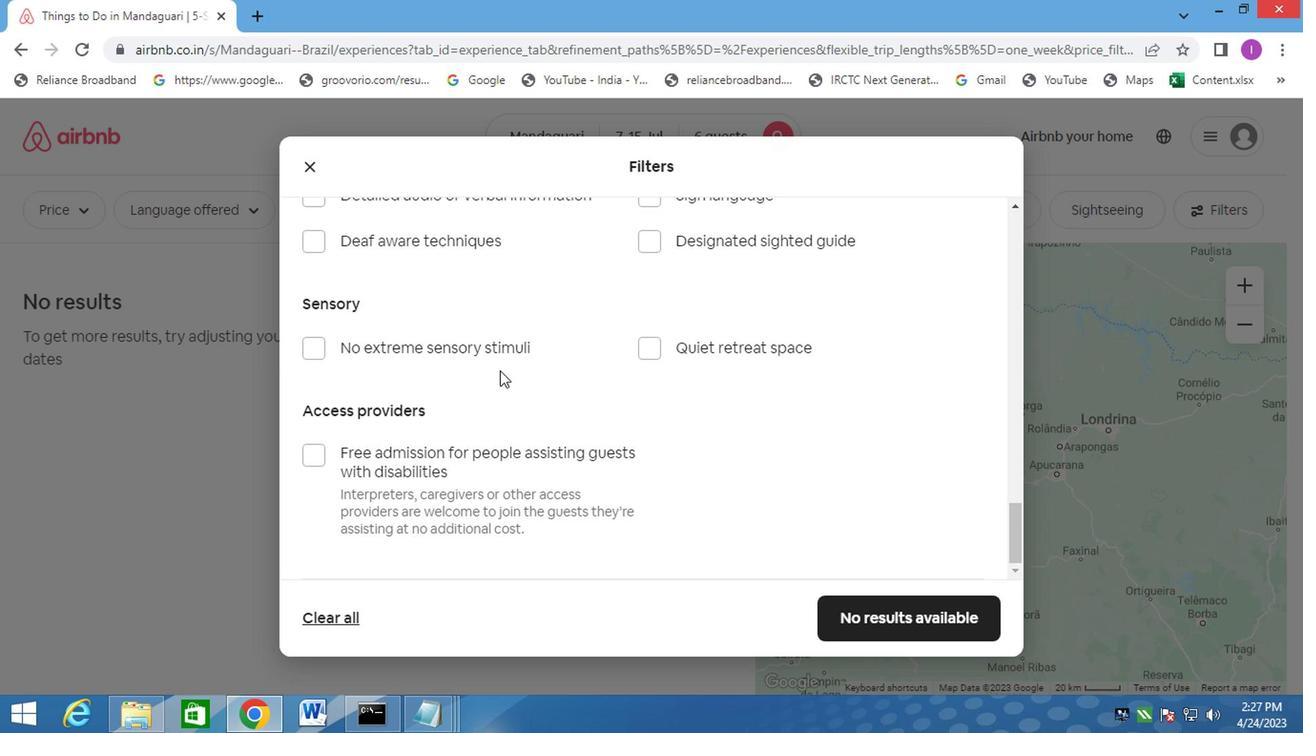 
Action: Mouse scrolled (496, 370) with delta (0, 0)
Screenshot: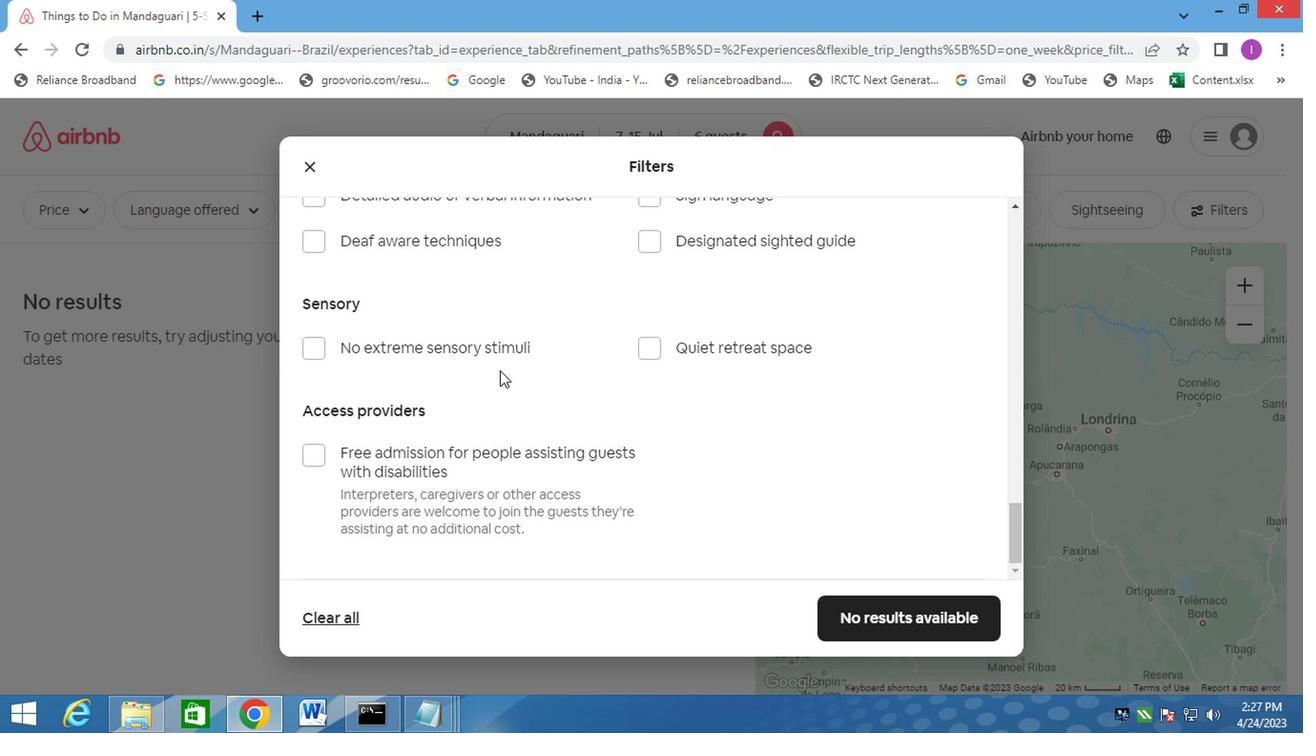 
Action: Mouse moved to (498, 371)
Screenshot: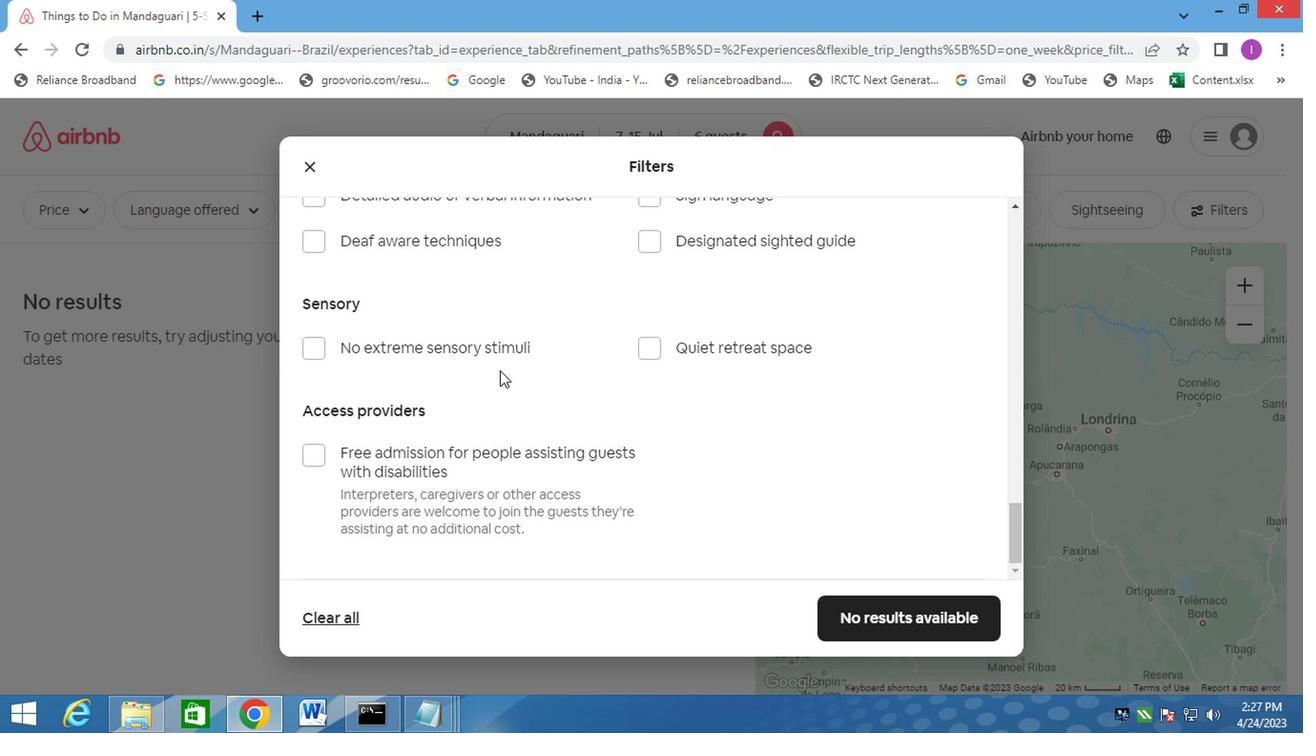 
Action: Mouse scrolled (498, 370) with delta (0, 0)
Screenshot: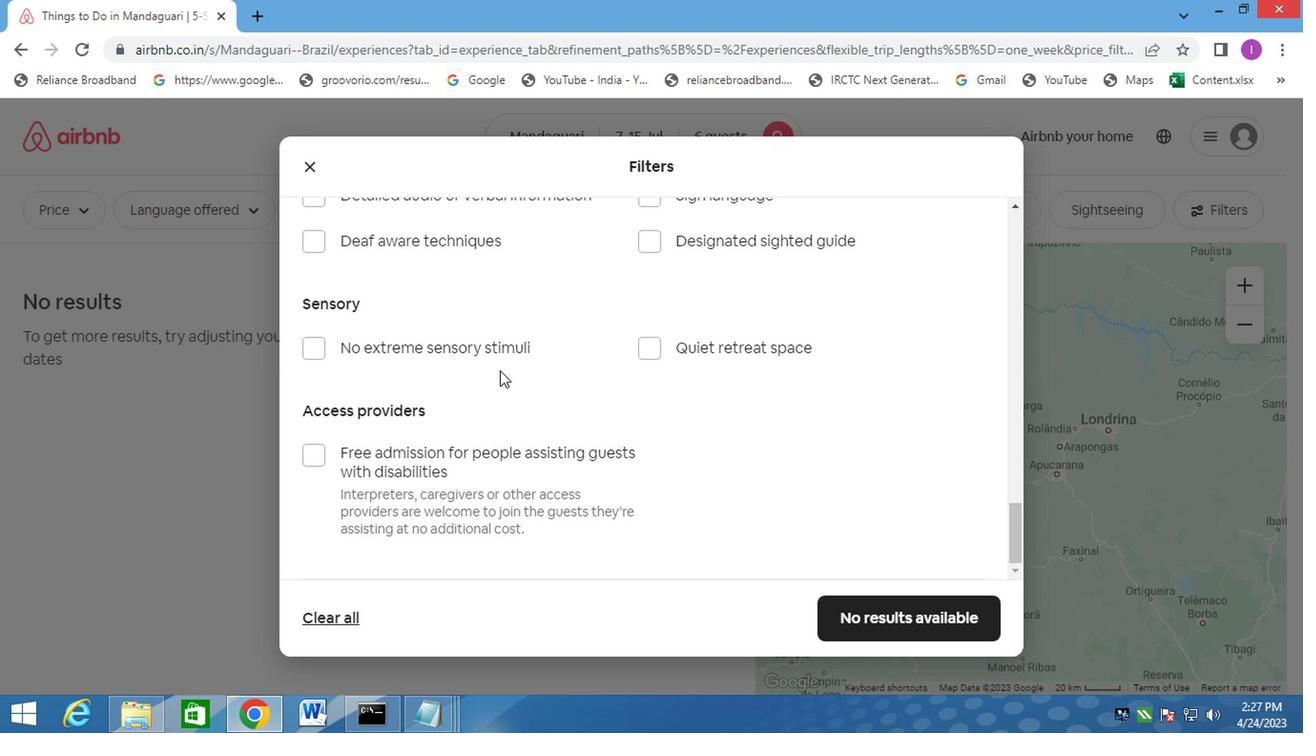 
Action: Mouse scrolled (498, 370) with delta (0, 0)
Screenshot: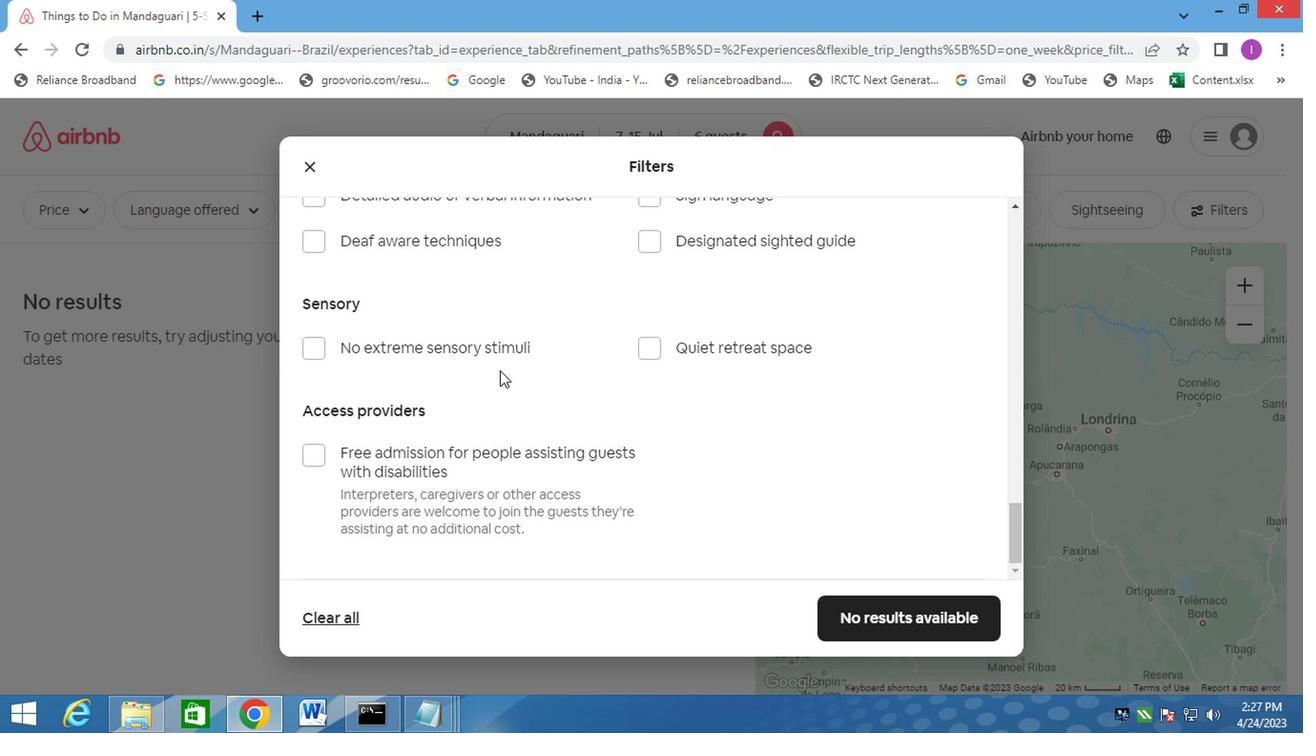 
Action: Mouse scrolled (498, 370) with delta (0, 0)
Screenshot: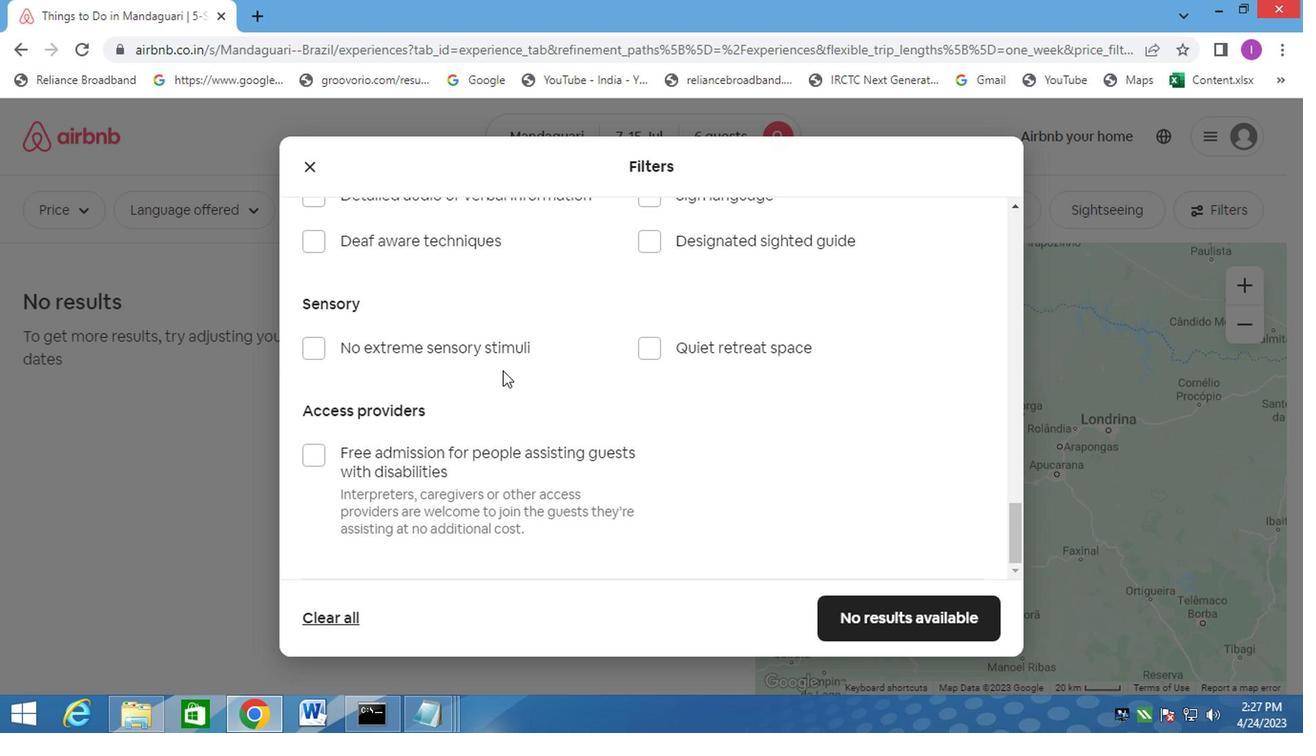 
Action: Mouse moved to (685, 314)
Screenshot: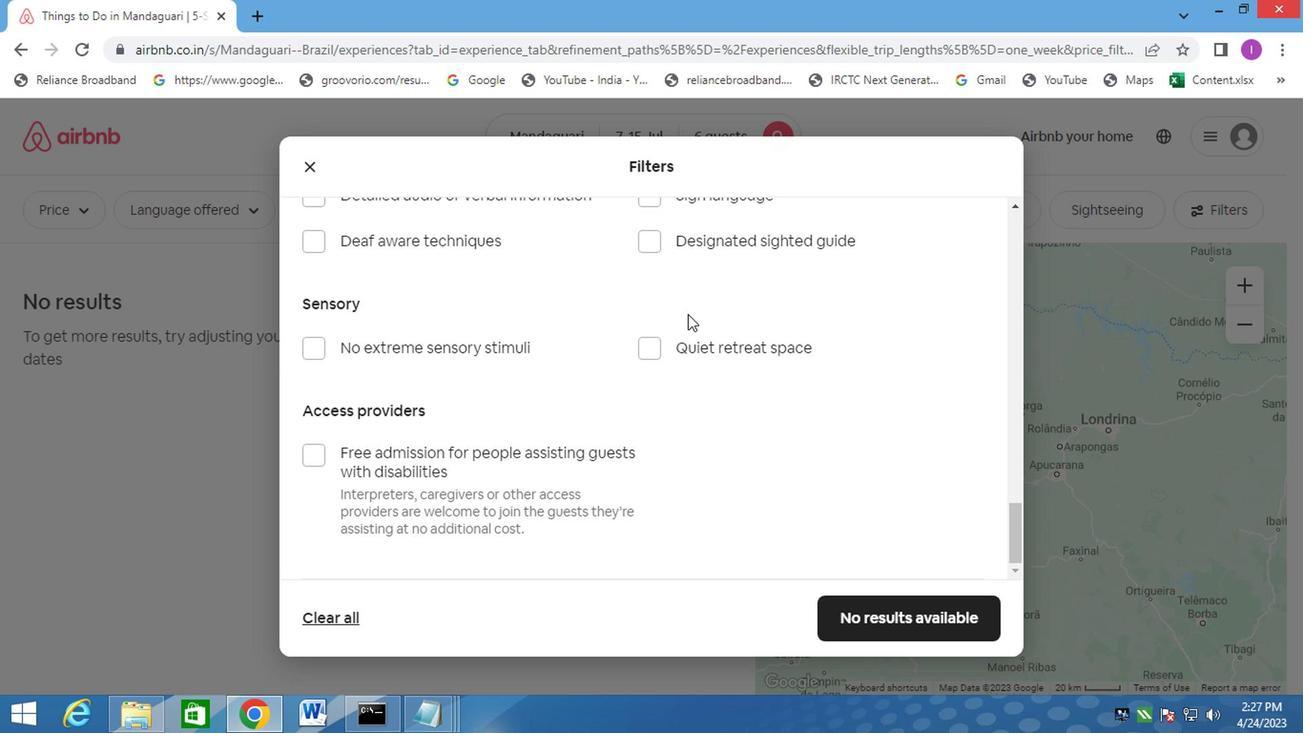 
Action: Mouse scrolled (685, 314) with delta (0, 0)
Screenshot: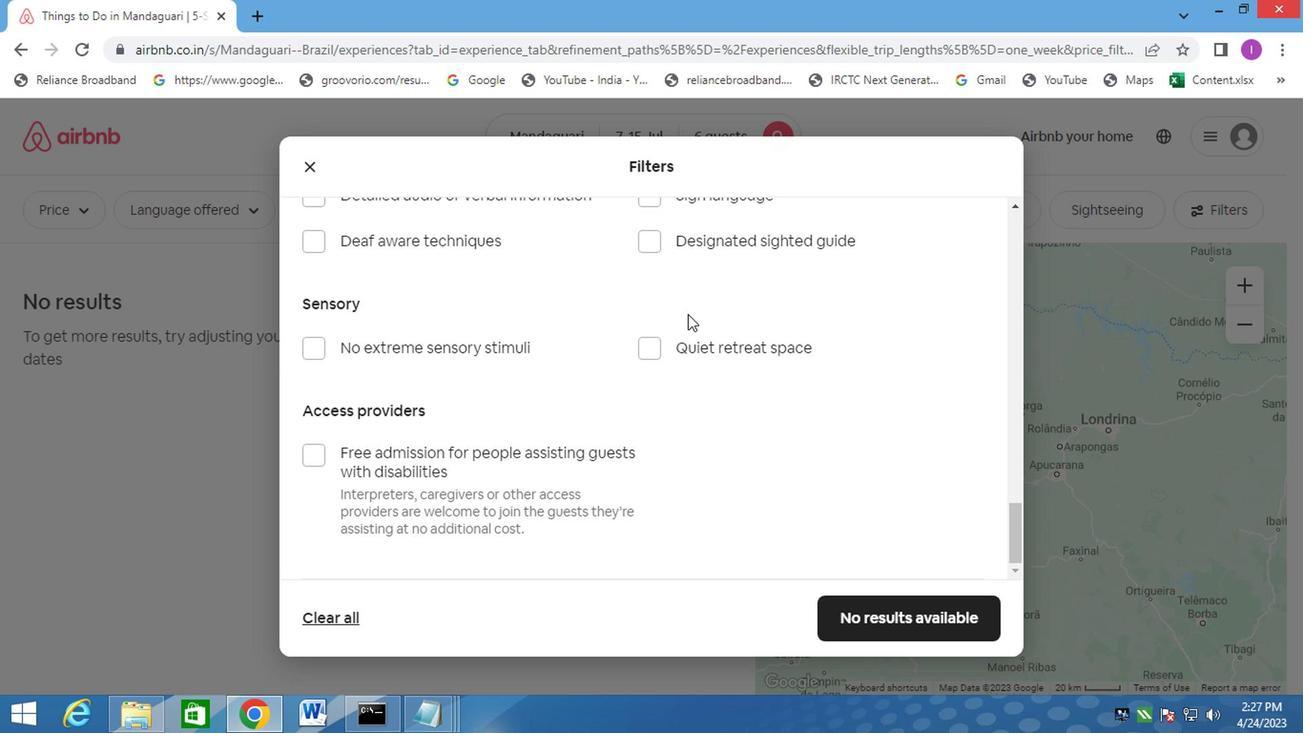 
Action: Mouse moved to (685, 314)
Screenshot: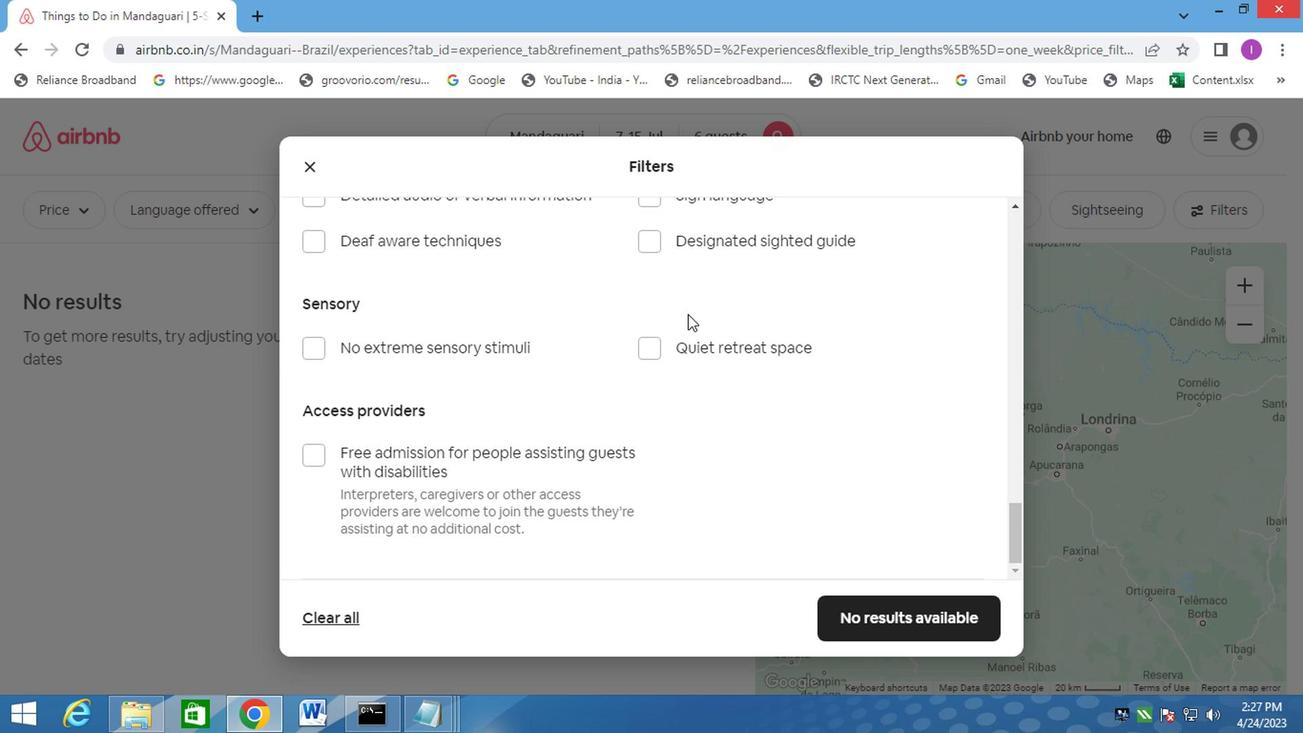 
Action: Mouse scrolled (685, 314) with delta (0, 0)
Screenshot: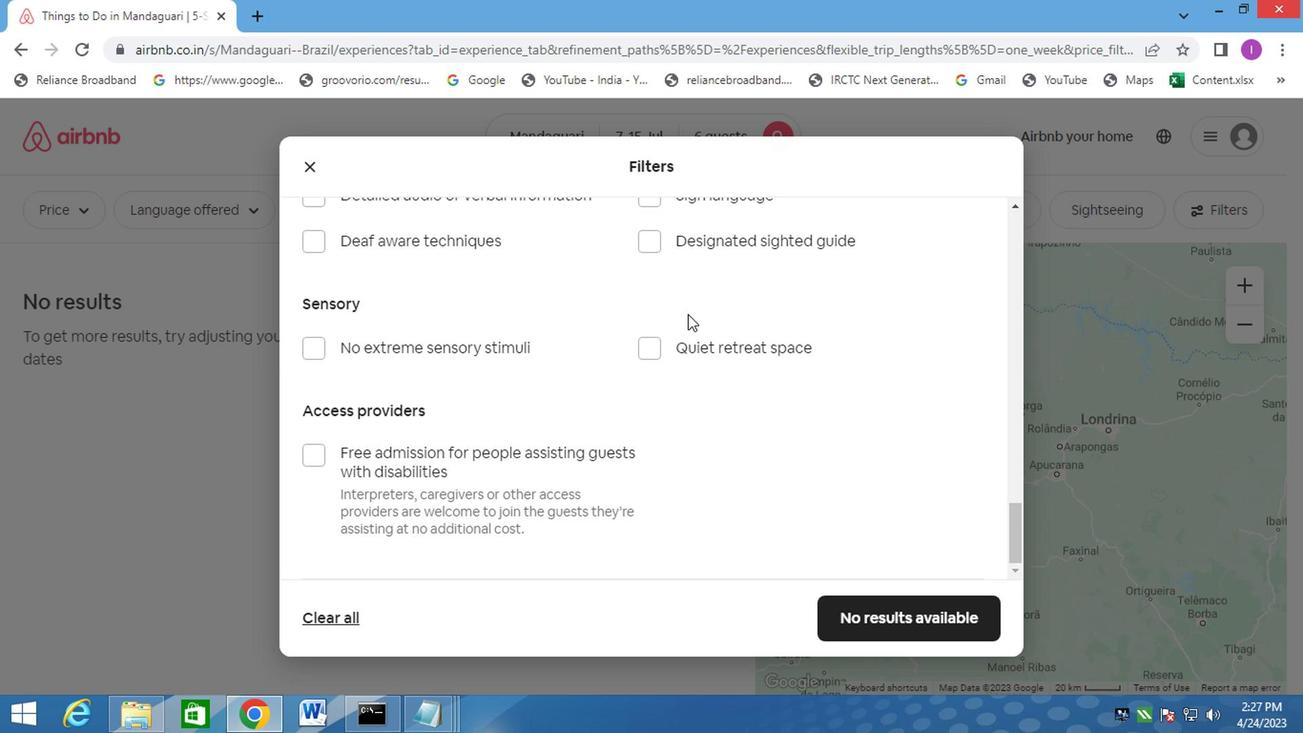 
Action: Mouse moved to (686, 314)
Screenshot: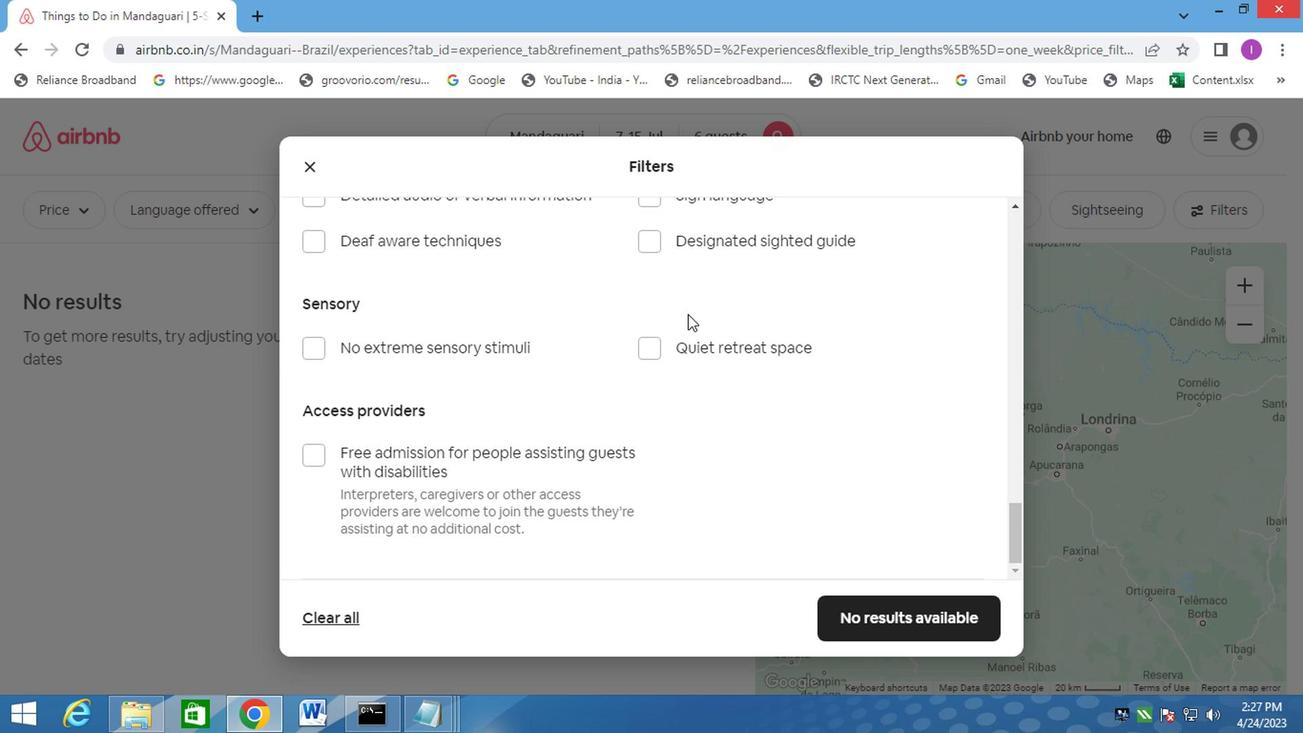 
Action: Mouse scrolled (686, 314) with delta (0, 0)
Screenshot: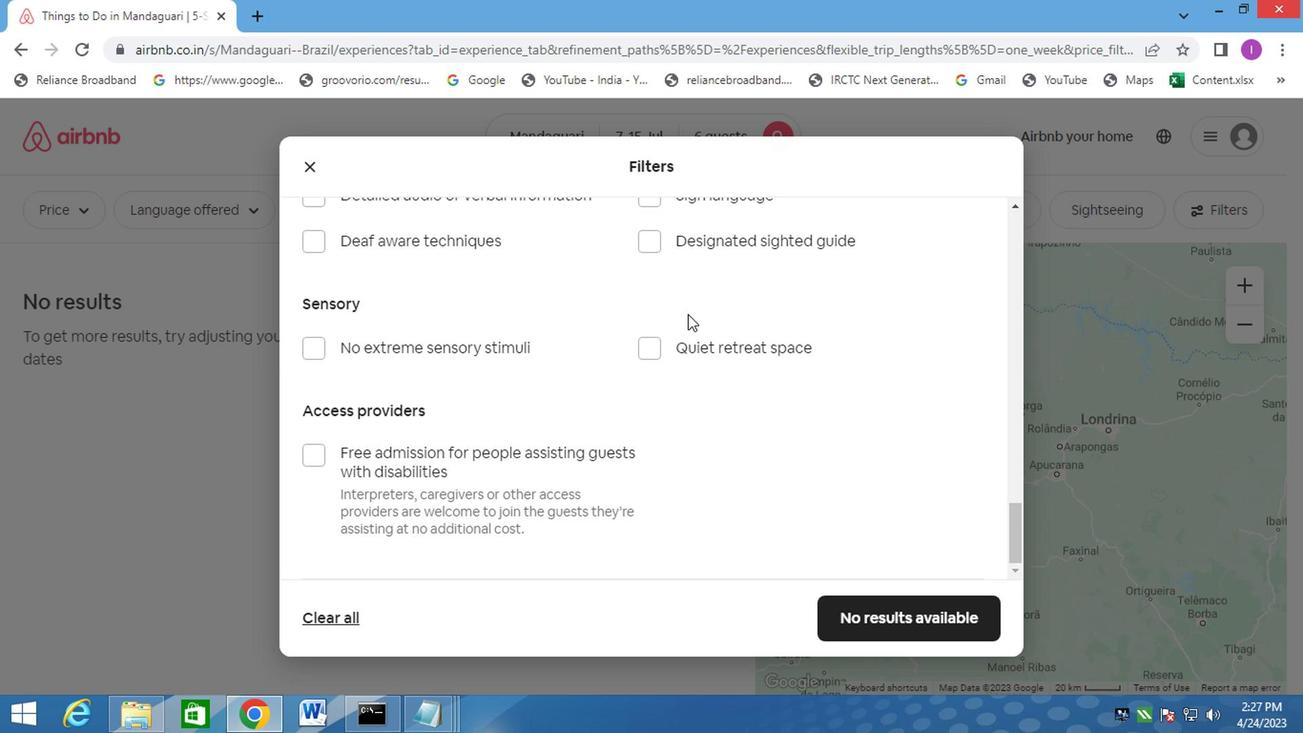 
Action: Mouse moved to (687, 316)
Screenshot: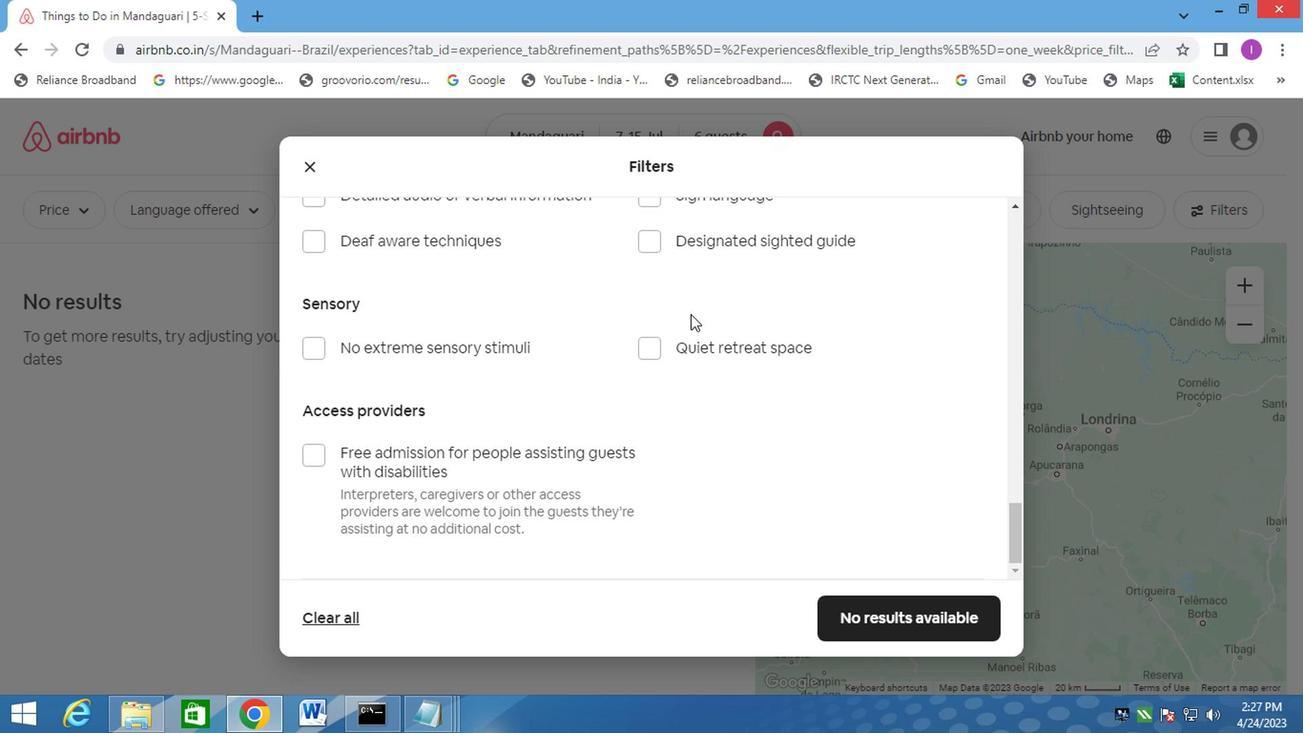 
Action: Mouse scrolled (687, 314) with delta (0, -1)
Screenshot: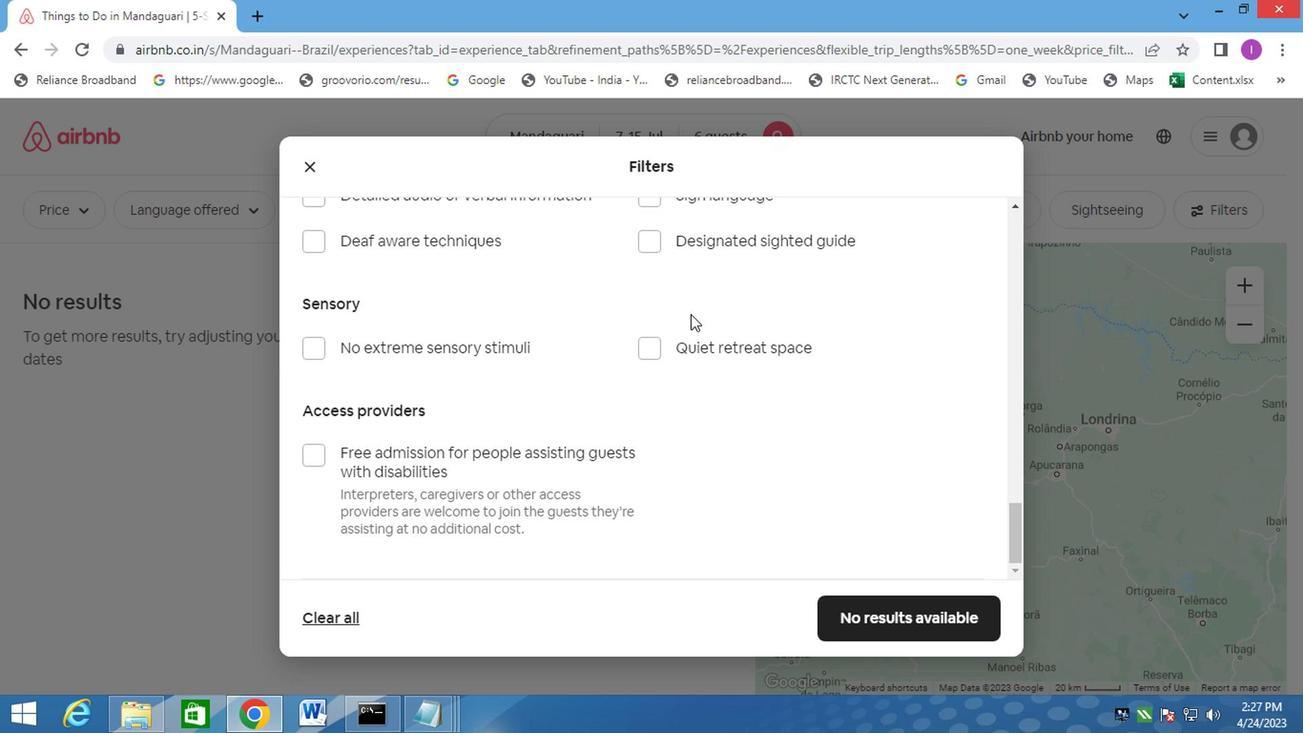 
Action: Mouse moved to (687, 321)
Screenshot: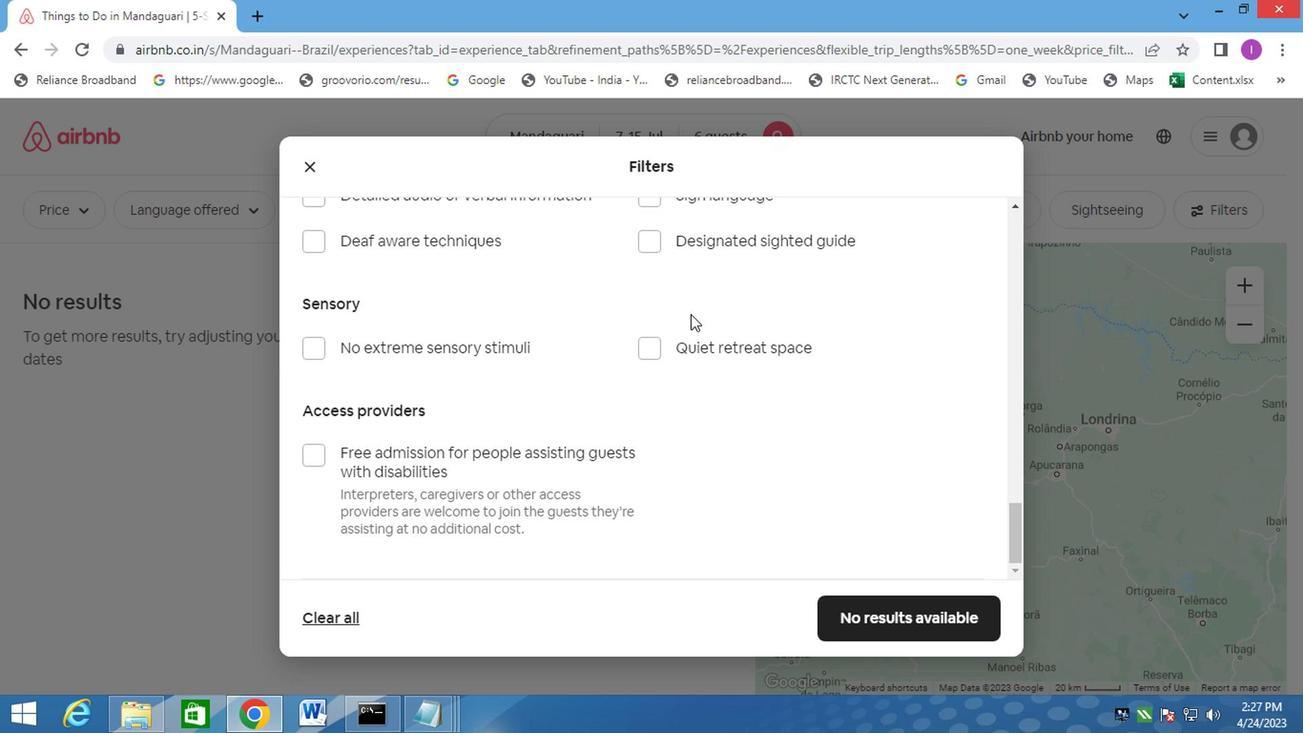 
Action: Mouse scrolled (687, 323) with delta (0, 1)
Screenshot: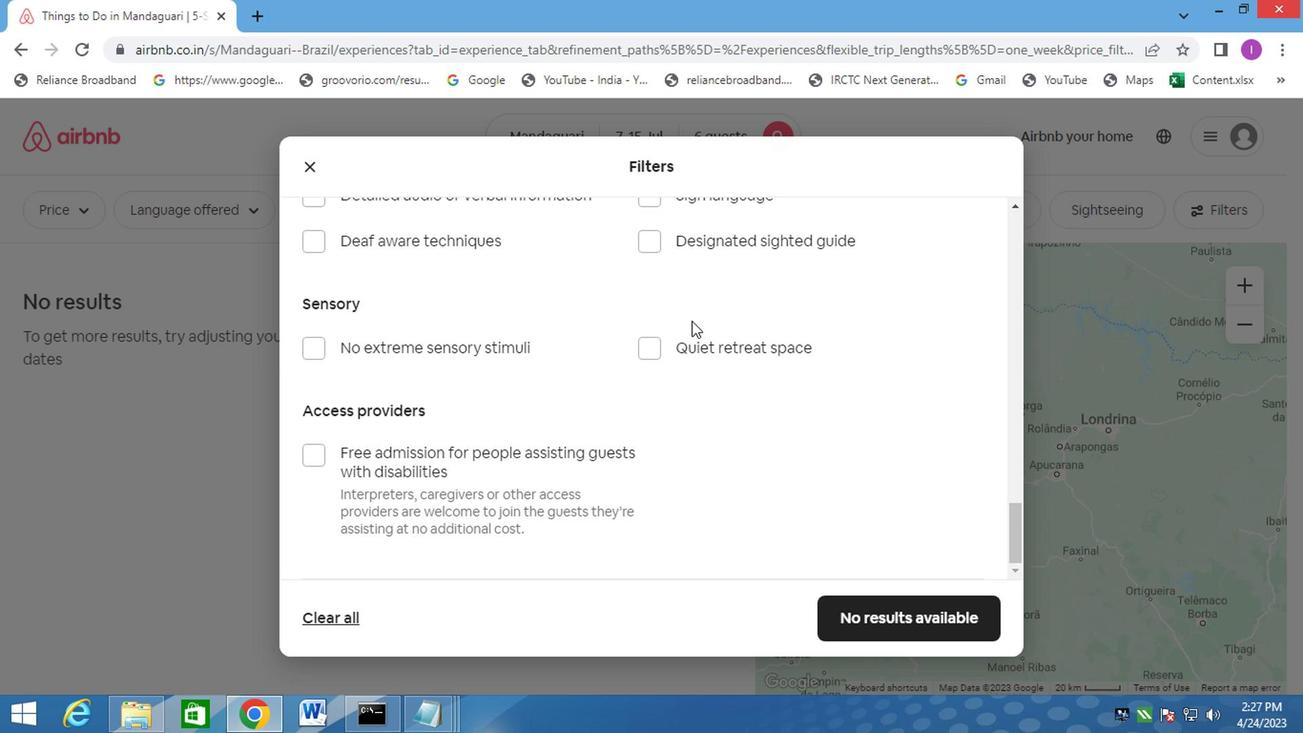 
Action: Mouse scrolled (687, 323) with delta (0, 1)
Screenshot: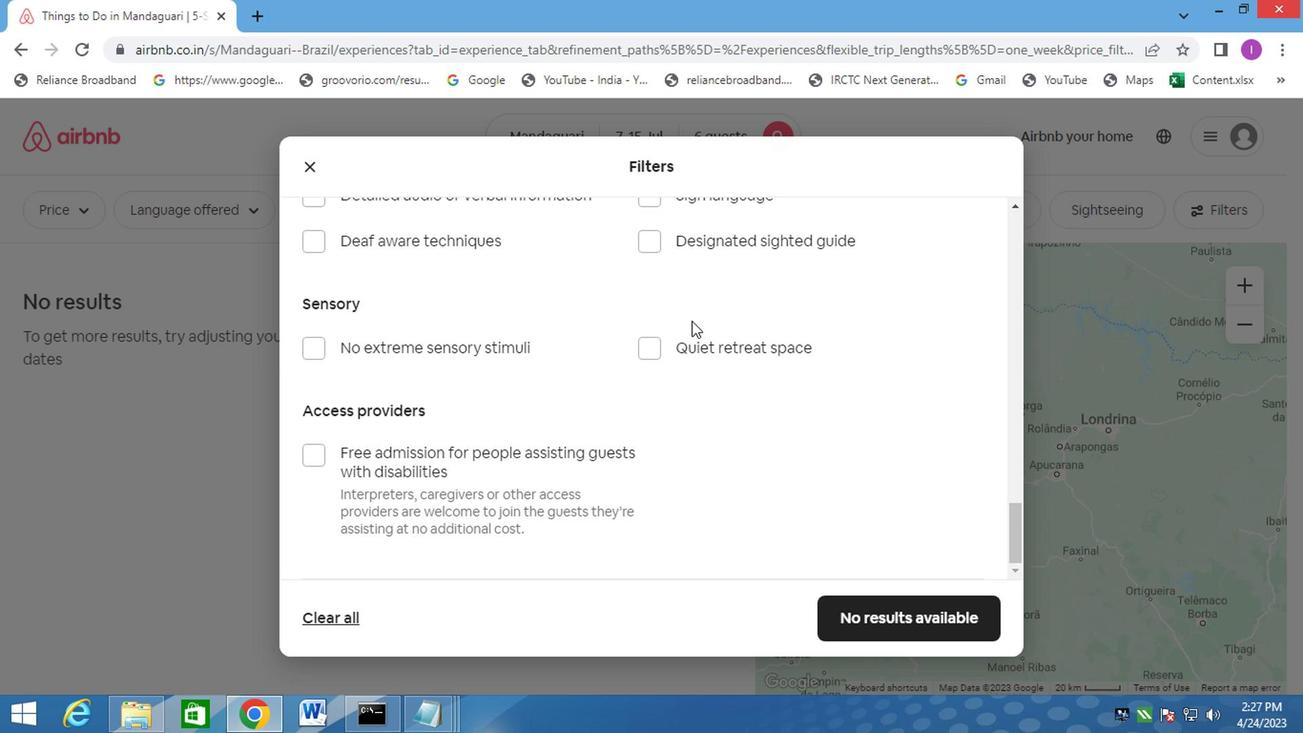 
Action: Mouse scrolled (687, 323) with delta (0, 1)
Screenshot: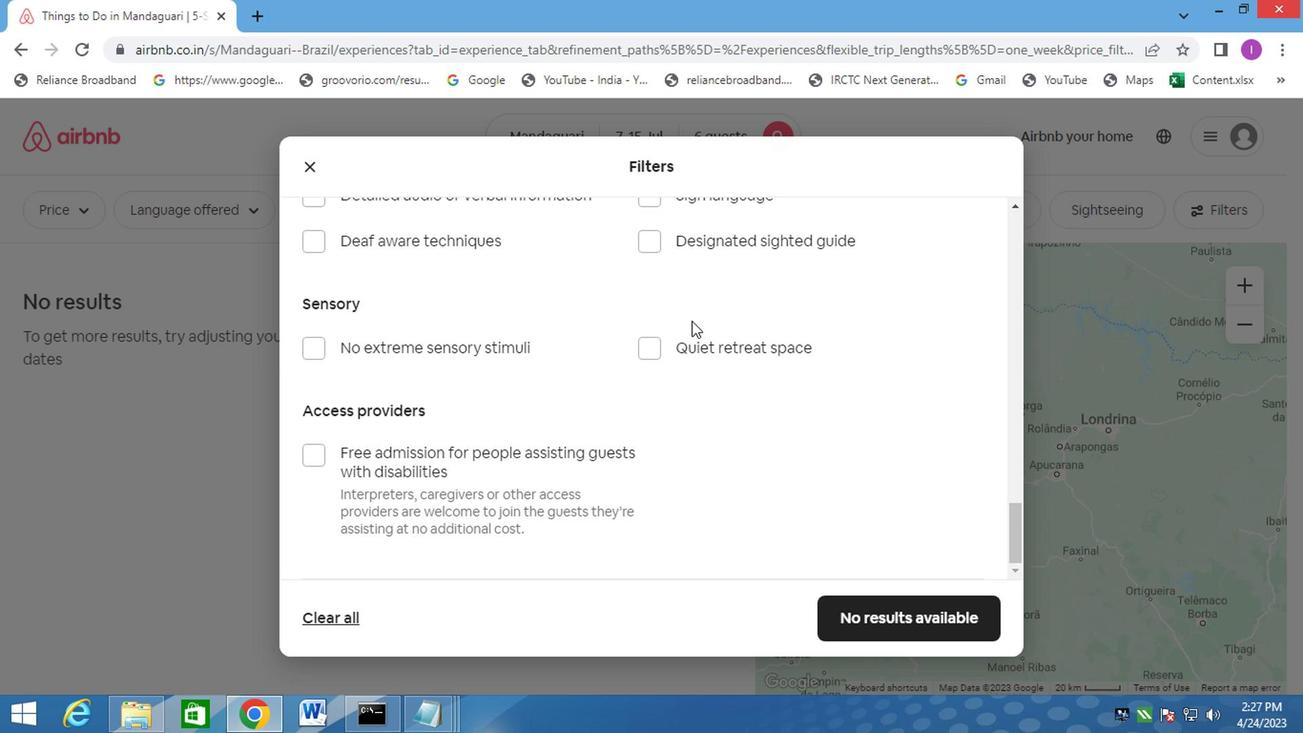 
Action: Mouse moved to (687, 318)
Screenshot: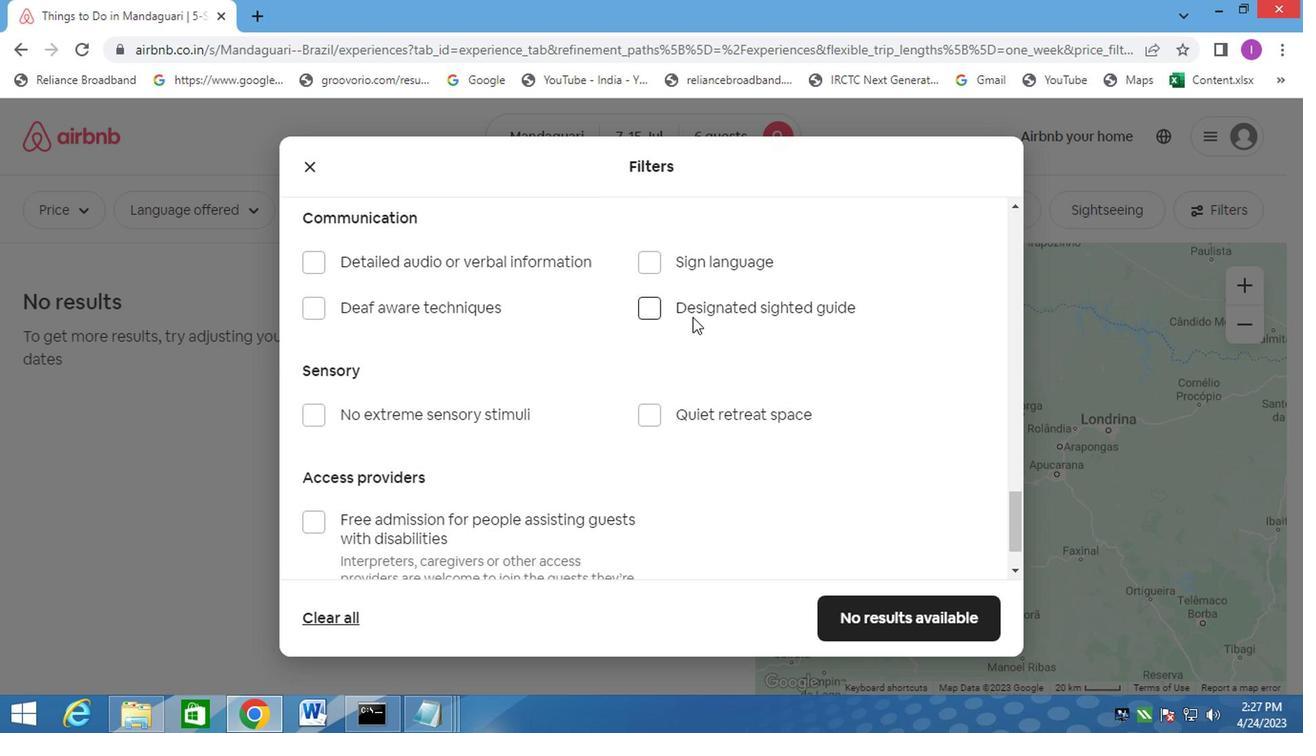 
Action: Mouse scrolled (687, 318) with delta (0, 0)
Screenshot: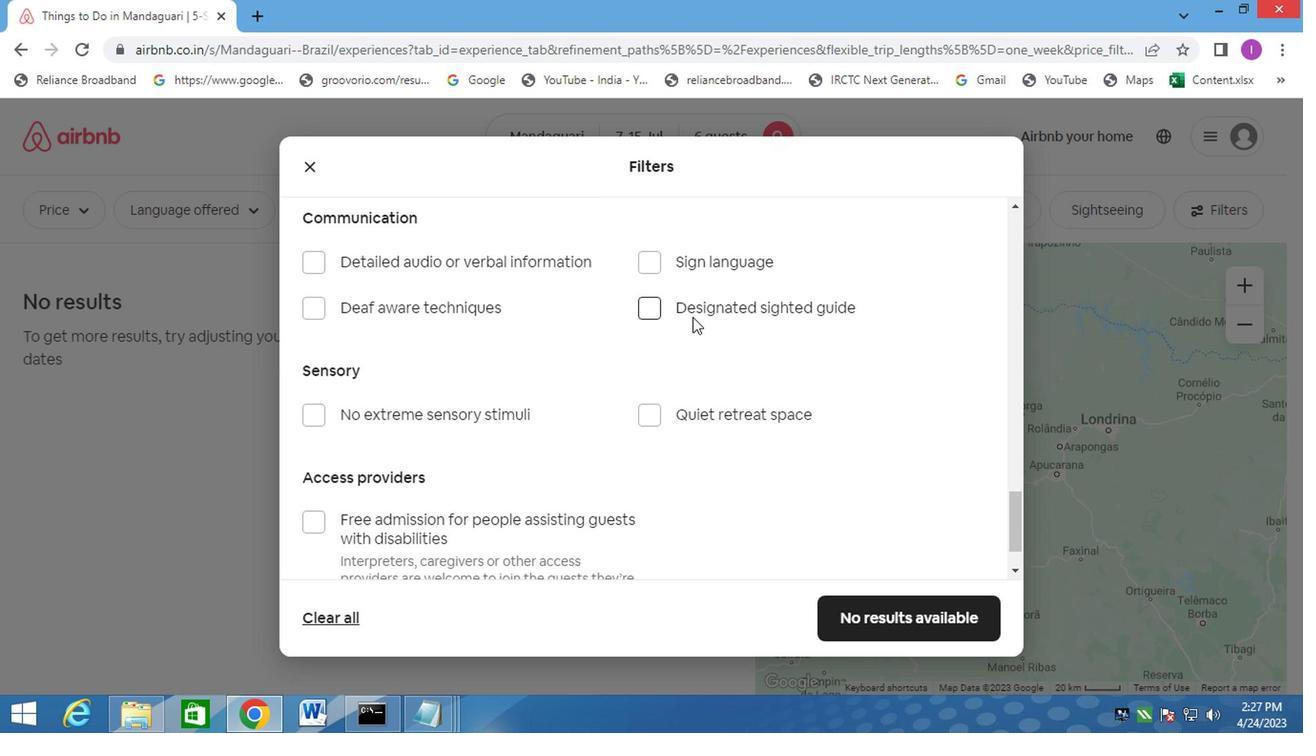 
Action: Mouse scrolled (687, 318) with delta (0, 0)
Screenshot: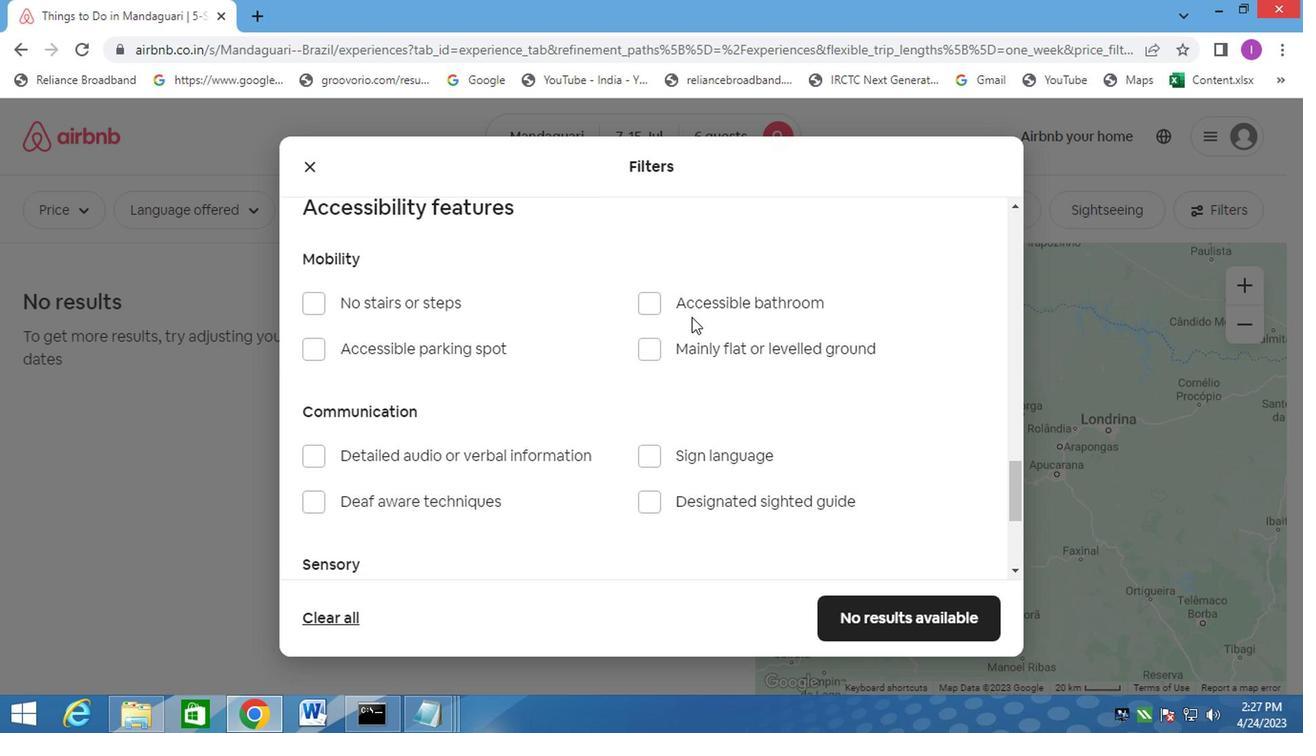 
Action: Mouse scrolled (687, 318) with delta (0, 0)
Screenshot: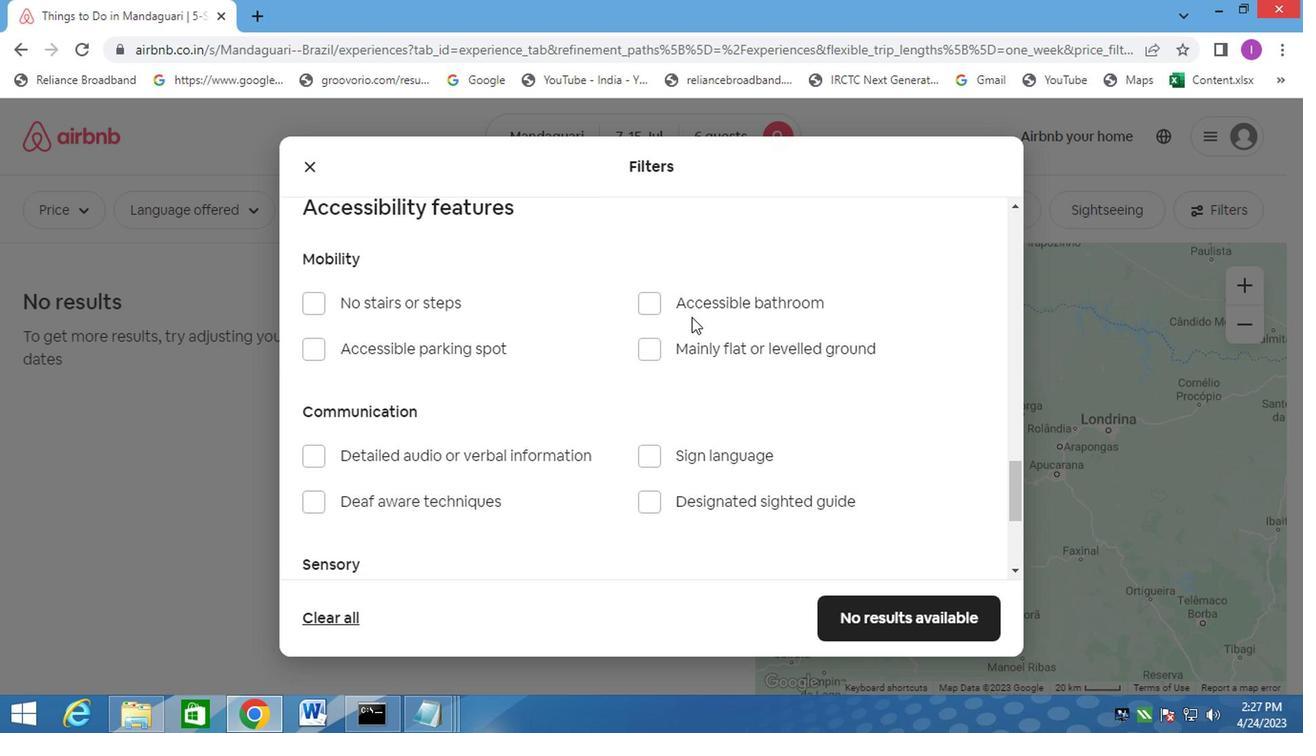 
Action: Mouse scrolled (687, 318) with delta (0, 0)
Screenshot: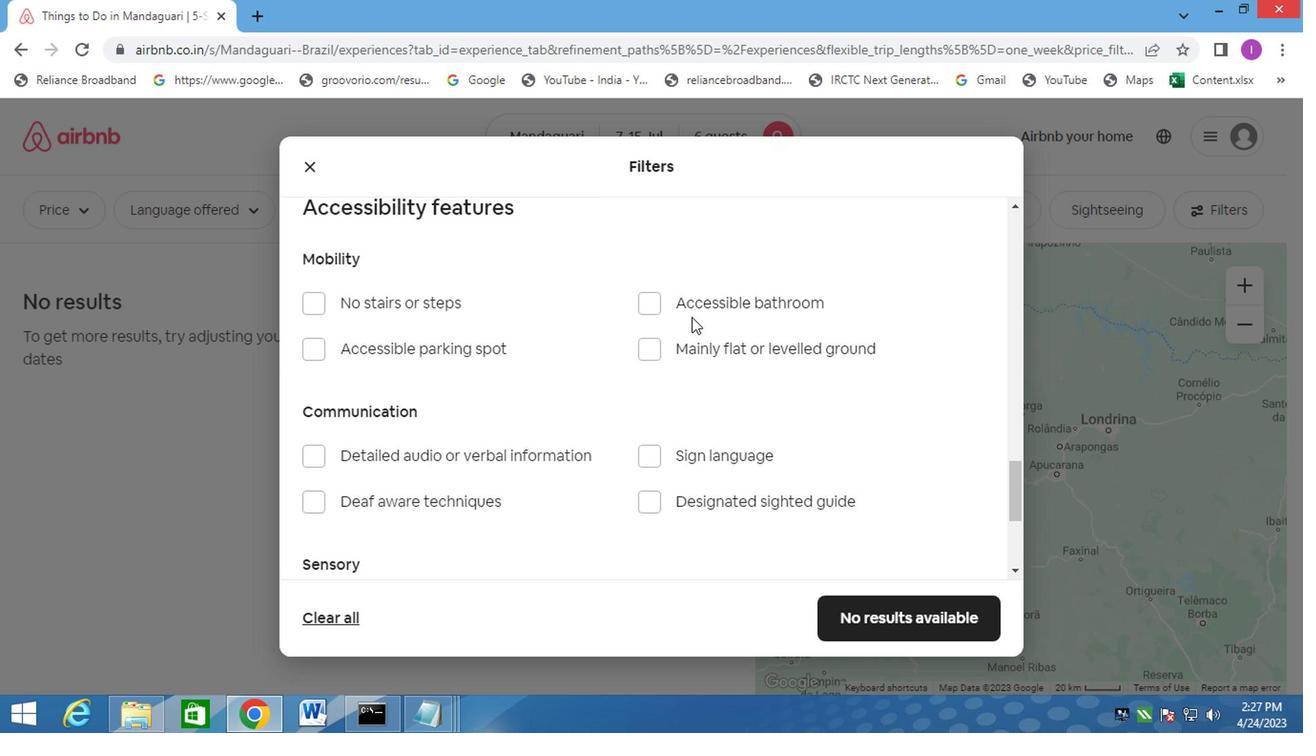 
Action: Mouse scrolled (687, 318) with delta (0, 0)
Screenshot: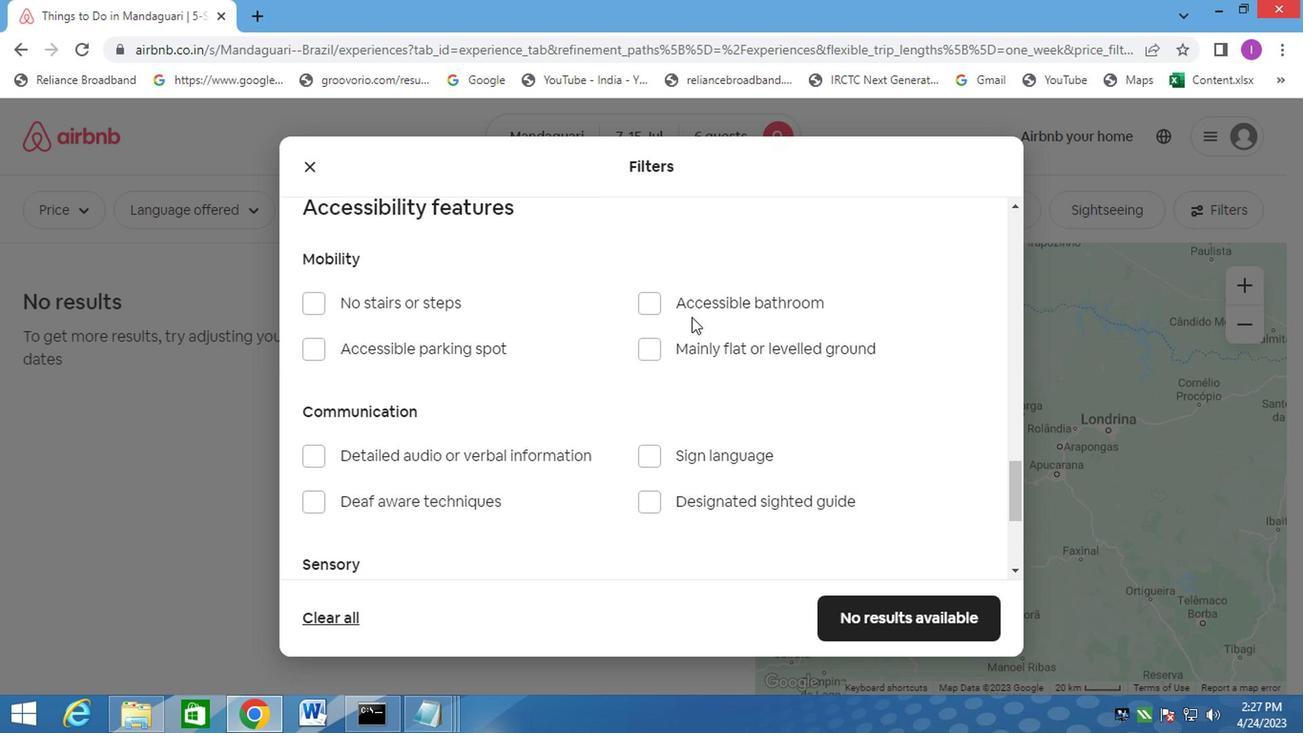 
Action: Mouse scrolled (687, 318) with delta (0, 0)
Screenshot: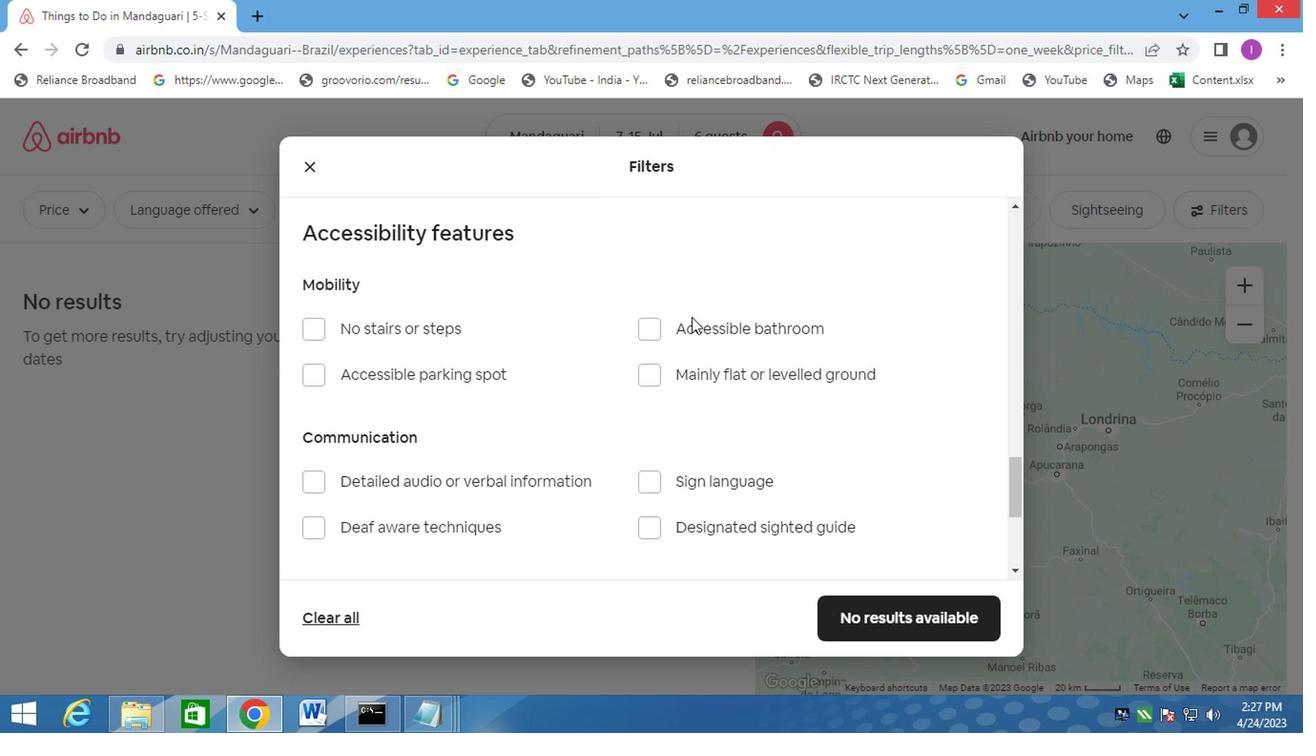 
Action: Mouse scrolled (687, 318) with delta (0, 0)
Screenshot: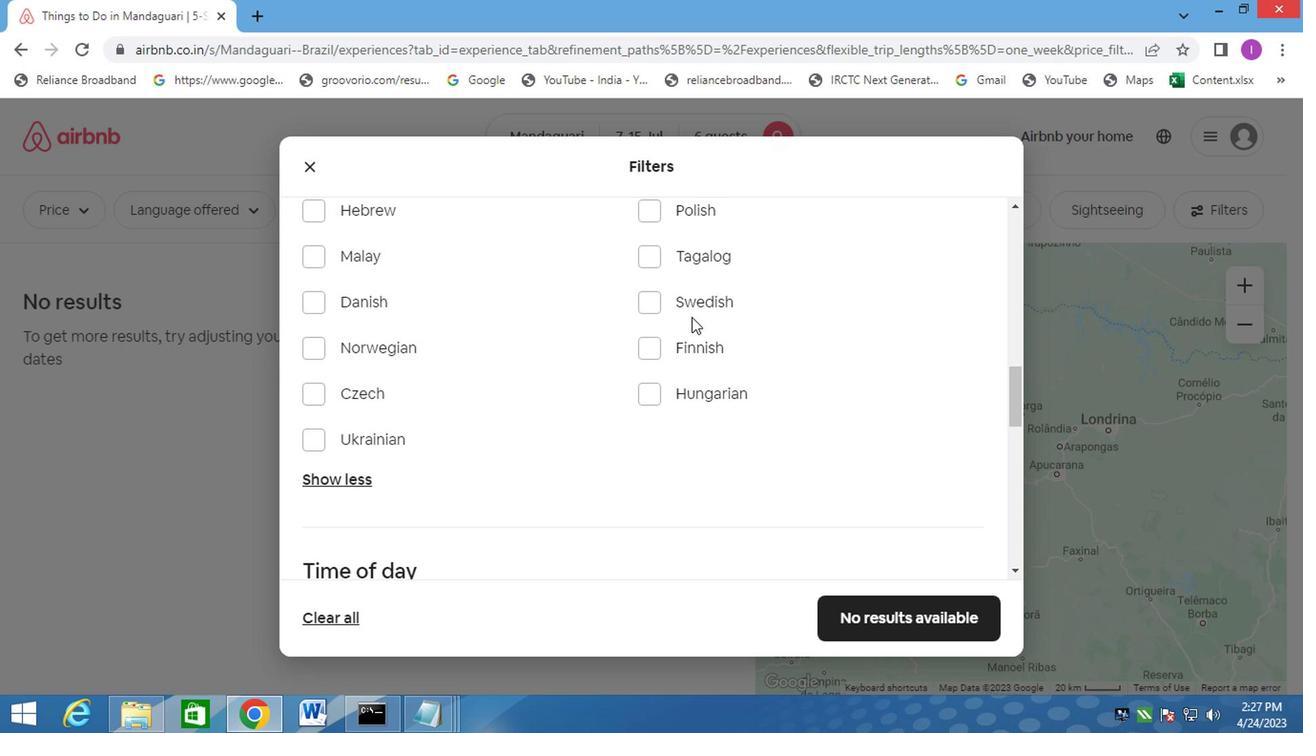 
Action: Mouse scrolled (687, 318) with delta (0, 0)
Screenshot: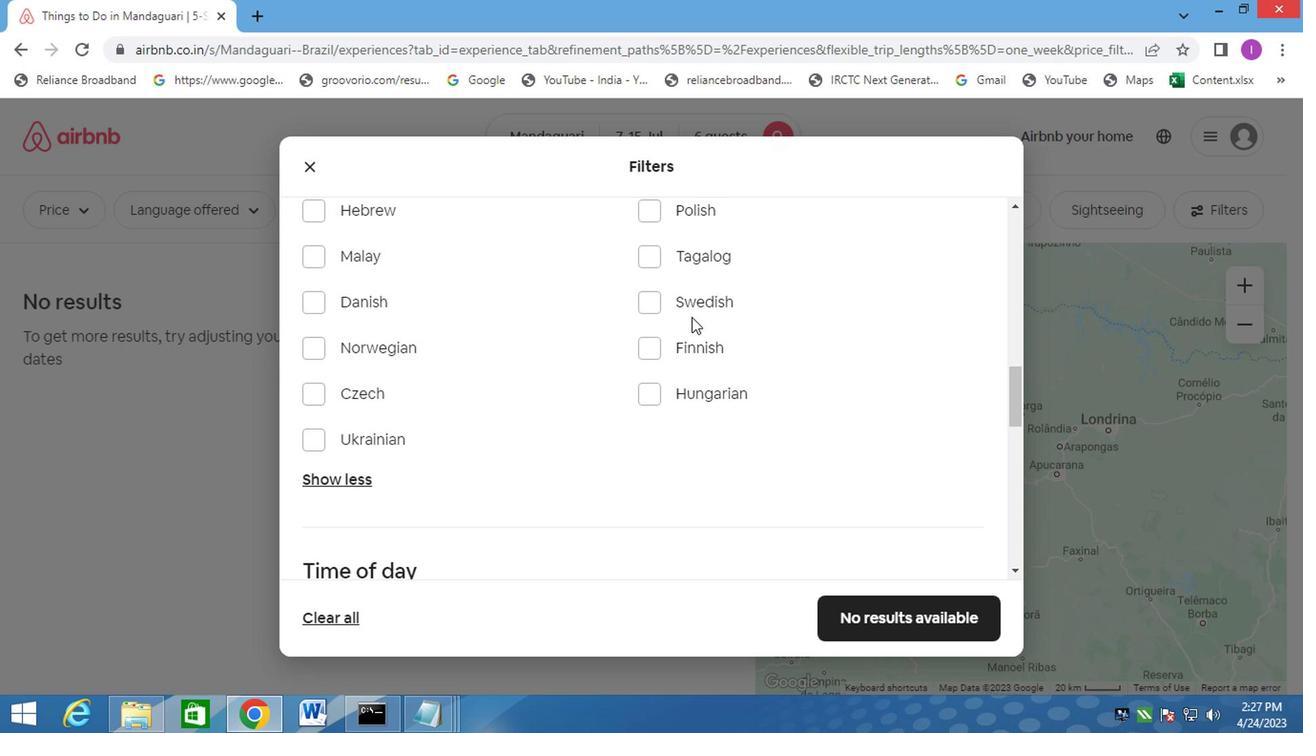 
Action: Mouse moved to (687, 314)
Screenshot: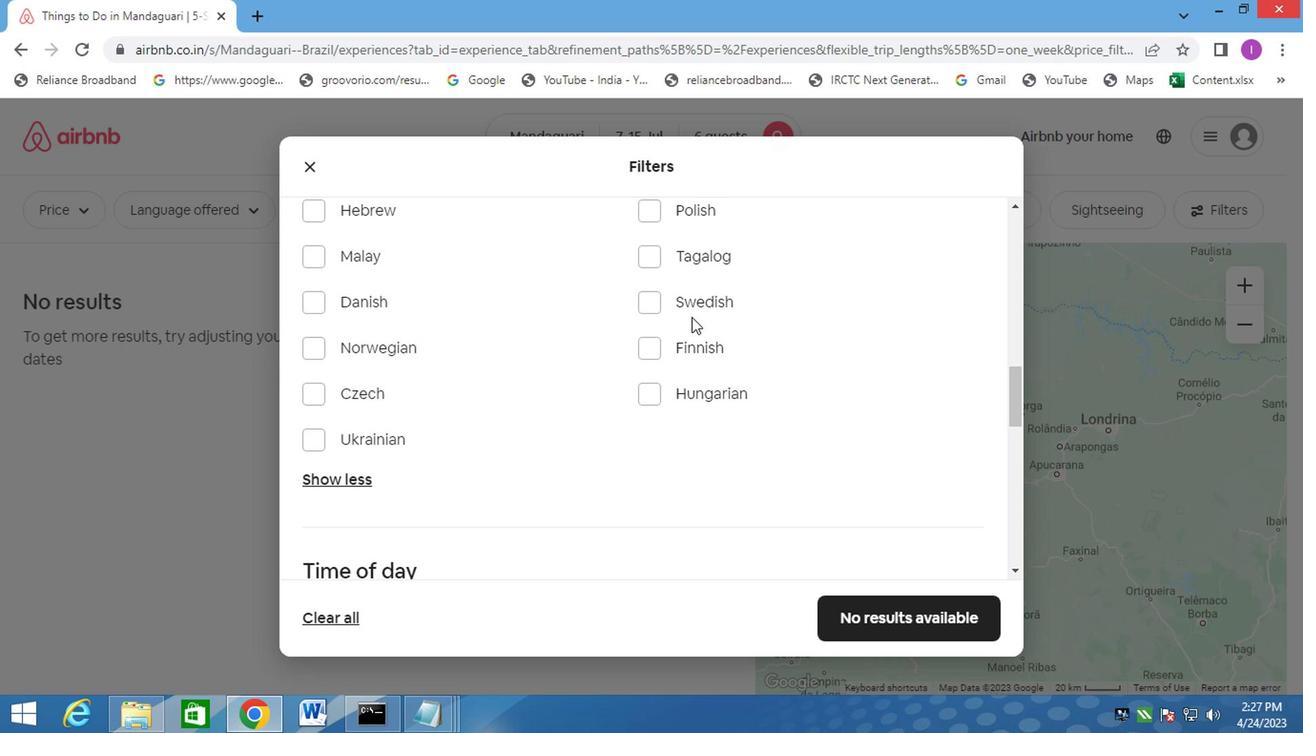 
Action: Mouse scrolled (687, 316) with delta (0, 1)
Screenshot: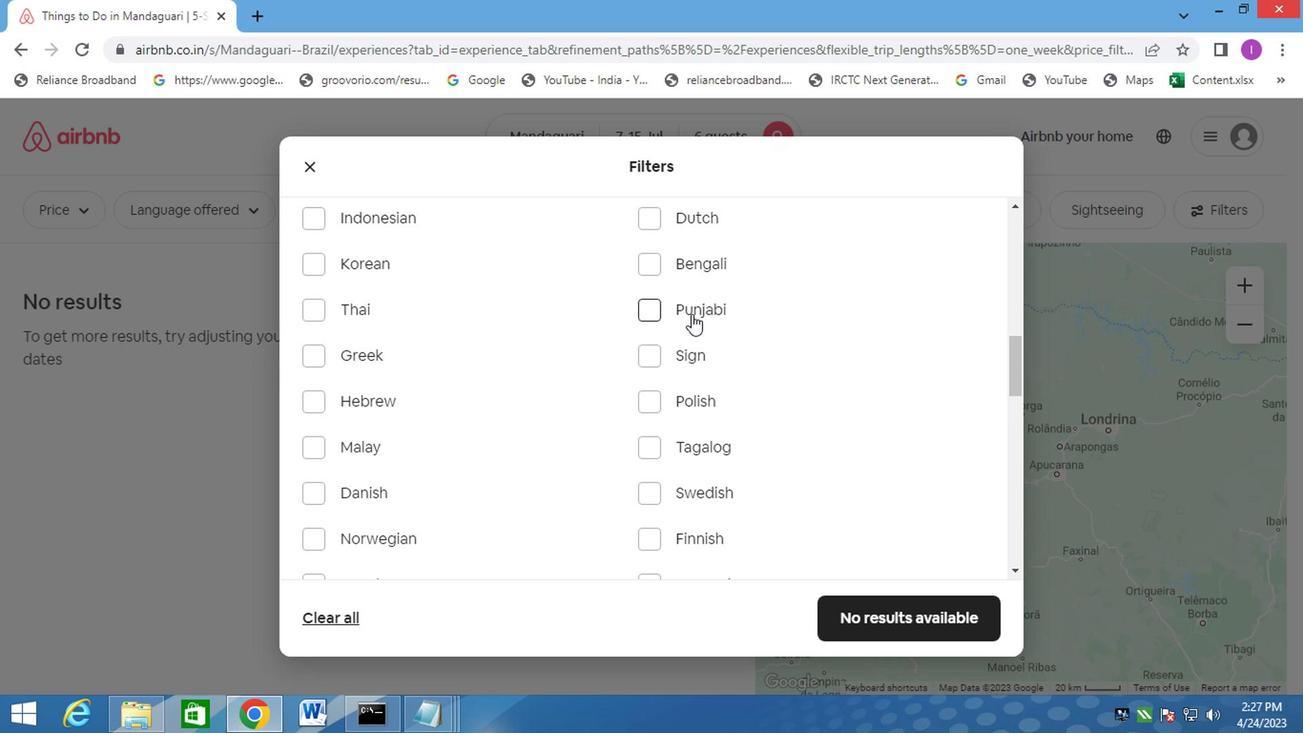 
Action: Mouse scrolled (687, 316) with delta (0, 1)
Screenshot: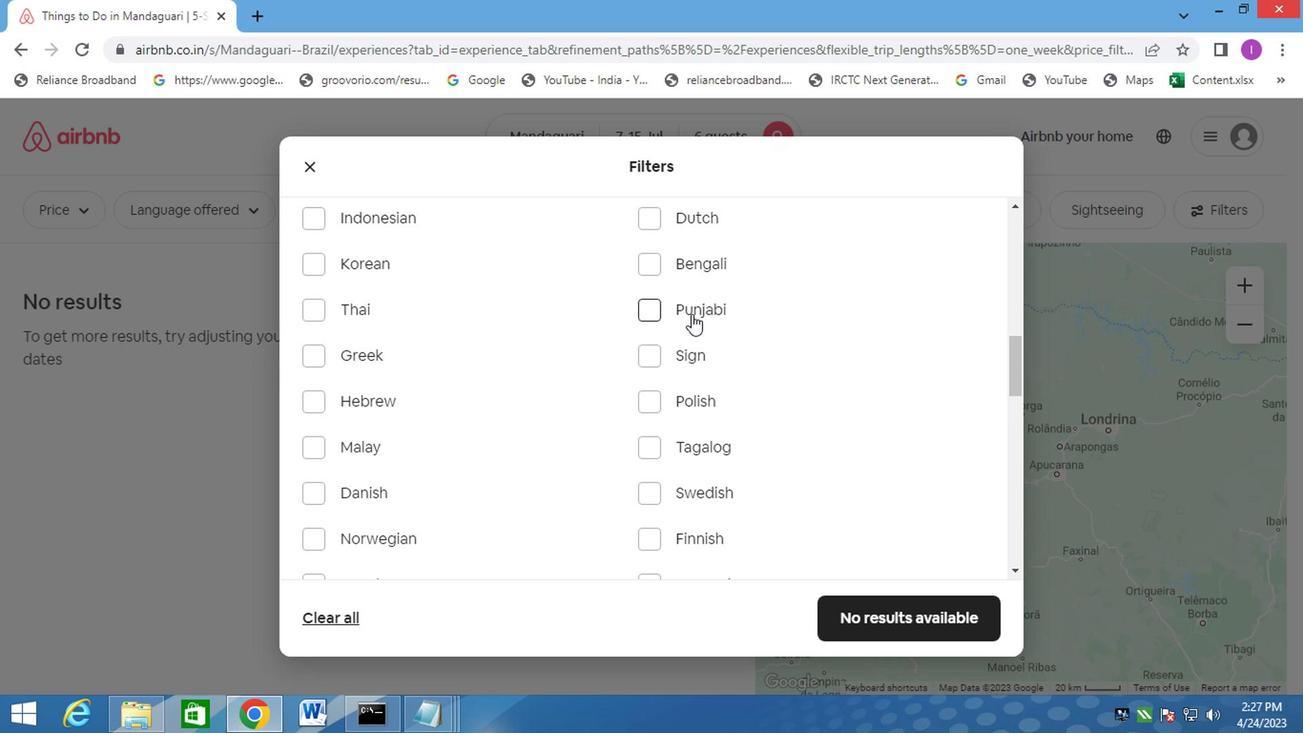 
Action: Mouse scrolled (687, 316) with delta (0, 1)
Screenshot: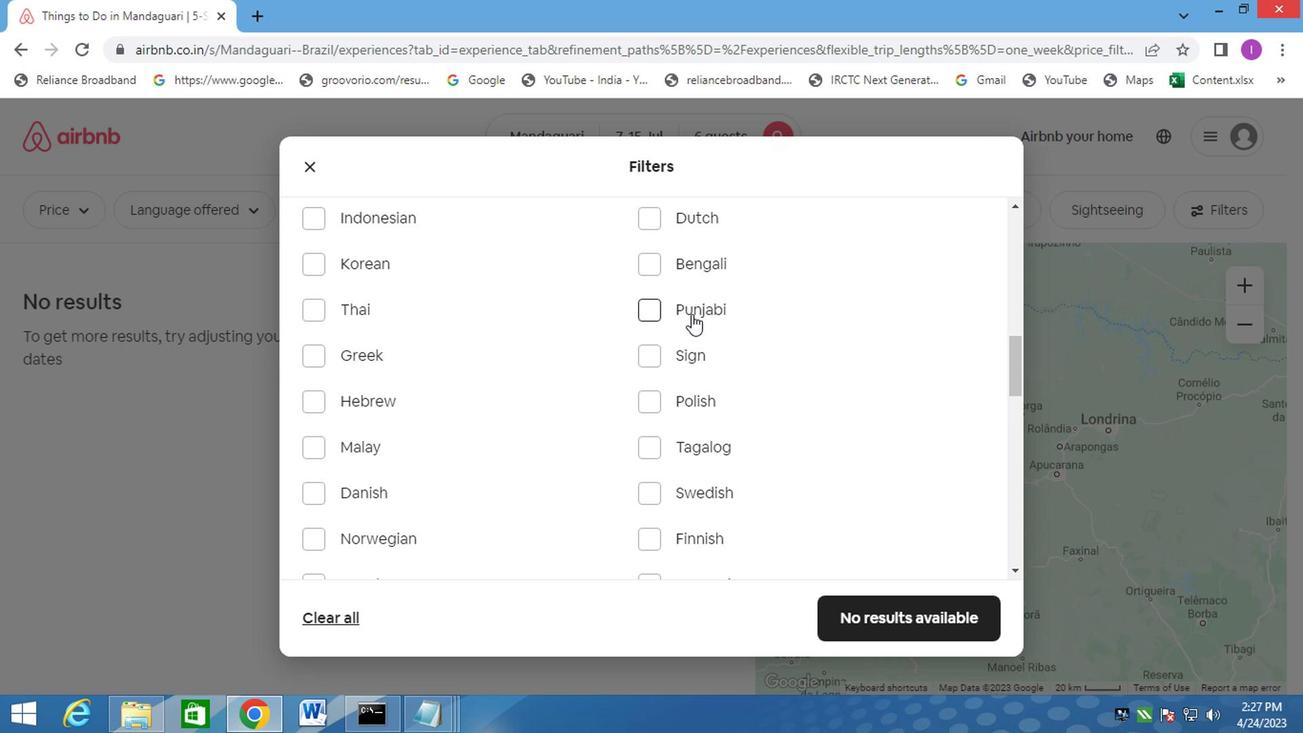 
Action: Mouse moved to (687, 314)
Screenshot: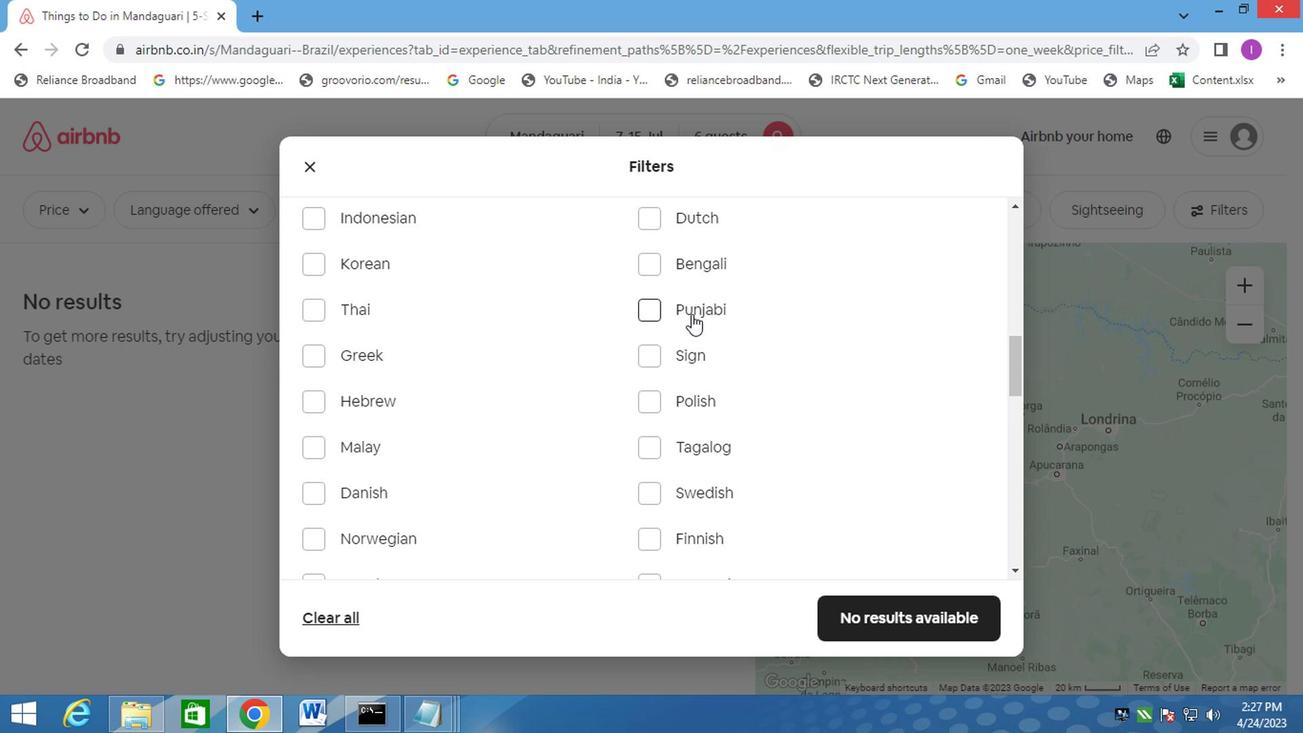 
Action: Mouse scrolled (687, 314) with delta (0, 0)
Screenshot: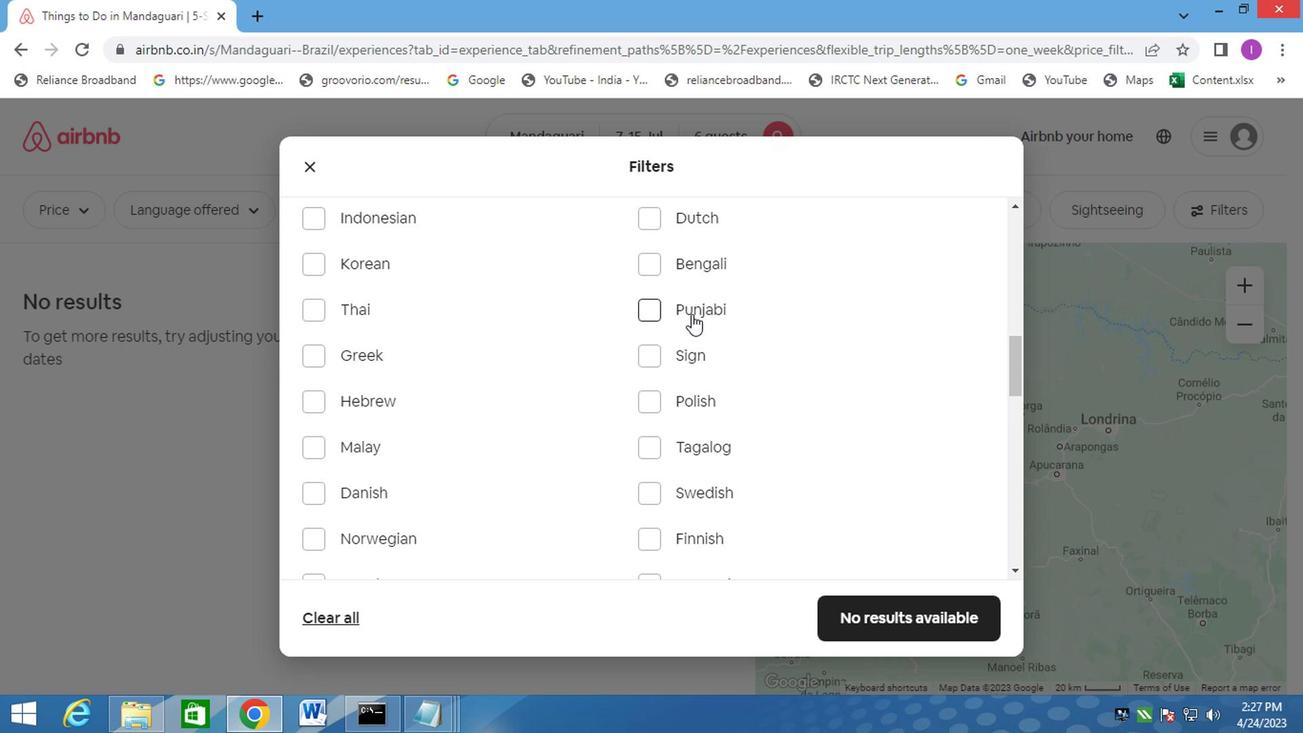 
Action: Mouse moved to (687, 313)
Screenshot: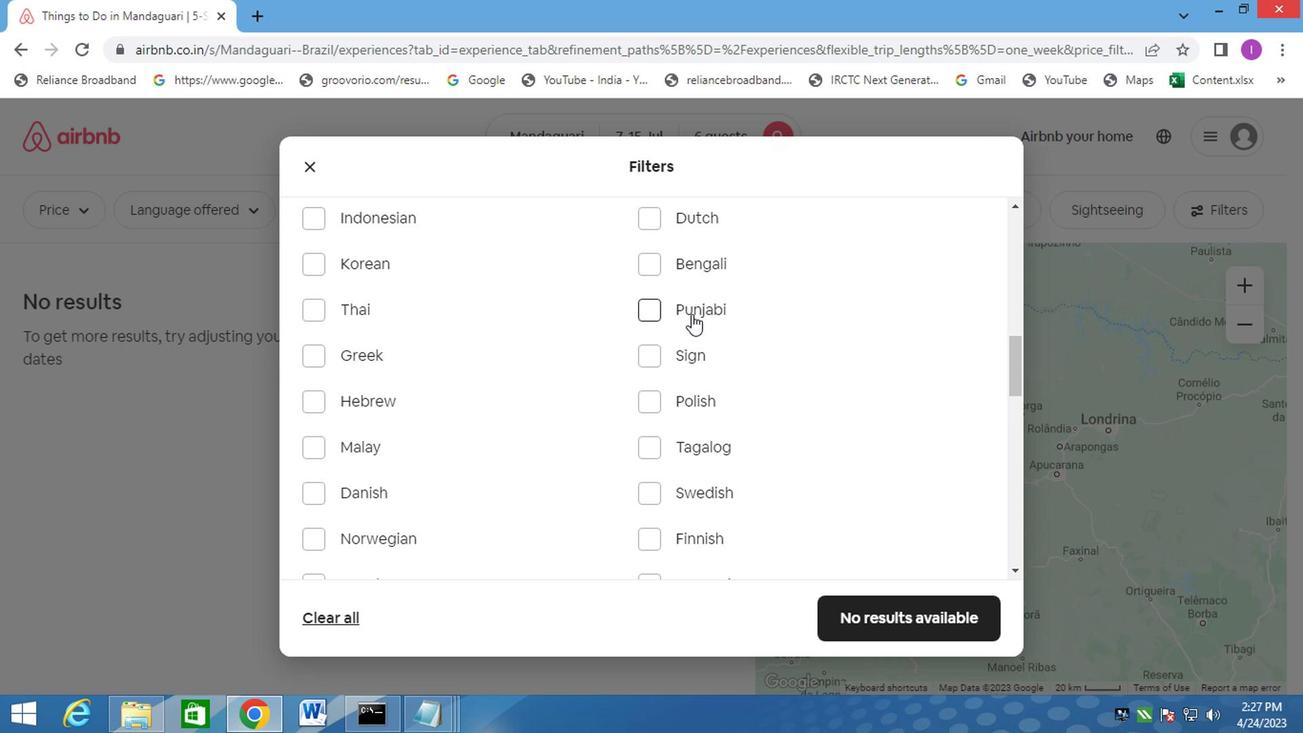 
Action: Mouse scrolled (687, 314) with delta (0, 0)
Screenshot: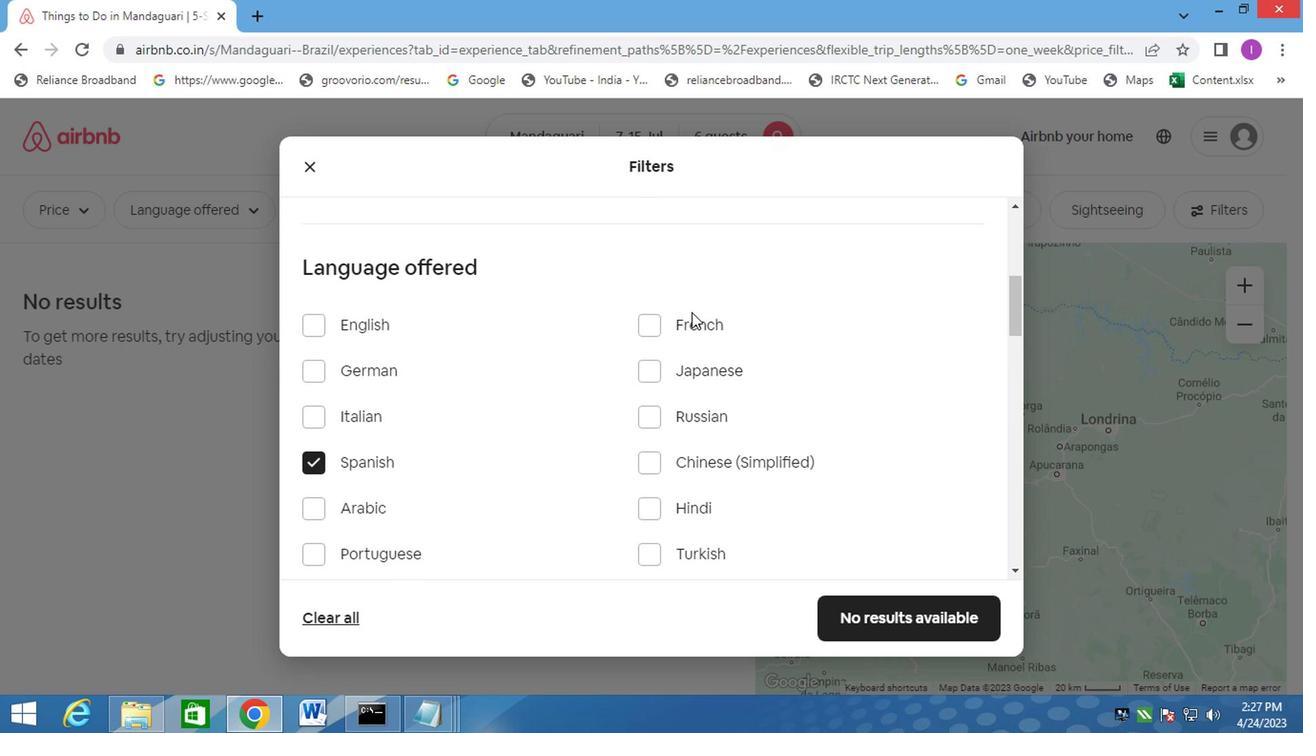 
Action: Mouse scrolled (687, 314) with delta (0, 0)
Screenshot: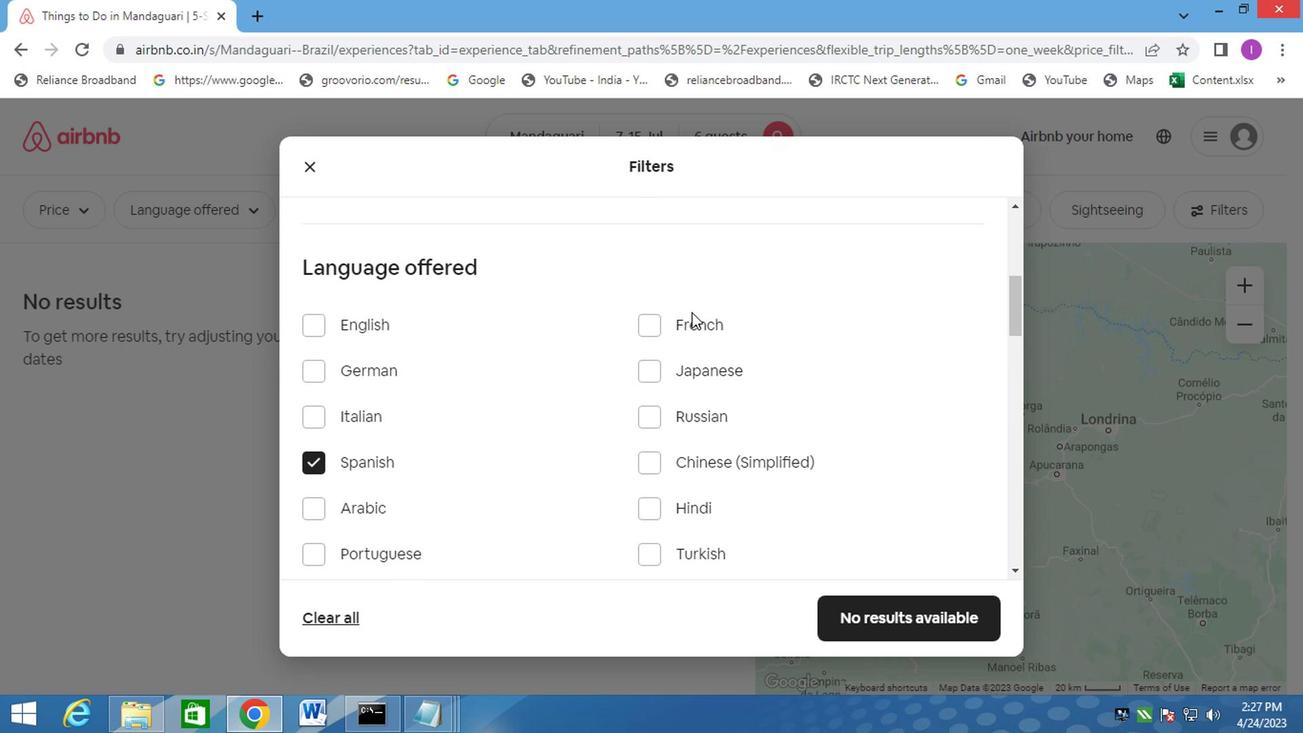 
Action: Mouse scrolled (687, 314) with delta (0, 0)
Screenshot: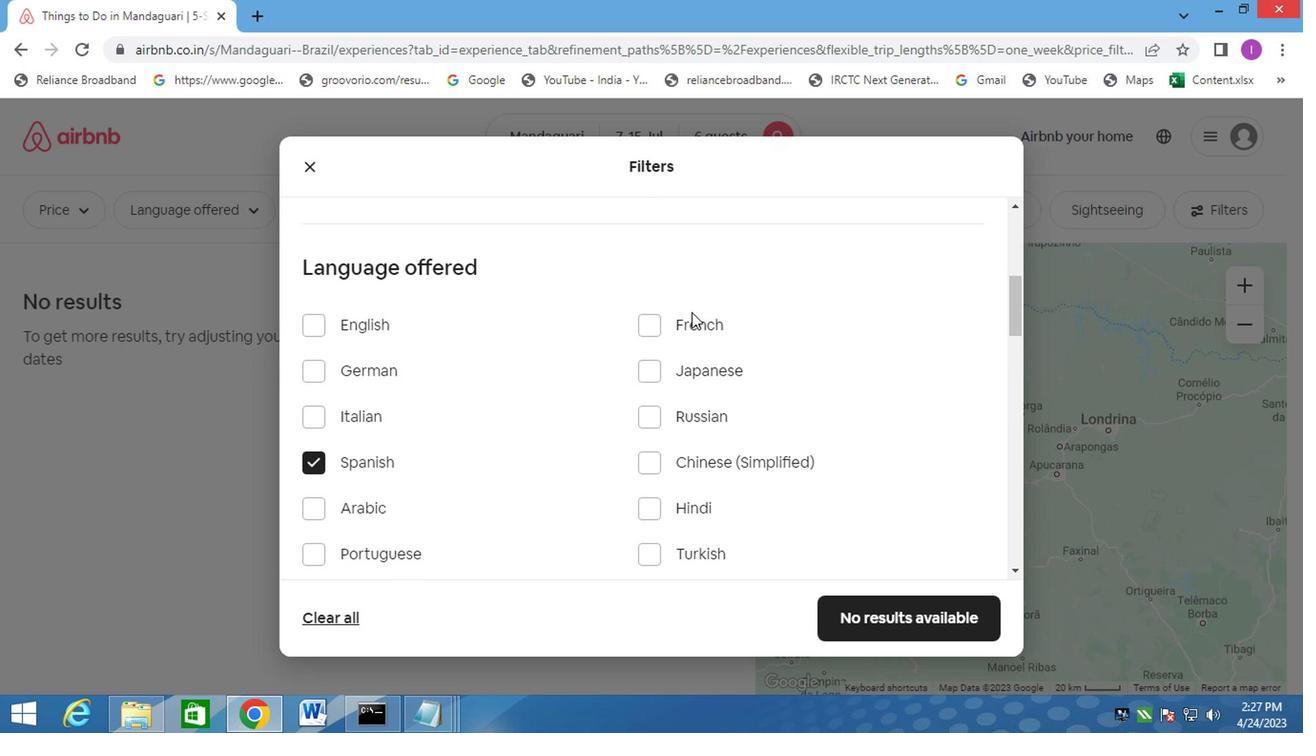 
Action: Mouse scrolled (687, 314) with delta (0, 0)
Screenshot: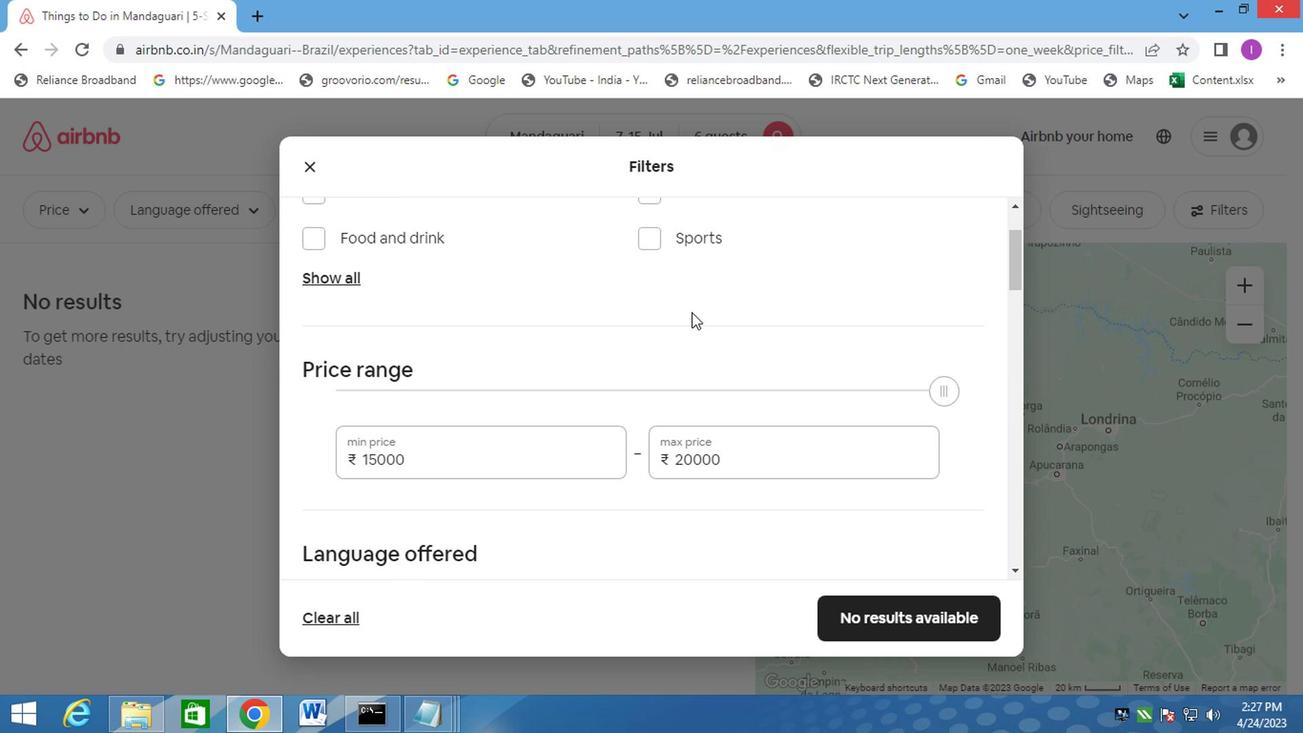 
Action: Mouse scrolled (687, 314) with delta (0, 0)
Screenshot: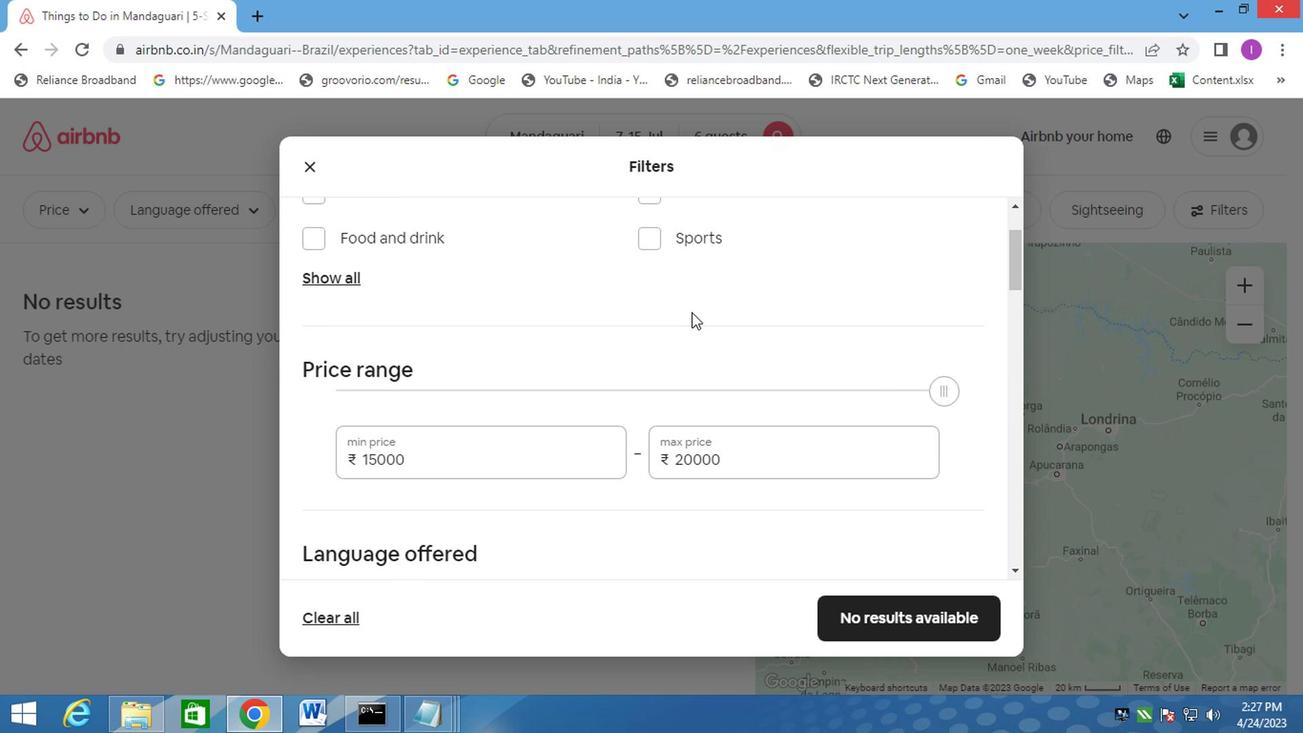 
Action: Mouse scrolled (687, 314) with delta (0, 0)
Screenshot: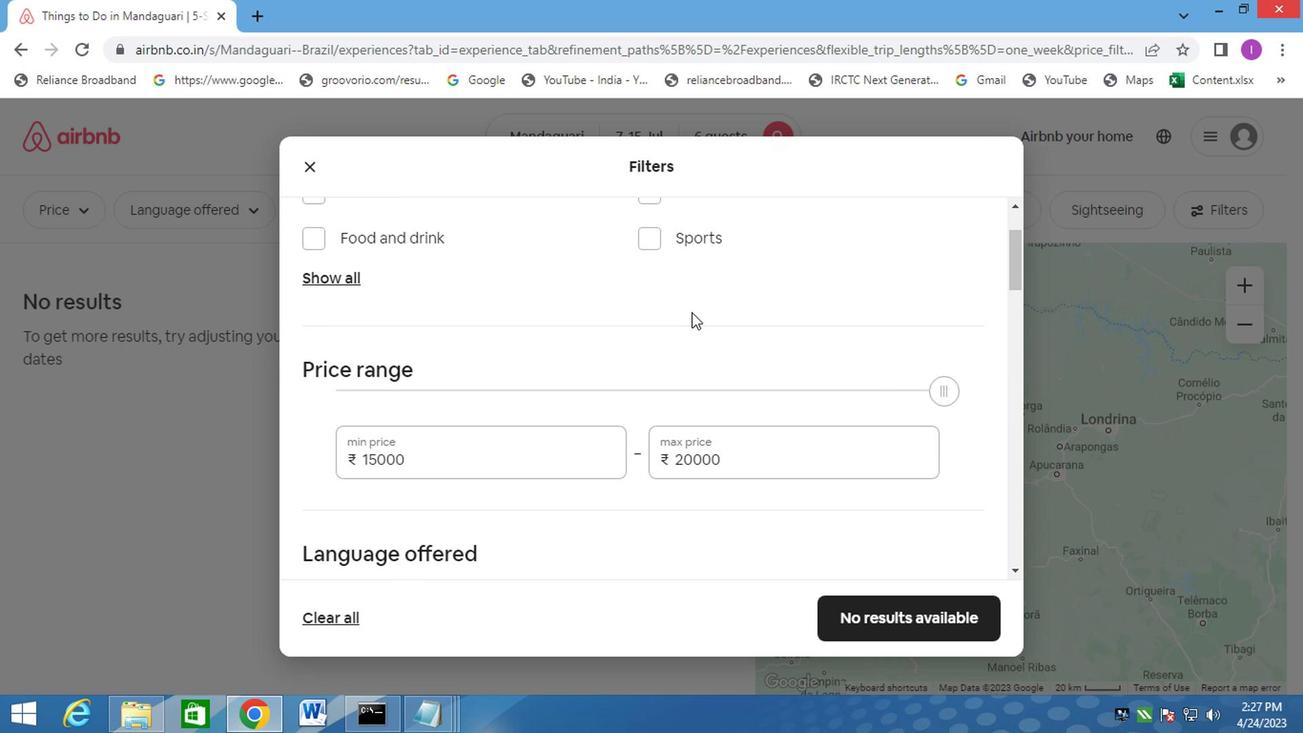 
Action: Mouse scrolled (687, 314) with delta (0, 0)
Screenshot: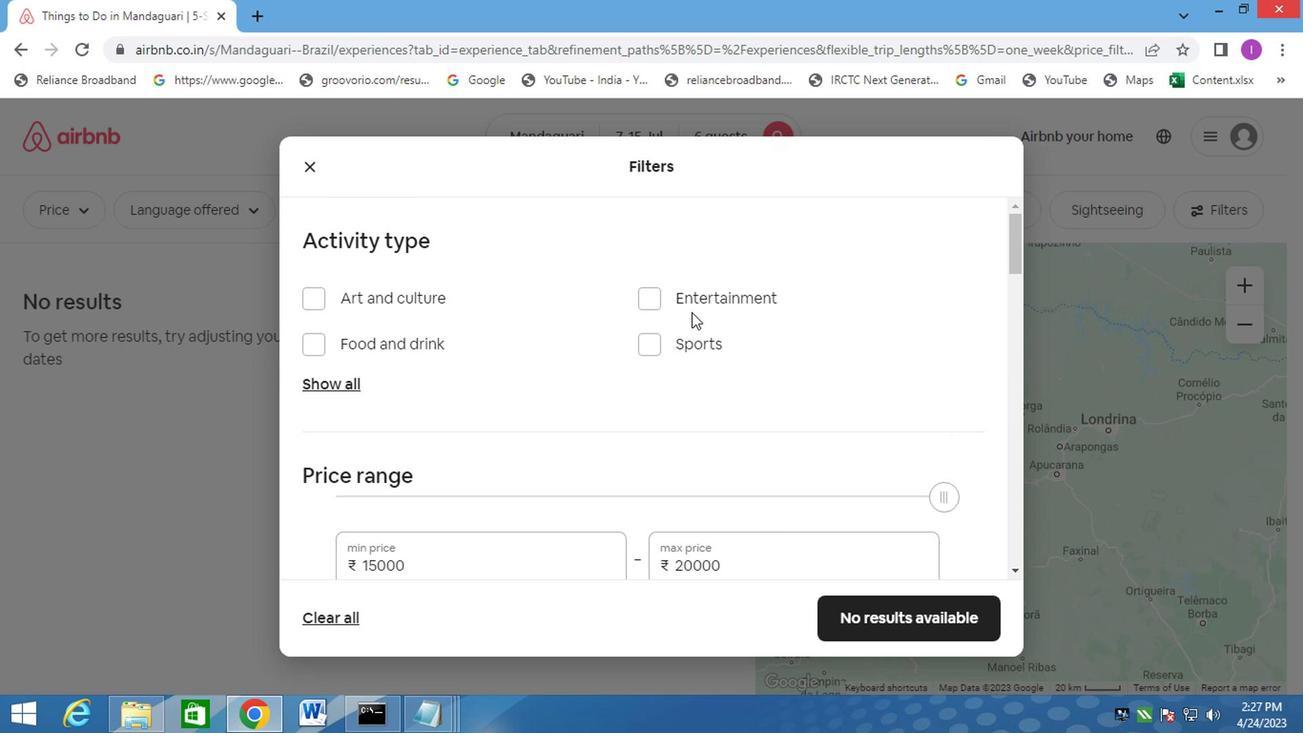 
Action: Mouse scrolled (687, 314) with delta (0, 0)
Screenshot: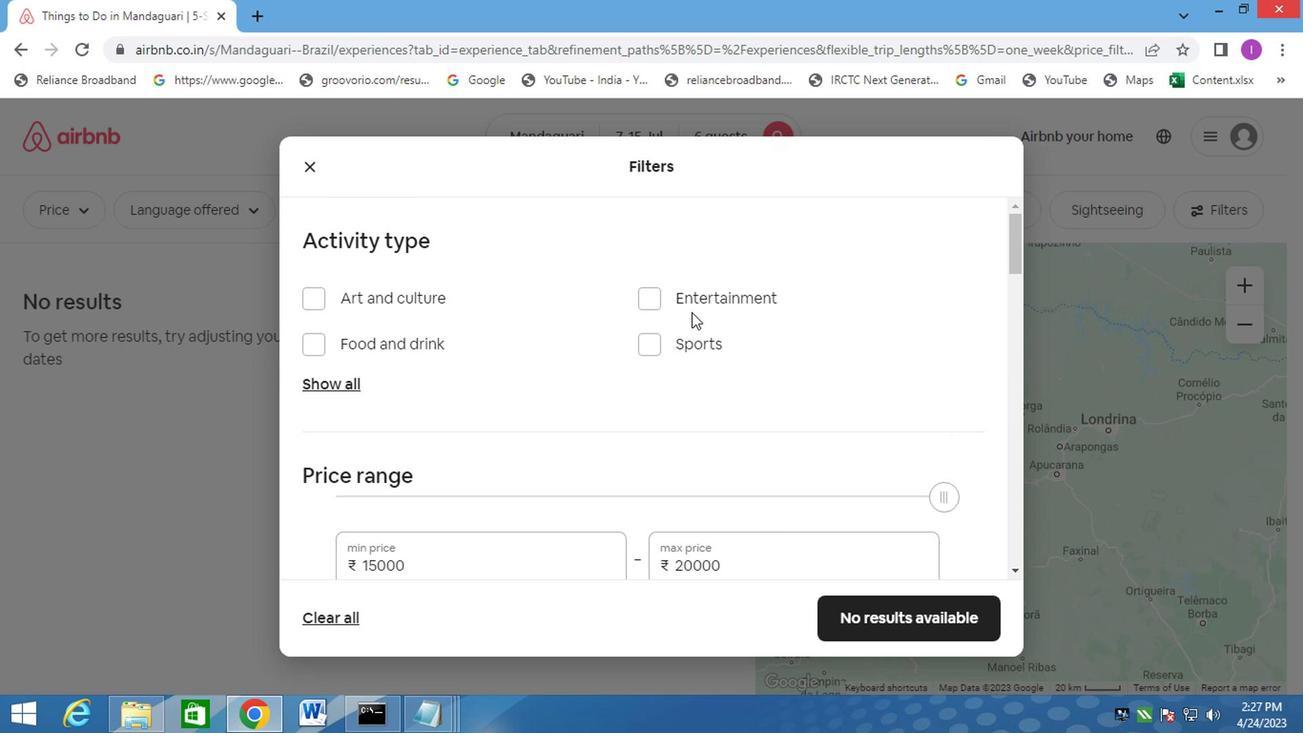
Action: Mouse scrolled (687, 314) with delta (0, 0)
Screenshot: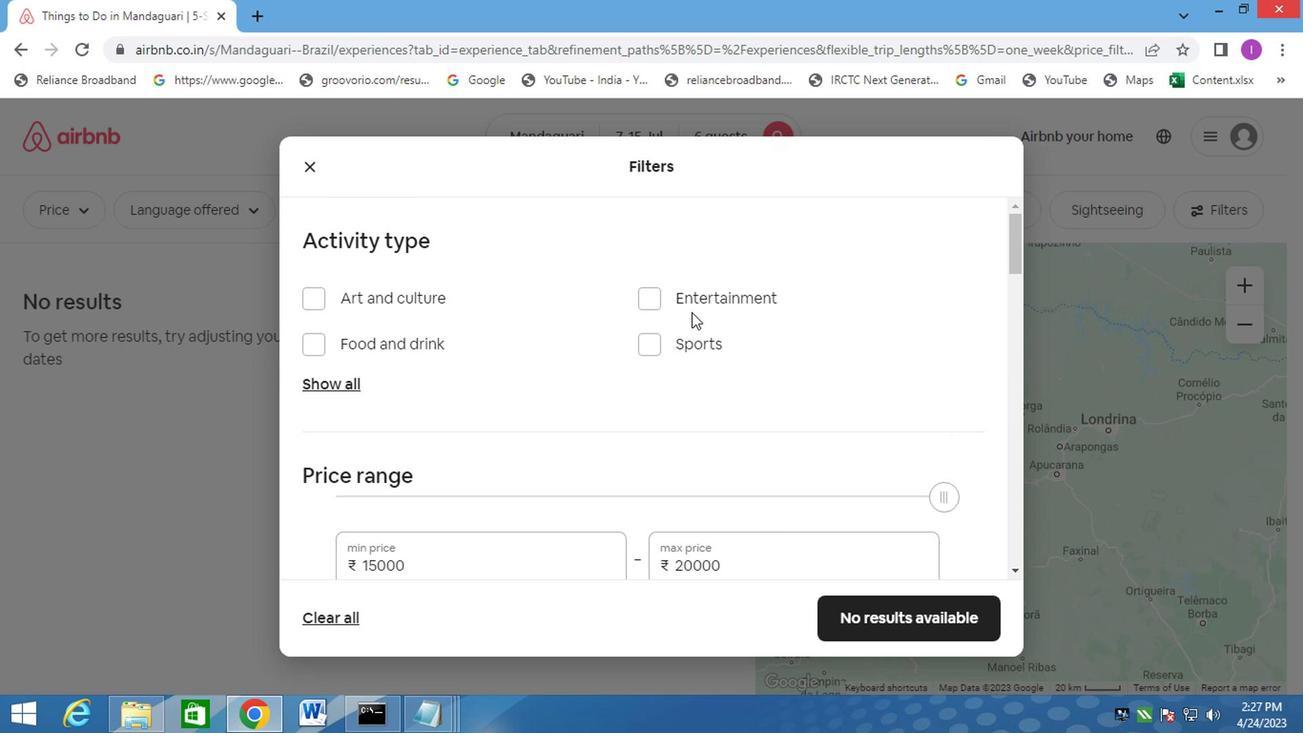 
Action: Mouse scrolled (687, 314) with delta (0, 0)
Screenshot: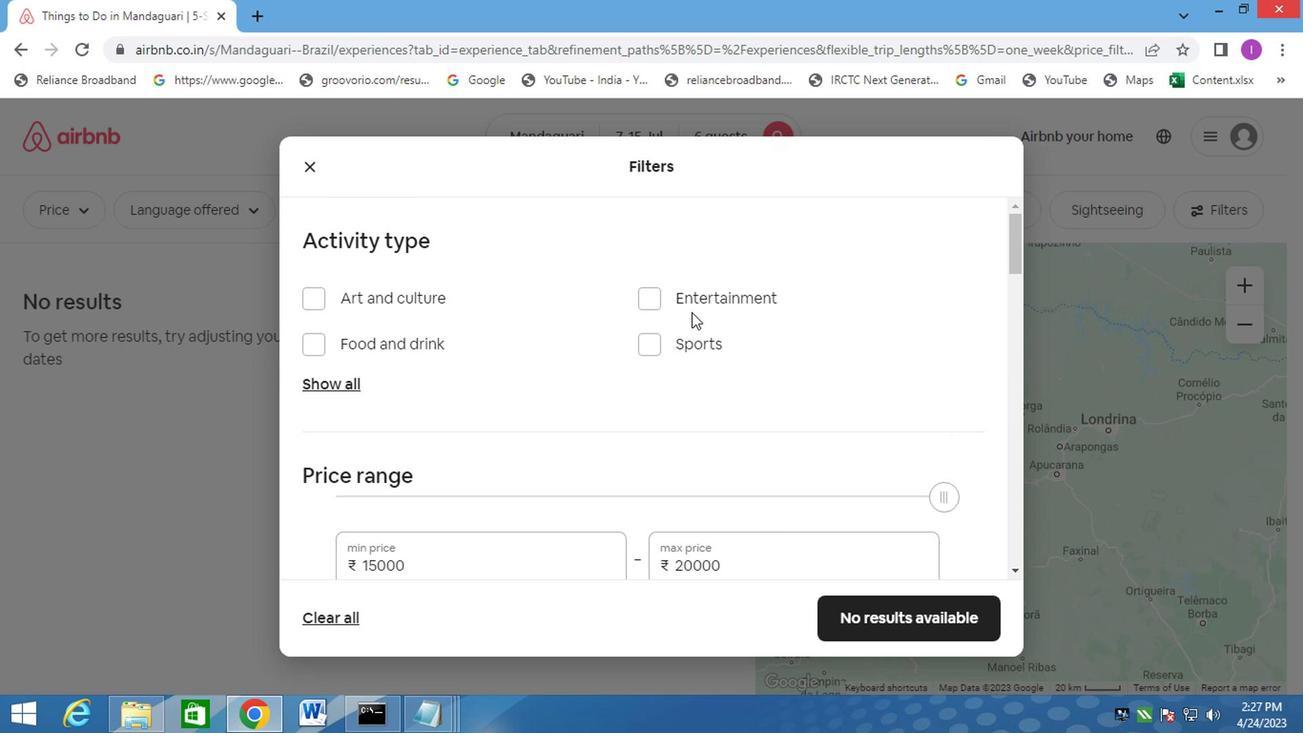 
Action: Mouse moved to (685, 319)
Screenshot: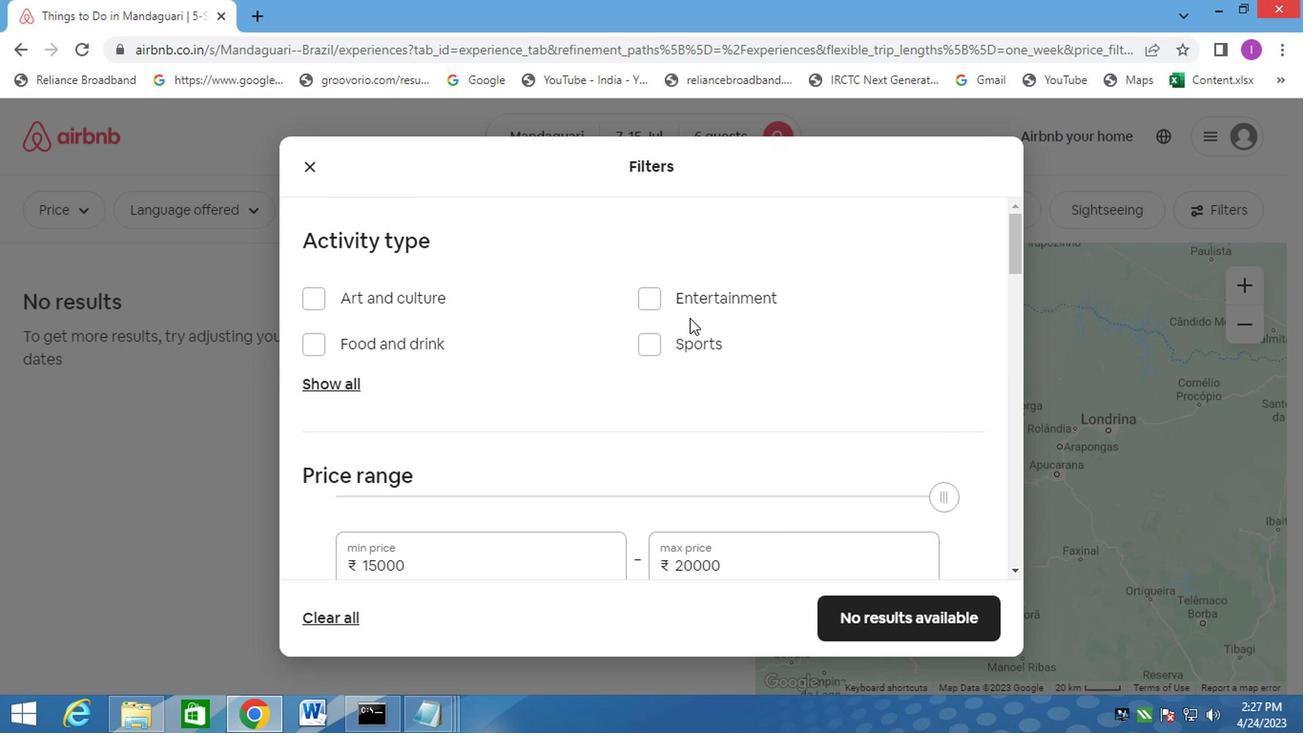 
Action: Mouse scrolled (685, 318) with delta (0, 0)
Screenshot: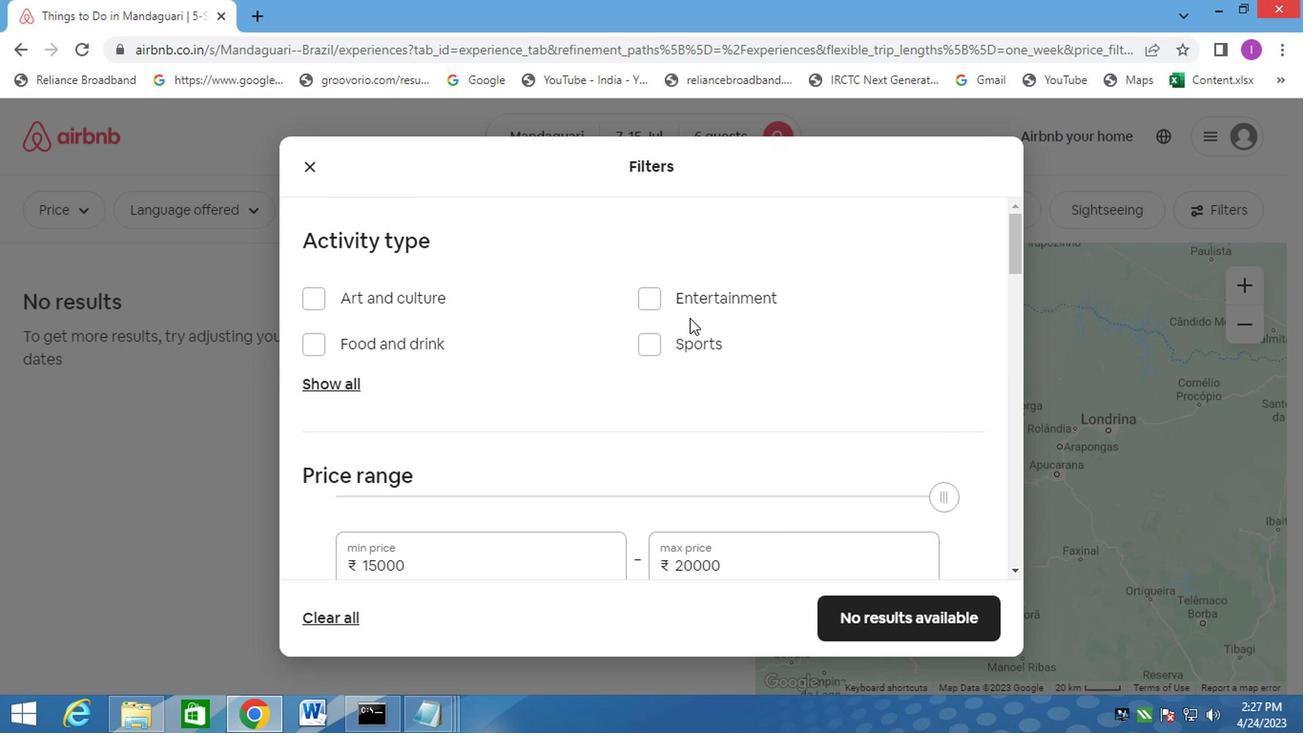 
Action: Mouse moved to (684, 327)
Screenshot: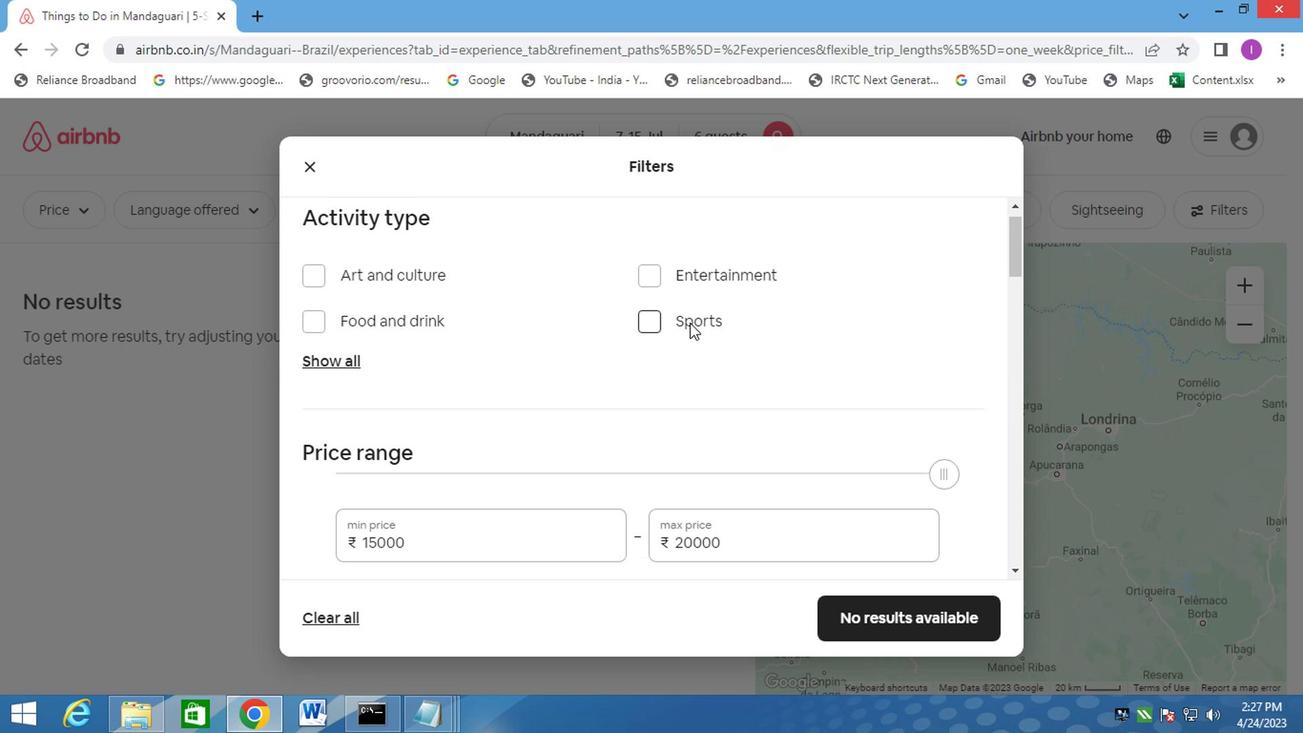 
Action: Mouse scrolled (684, 326) with delta (0, -1)
Screenshot: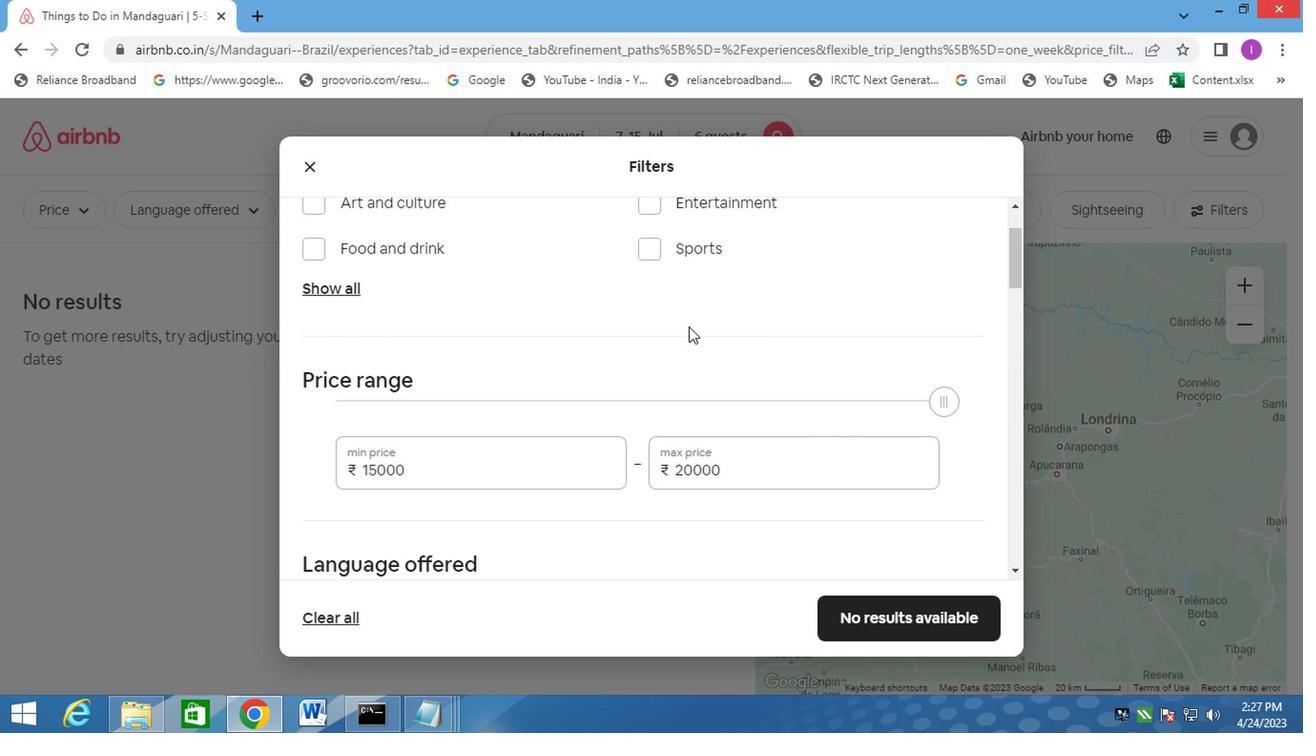
Action: Mouse scrolled (684, 326) with delta (0, -1)
Screenshot: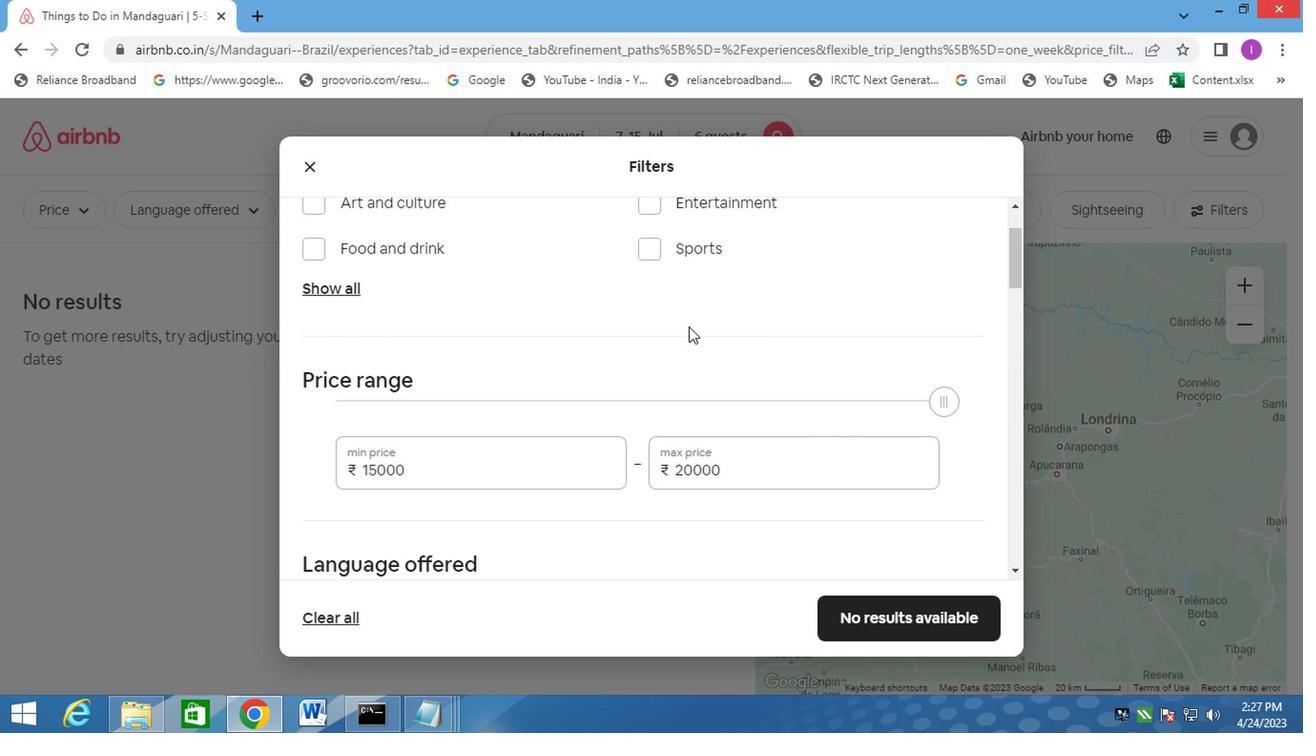 
Action: Mouse scrolled (684, 326) with delta (0, -1)
Screenshot: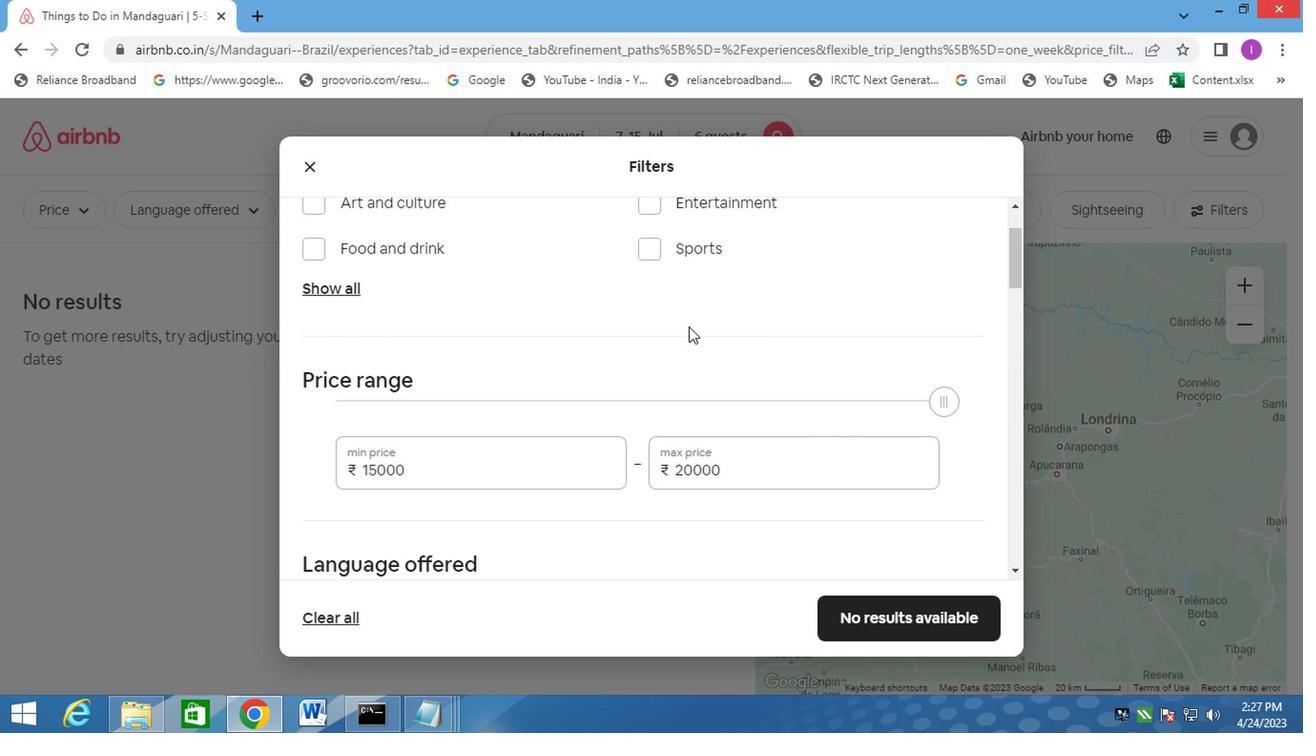 
Action: Mouse scrolled (684, 326) with delta (0, -1)
Screenshot: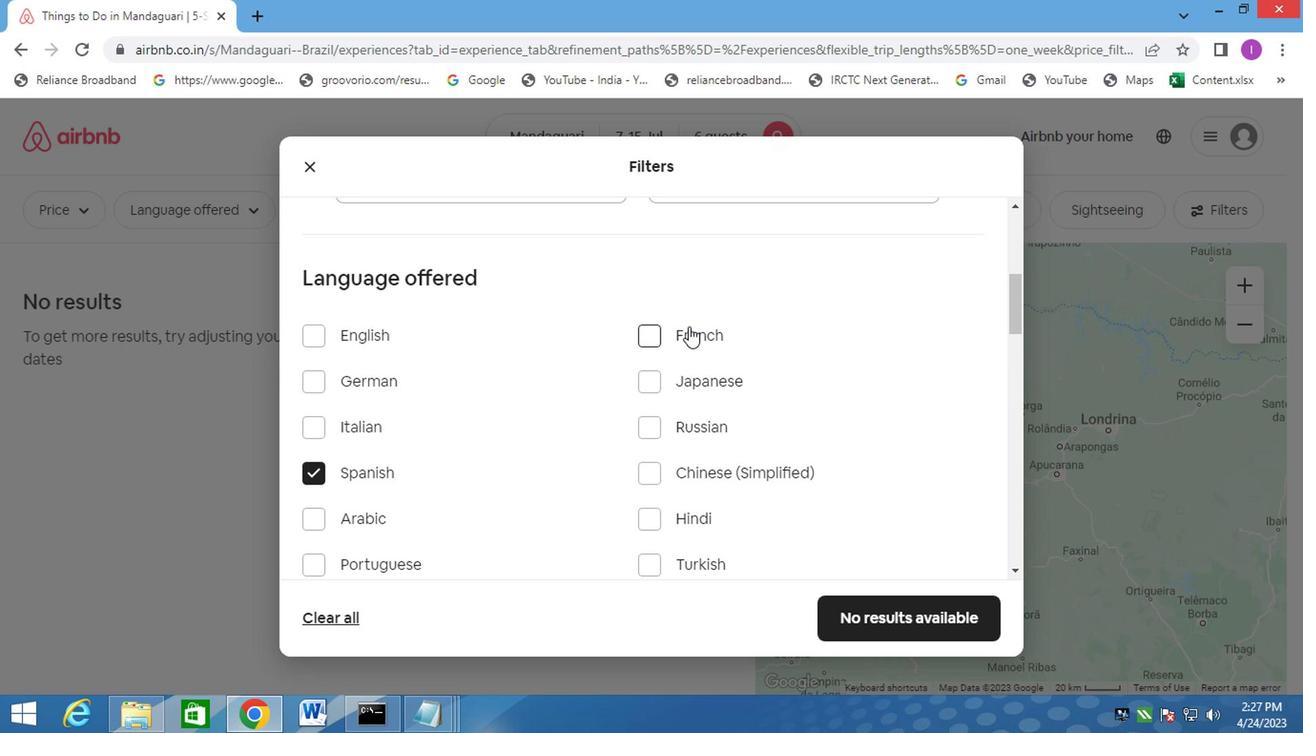 
Action: Mouse scrolled (684, 326) with delta (0, -1)
Screenshot: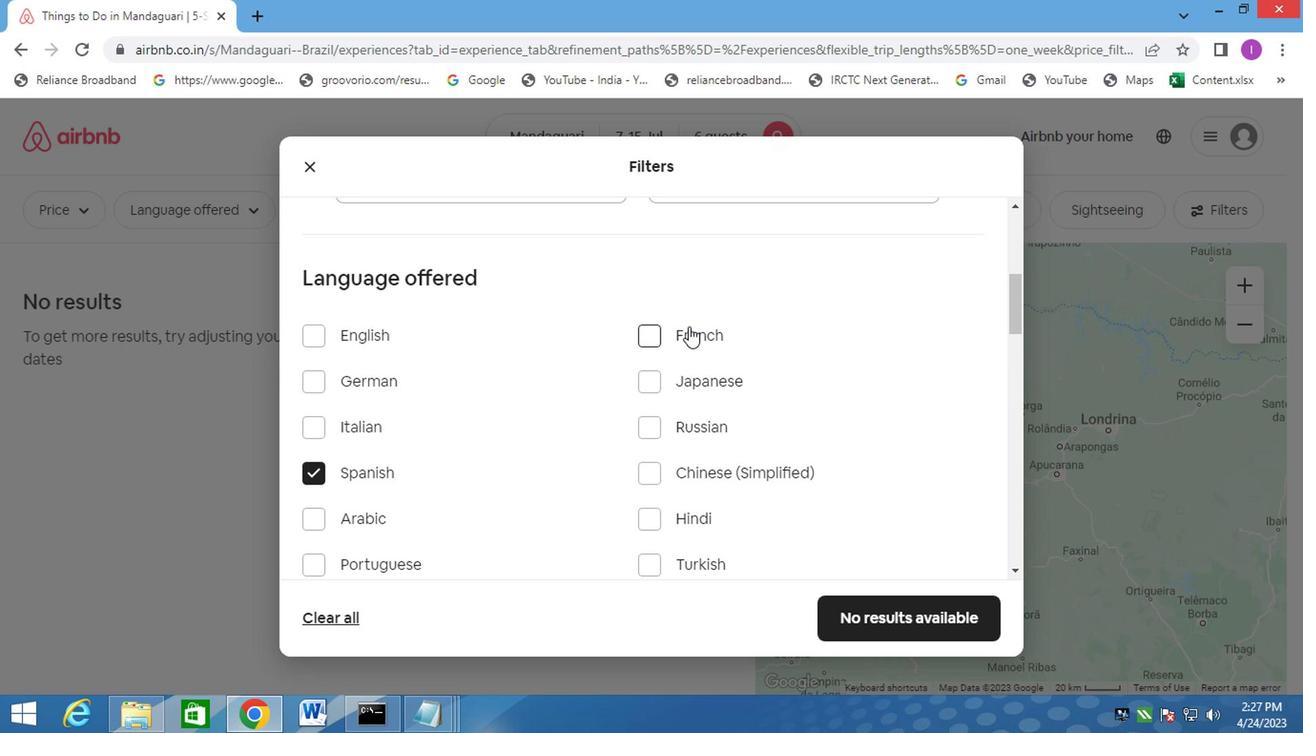 
Action: Mouse scrolled (684, 326) with delta (0, -1)
Screenshot: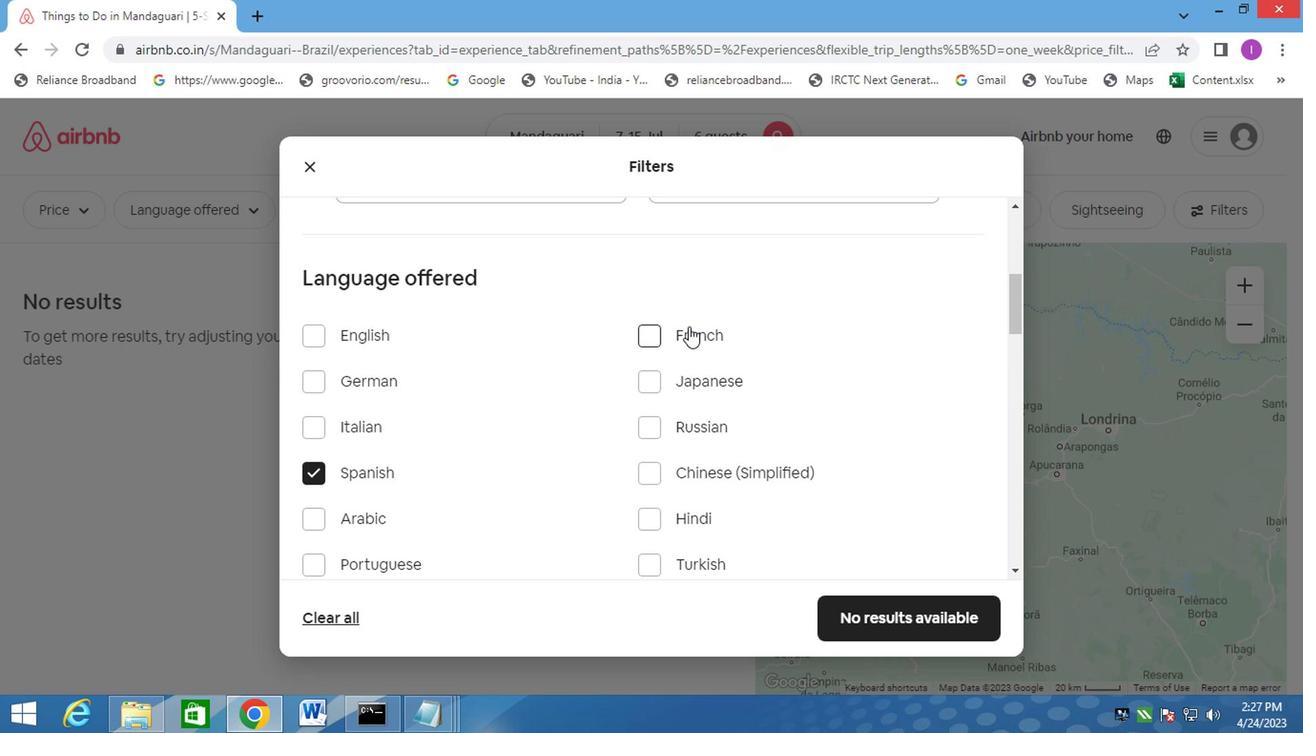
Action: Mouse scrolled (684, 326) with delta (0, -1)
Screenshot: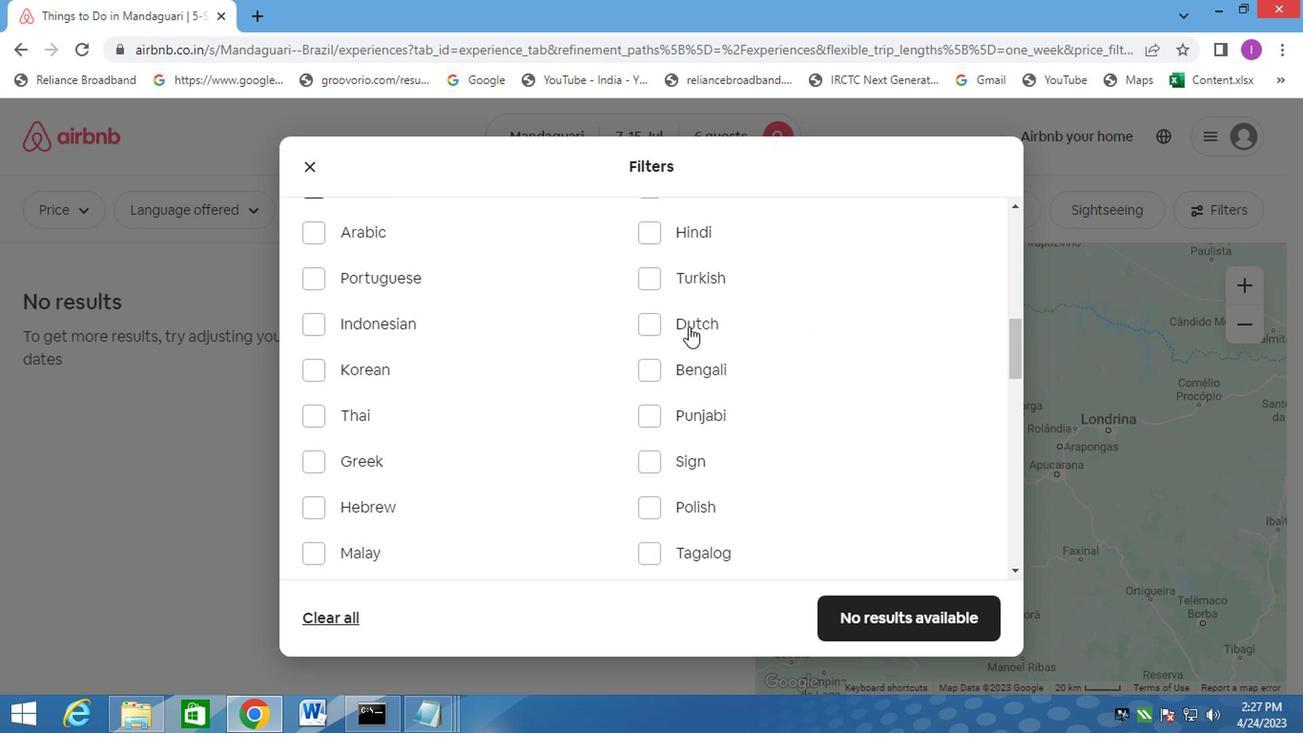 
Action: Mouse scrolled (684, 326) with delta (0, -1)
Screenshot: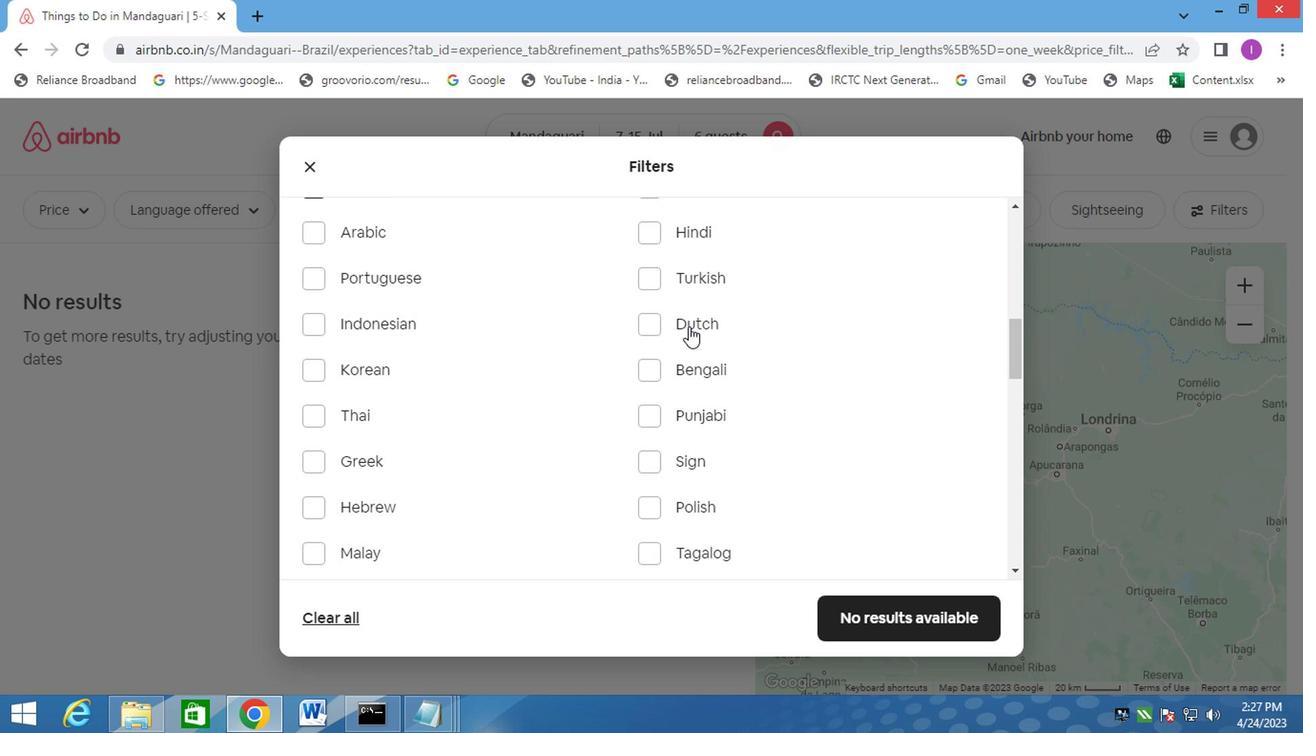 
Action: Mouse moved to (684, 328)
Screenshot: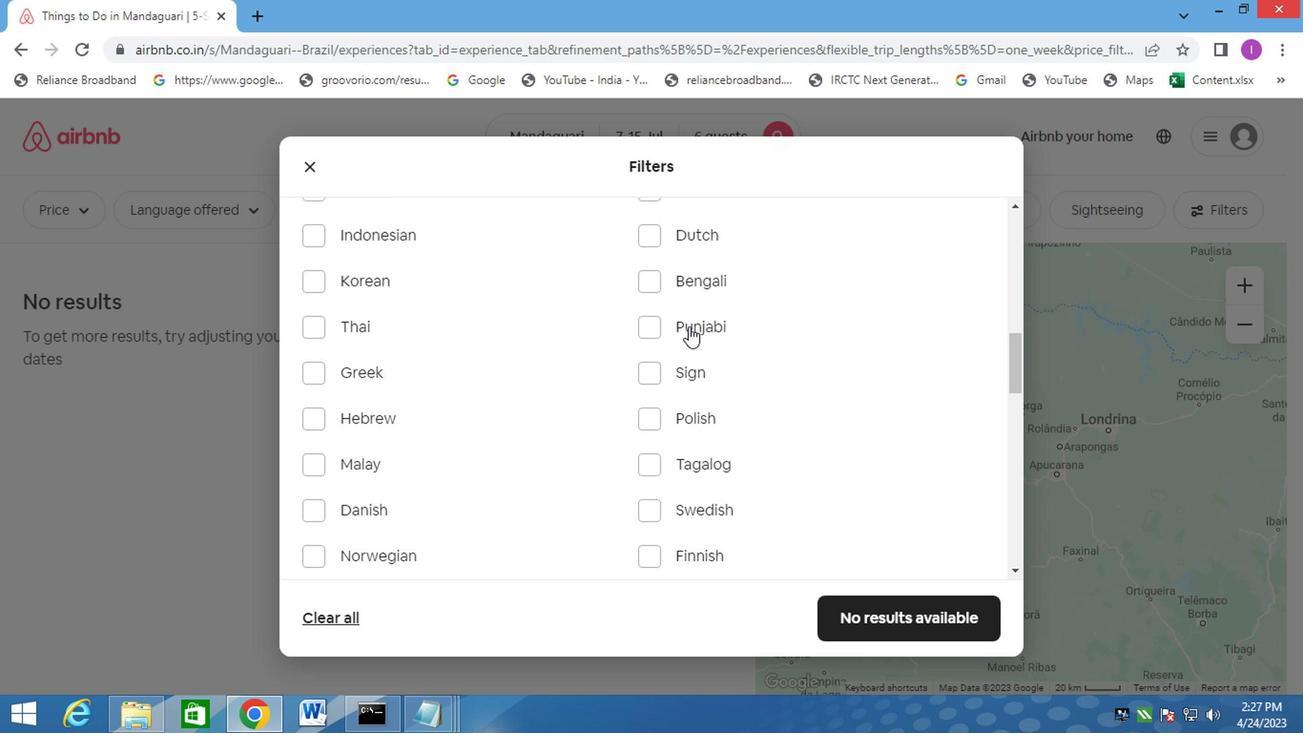 
Action: Mouse scrolled (684, 327) with delta (0, 0)
Screenshot: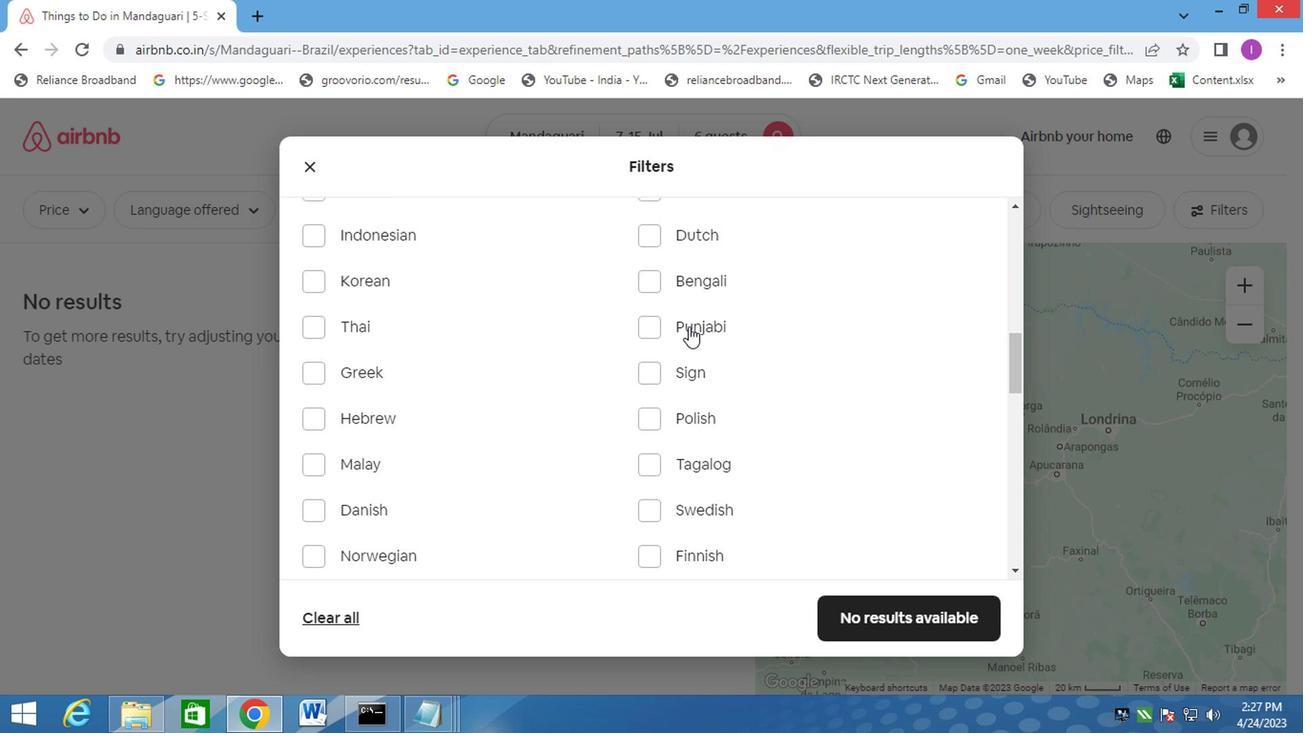 
Action: Mouse scrolled (684, 327) with delta (0, 0)
Screenshot: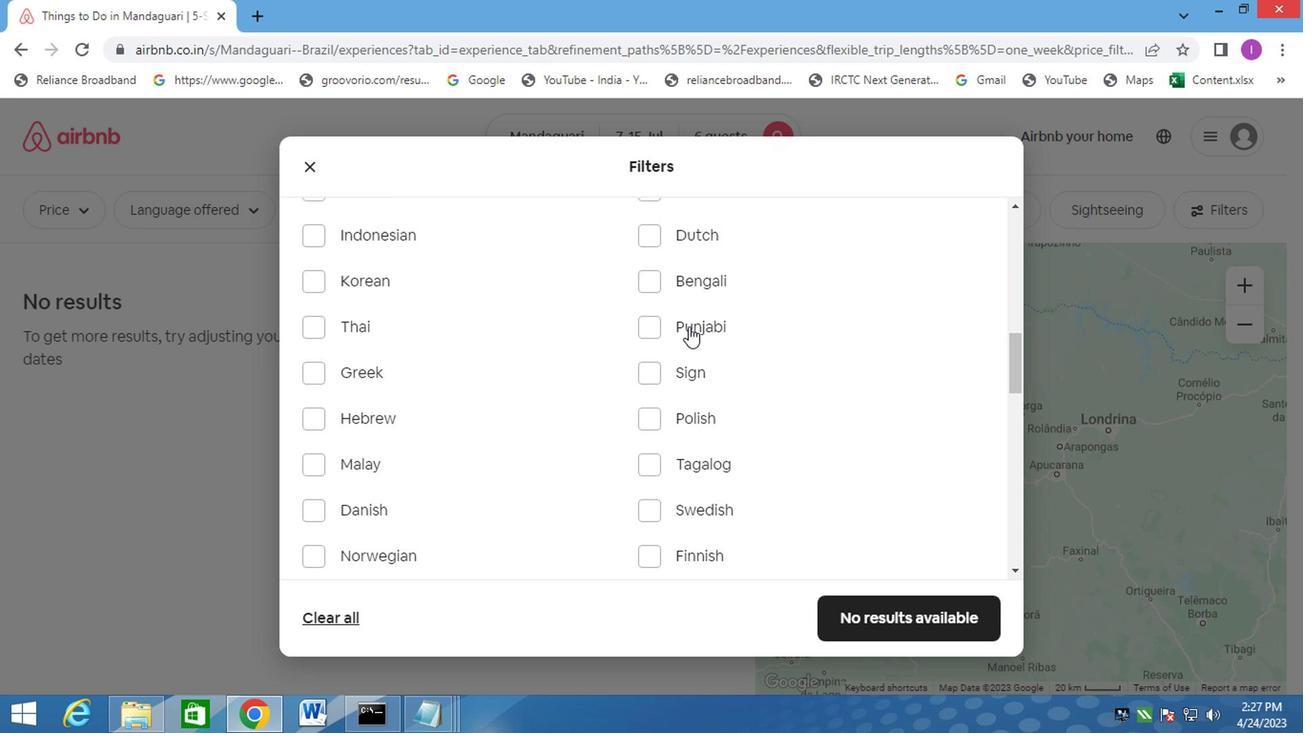 
Action: Mouse moved to (685, 330)
Screenshot: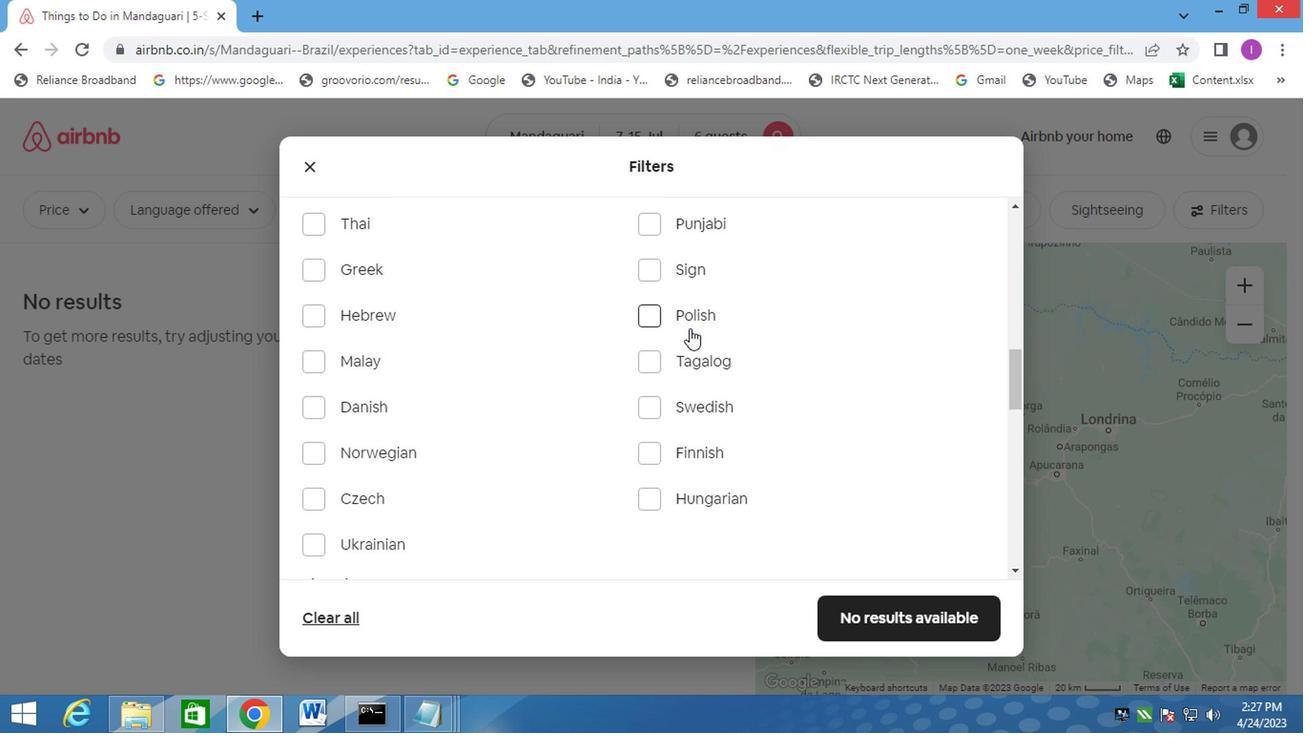
Action: Mouse scrolled (685, 329) with delta (0, -1)
Screenshot: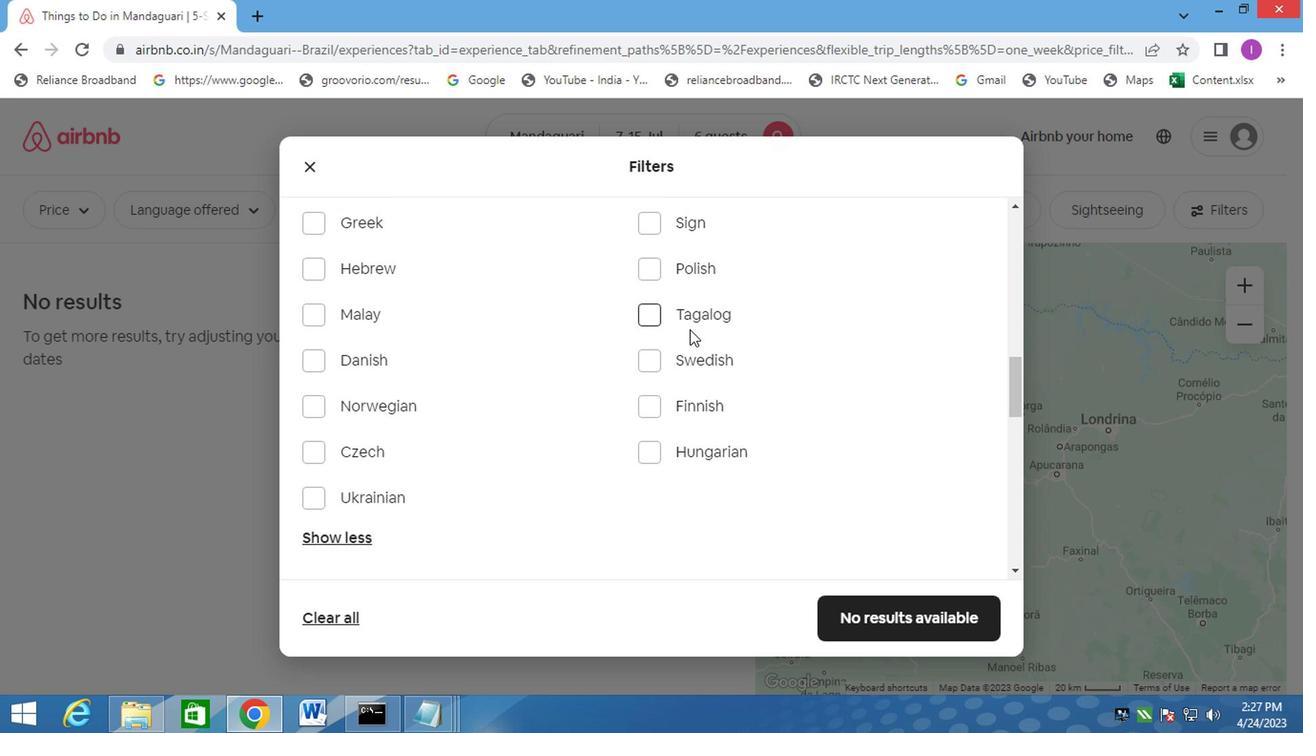 
Action: Mouse scrolled (685, 329) with delta (0, -1)
Screenshot: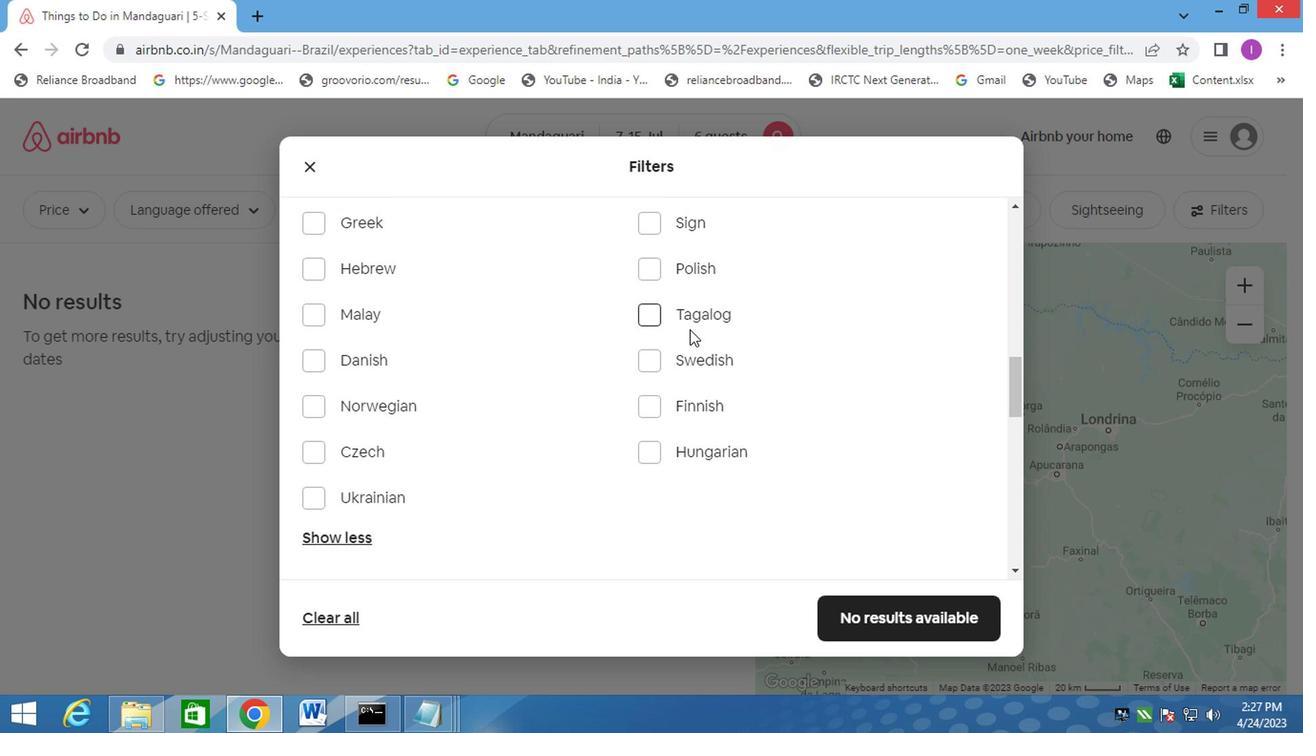 
Action: Mouse scrolled (685, 329) with delta (0, -1)
Screenshot: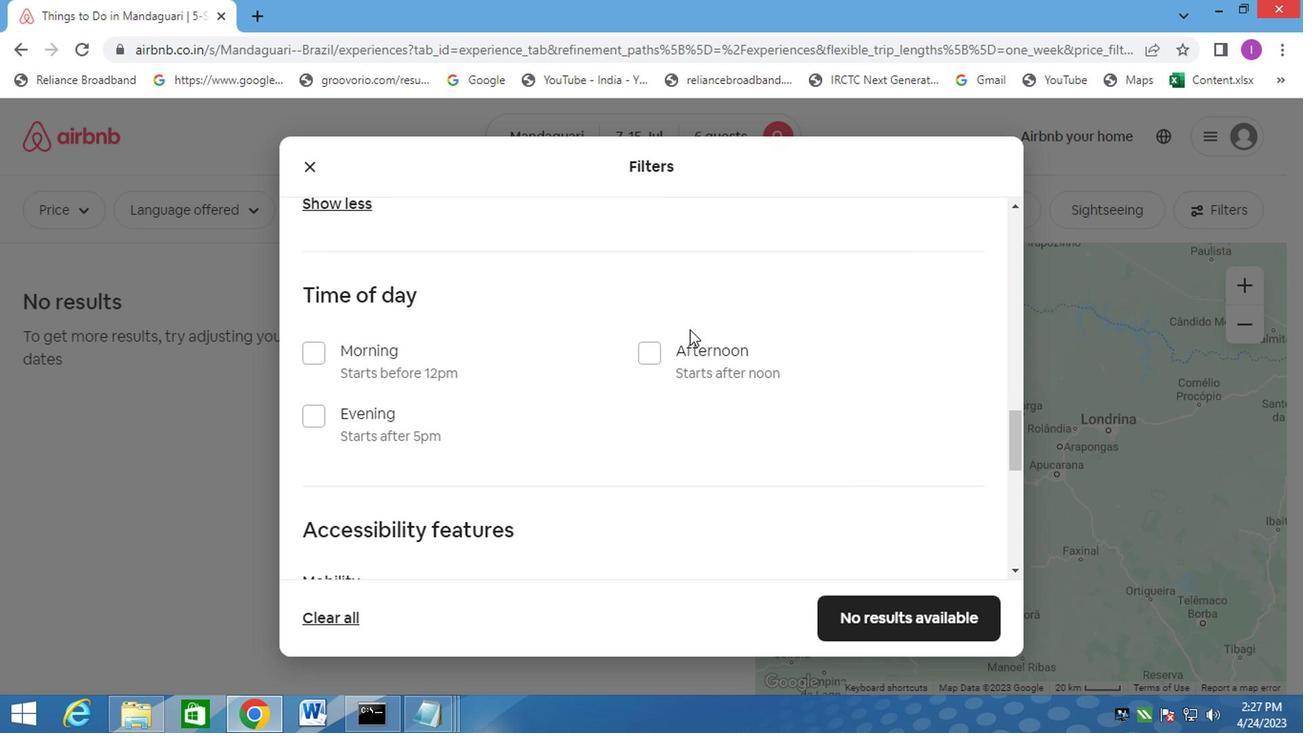 
Action: Mouse scrolled (685, 329) with delta (0, -1)
Screenshot: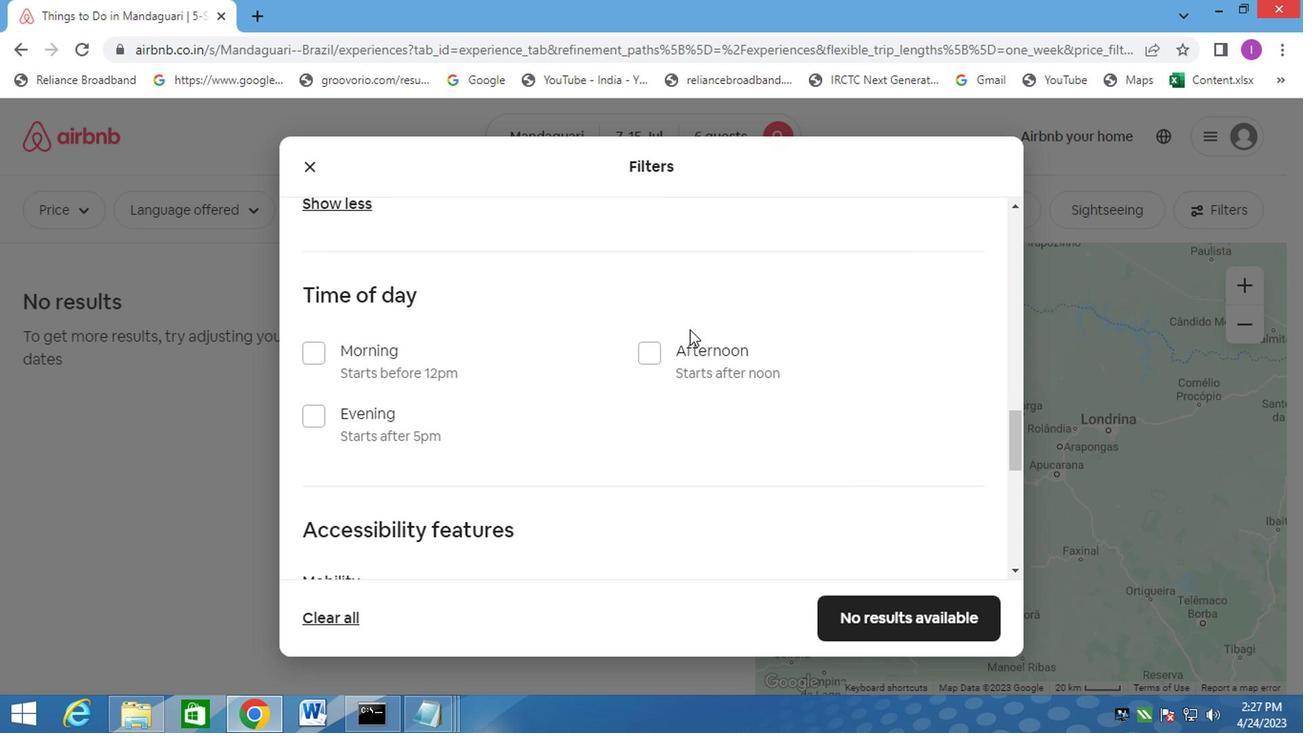 
Action: Mouse scrolled (685, 329) with delta (0, -1)
Screenshot: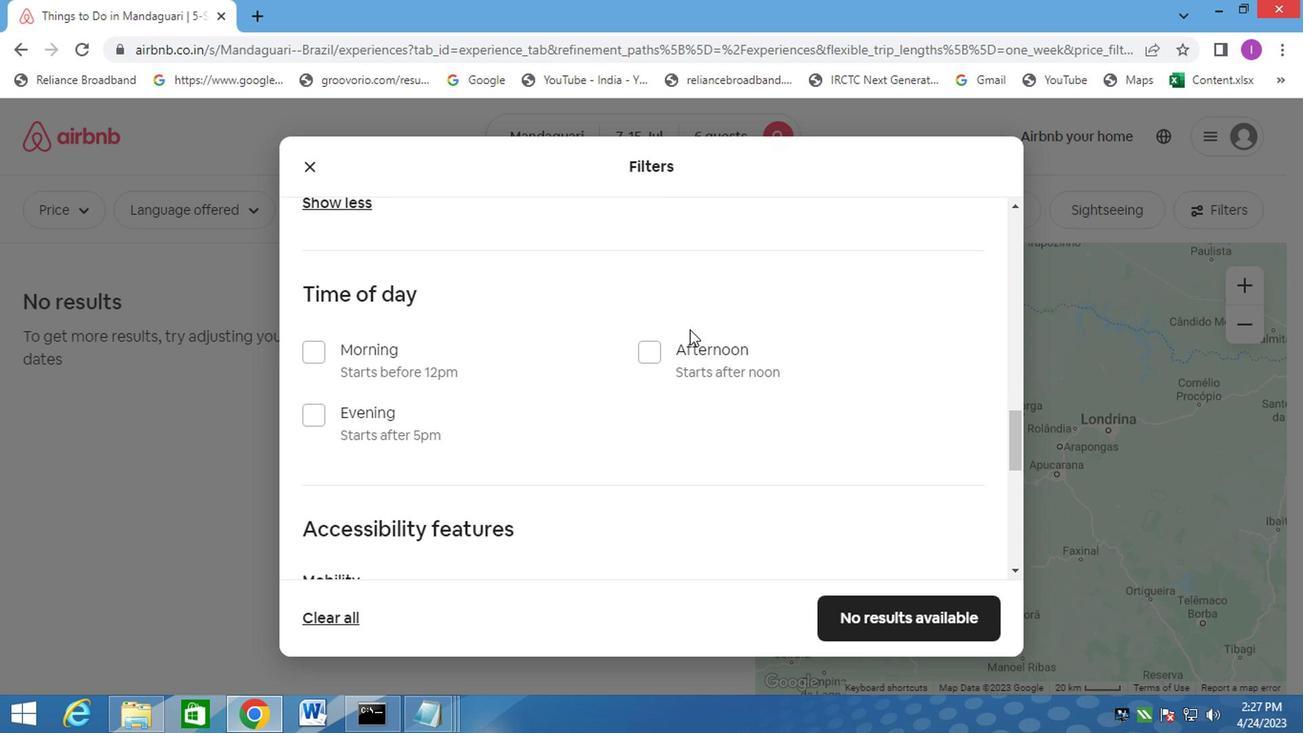 
Action: Mouse moved to (687, 332)
Screenshot: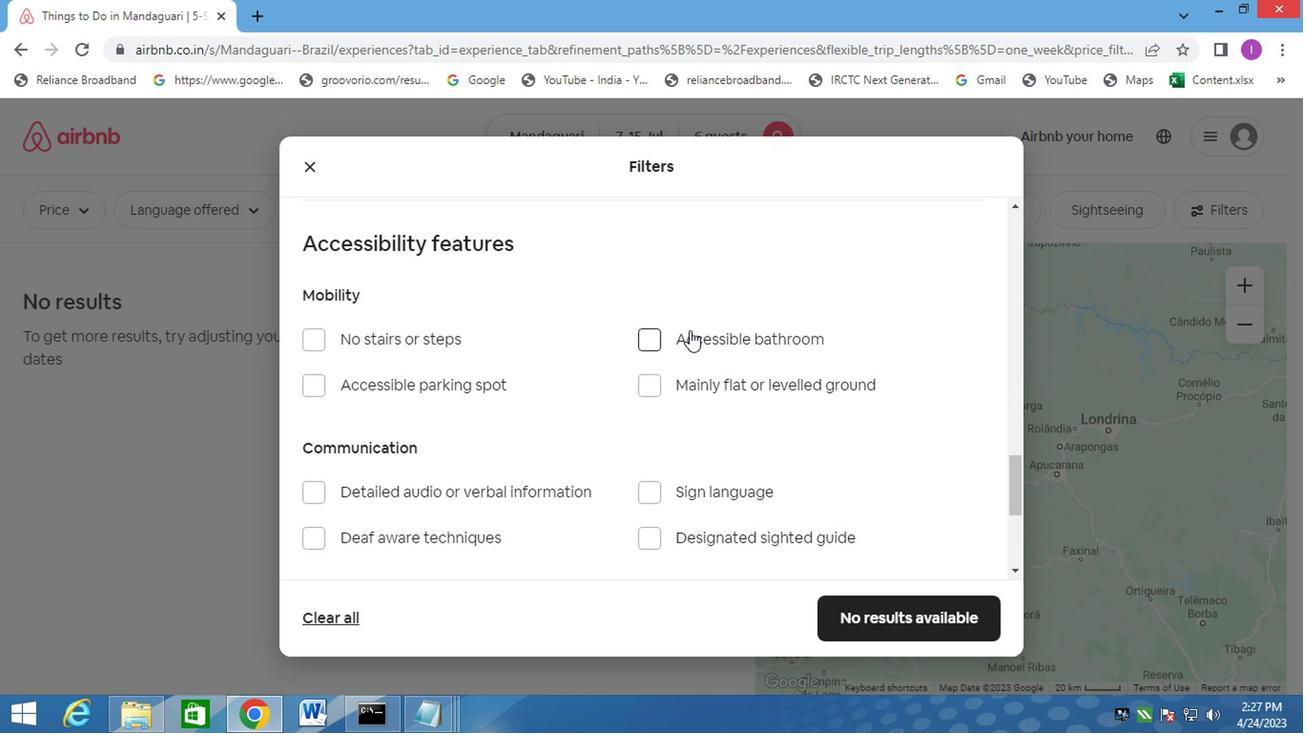 
Action: Mouse scrolled (687, 331) with delta (0, -1)
Screenshot: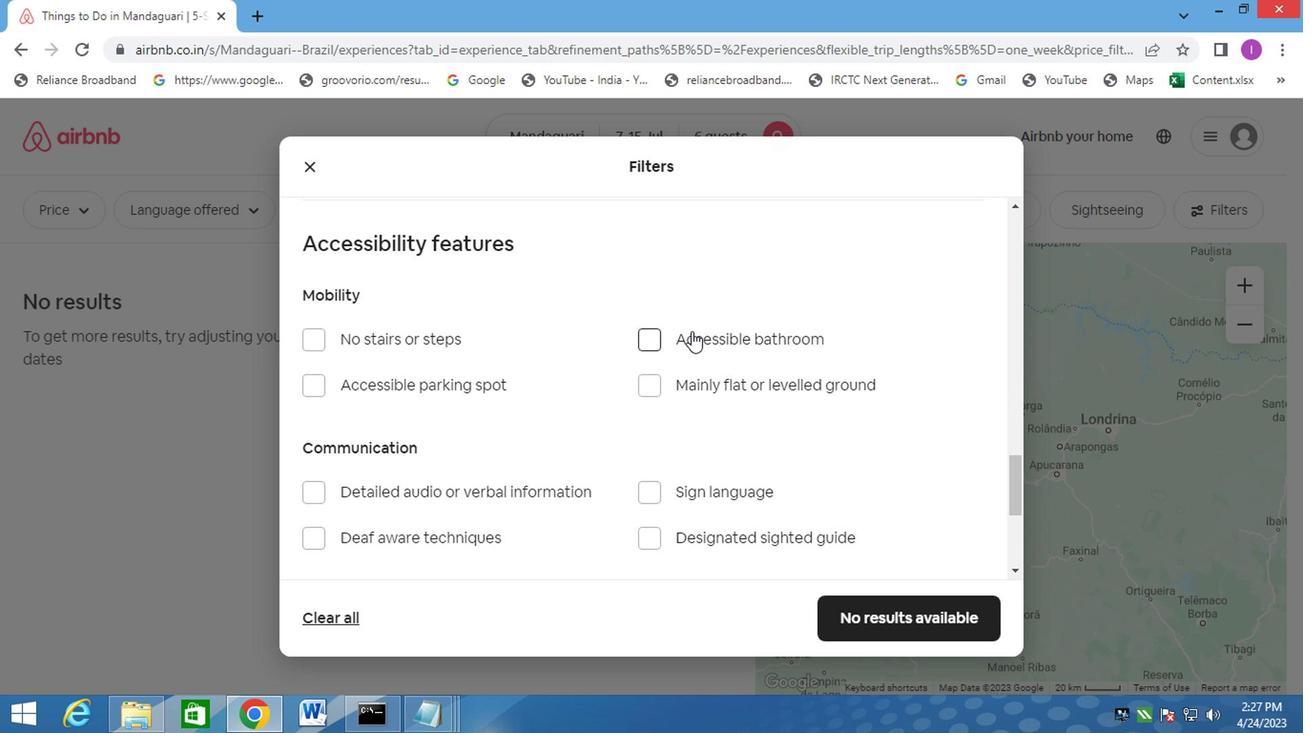 
Action: Mouse scrolled (687, 331) with delta (0, -1)
Screenshot: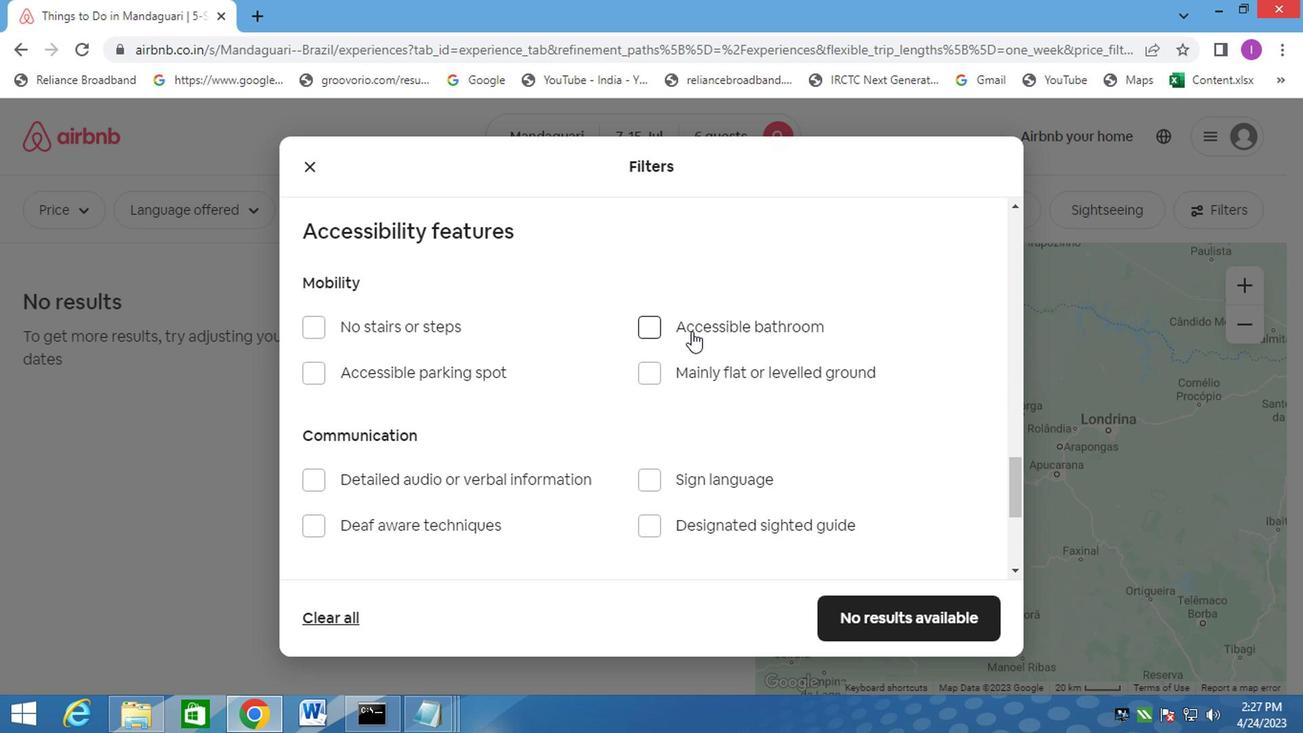 
Action: Mouse moved to (688, 332)
Screenshot: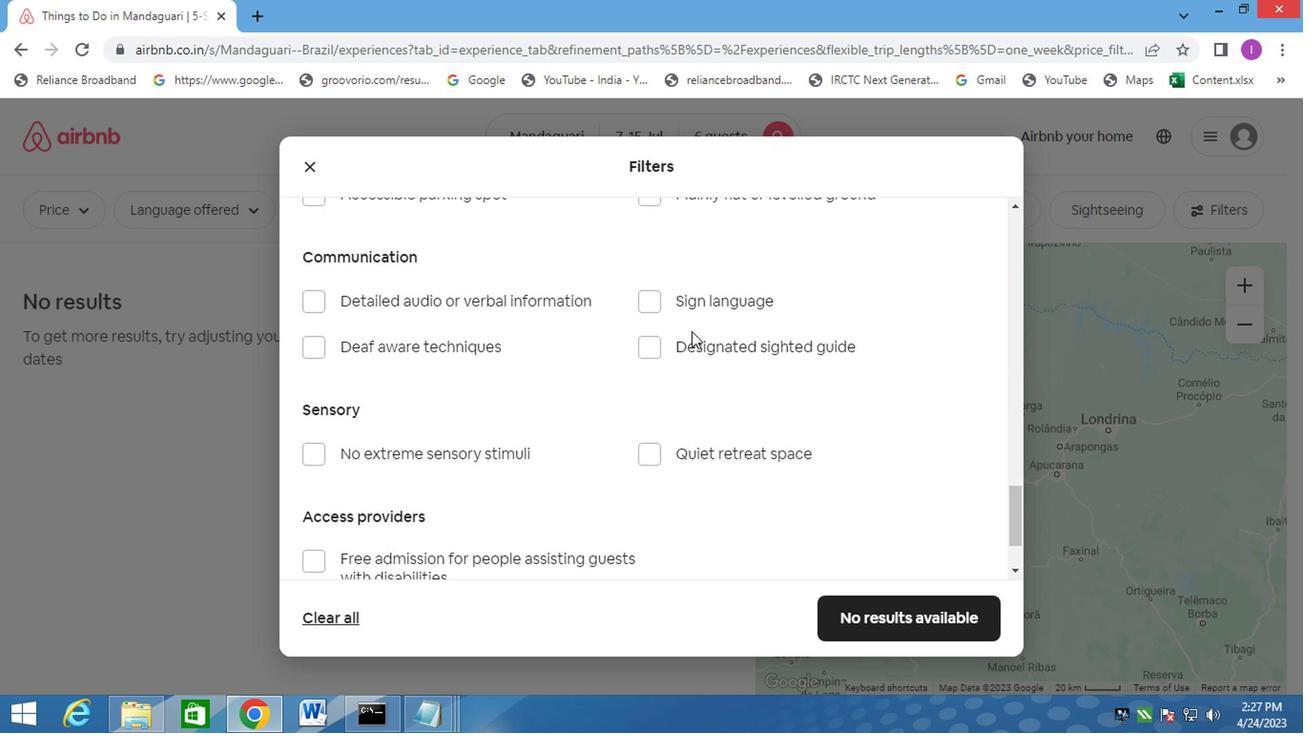 
Action: Mouse scrolled (688, 331) with delta (0, -1)
Screenshot: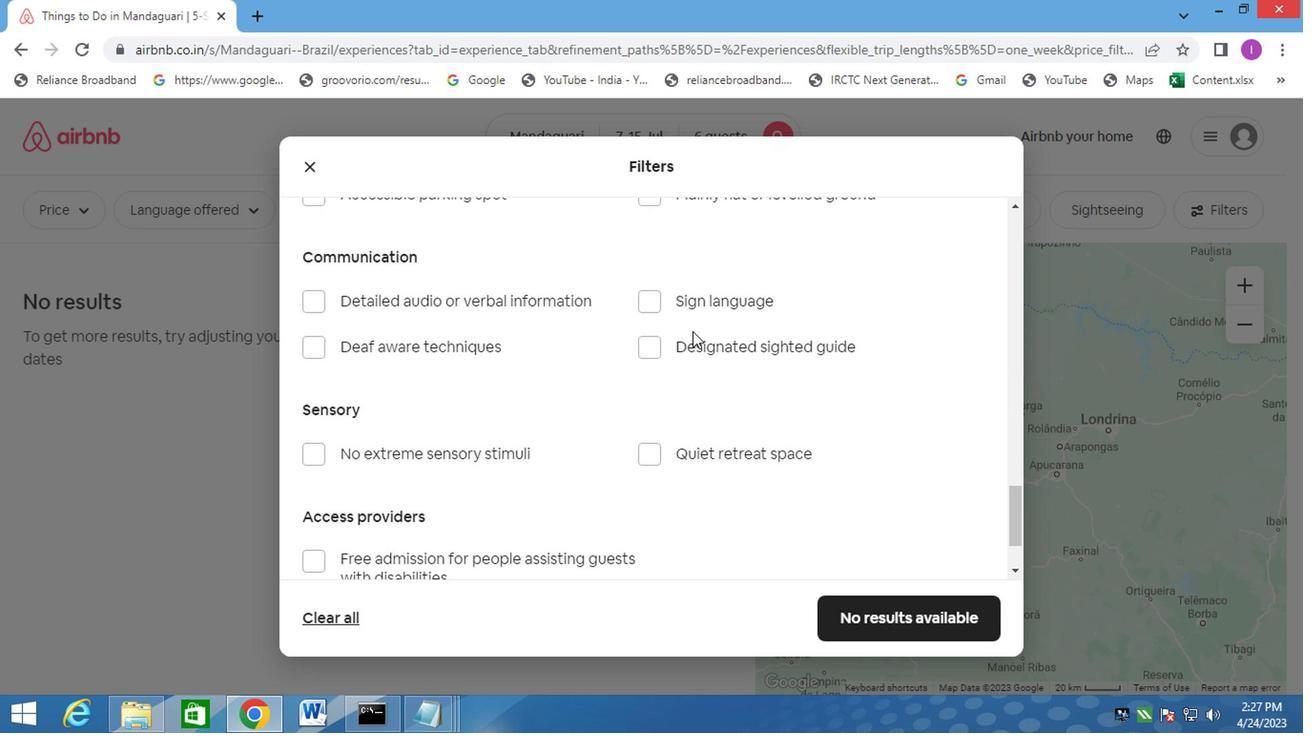 
Action: Mouse scrolled (688, 331) with delta (0, -1)
Screenshot: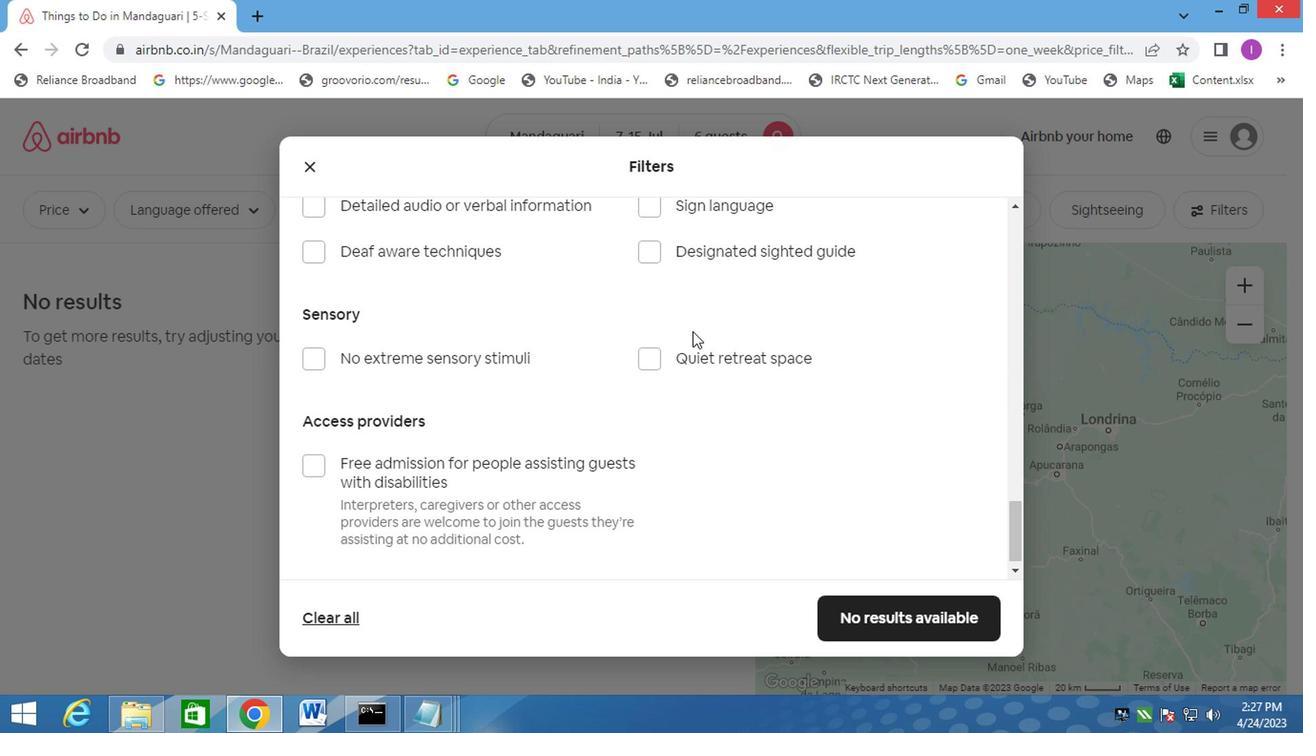 
Action: Mouse scrolled (688, 331) with delta (0, -1)
Screenshot: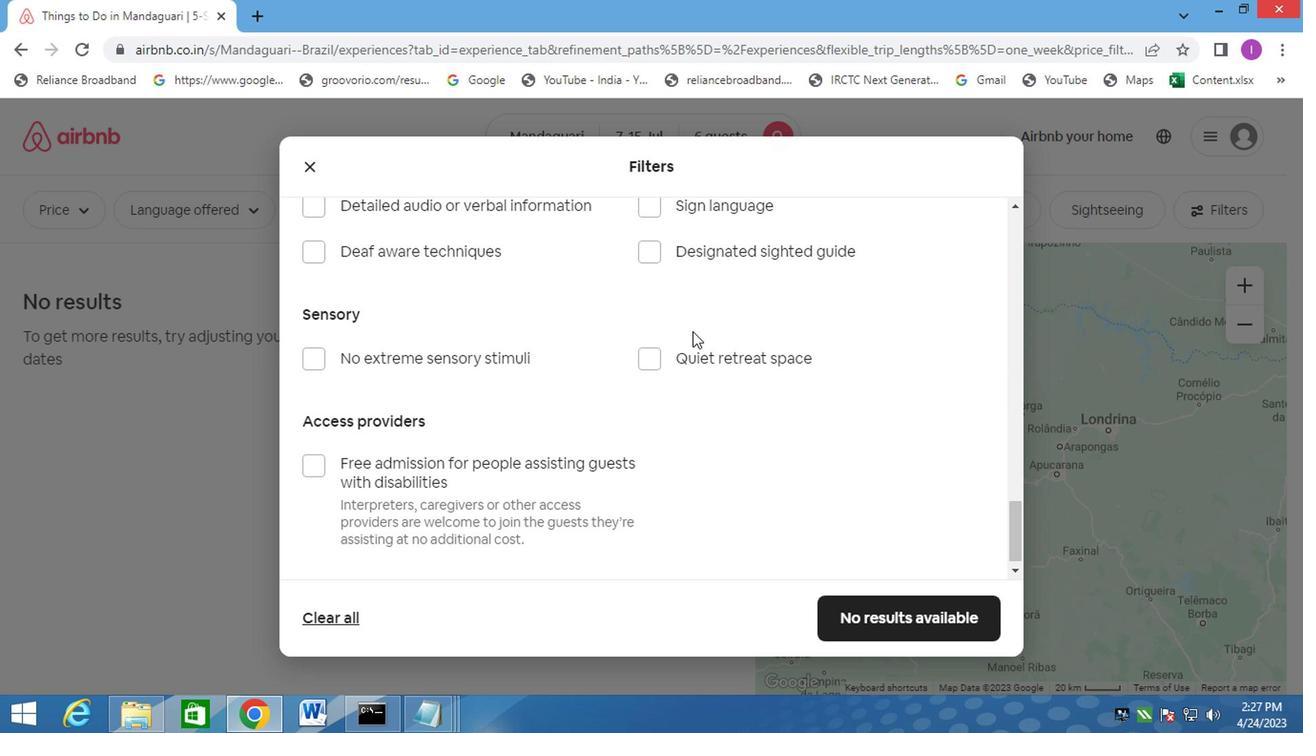 
Action: Mouse scrolled (688, 331) with delta (0, -1)
Screenshot: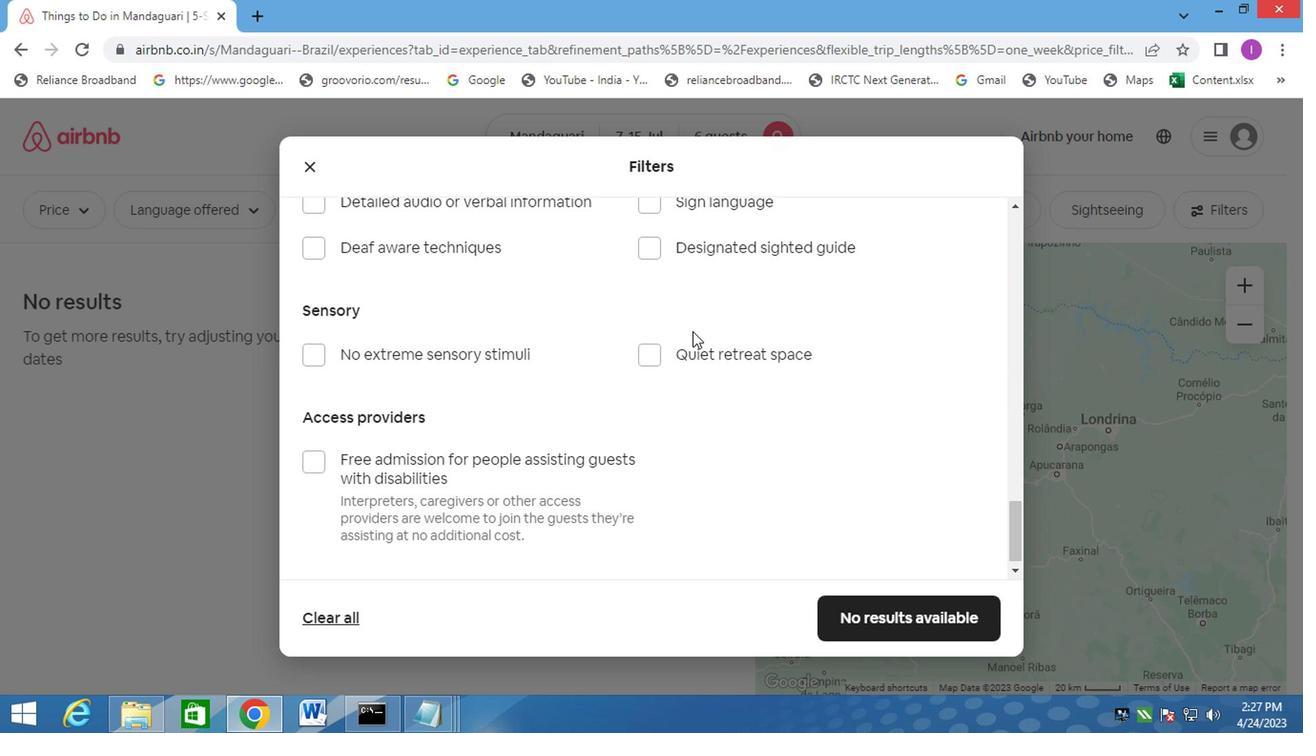 
Action: Mouse scrolled (688, 331) with delta (0, -1)
Screenshot: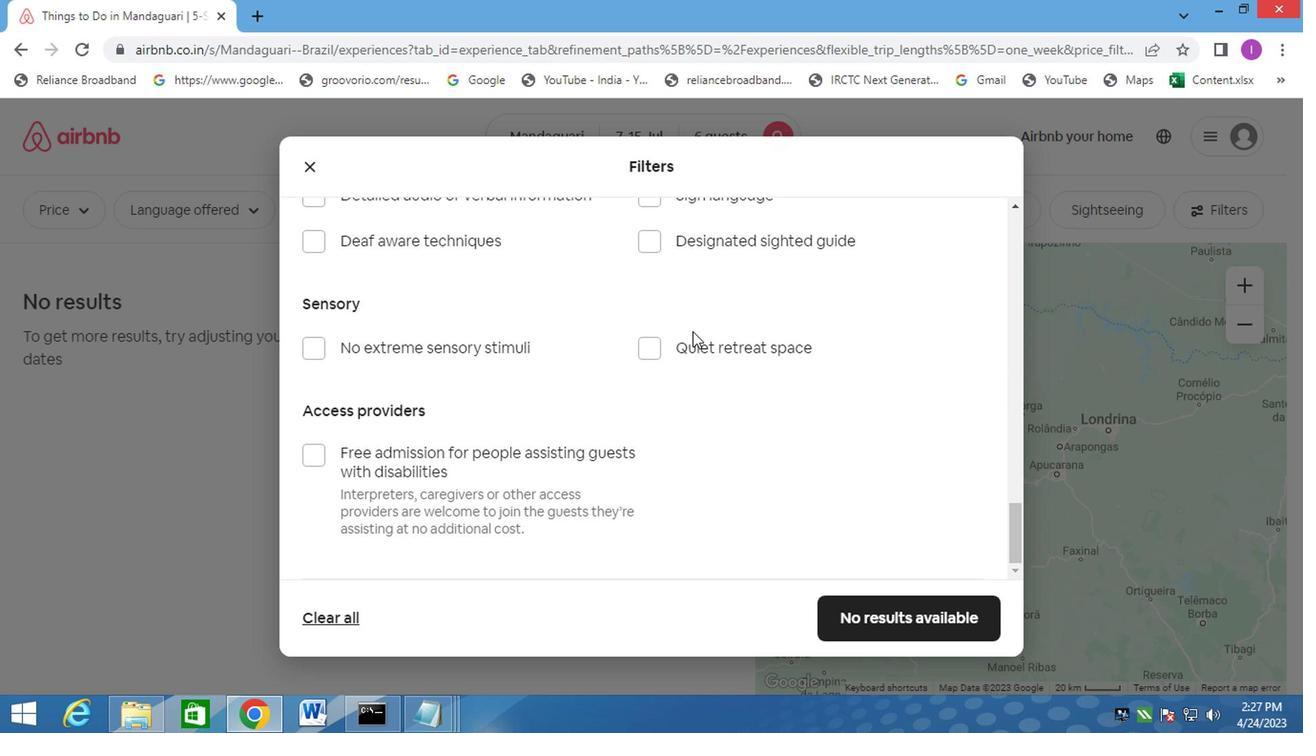 
Action: Mouse scrolled (688, 331) with delta (0, -1)
Screenshot: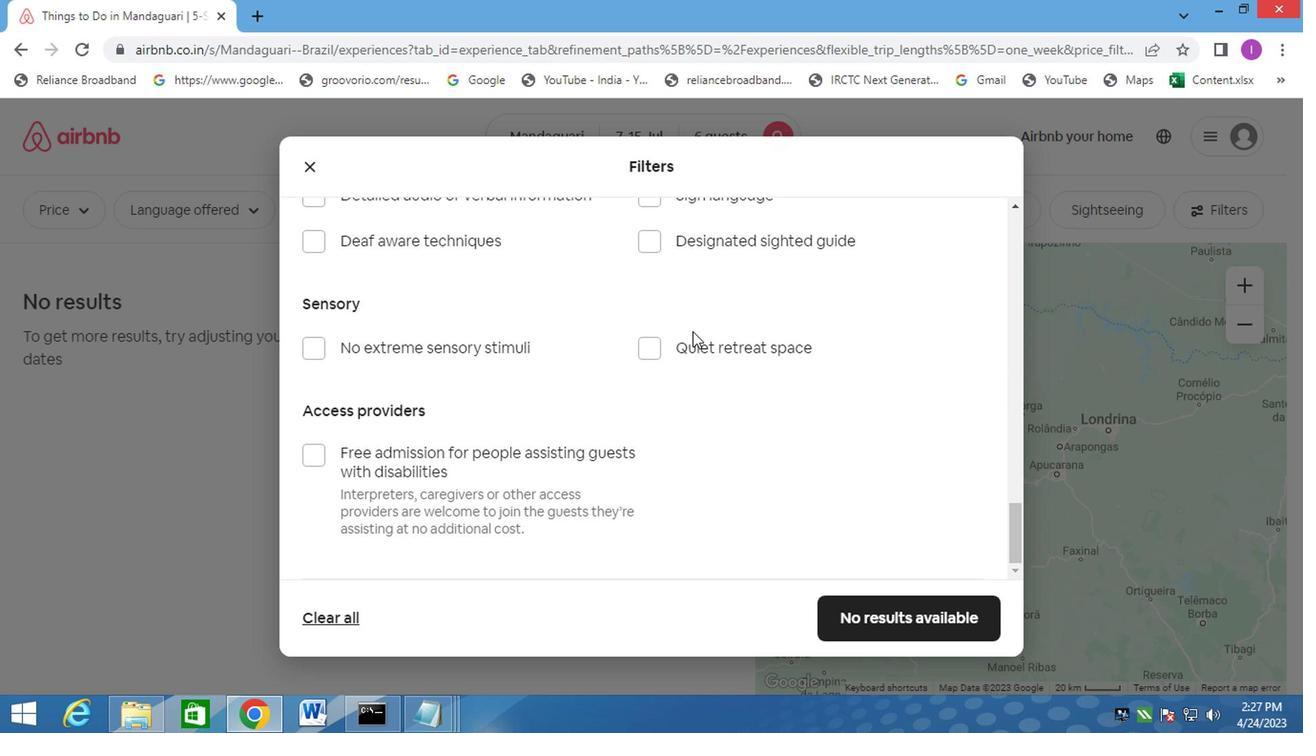 
Action: Mouse scrolled (688, 333) with delta (0, 0)
Screenshot: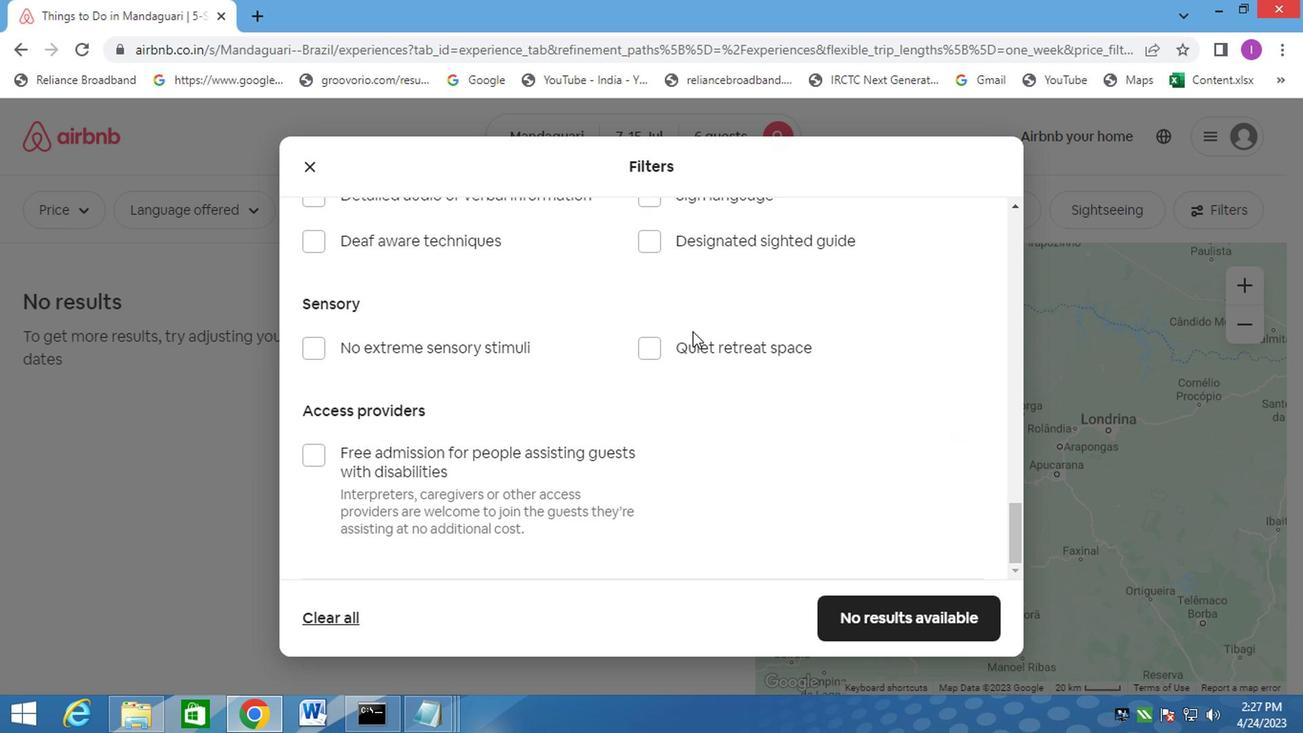 
Action: Mouse moved to (686, 333)
Screenshot: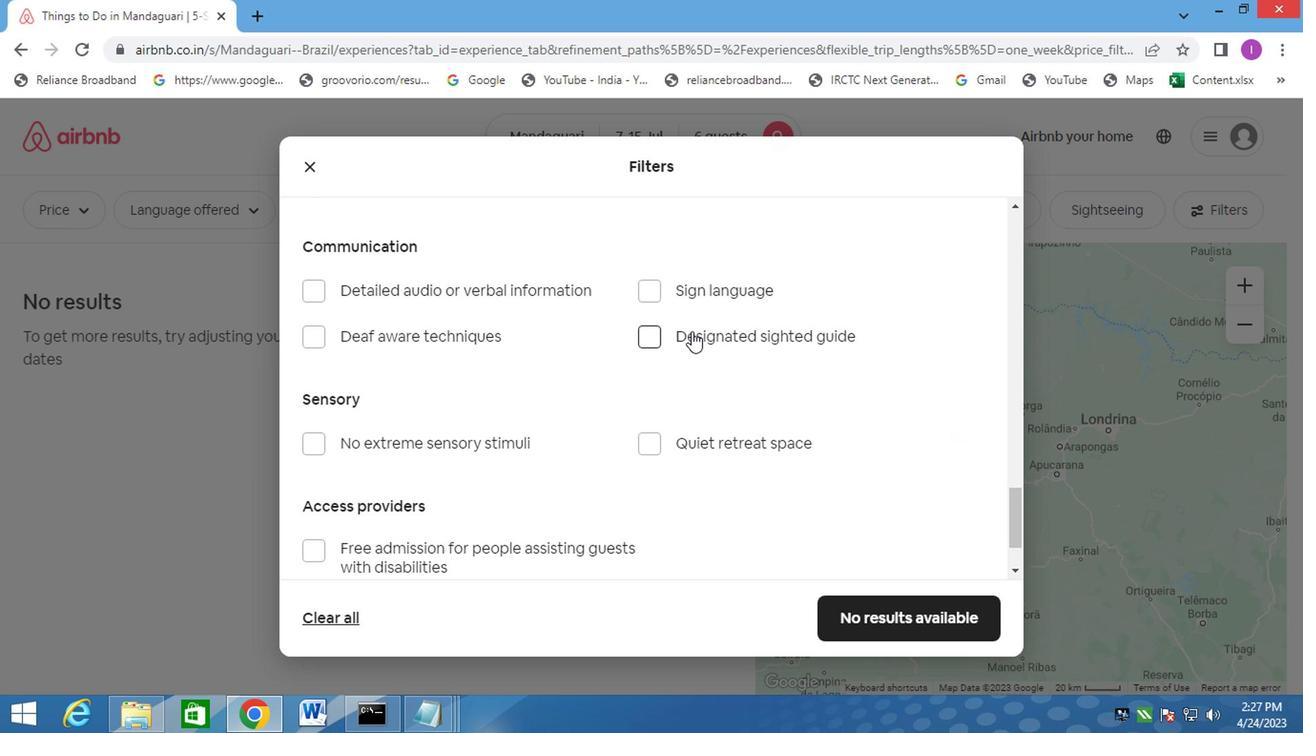 
Action: Mouse scrolled (686, 335) with delta (0, 1)
Screenshot: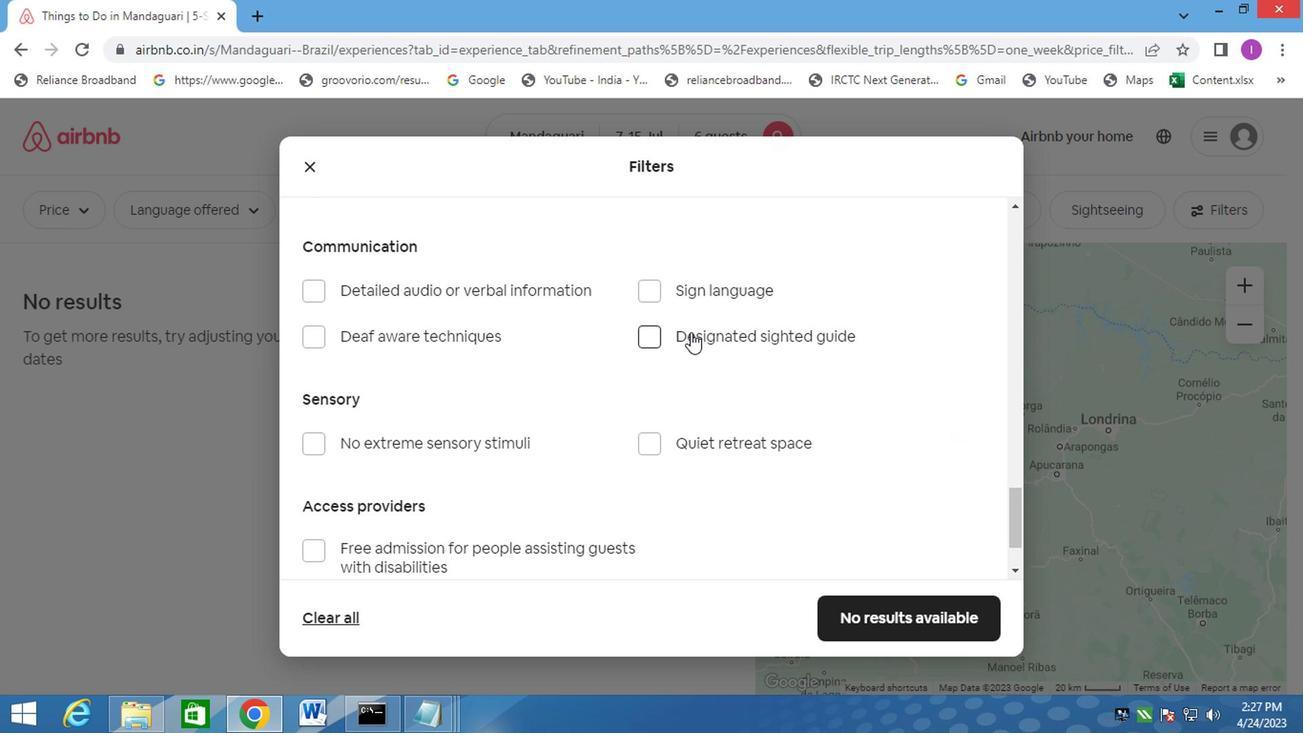 
Action: Mouse scrolled (686, 335) with delta (0, 1)
Screenshot: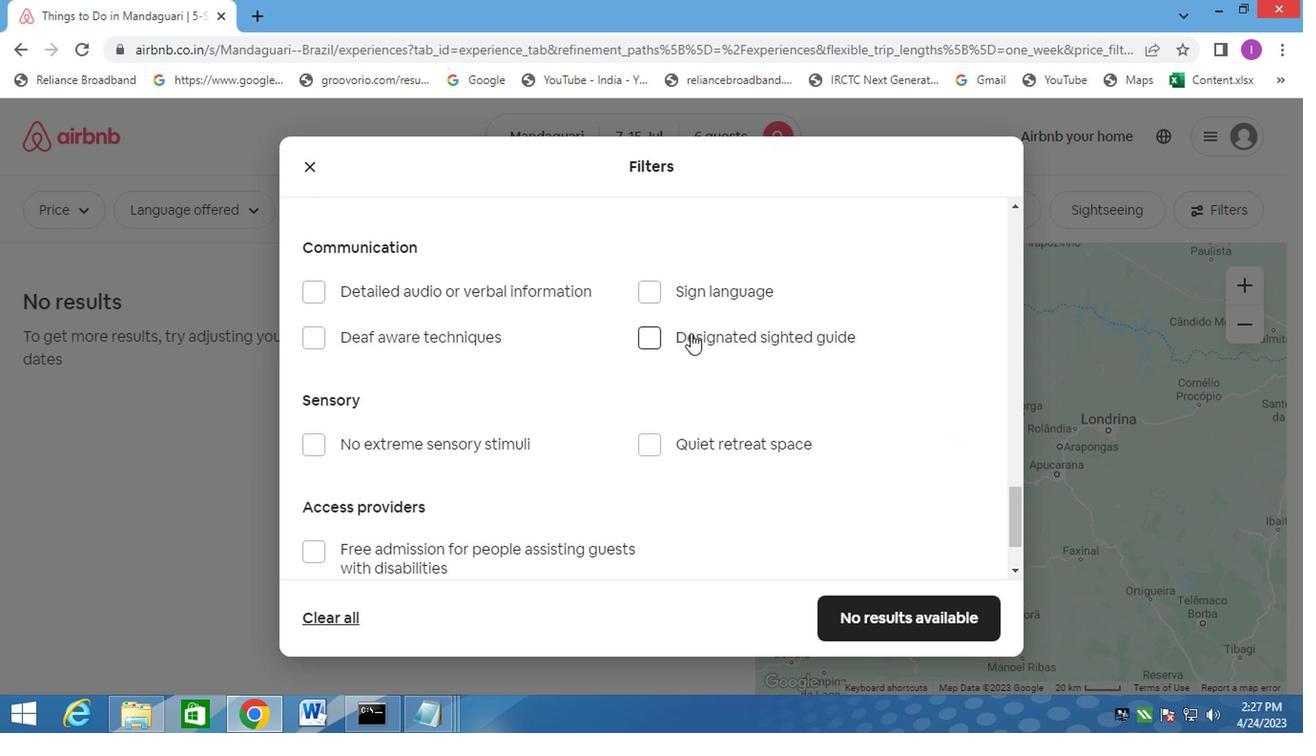 
Action: Mouse moved to (648, 422)
Screenshot: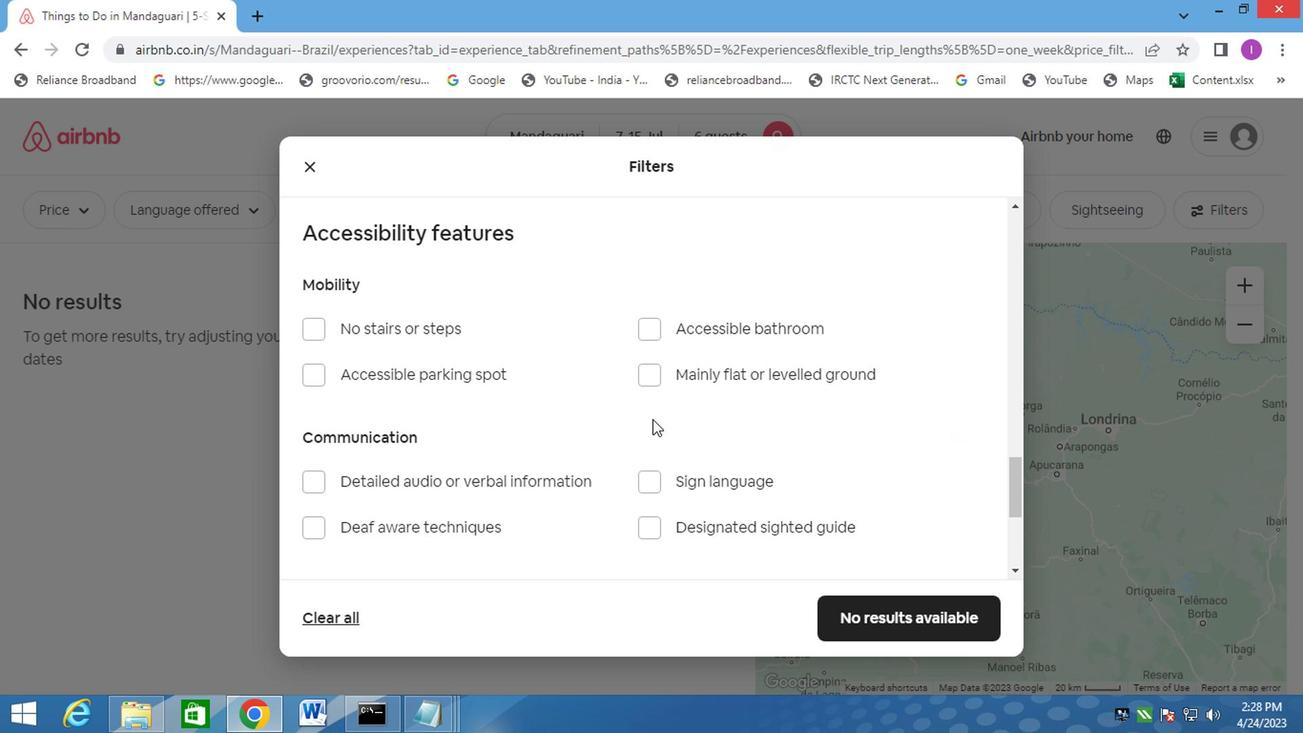 
Action: Mouse scrolled (648, 423) with delta (0, 0)
Screenshot: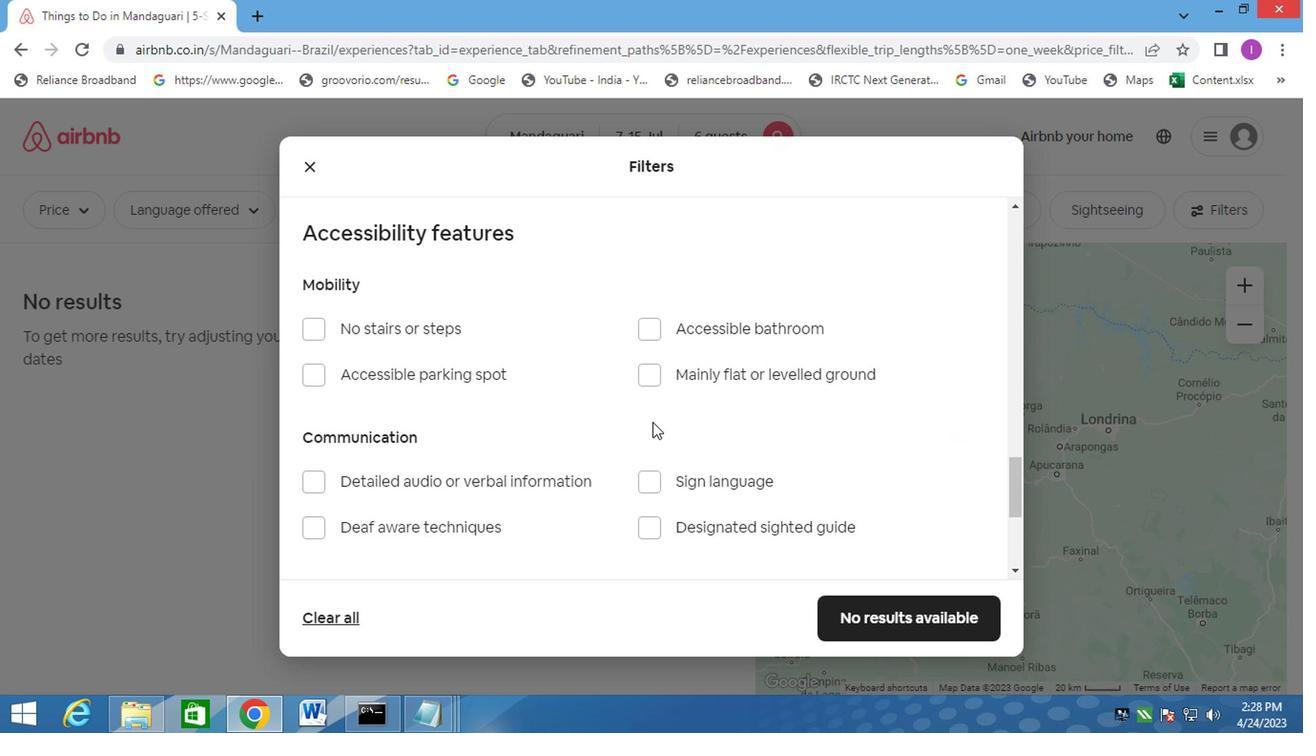 
Action: Mouse moved to (544, 441)
Screenshot: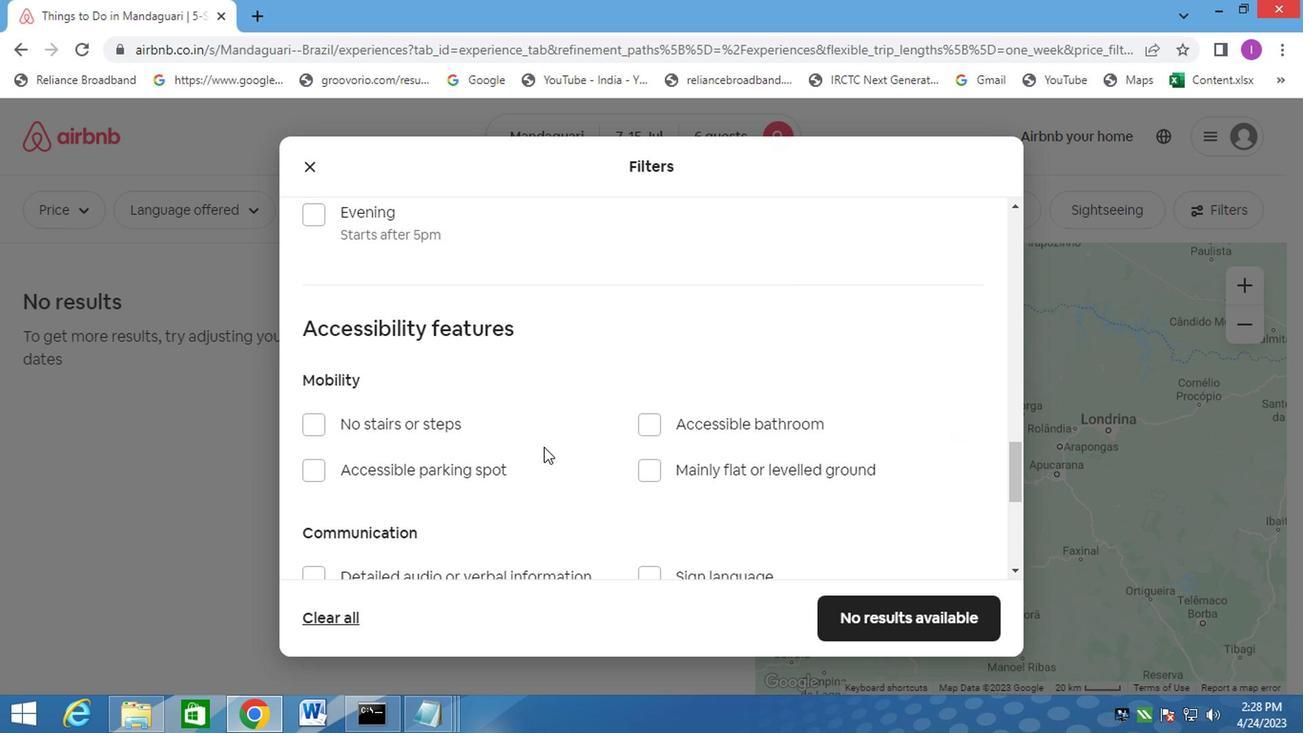 
Action: Mouse scrolled (544, 441) with delta (0, 0)
Screenshot: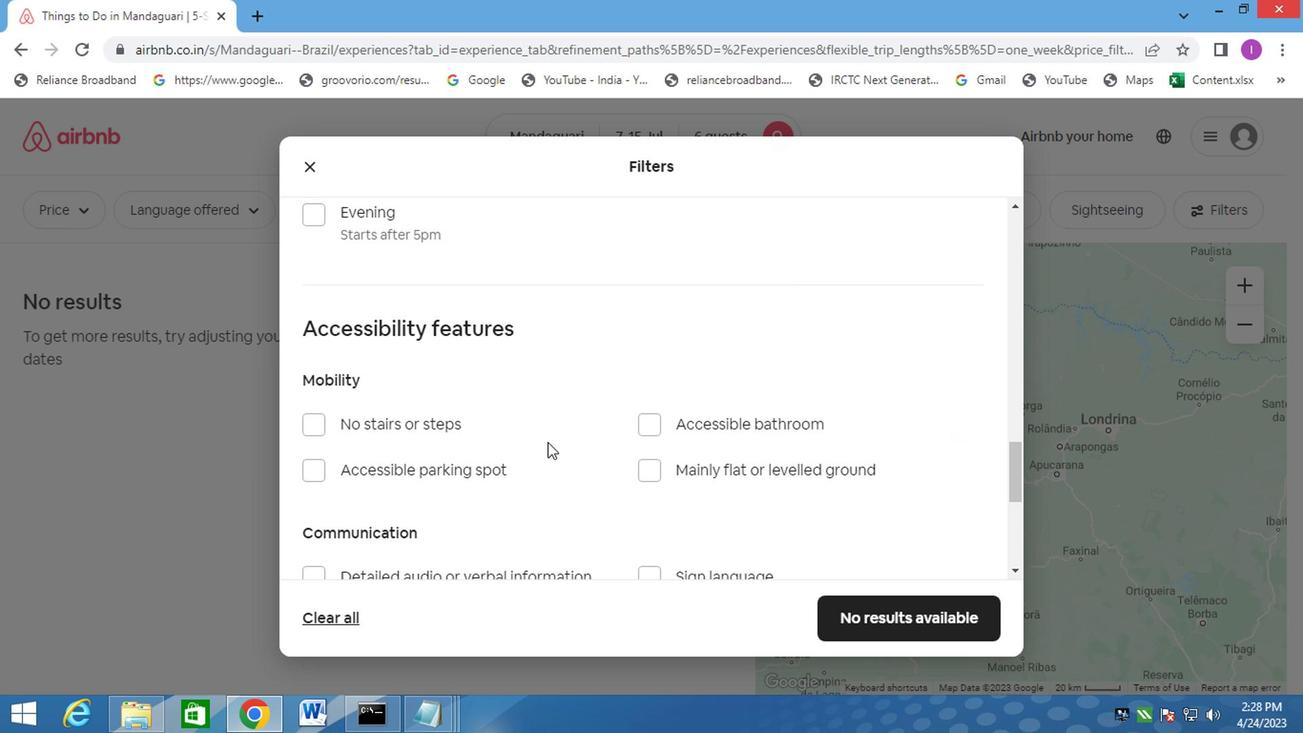 
Action: Mouse scrolled (544, 441) with delta (0, 0)
Screenshot: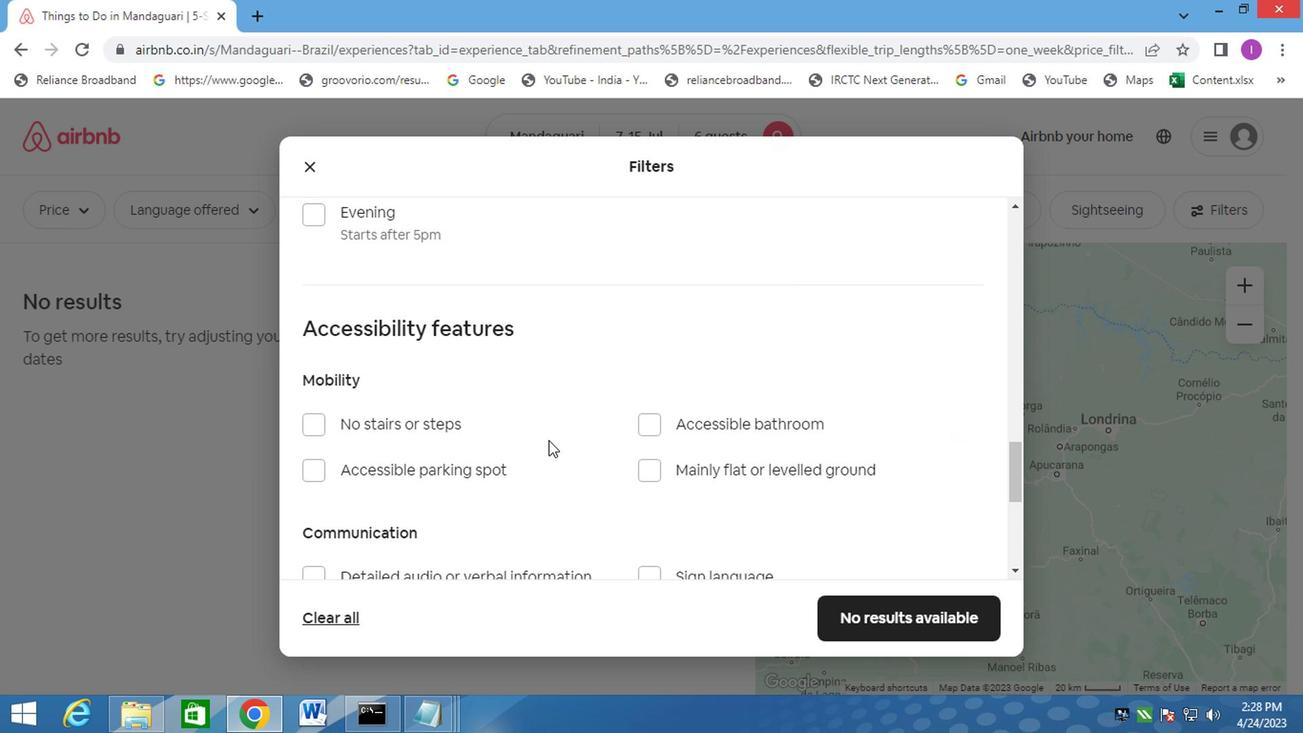 
Action: Mouse moved to (555, 439)
Screenshot: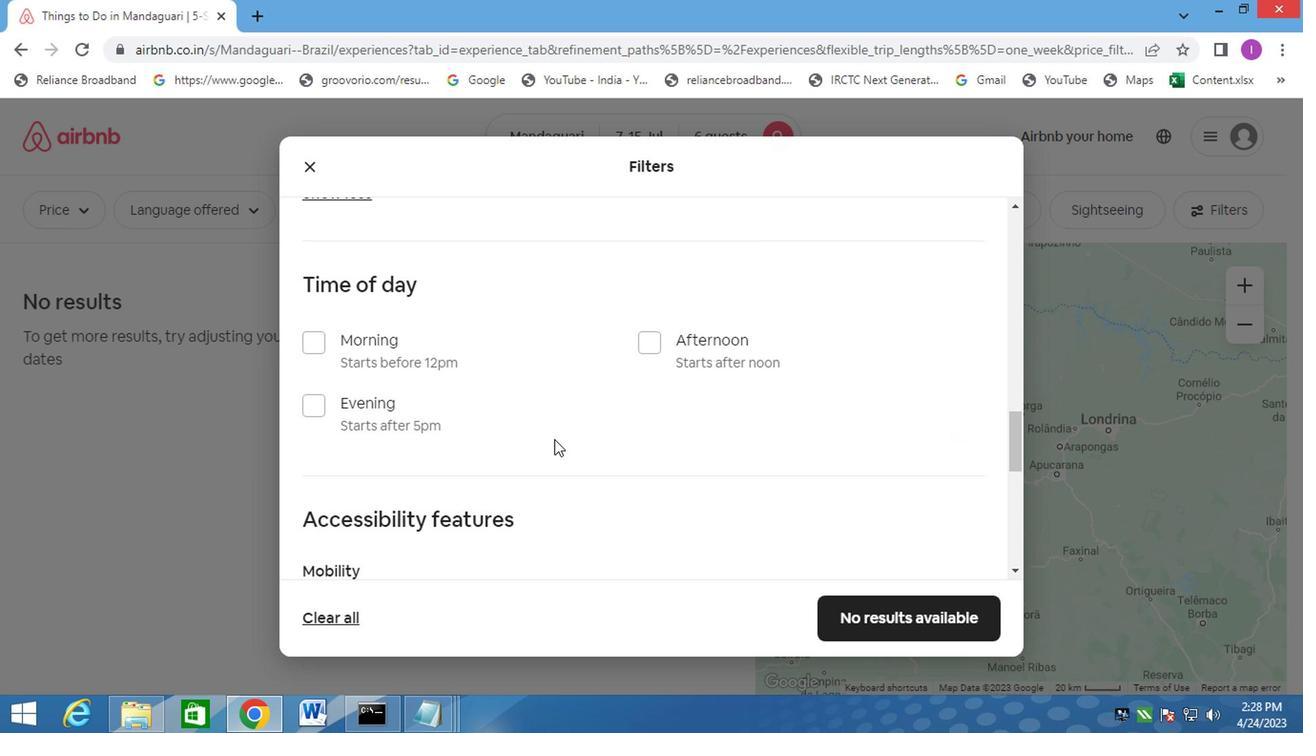 
Action: Mouse scrolled (555, 439) with delta (0, 0)
Screenshot: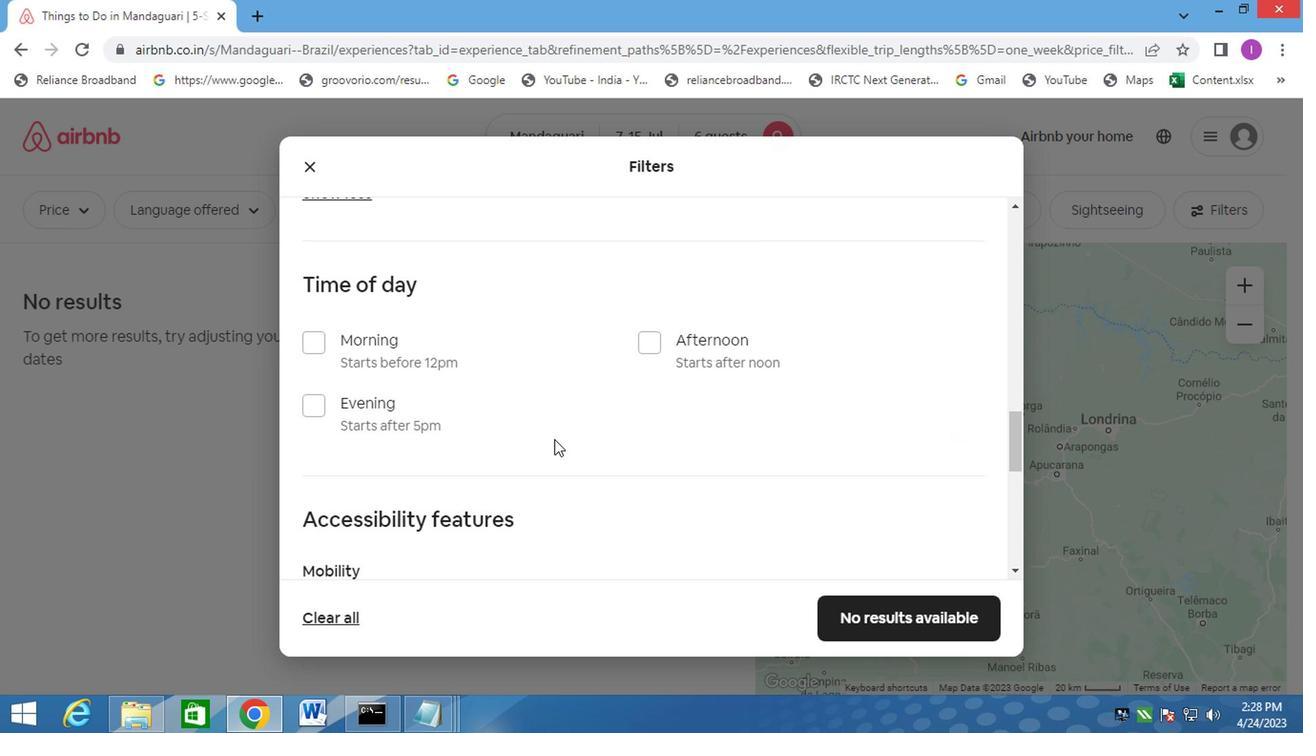 
Action: Mouse moved to (557, 437)
Screenshot: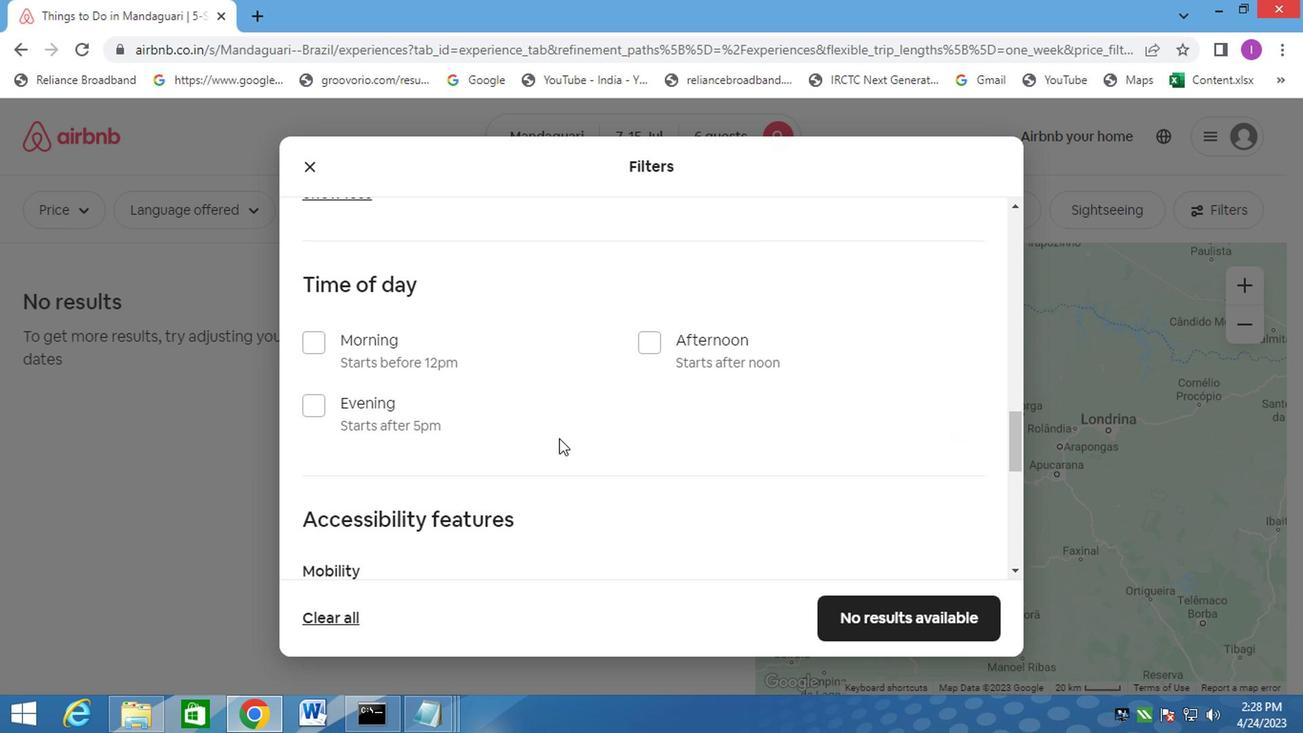 
Action: Mouse scrolled (557, 439) with delta (0, 1)
Screenshot: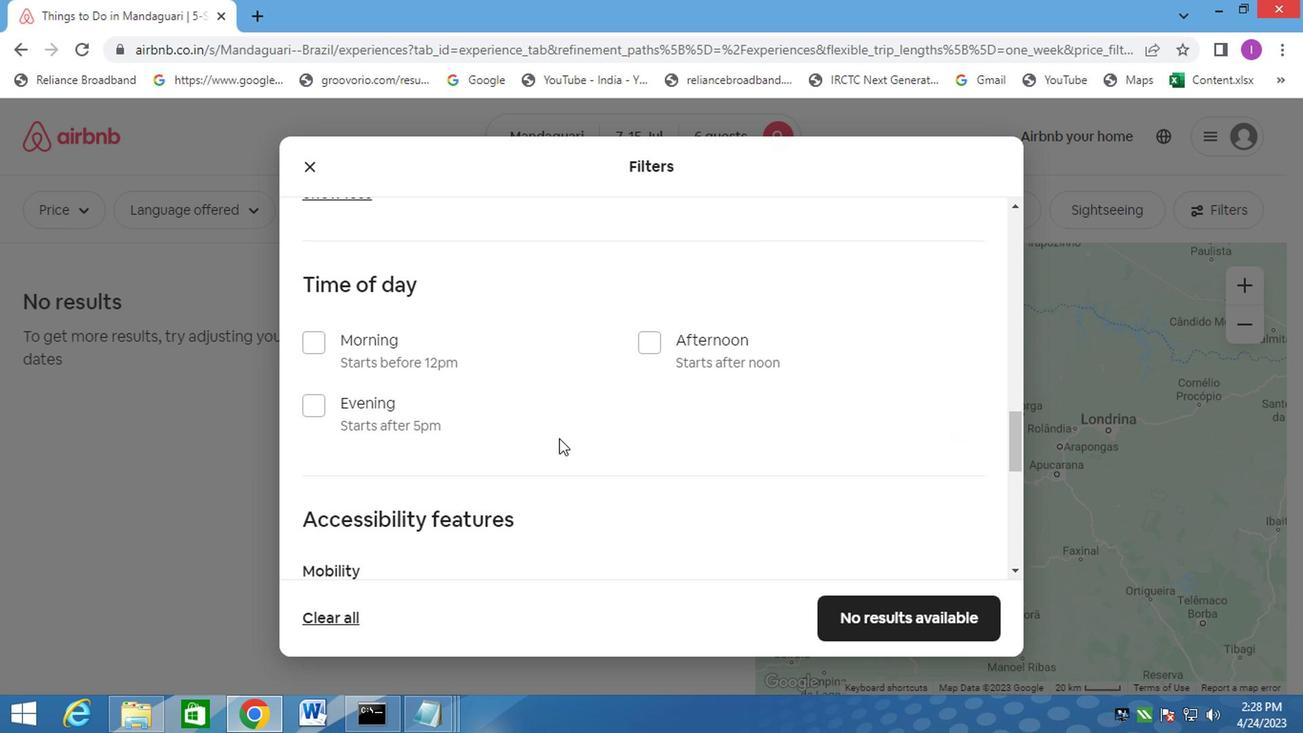 
Action: Mouse moved to (560, 434)
Screenshot: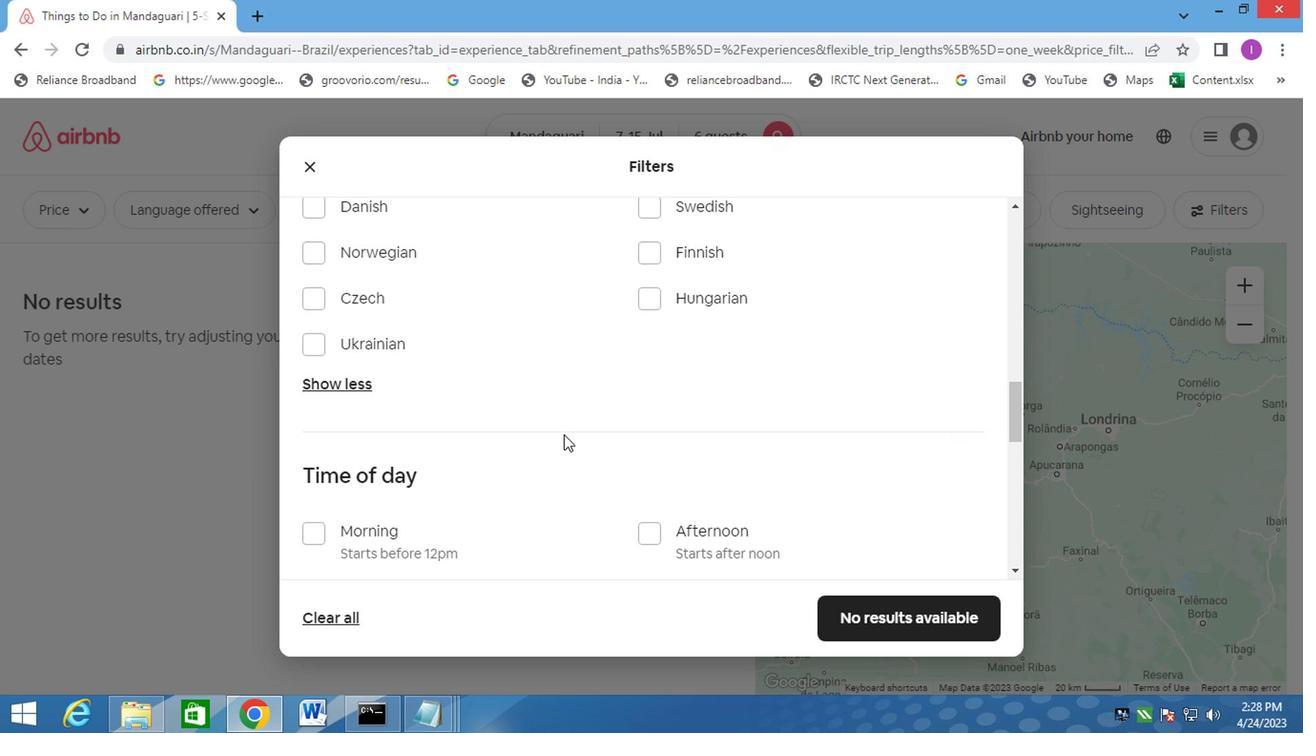 
Action: Mouse scrolled (560, 435) with delta (0, 0)
Screenshot: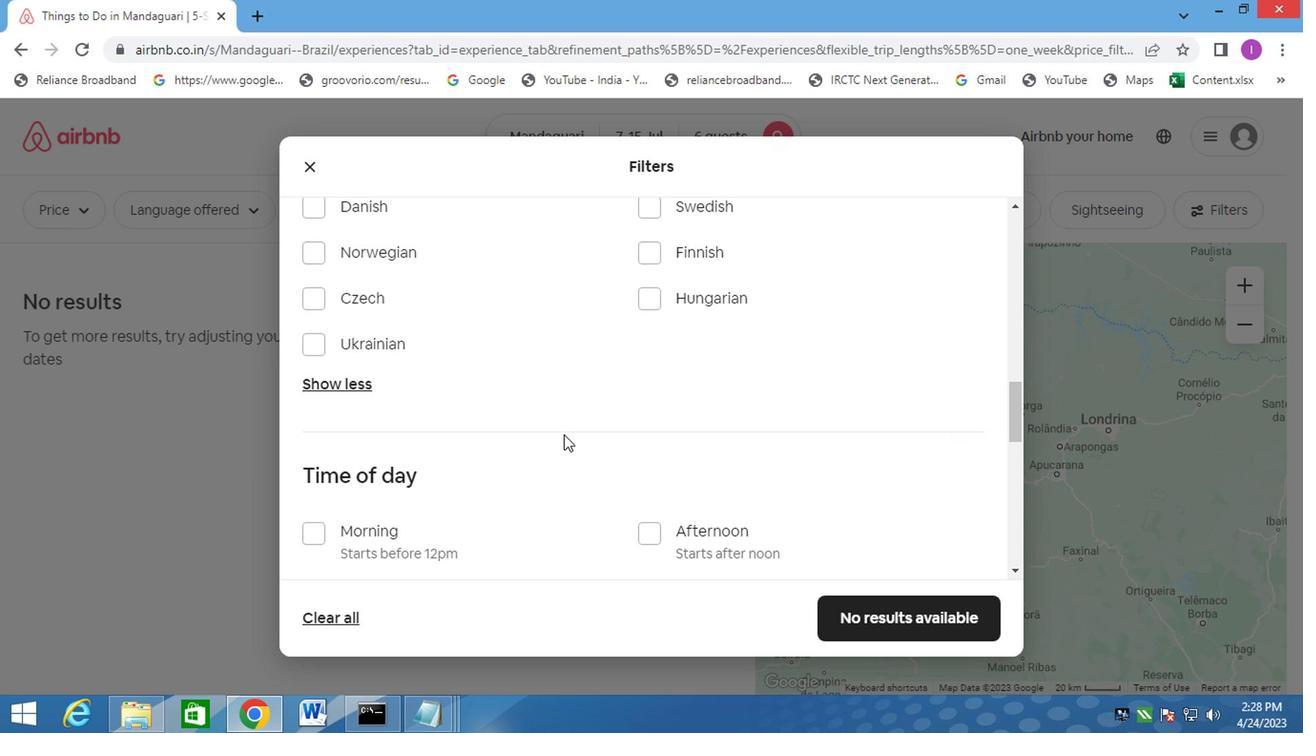 
Action: Mouse scrolled (560, 435) with delta (0, 0)
Screenshot: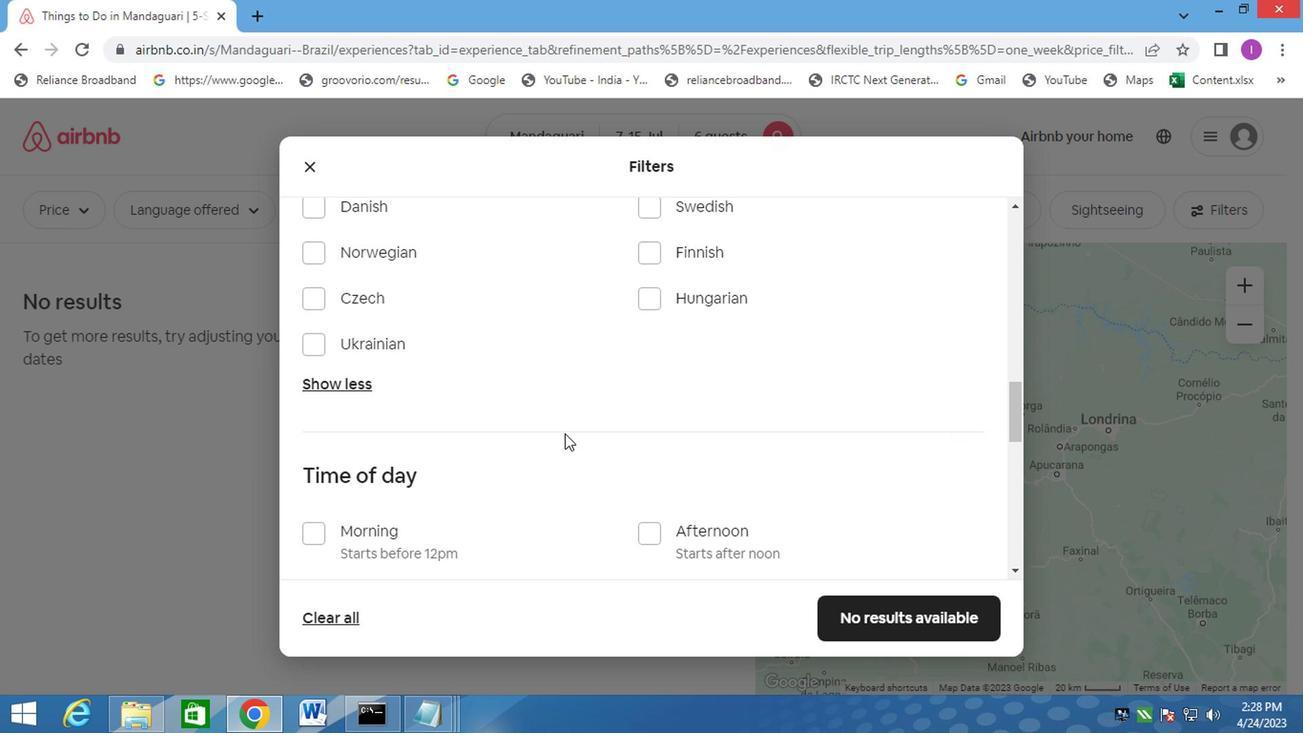 
Action: Mouse scrolled (560, 435) with delta (0, 0)
Screenshot: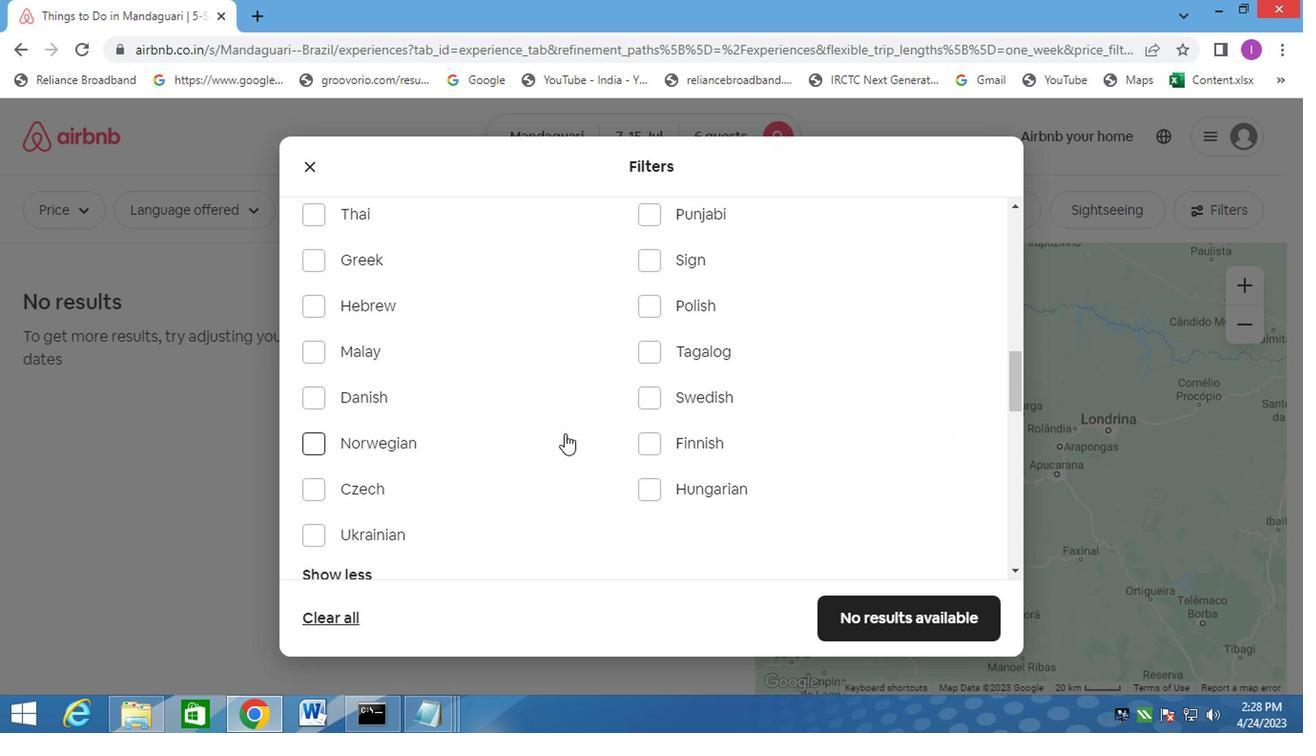 
Action: Mouse scrolled (560, 435) with delta (0, 0)
Screenshot: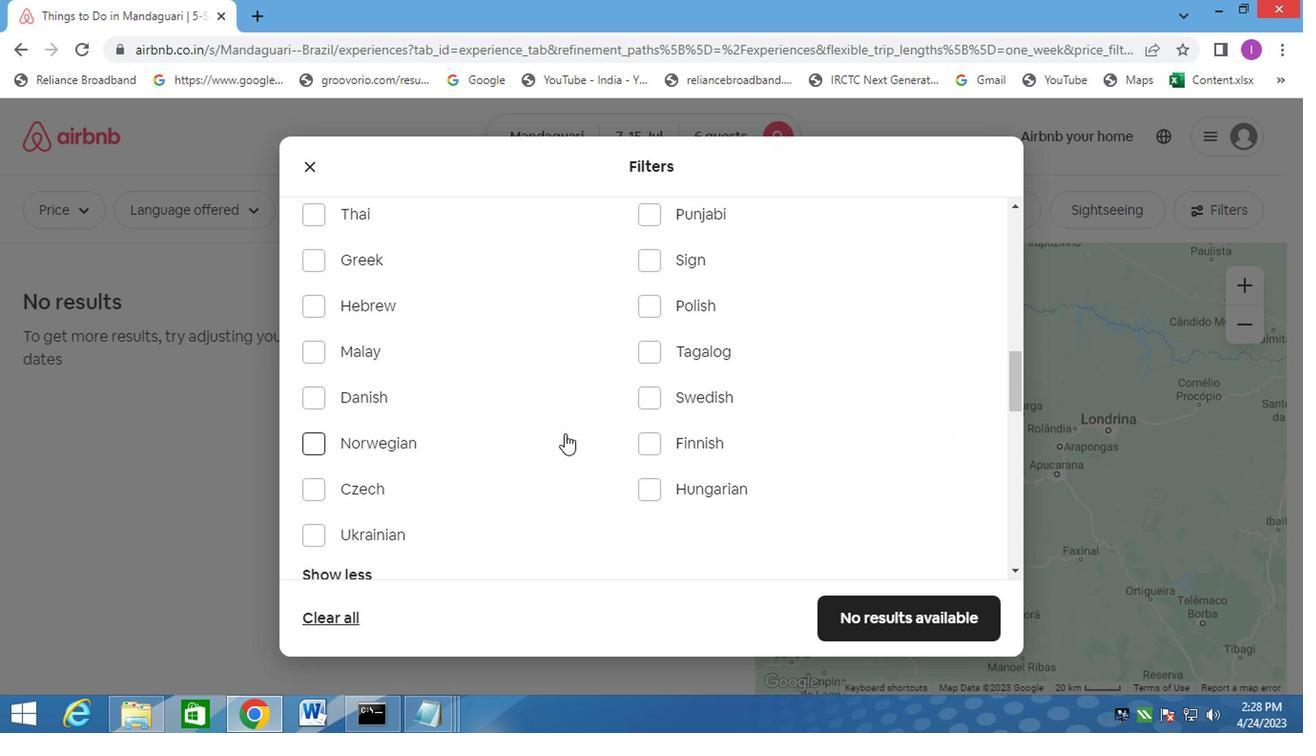 
Action: Mouse scrolled (560, 435) with delta (0, 0)
Screenshot: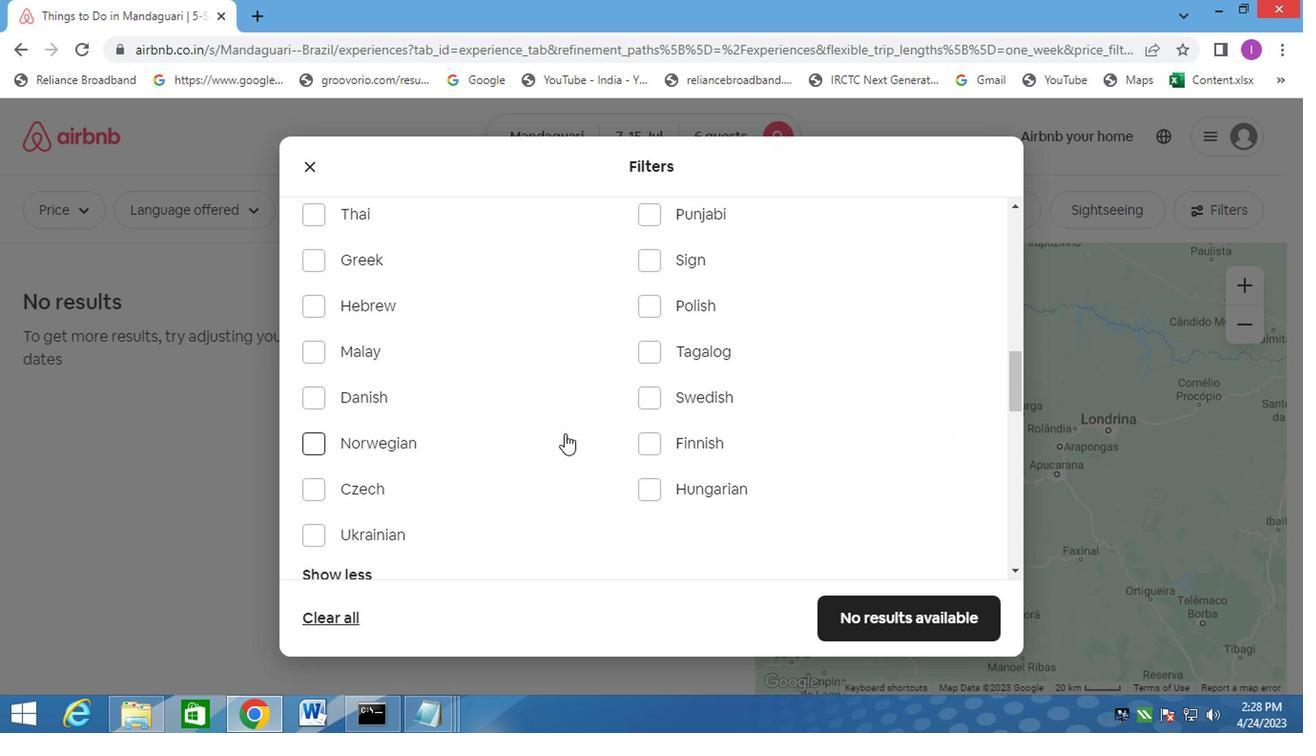 
Action: Mouse moved to (561, 433)
Screenshot: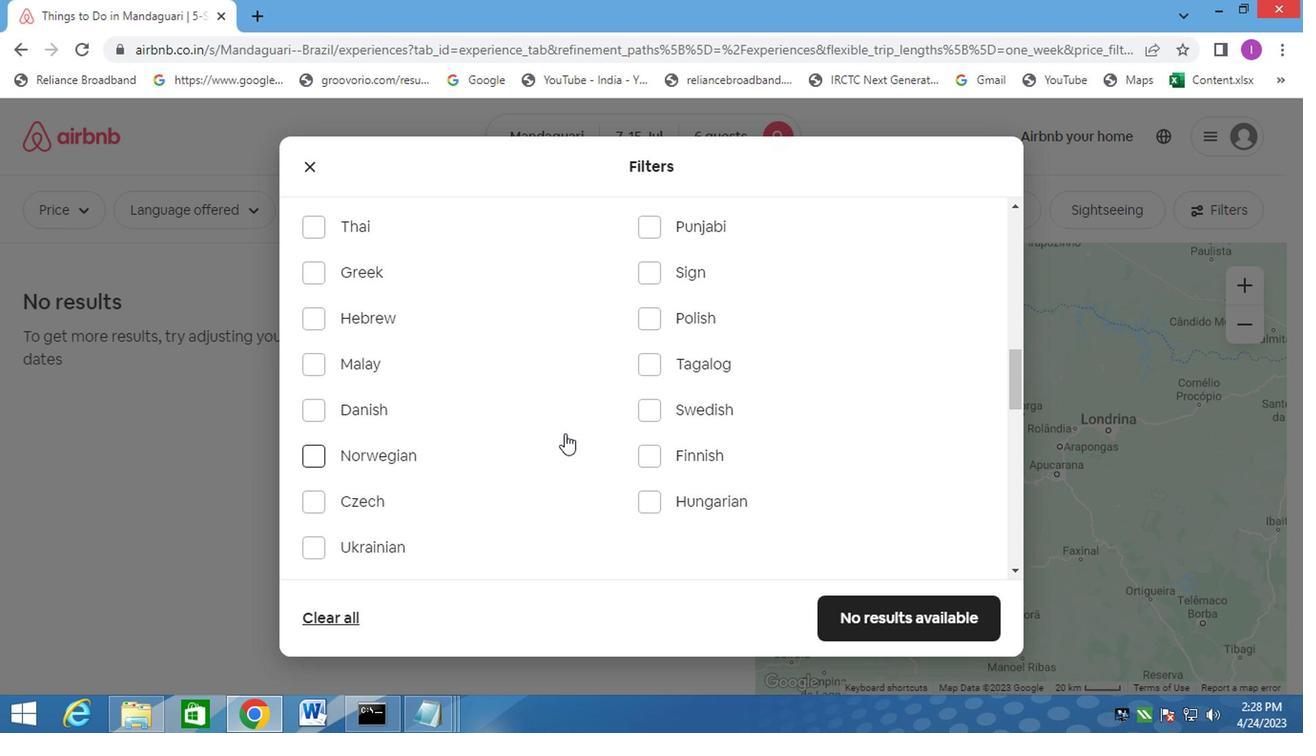 
Action: Mouse scrolled (561, 434) with delta (0, 1)
Screenshot: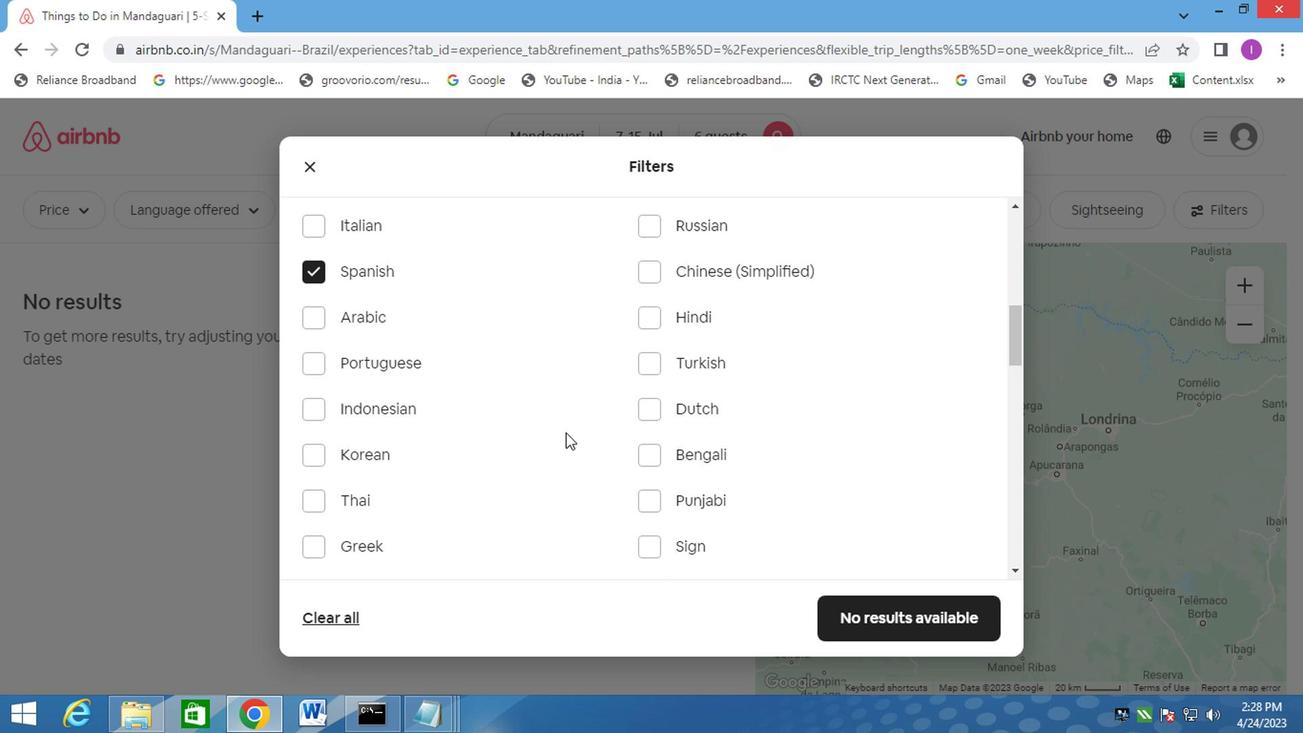 
Action: Mouse scrolled (561, 434) with delta (0, 1)
Screenshot: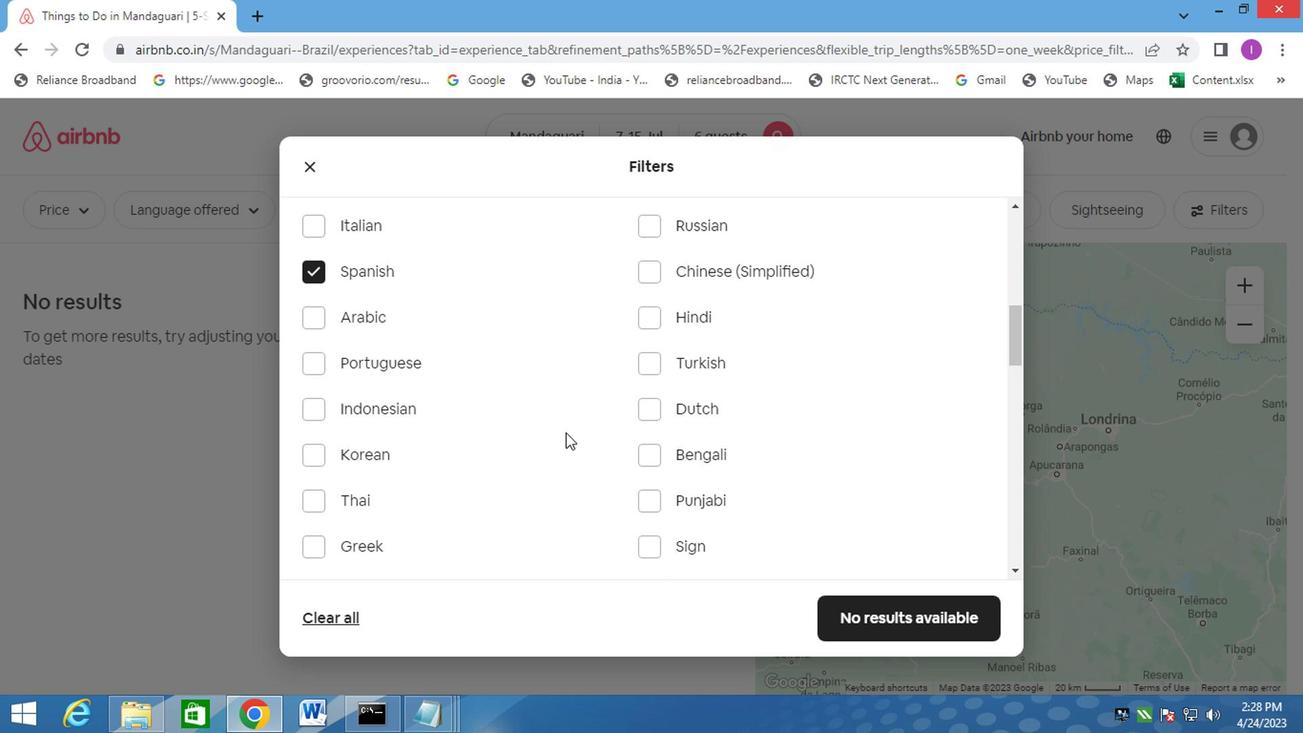 
Action: Mouse moved to (563, 431)
Screenshot: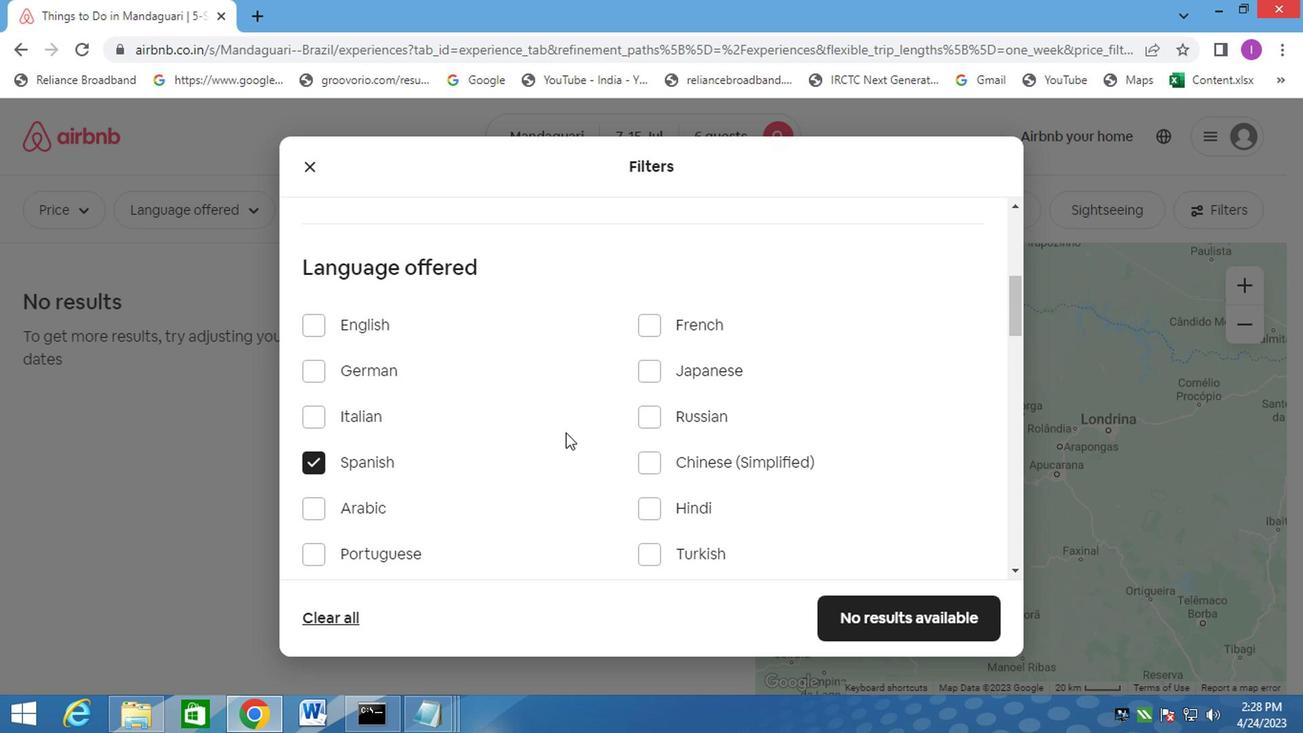 
Action: Mouse scrolled (563, 432) with delta (0, 0)
Screenshot: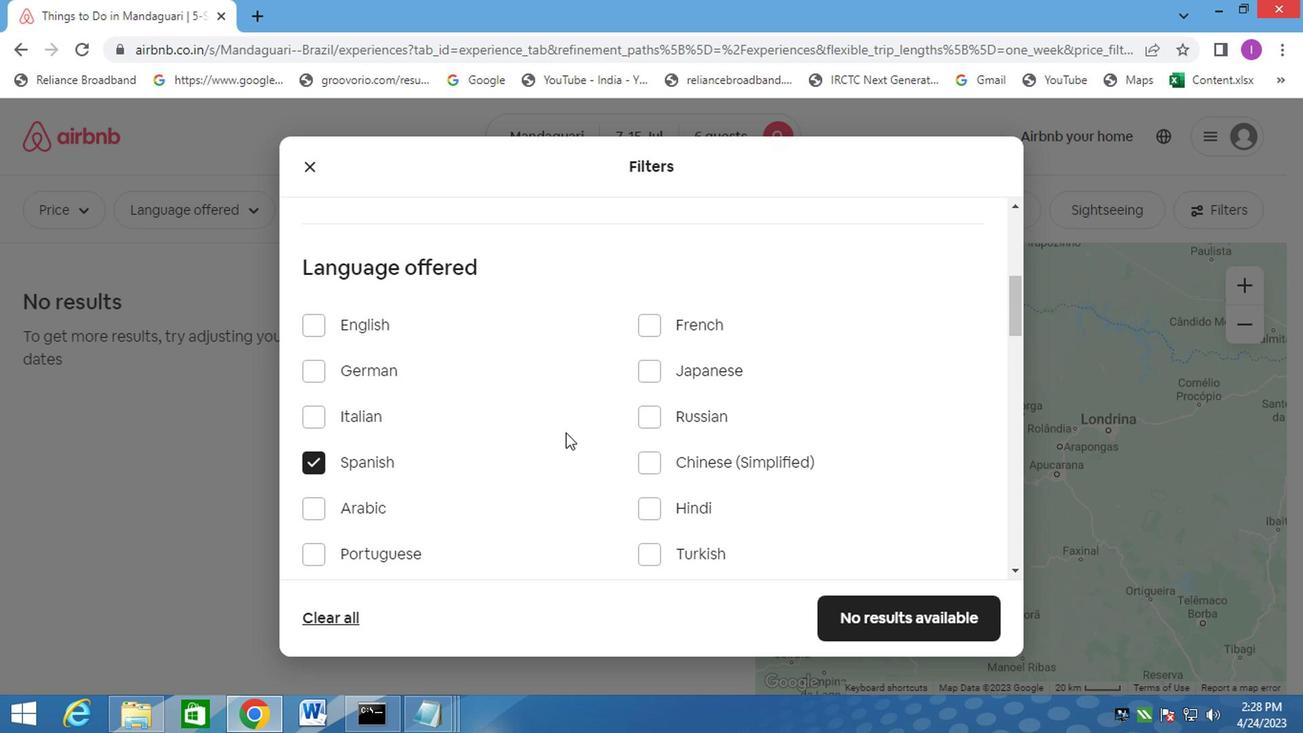 
Action: Mouse moved to (563, 430)
Screenshot: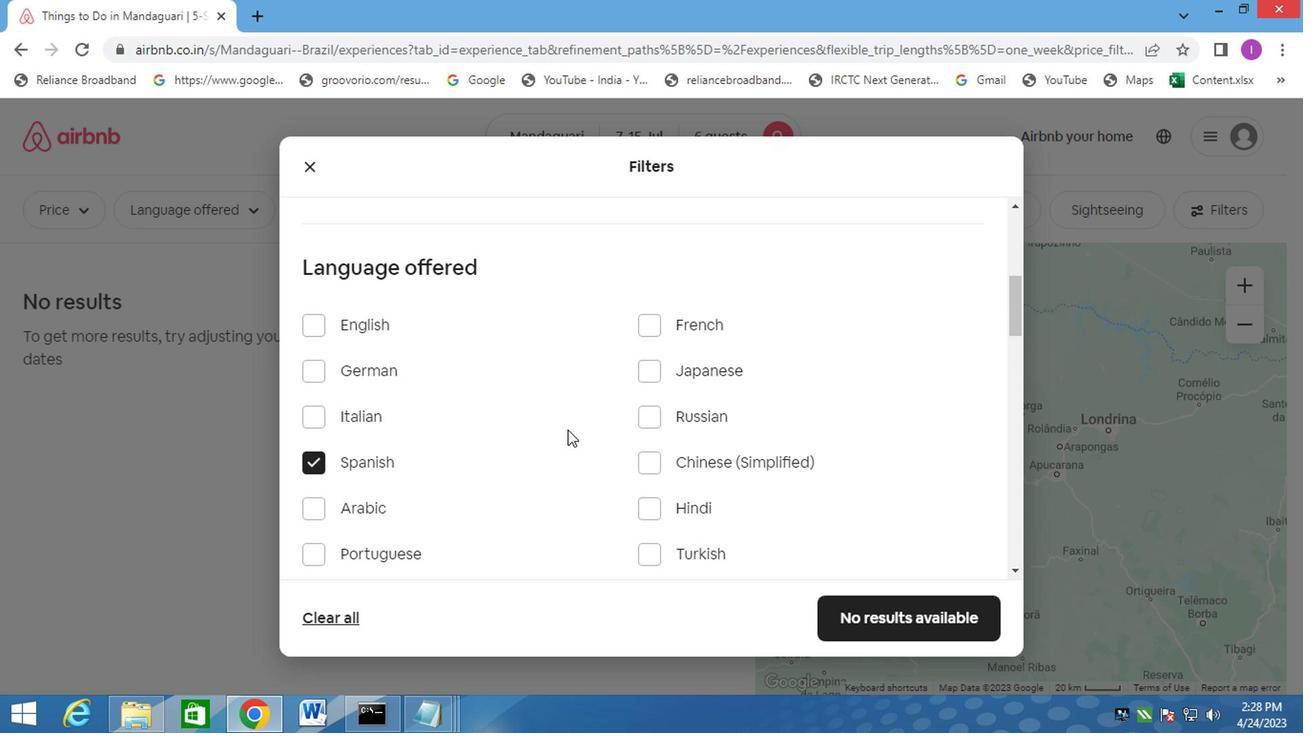 
Action: Mouse scrolled (563, 431) with delta (0, 1)
Screenshot: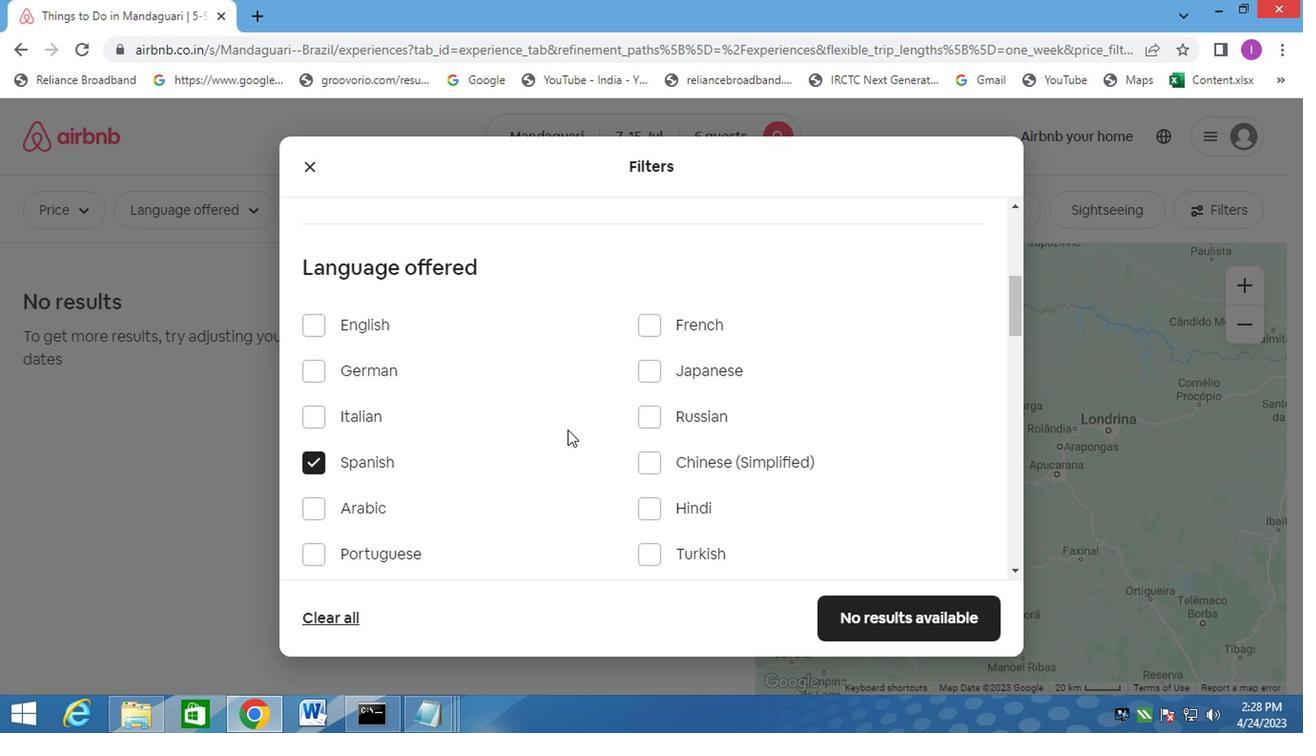 
Action: Mouse scrolled (563, 431) with delta (0, 1)
Screenshot: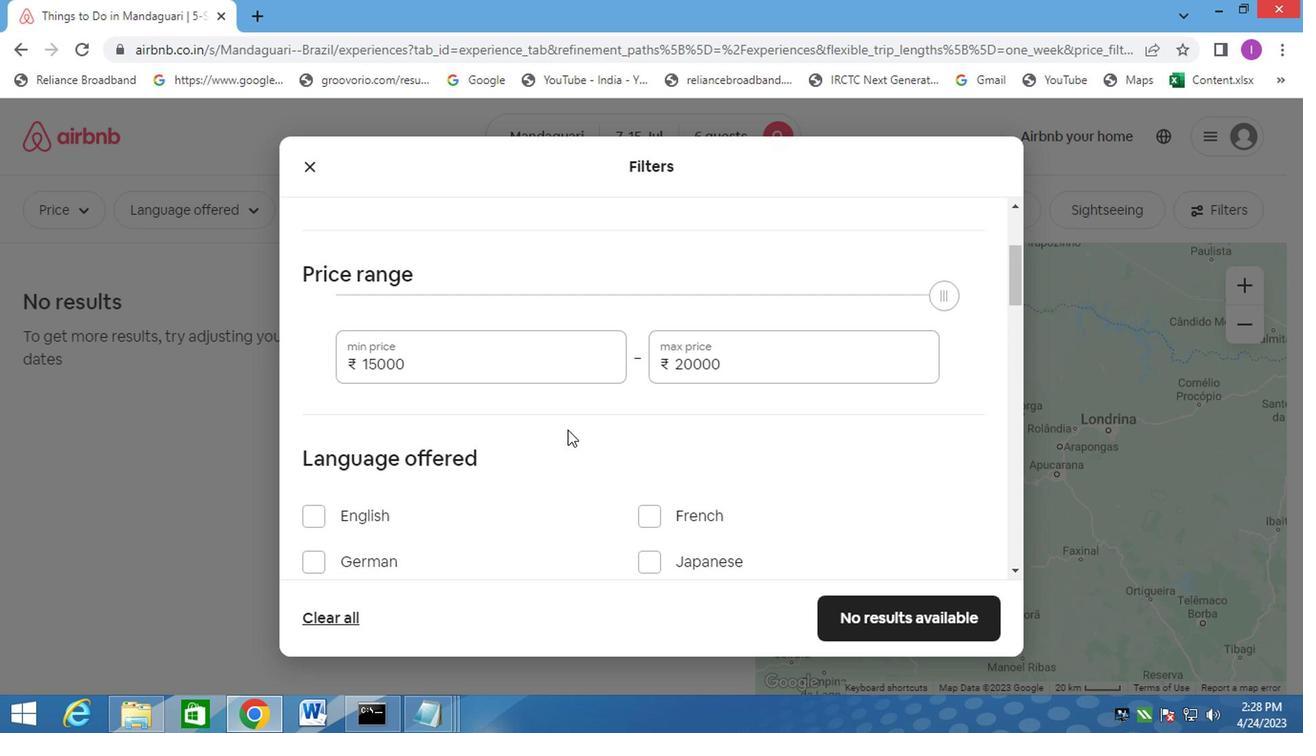 
Action: Mouse moved to (890, 619)
Screenshot: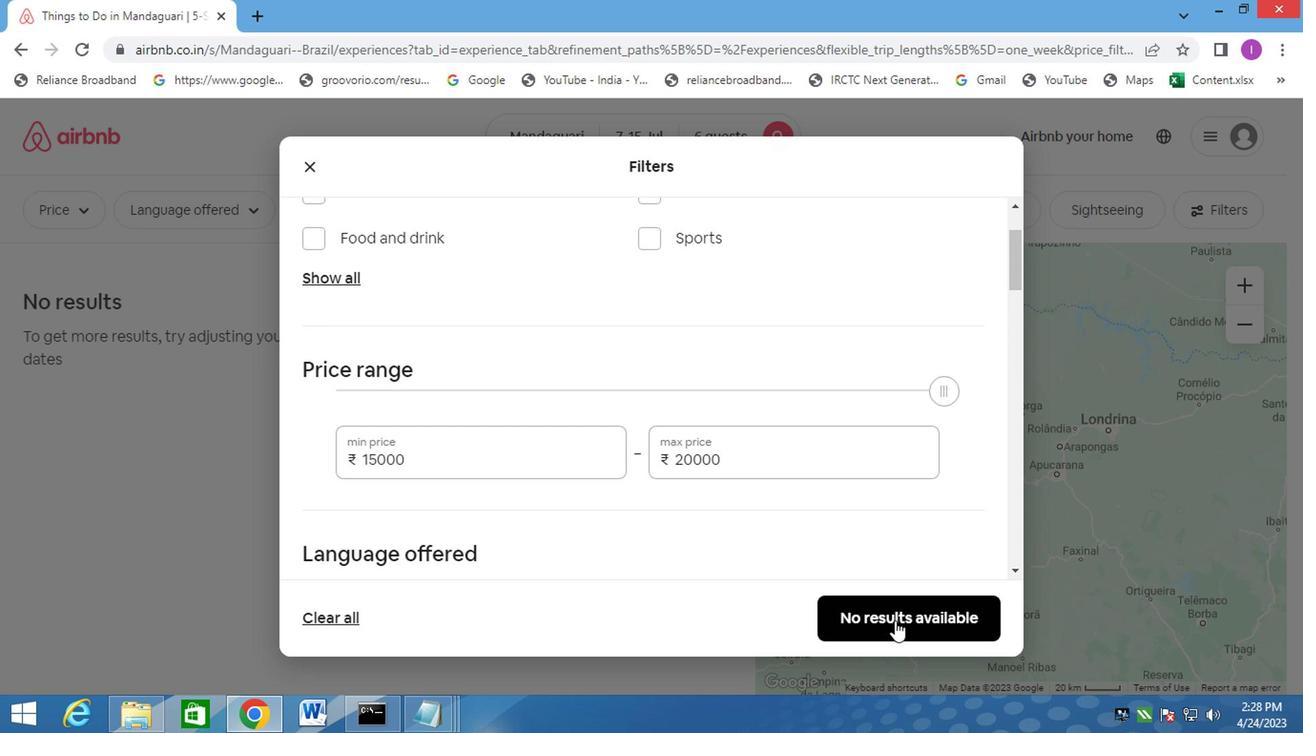 
Action: Mouse pressed left at (890, 619)
Screenshot: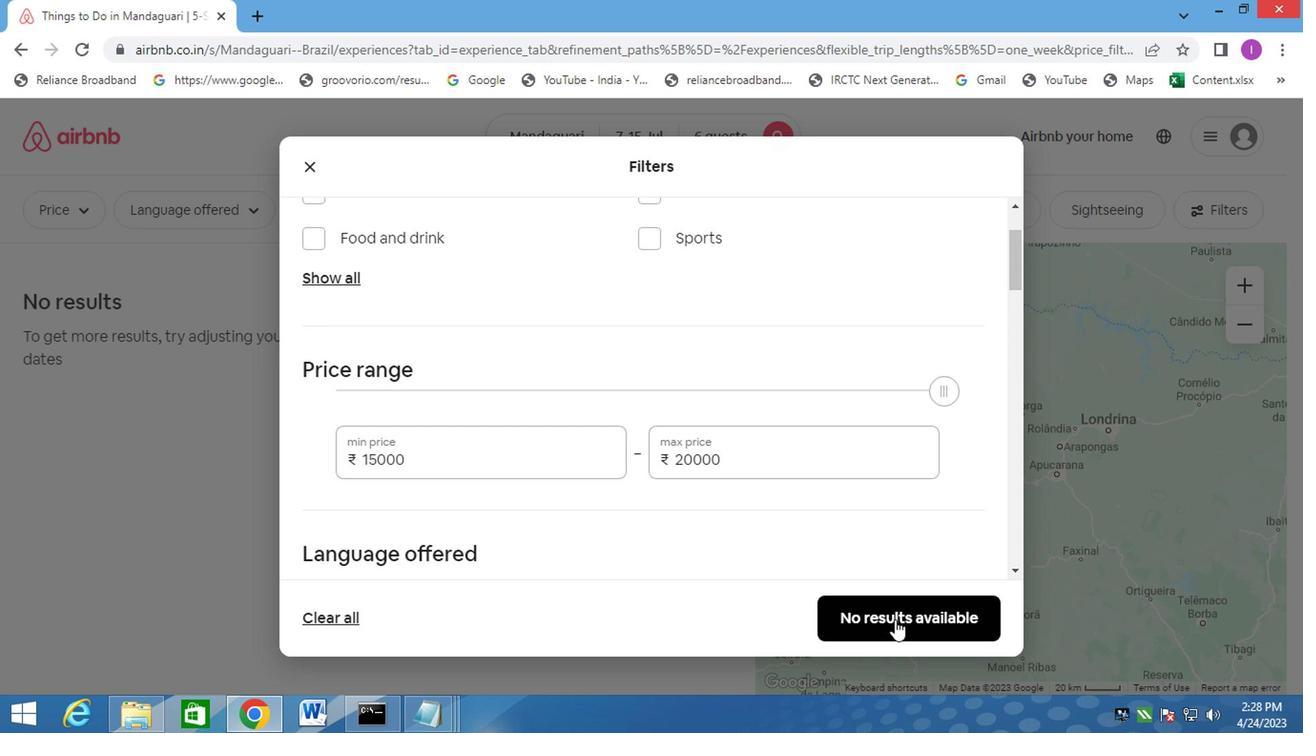 
Action: Mouse moved to (788, 196)
Screenshot: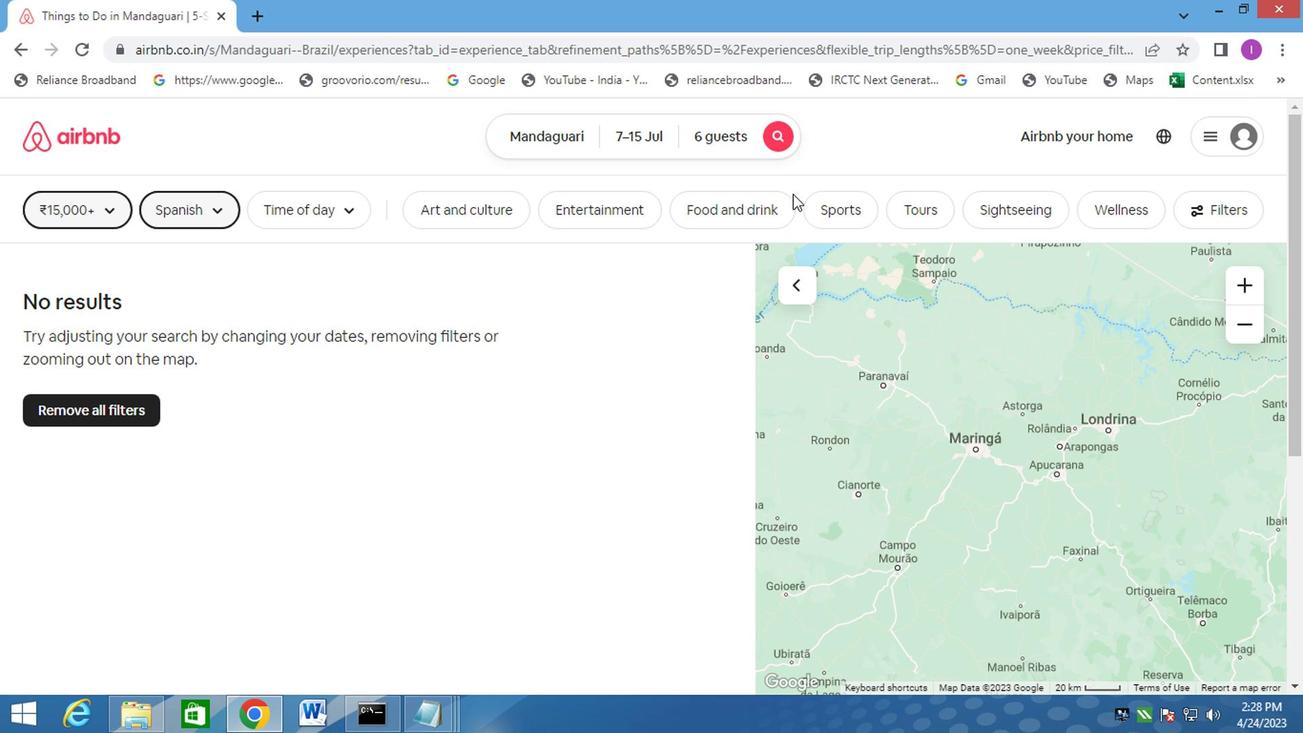 
Action: Key pressed <Key.f8>
Screenshot: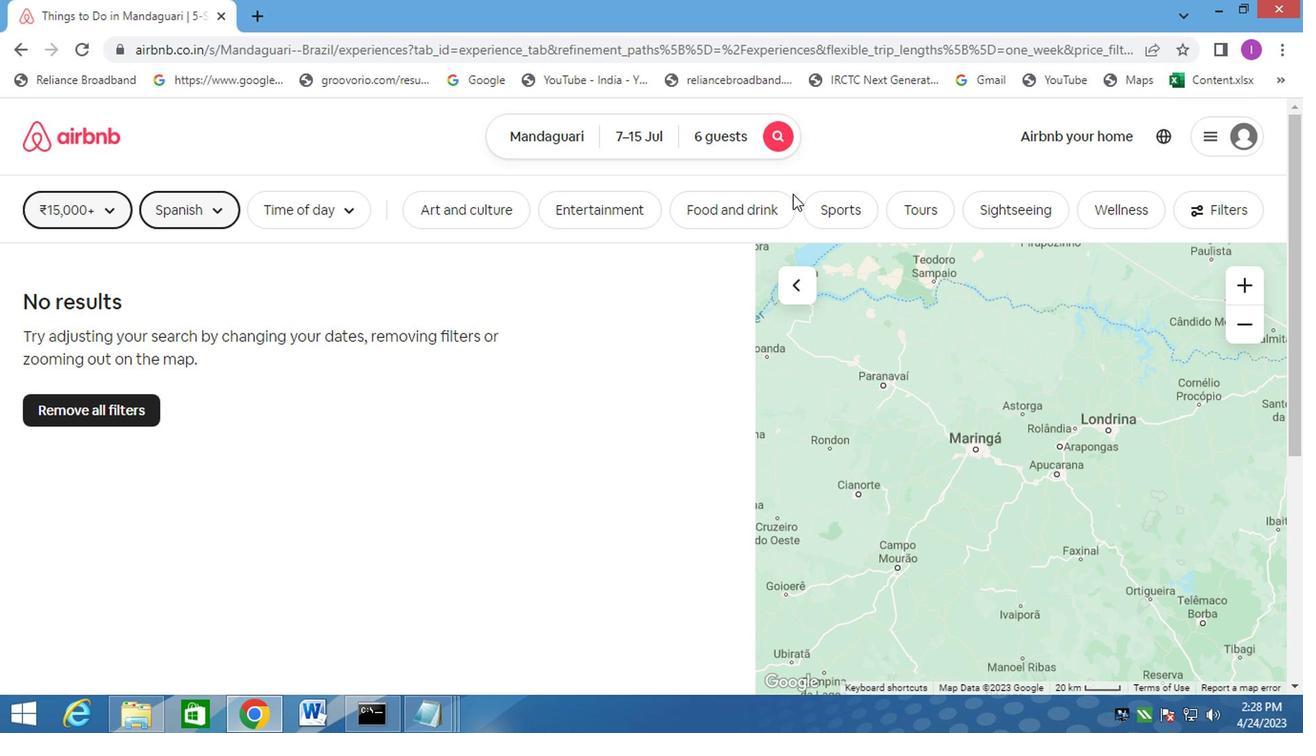 
